Task: Research Airbnb properties in Kireka, Uganda from 3rd December, 2023 to 20th December, 2023 for 4 adults, 2 children.  With . Booking option can be shelf check-in. Look for 4 properties as per requirement.
Action: Mouse moved to (546, 125)
Screenshot: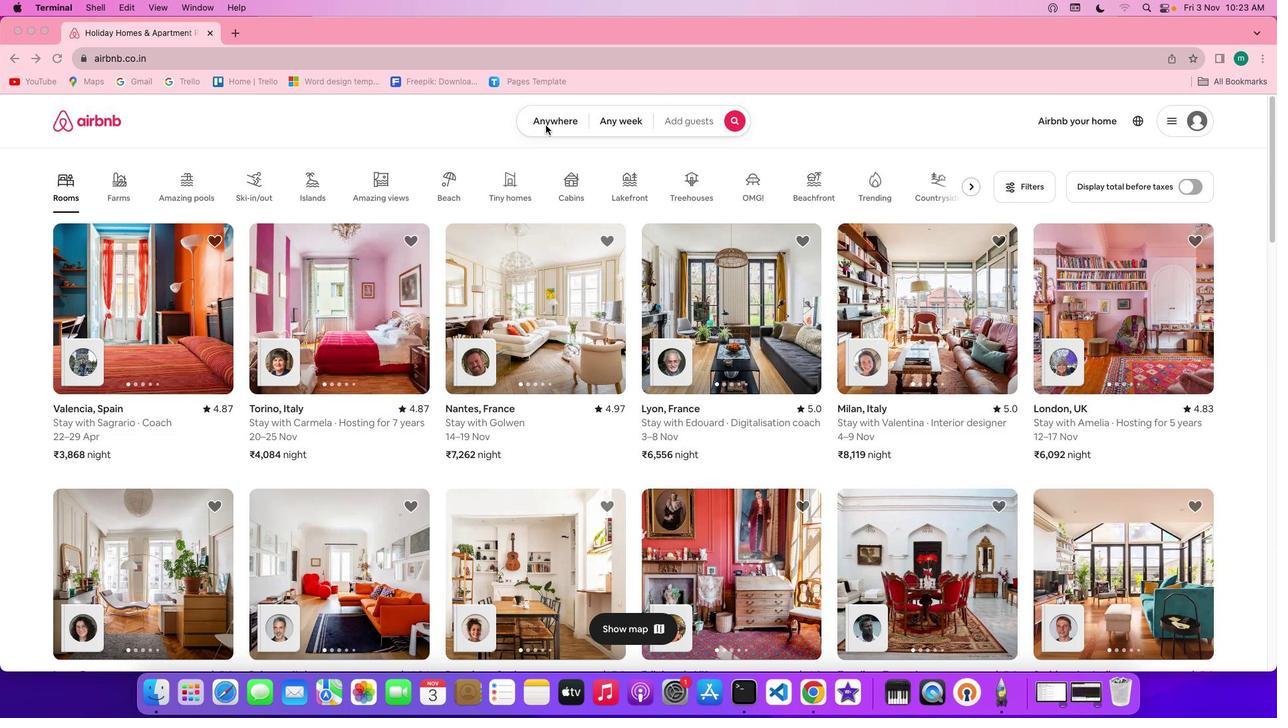 
Action: Mouse pressed left at (546, 125)
Screenshot: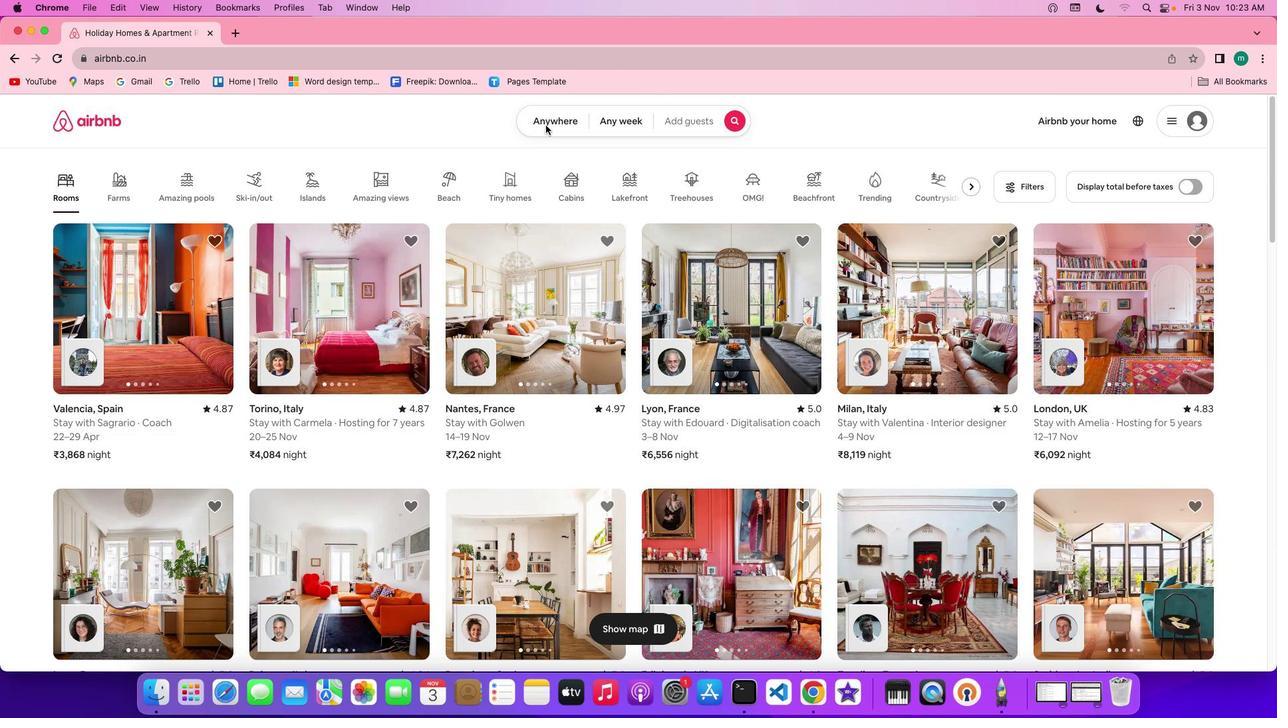 
Action: Mouse pressed left at (546, 125)
Screenshot: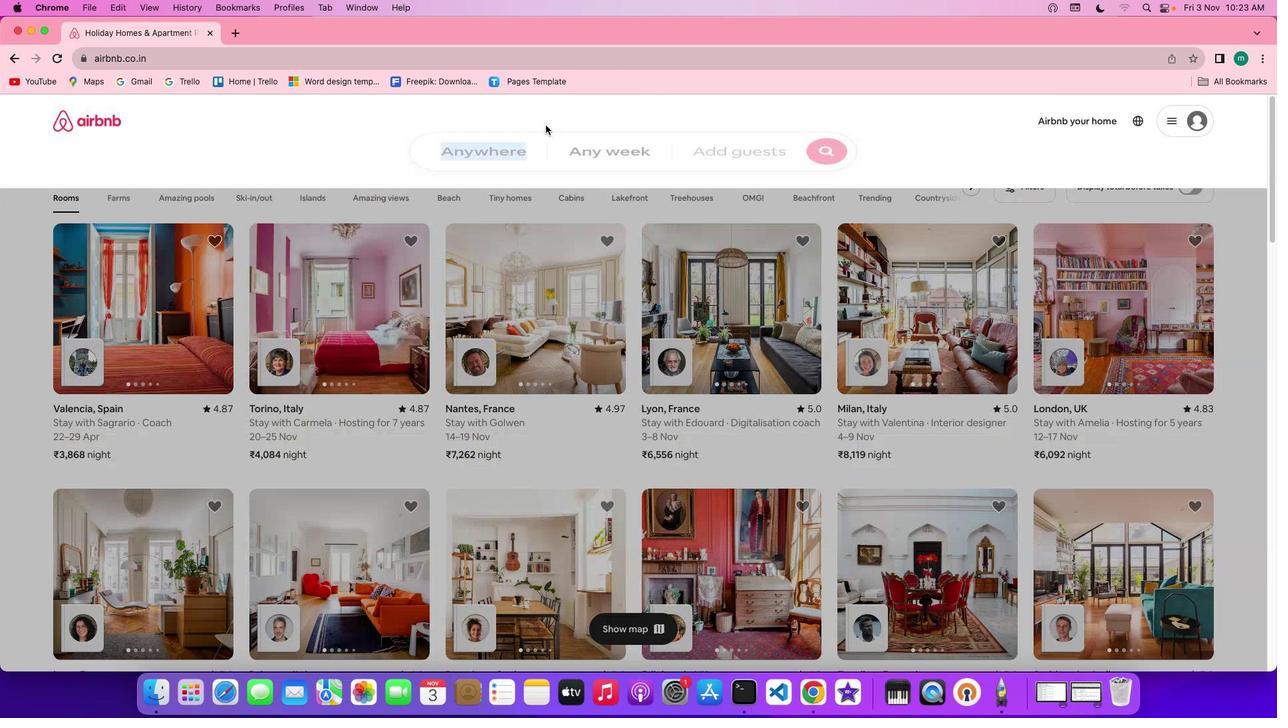 
Action: Mouse moved to (488, 170)
Screenshot: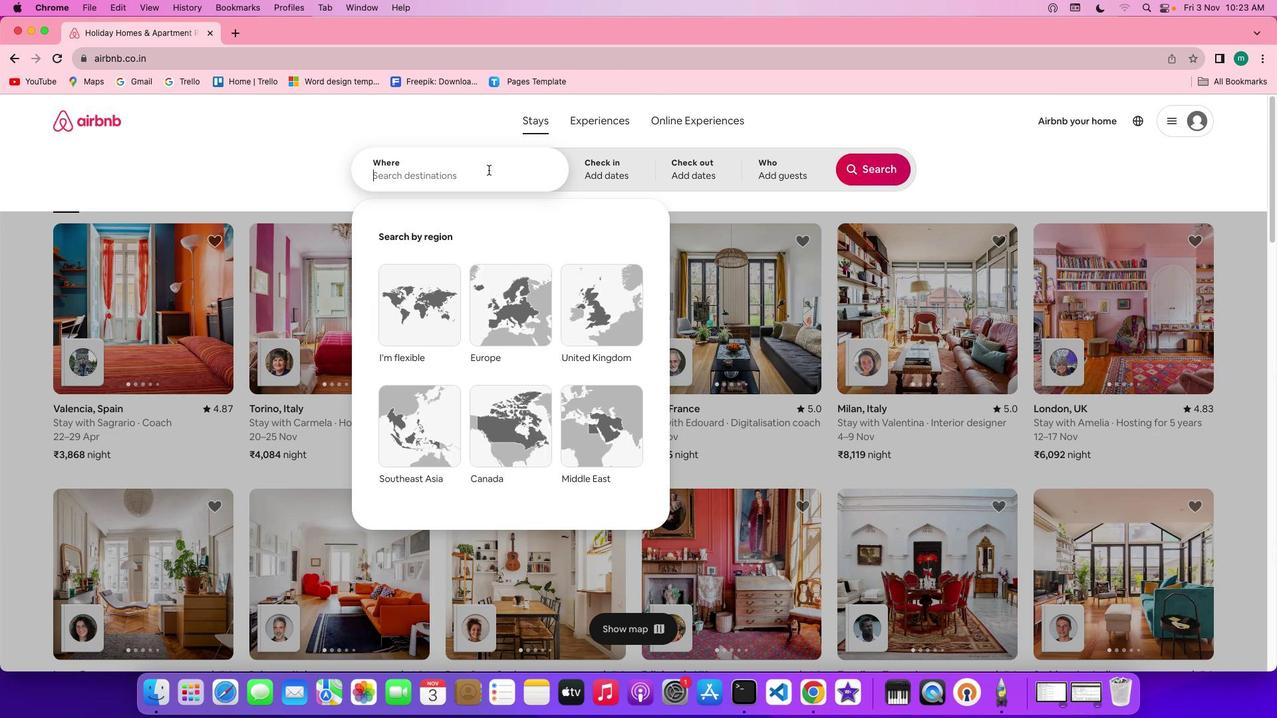 
Action: Key pressed Key.shift'K''i''r''e''k''a'','Key.shift'U''g''a''n''d''a'
Screenshot: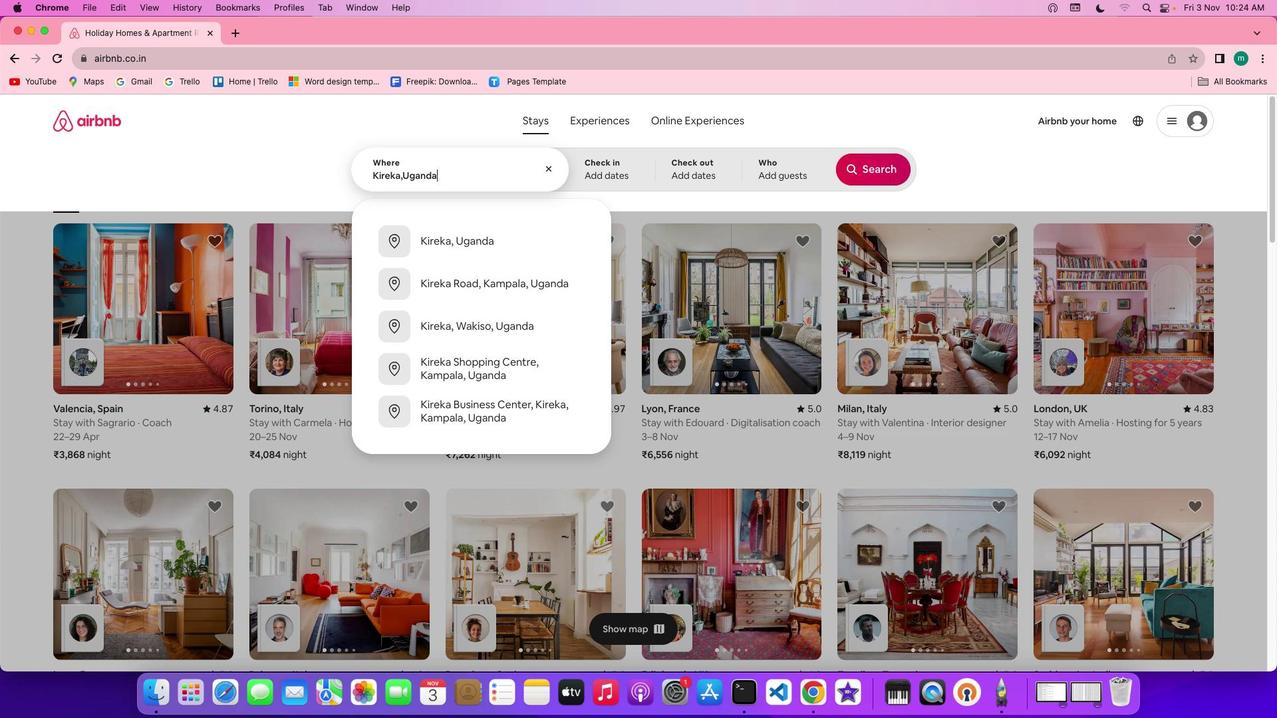 
Action: Mouse moved to (594, 162)
Screenshot: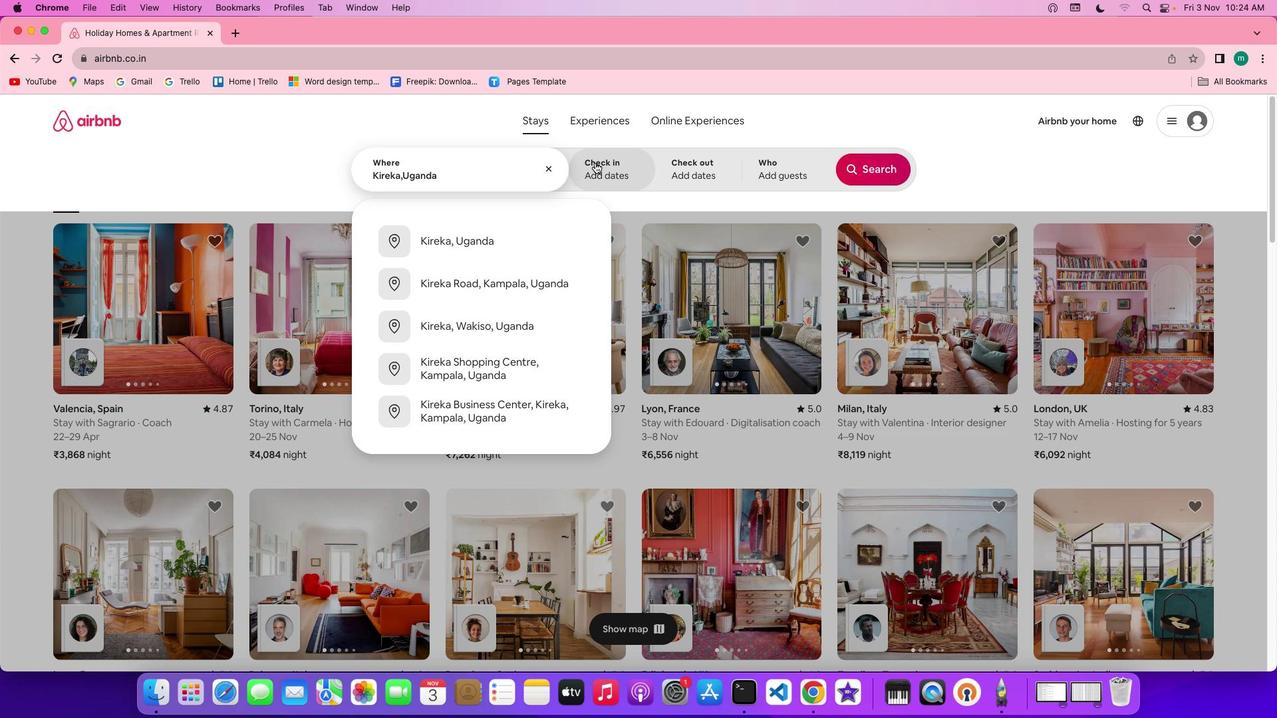 
Action: Mouse pressed left at (594, 162)
Screenshot: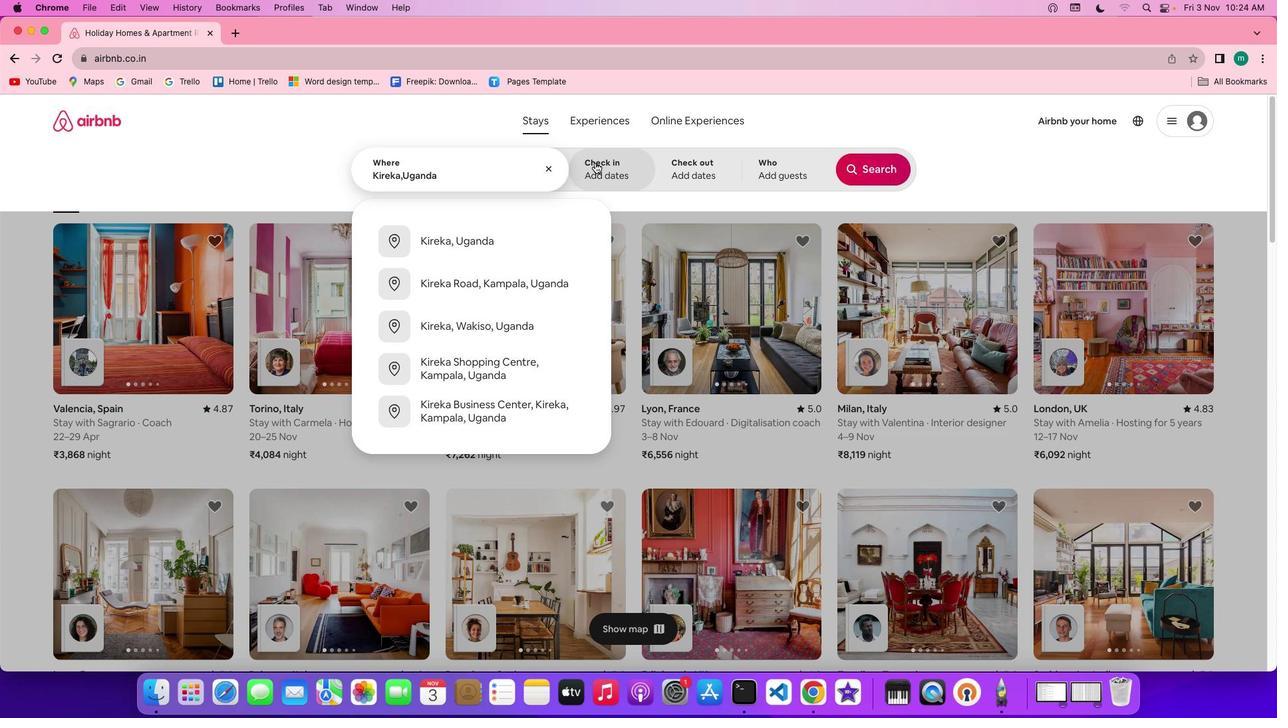 
Action: Mouse moved to (659, 362)
Screenshot: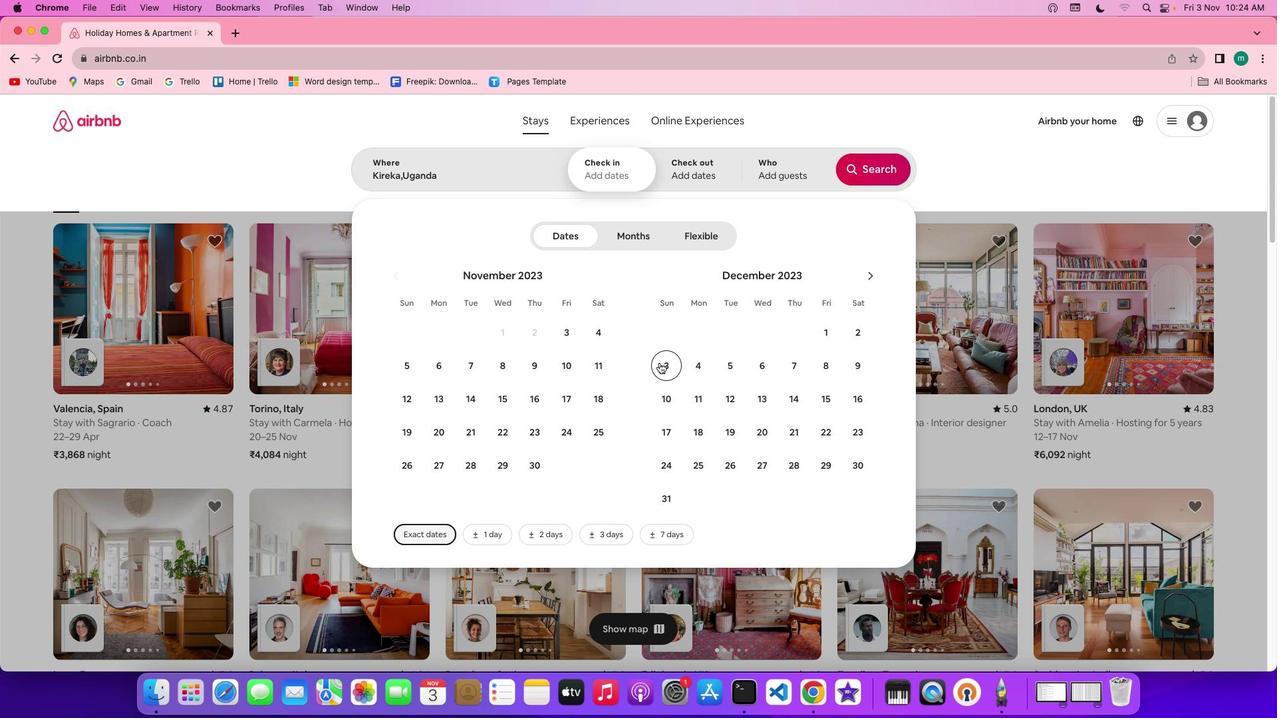 
Action: Mouse pressed left at (659, 362)
Screenshot: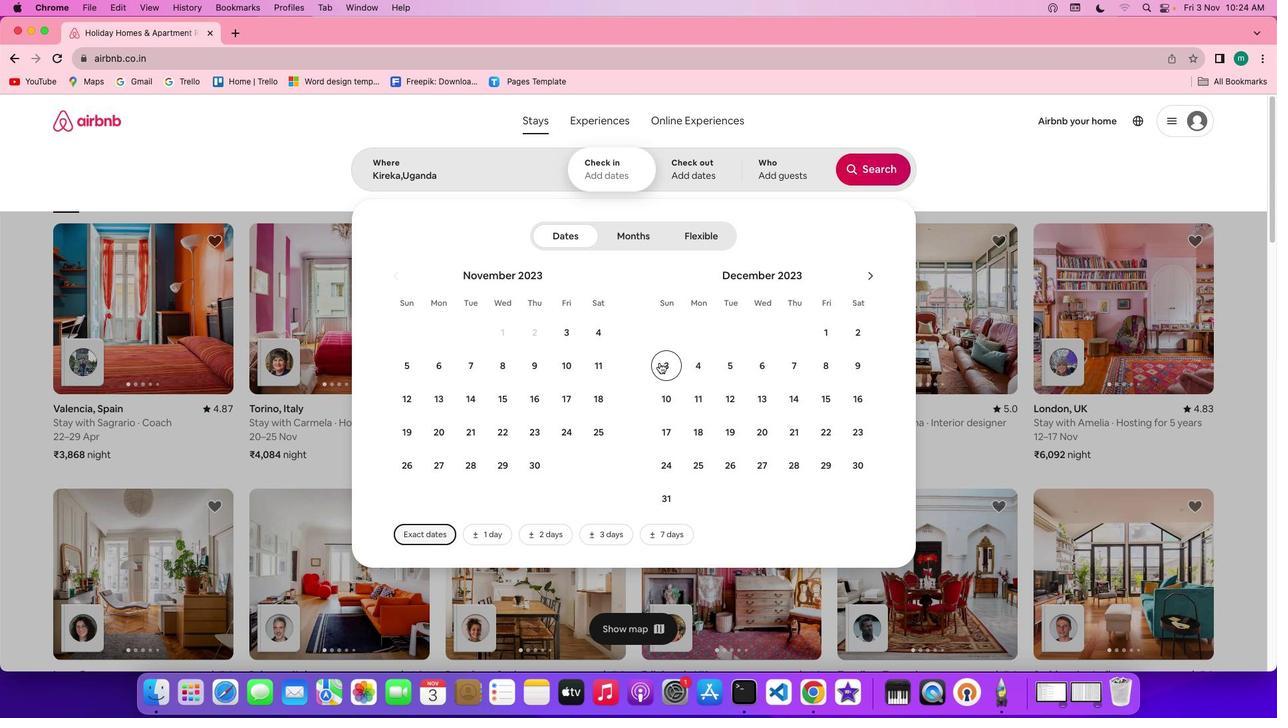 
Action: Mouse moved to (765, 433)
Screenshot: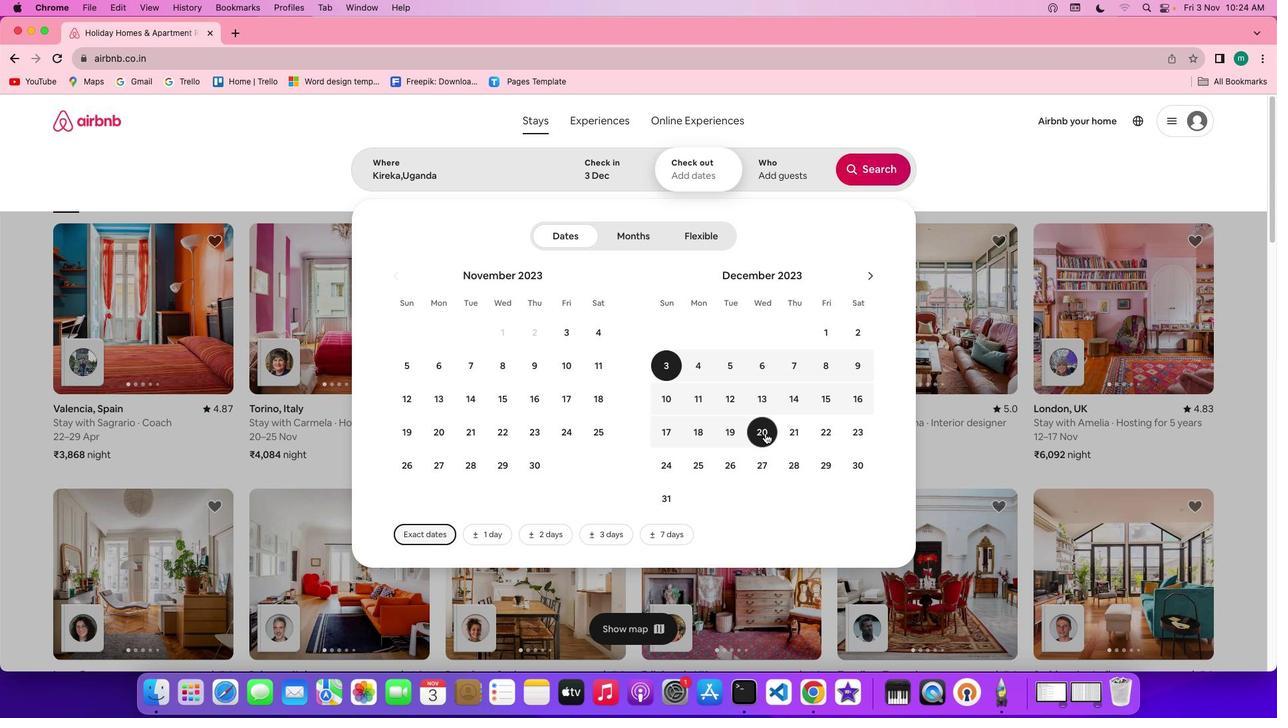 
Action: Mouse pressed left at (765, 433)
Screenshot: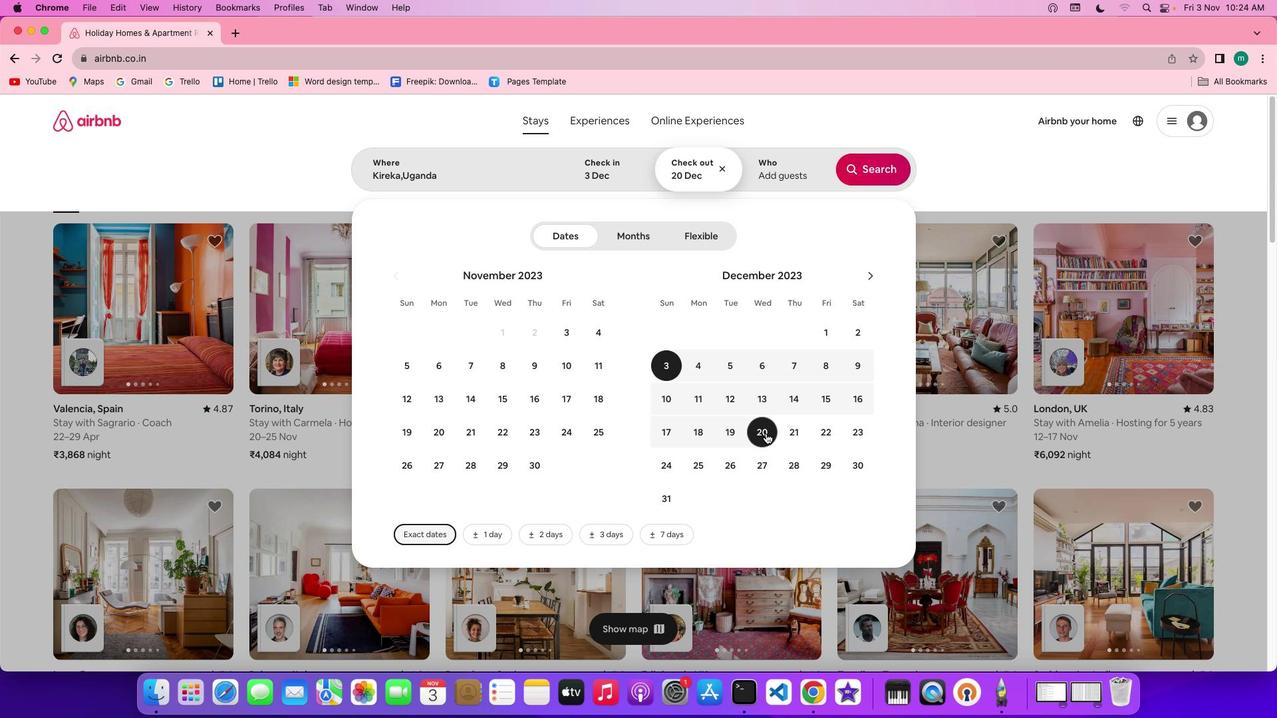 
Action: Mouse moved to (773, 158)
Screenshot: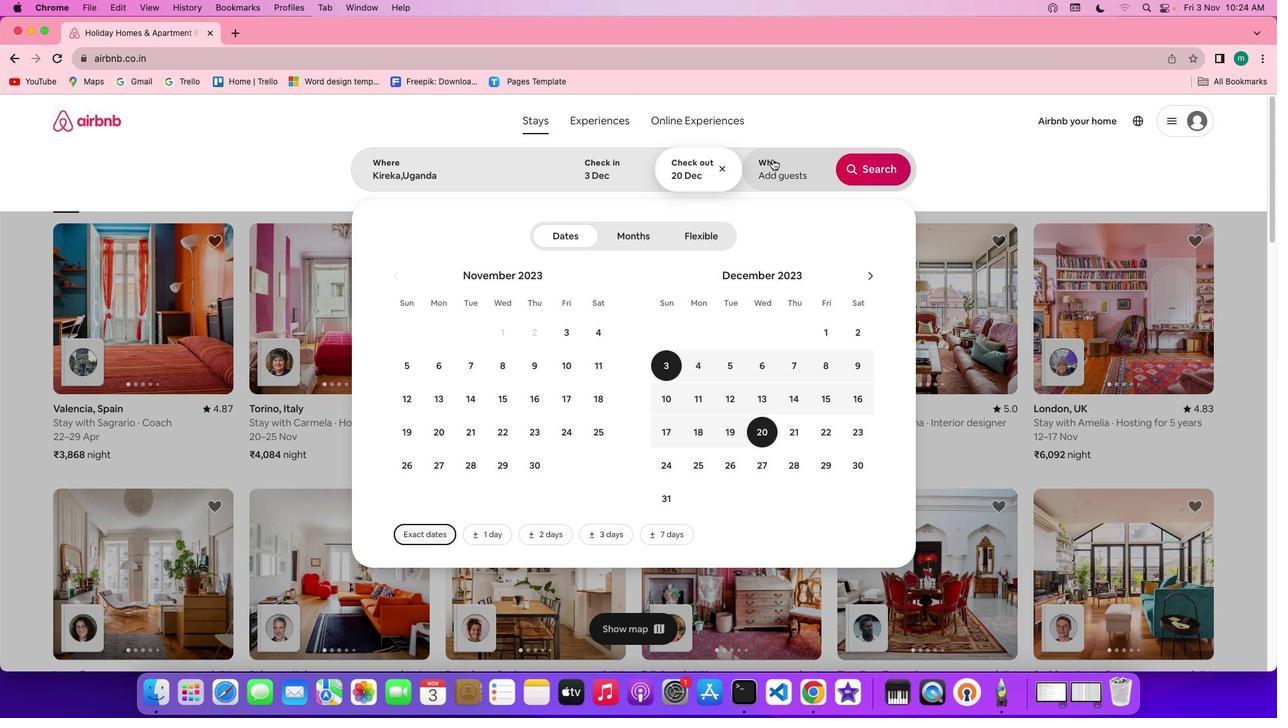 
Action: Mouse pressed left at (773, 158)
Screenshot: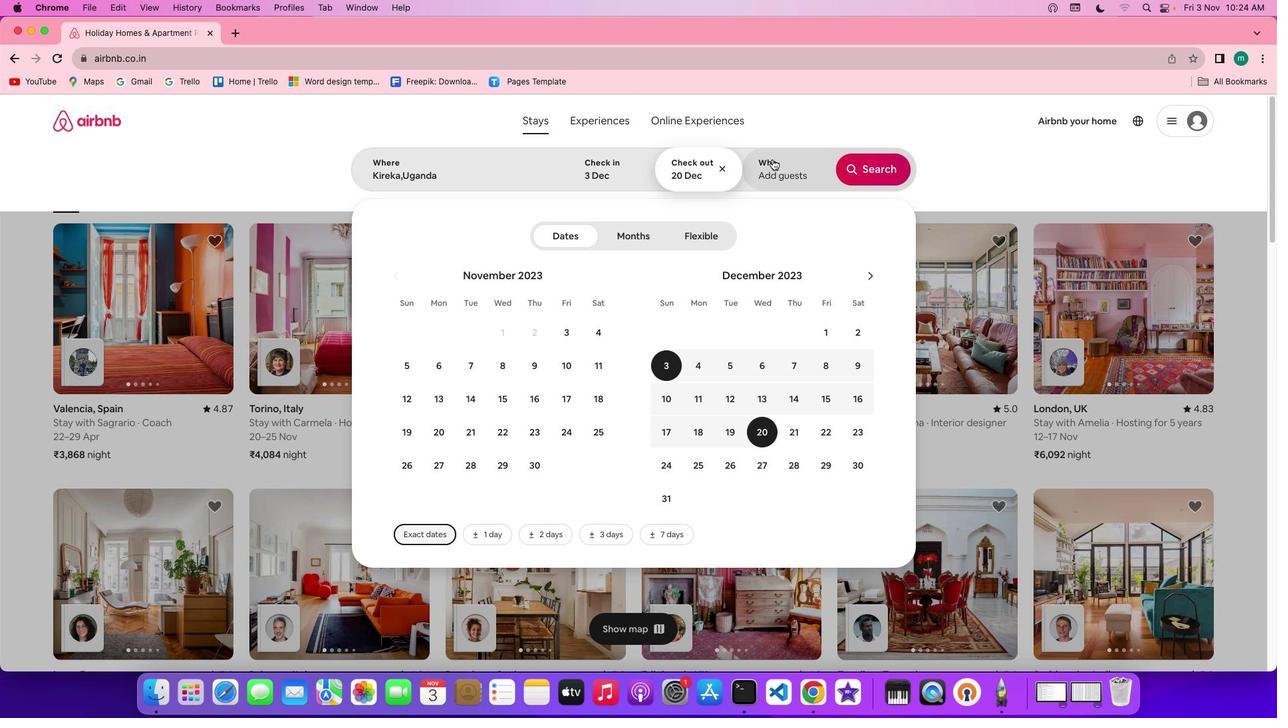 
Action: Mouse moved to (870, 242)
Screenshot: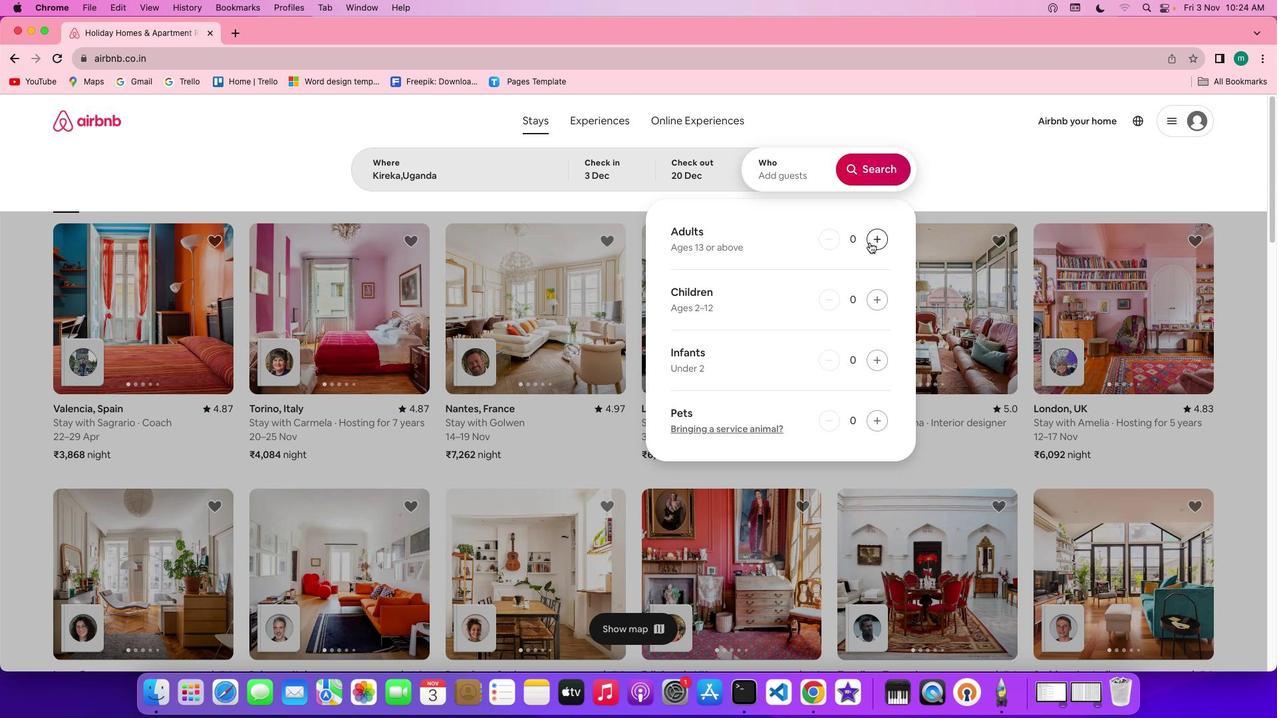 
Action: Mouse pressed left at (870, 242)
Screenshot: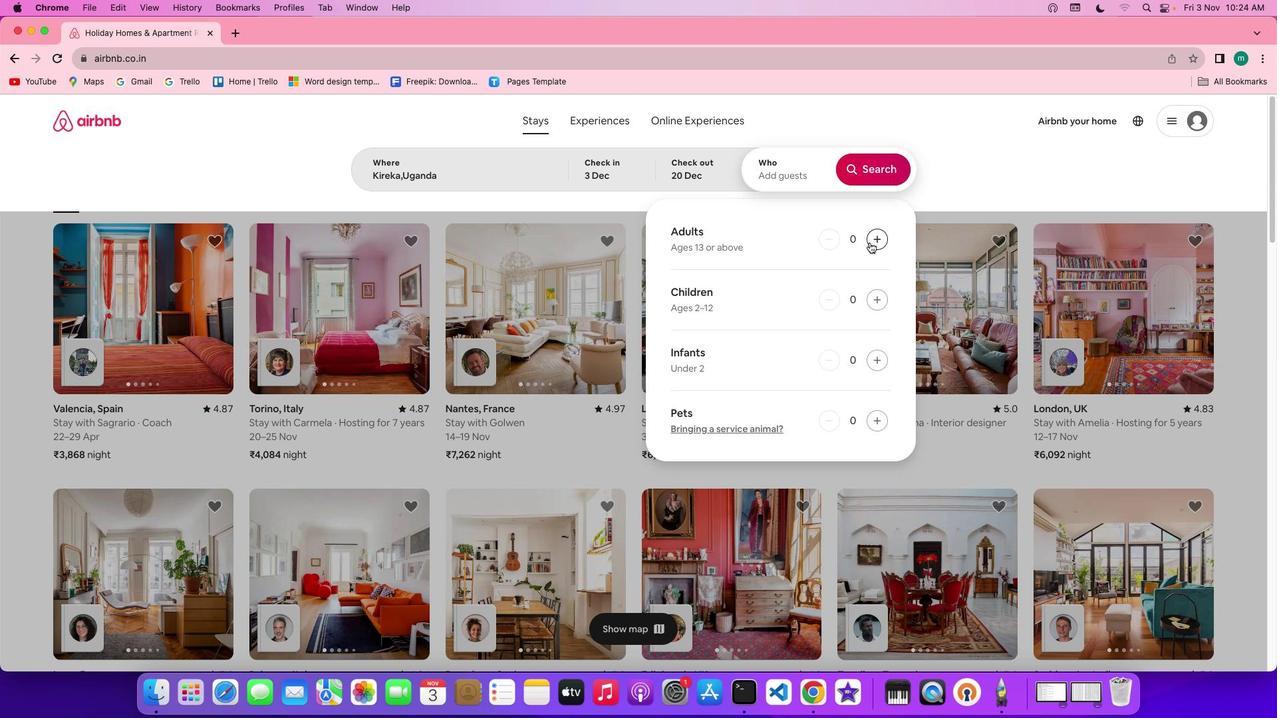 
Action: Mouse pressed left at (870, 242)
Screenshot: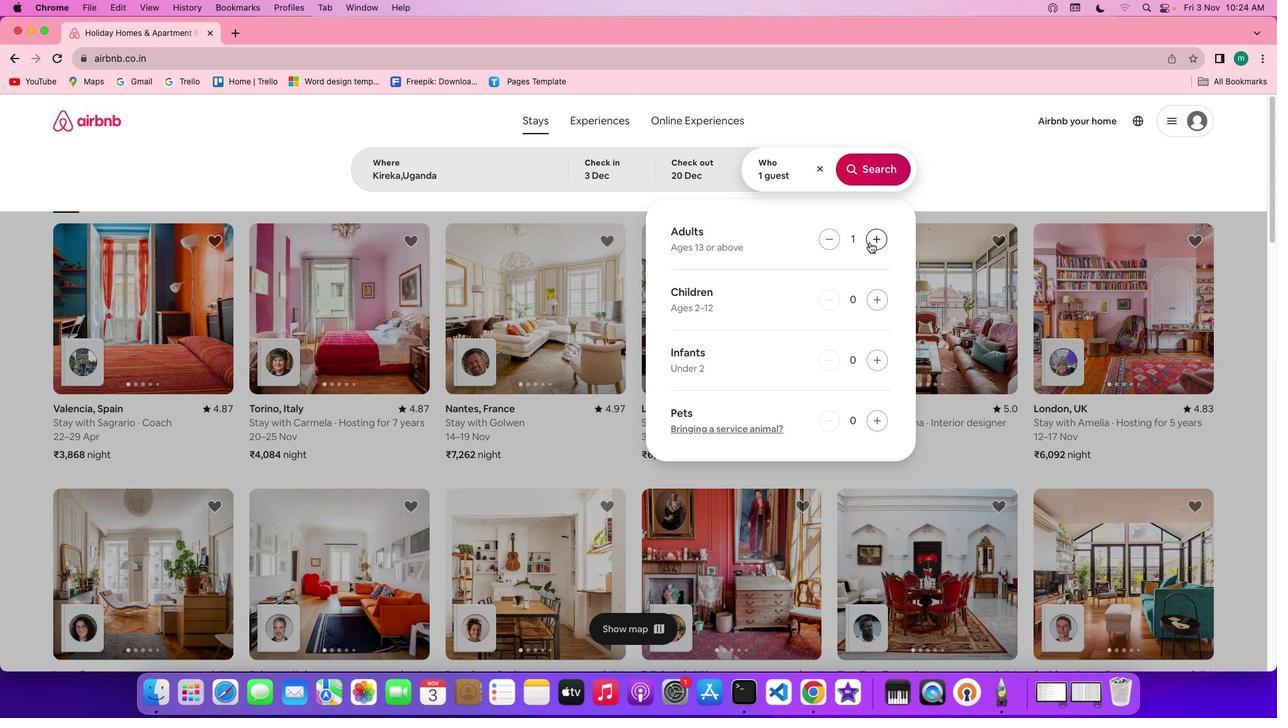 
Action: Mouse pressed left at (870, 242)
Screenshot: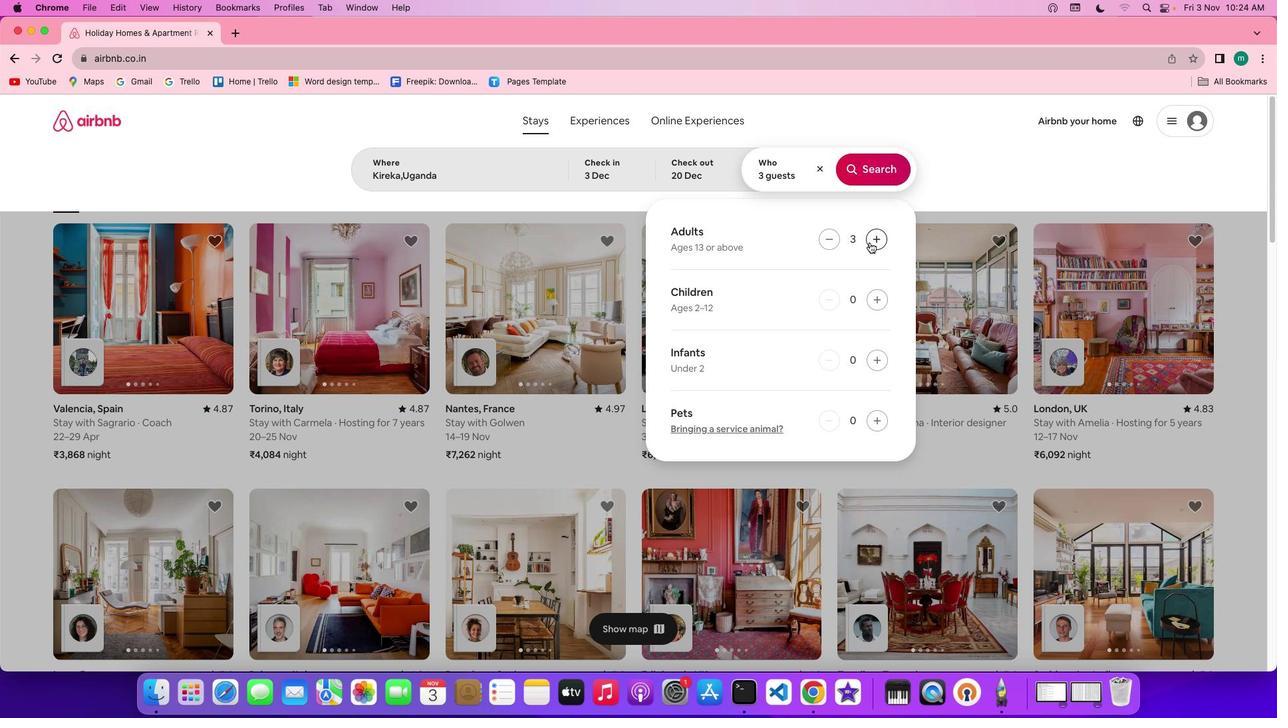 
Action: Mouse pressed left at (870, 242)
Screenshot: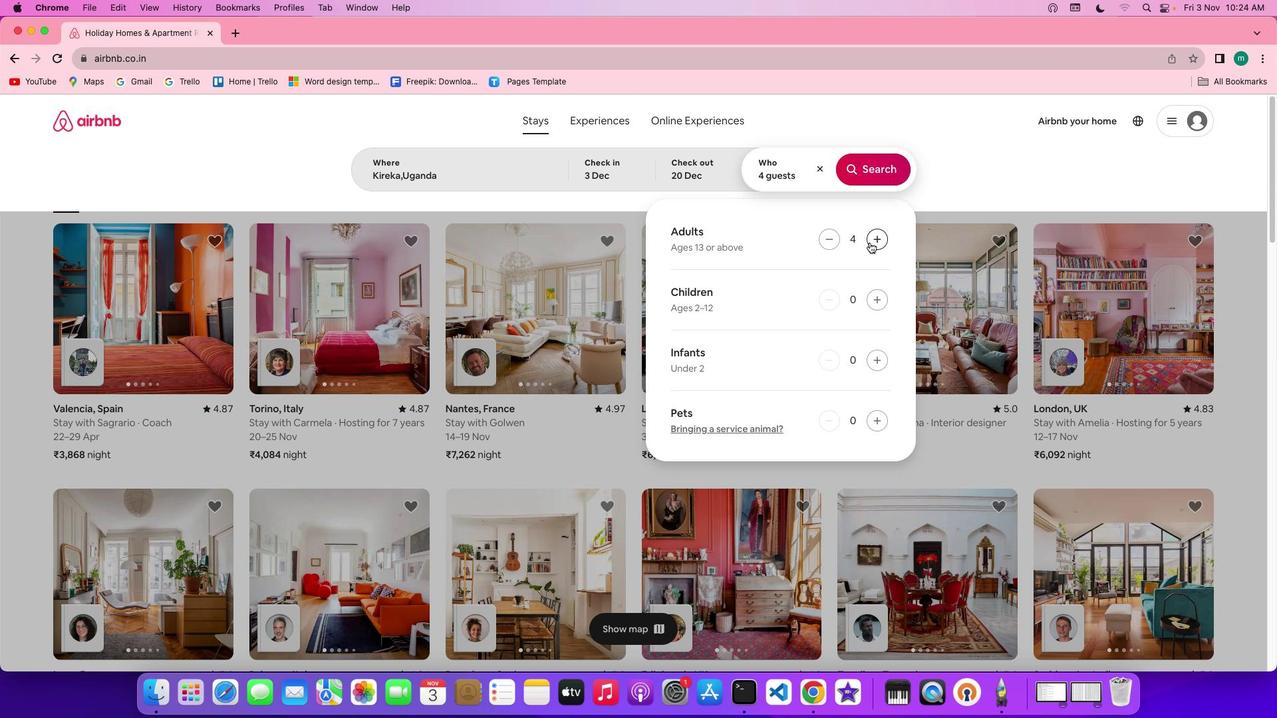 
Action: Mouse moved to (872, 296)
Screenshot: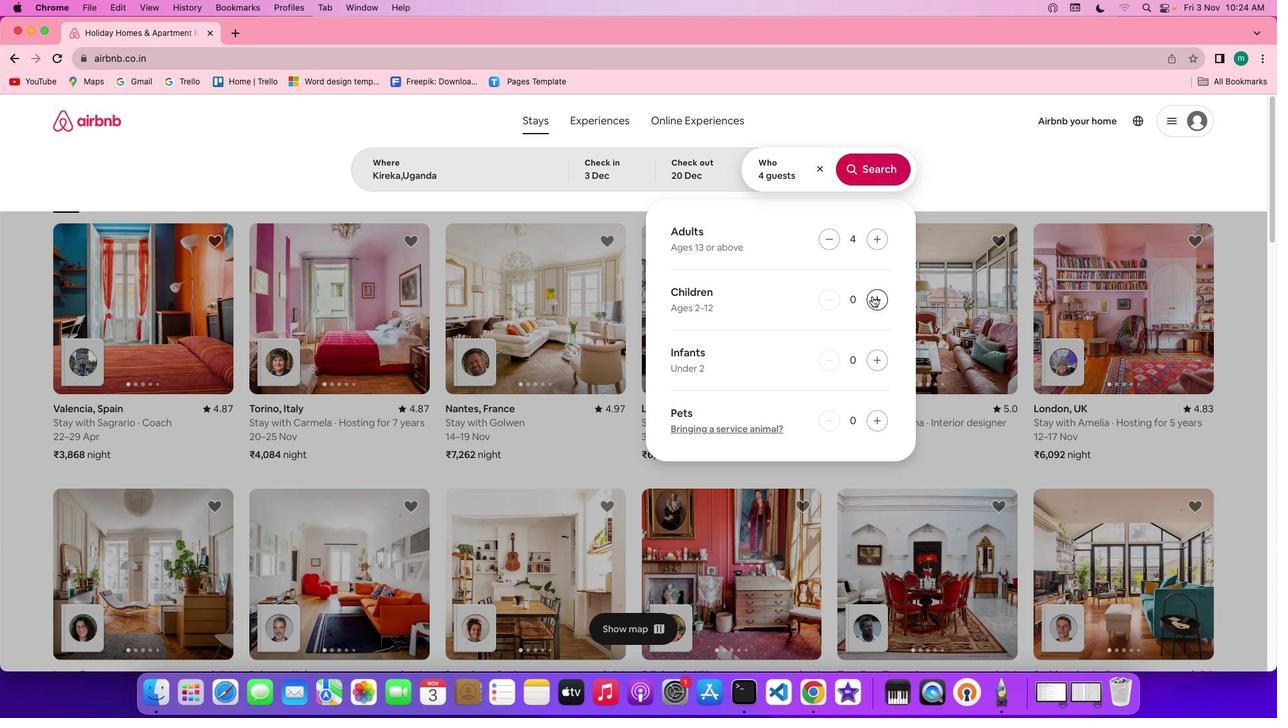 
Action: Mouse pressed left at (872, 296)
Screenshot: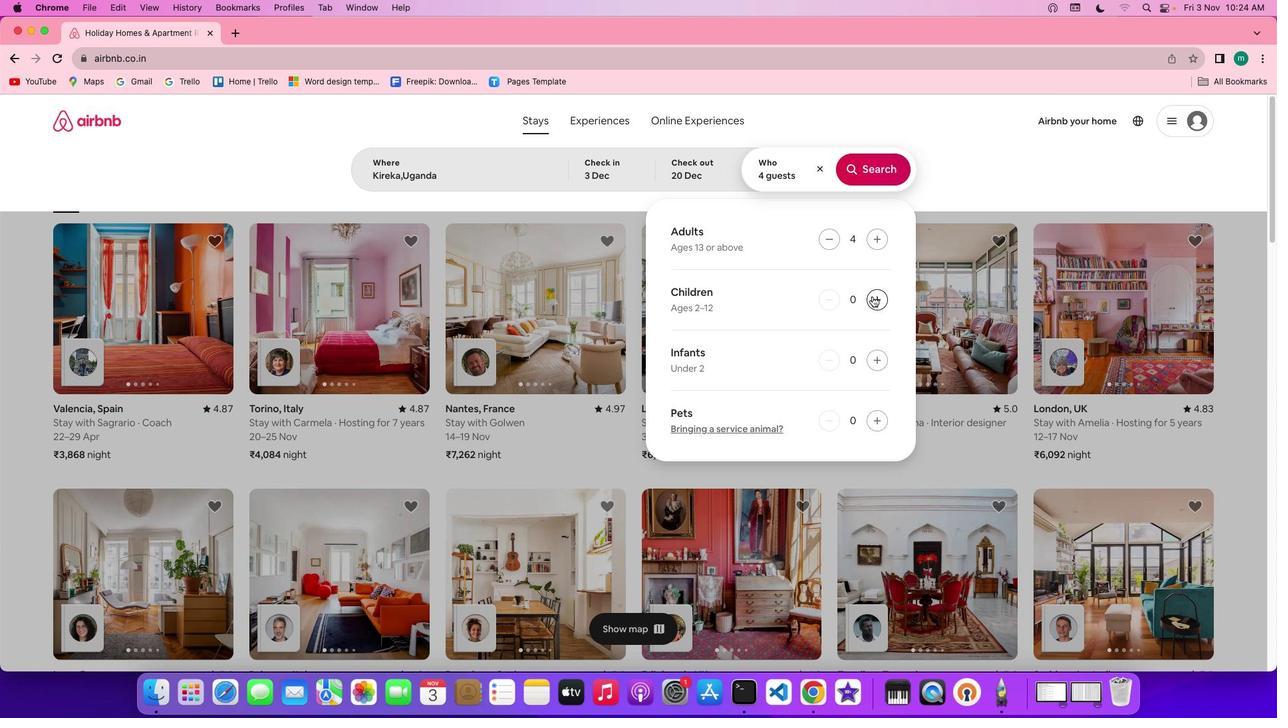 
Action: Mouse pressed left at (872, 296)
Screenshot: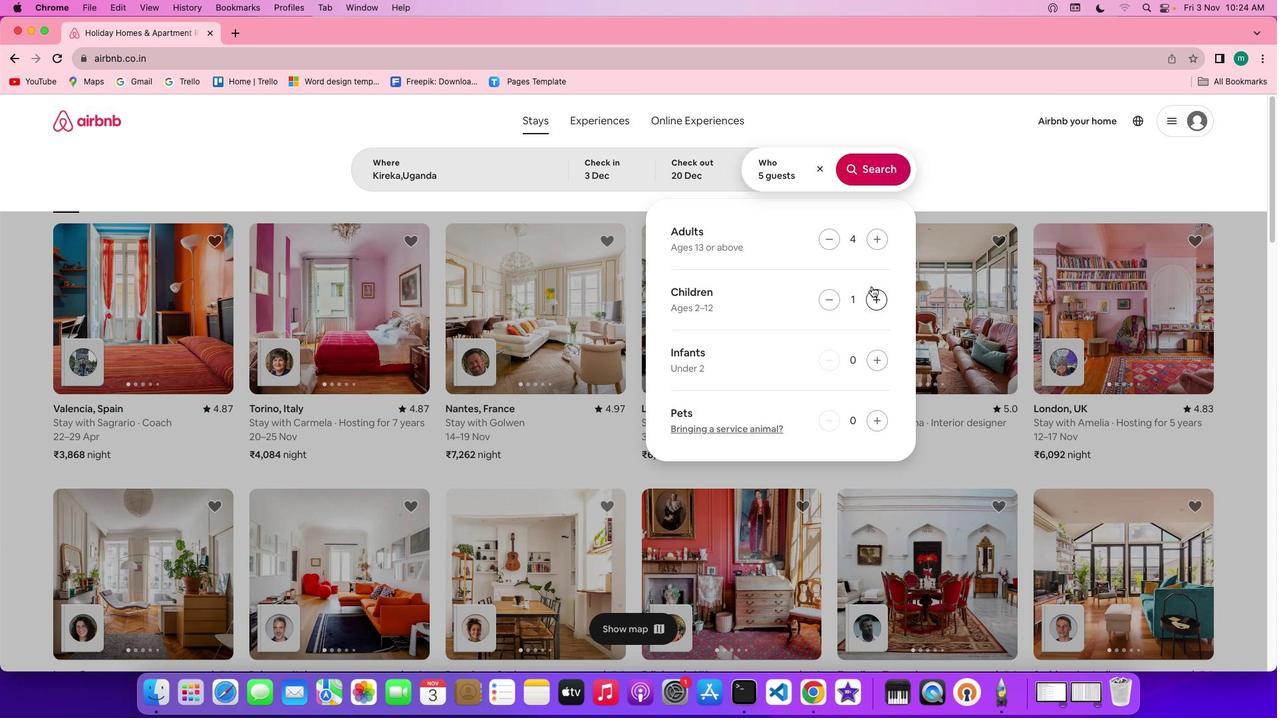
Action: Mouse moved to (867, 168)
Screenshot: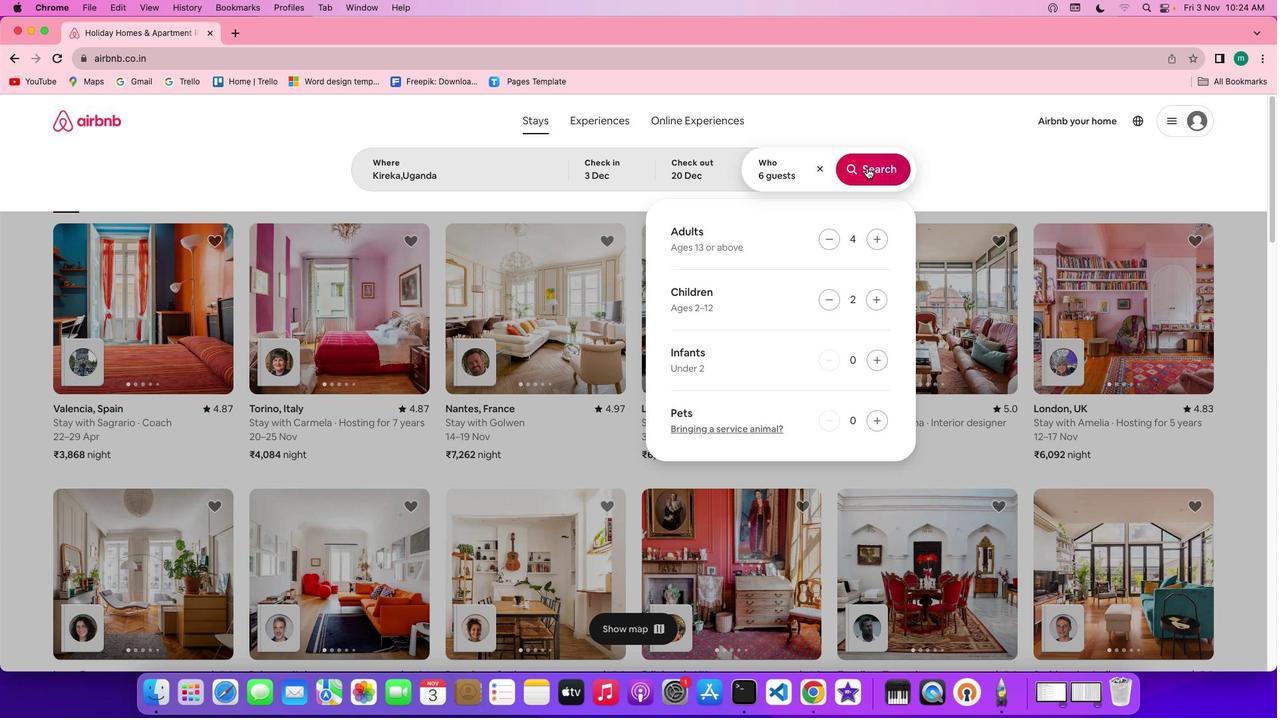 
Action: Mouse pressed left at (867, 168)
Screenshot: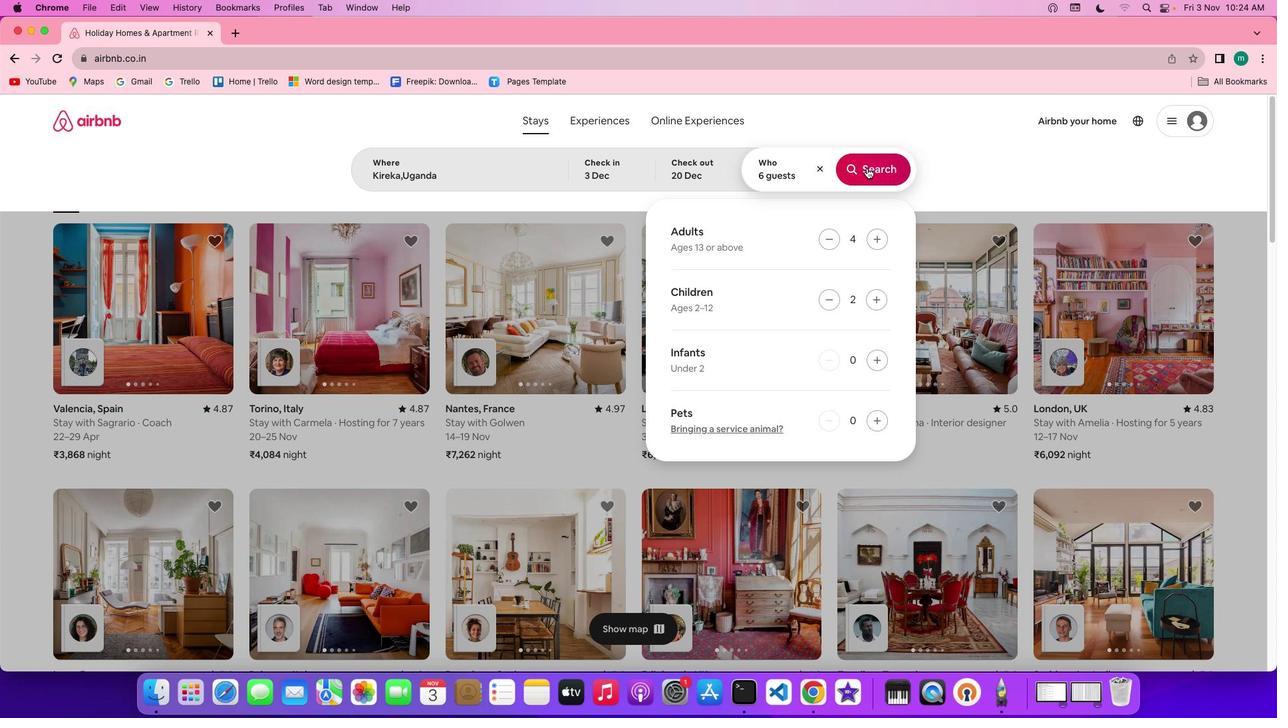 
Action: Mouse moved to (1068, 172)
Screenshot: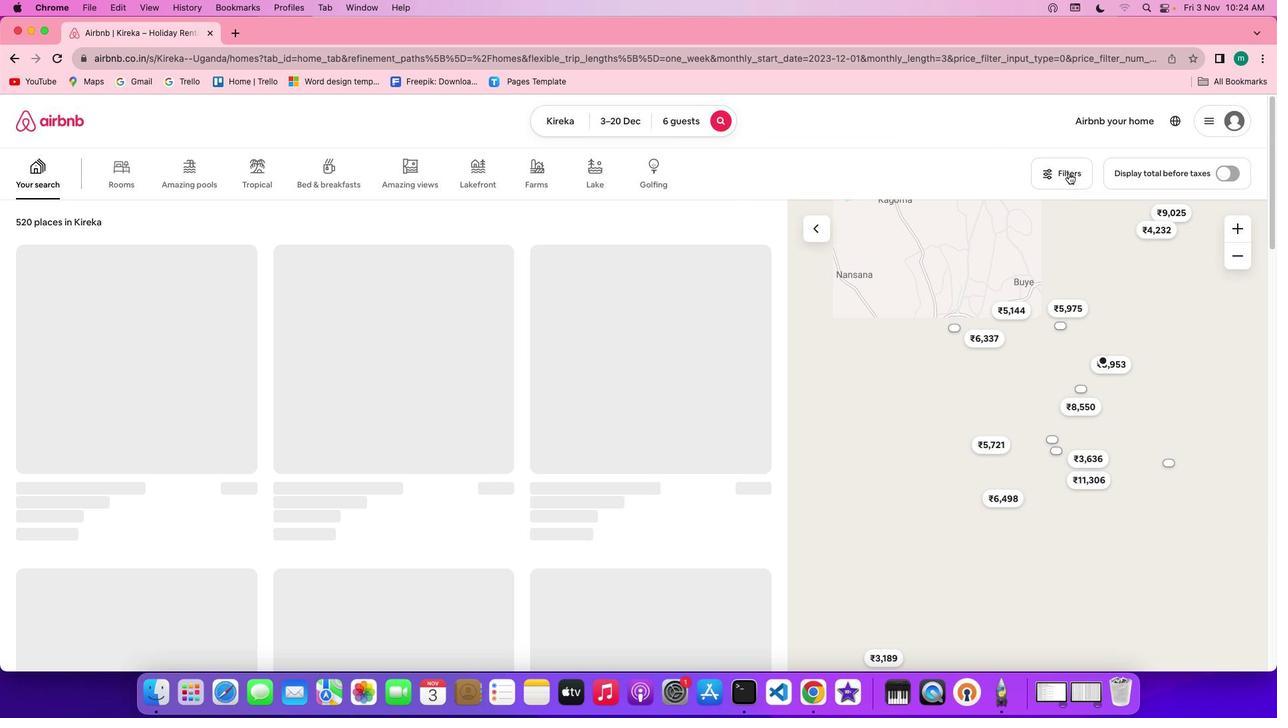 
Action: Mouse pressed left at (1068, 172)
Screenshot: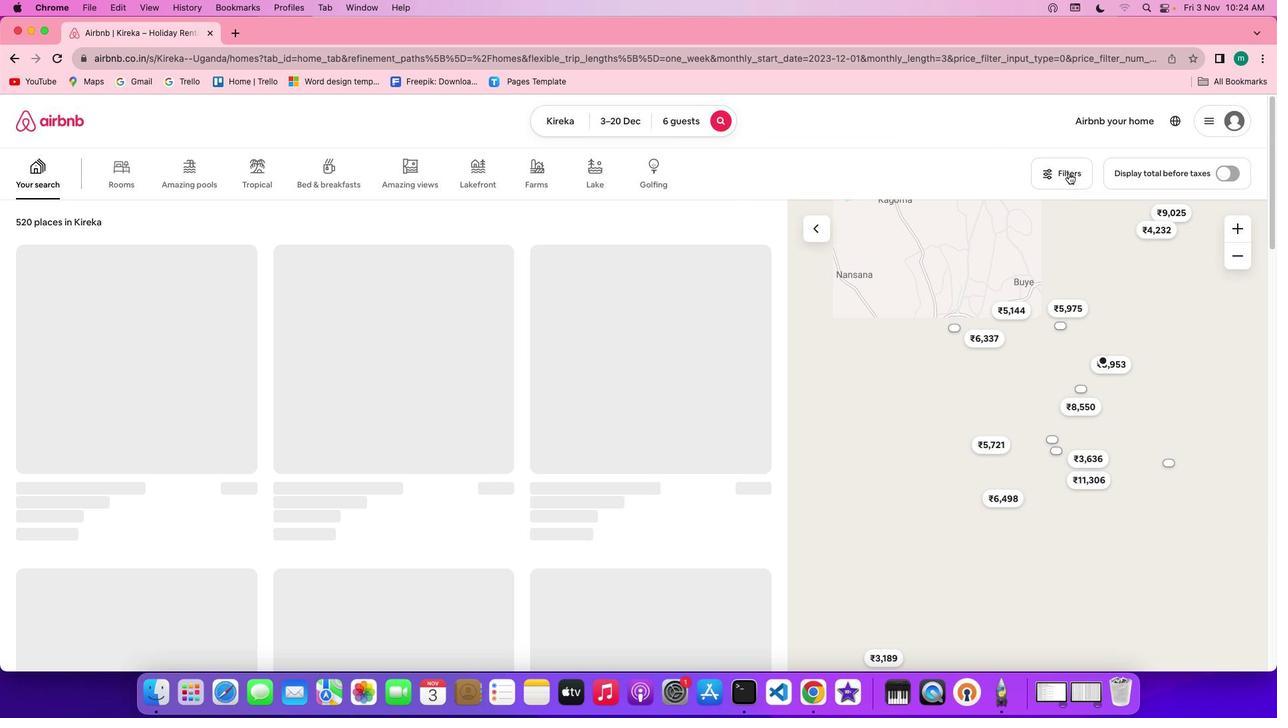 
Action: Mouse moved to (725, 423)
Screenshot: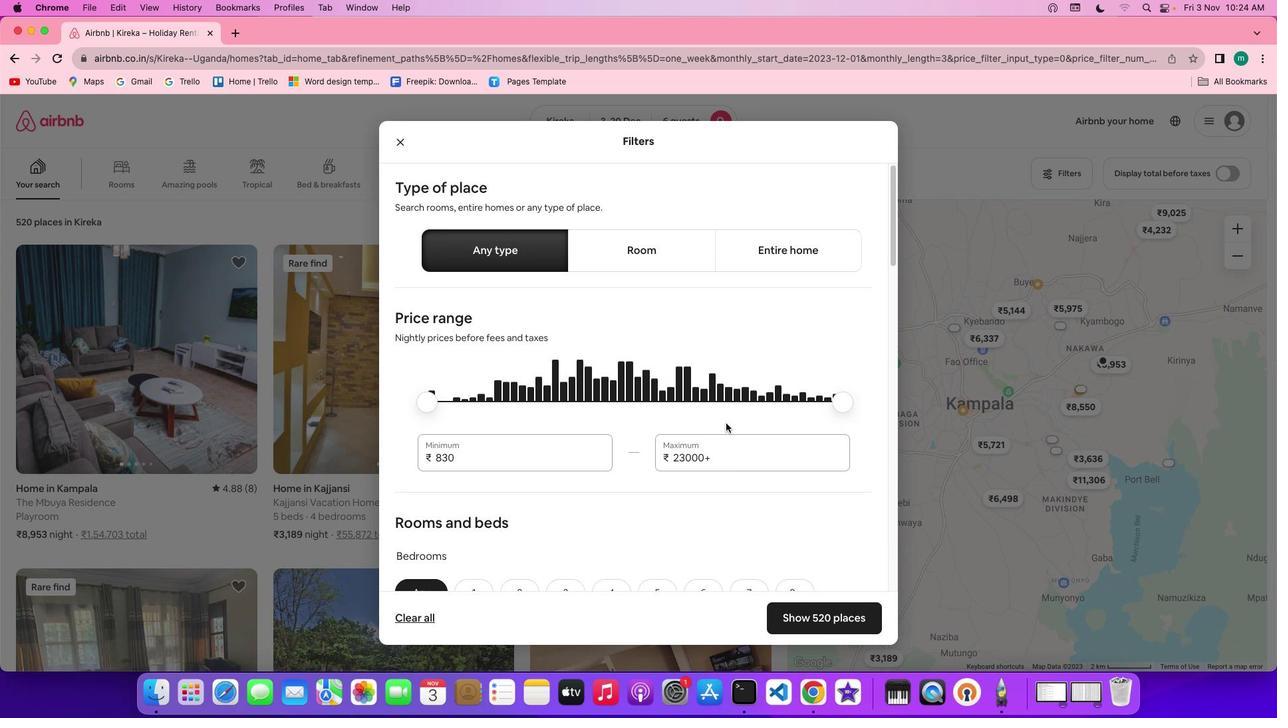 
Action: Mouse scrolled (725, 423) with delta (0, 0)
Screenshot: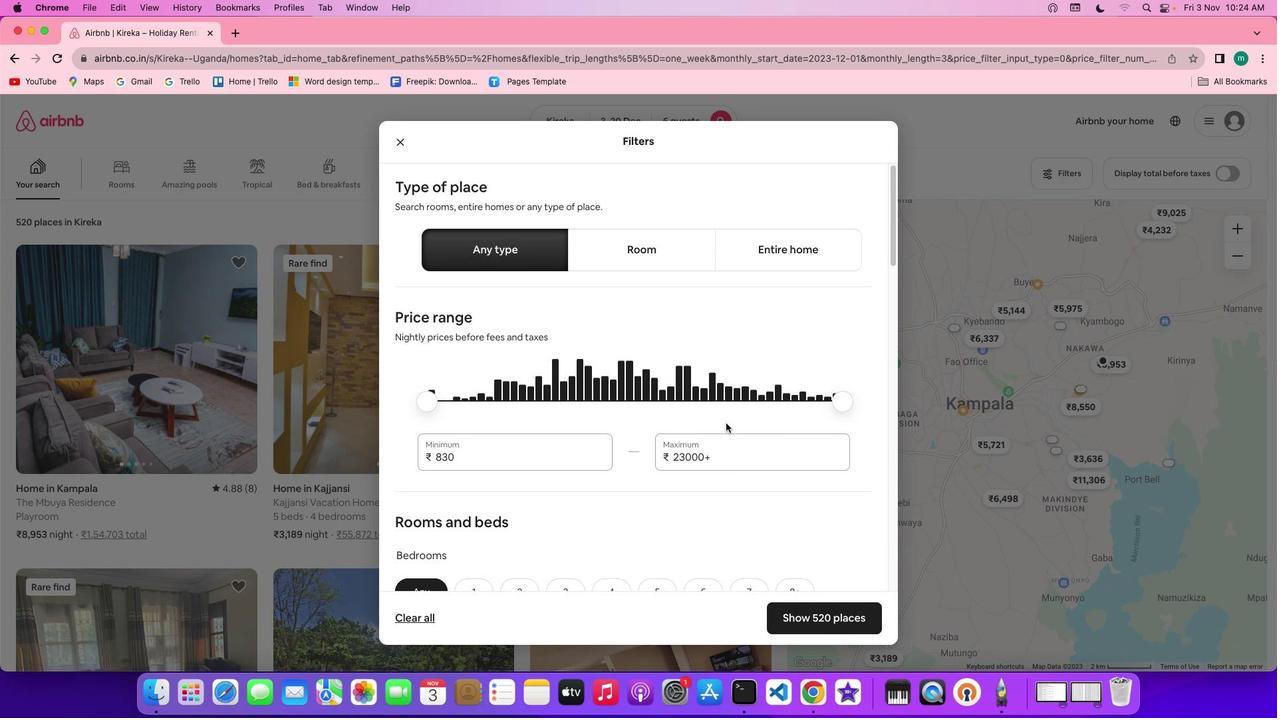 
Action: Mouse scrolled (725, 423) with delta (0, 0)
Screenshot: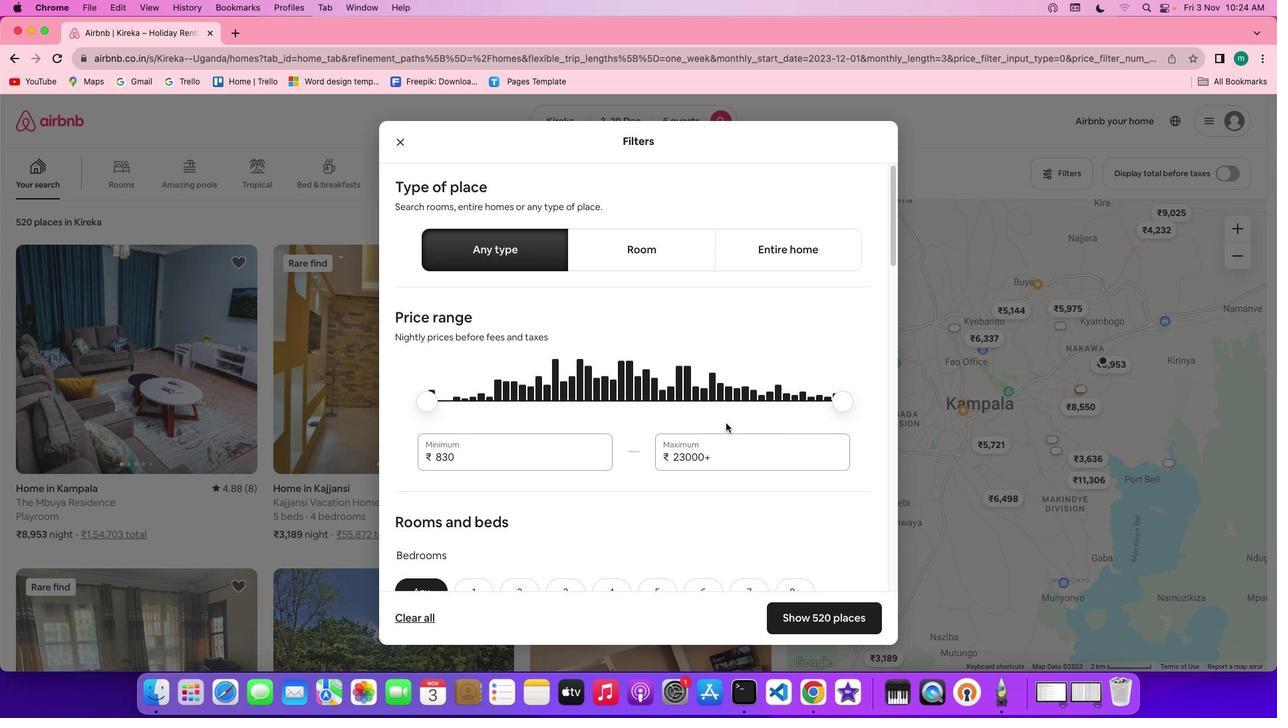 
Action: Mouse scrolled (725, 423) with delta (0, 0)
Screenshot: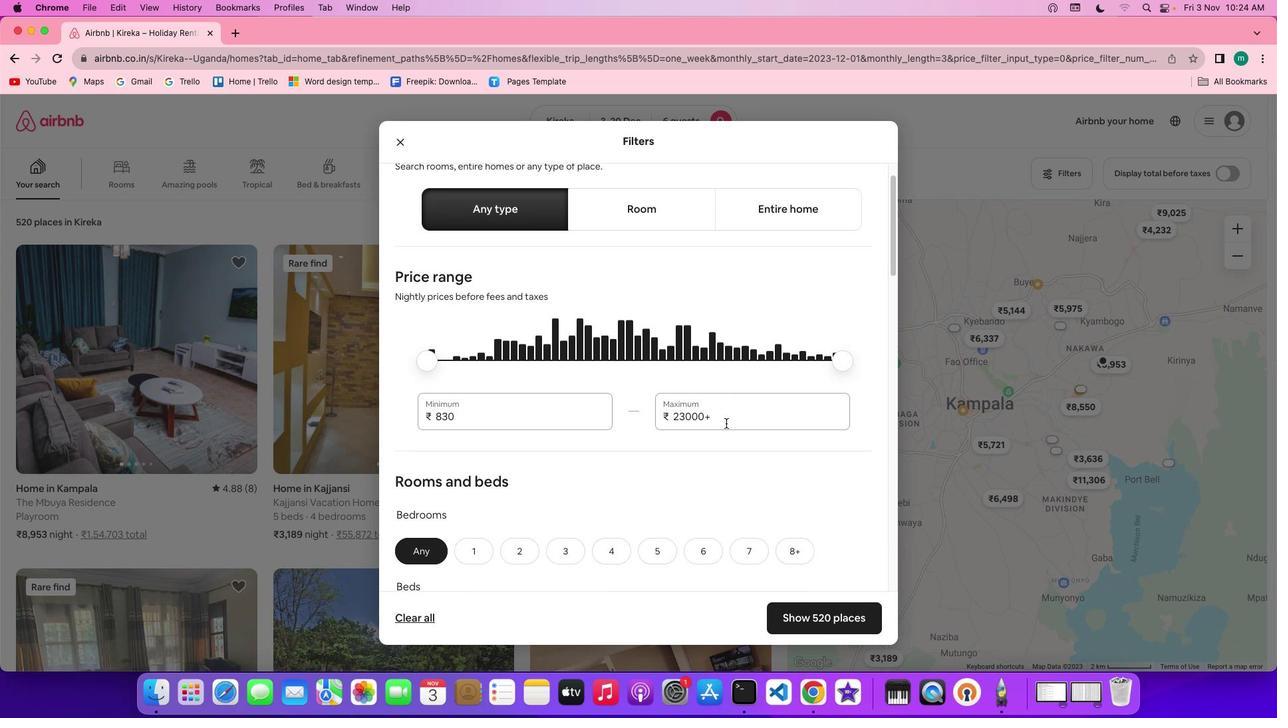 
Action: Mouse scrolled (725, 423) with delta (0, 0)
Screenshot: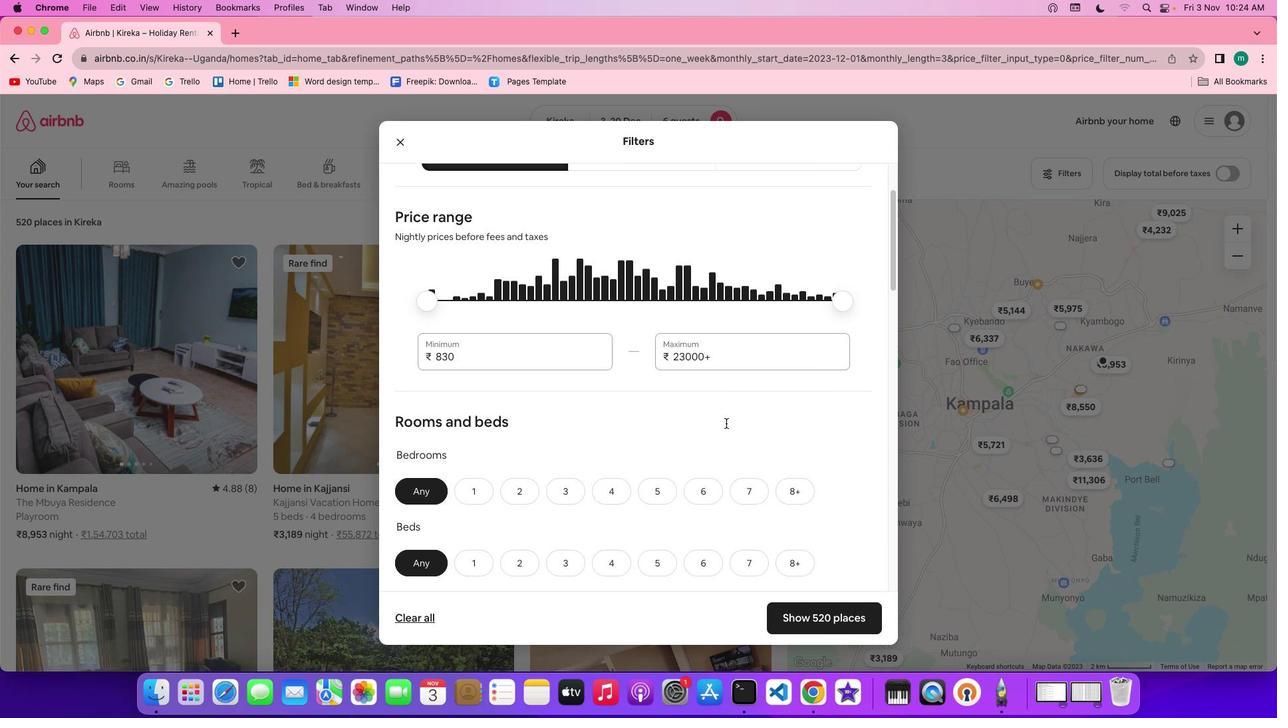 
Action: Mouse scrolled (725, 423) with delta (0, 0)
Screenshot: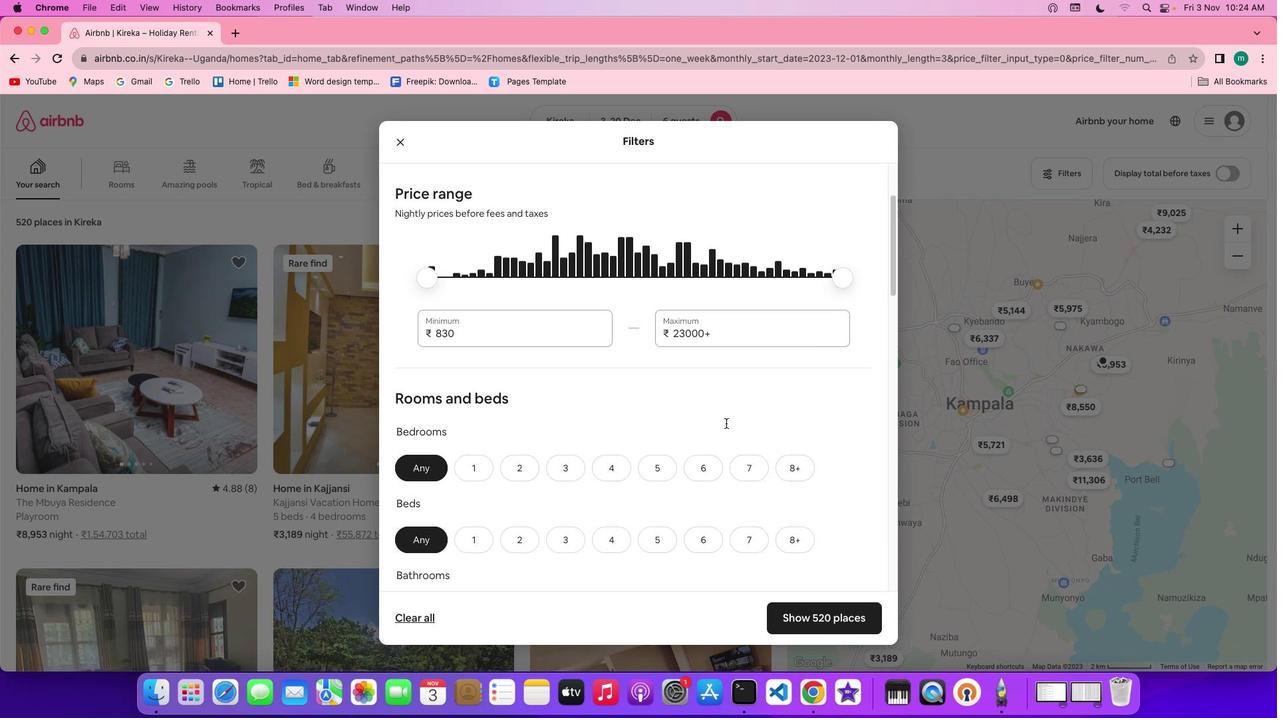 
Action: Mouse scrolled (725, 423) with delta (0, 0)
Screenshot: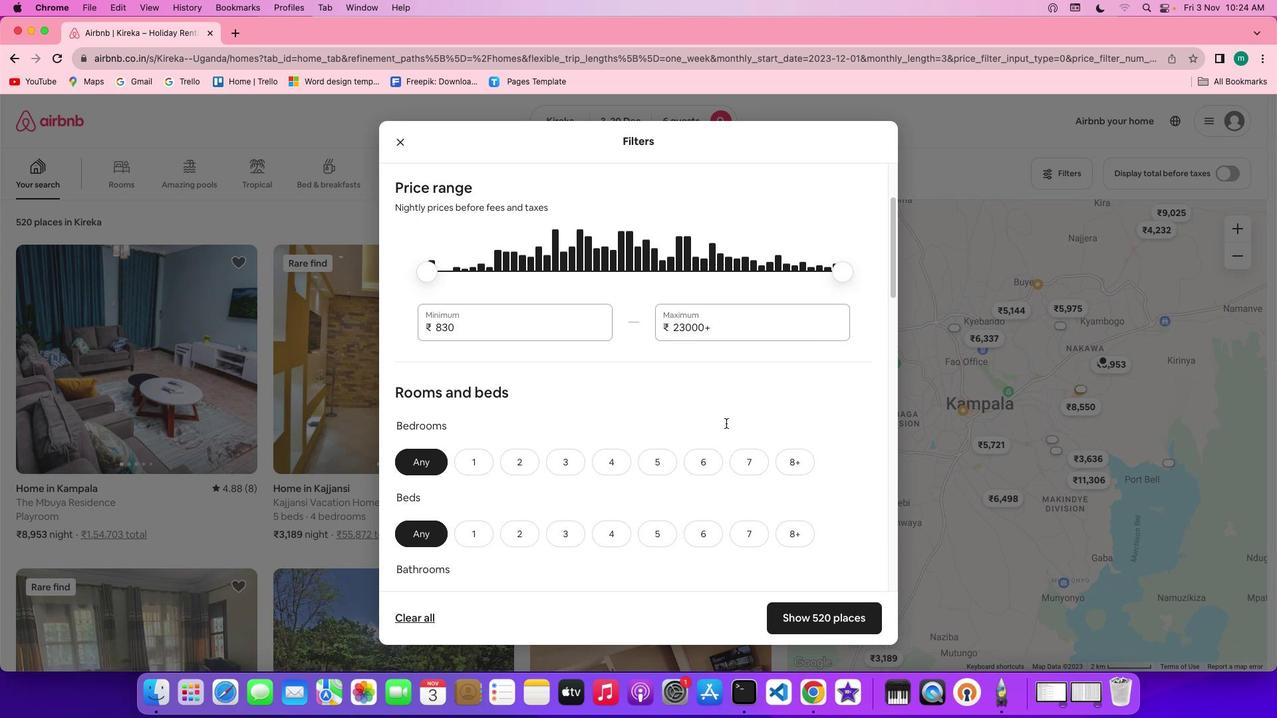 
Action: Mouse scrolled (725, 423) with delta (0, 0)
Screenshot: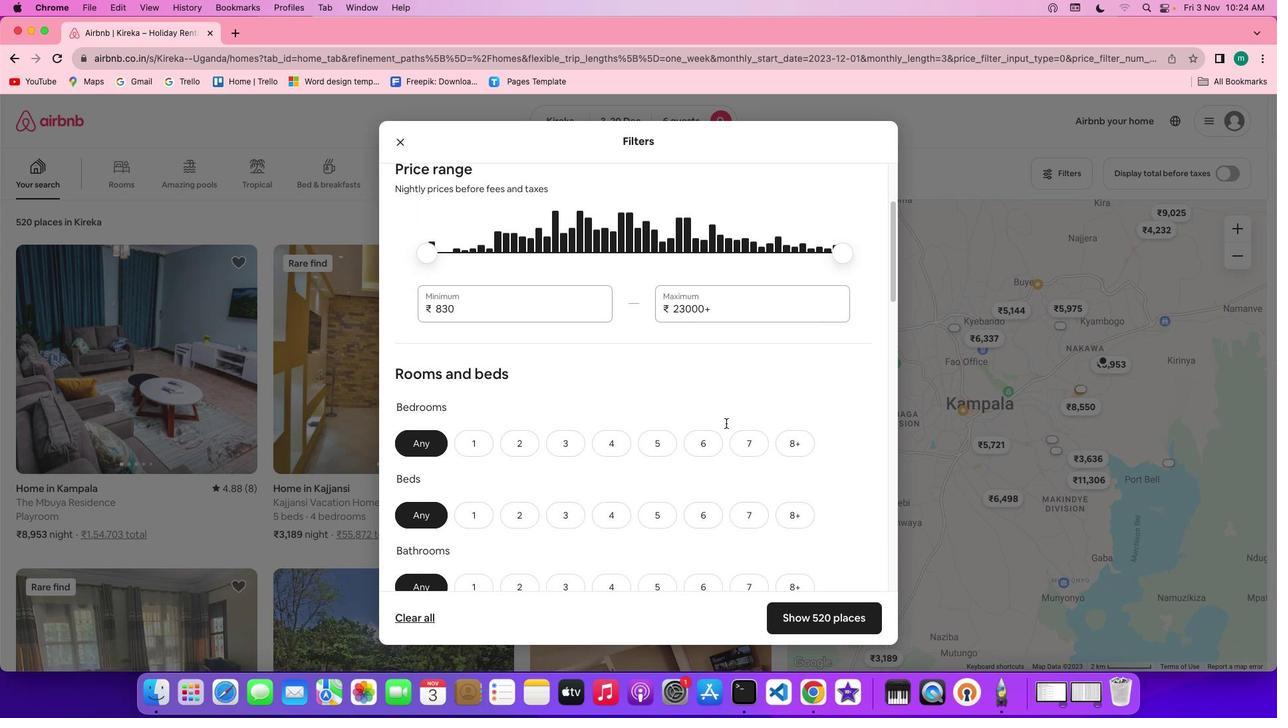 
Action: Mouse scrolled (725, 423) with delta (0, -1)
Screenshot: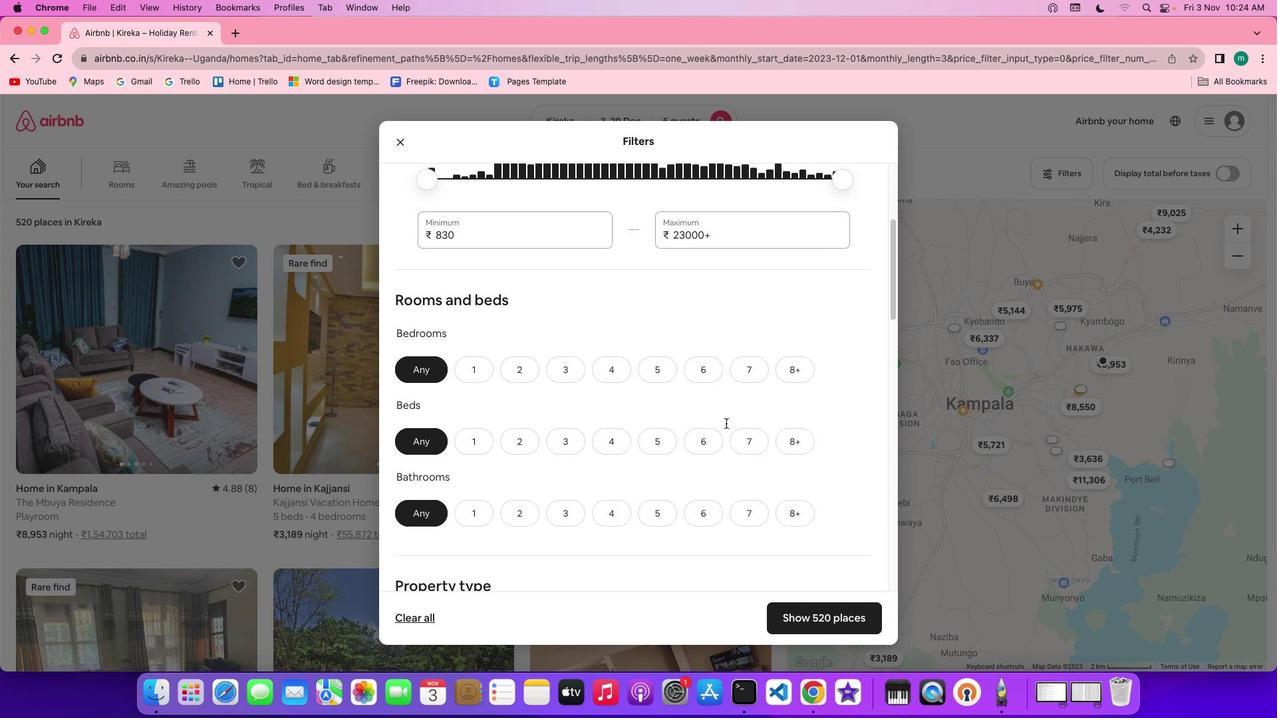 
Action: Mouse scrolled (725, 423) with delta (0, 0)
Screenshot: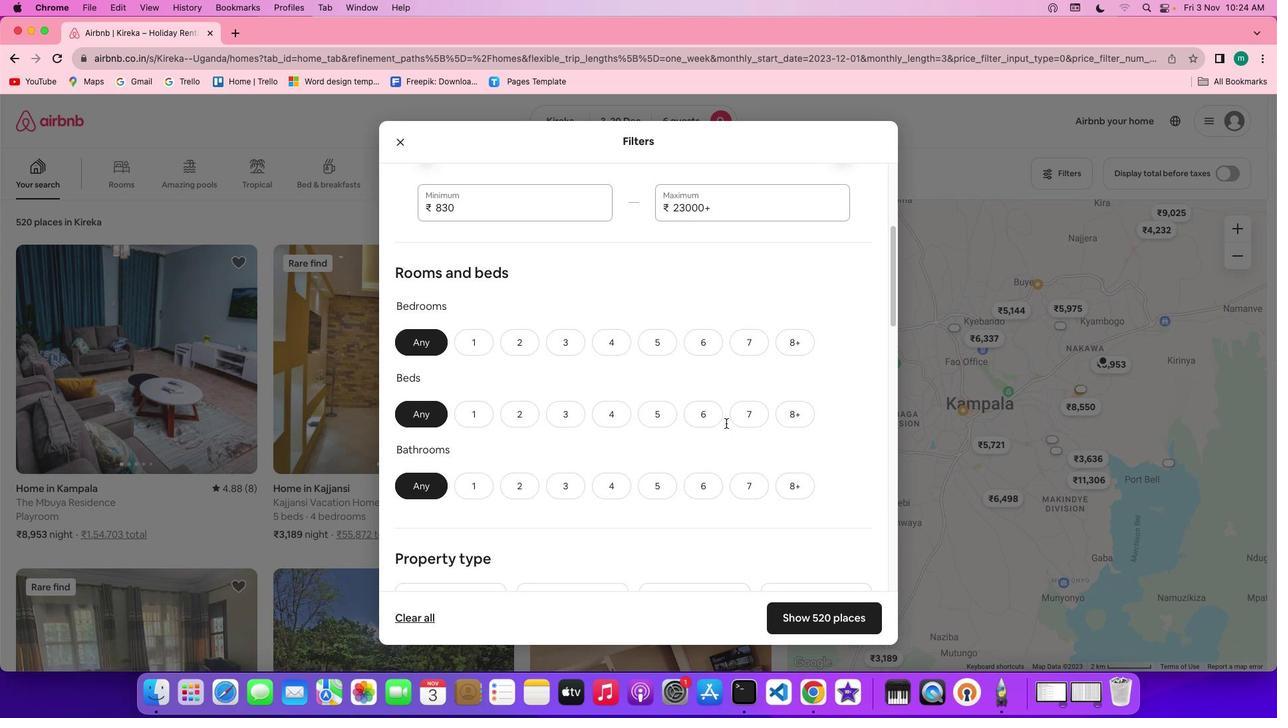 
Action: Mouse scrolled (725, 423) with delta (0, 0)
Screenshot: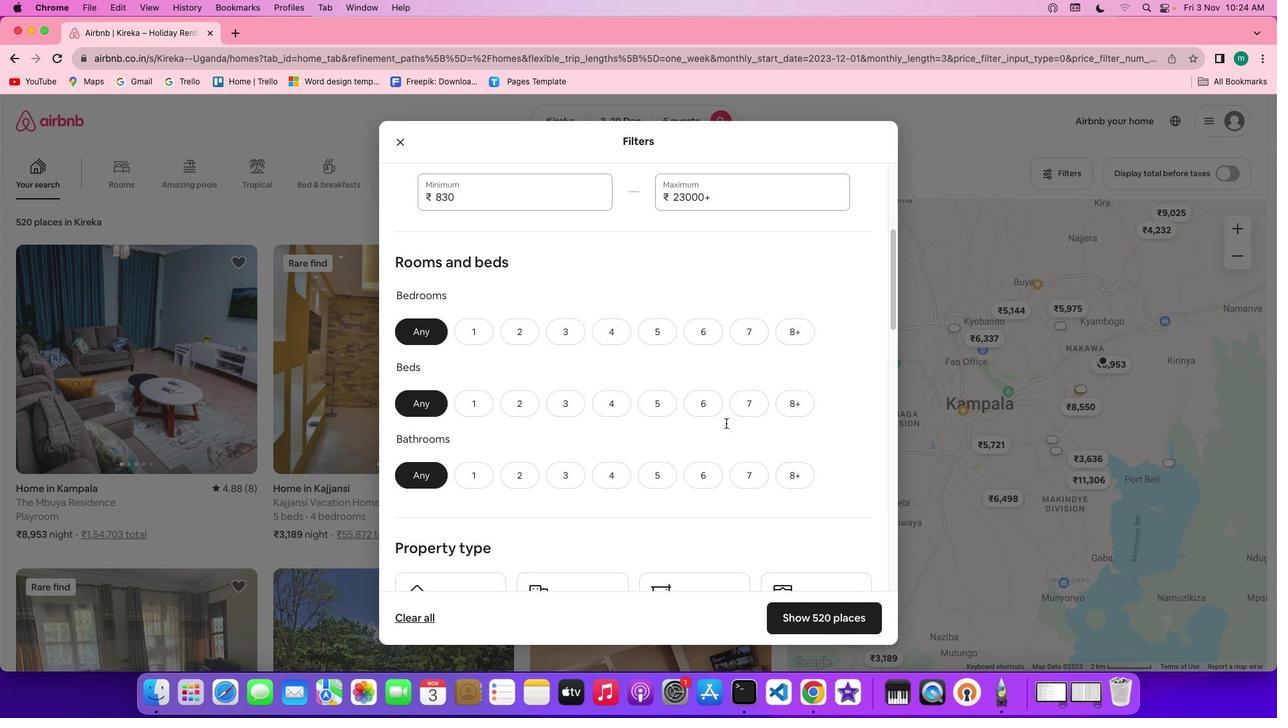
Action: Mouse scrolled (725, 423) with delta (0, 0)
Screenshot: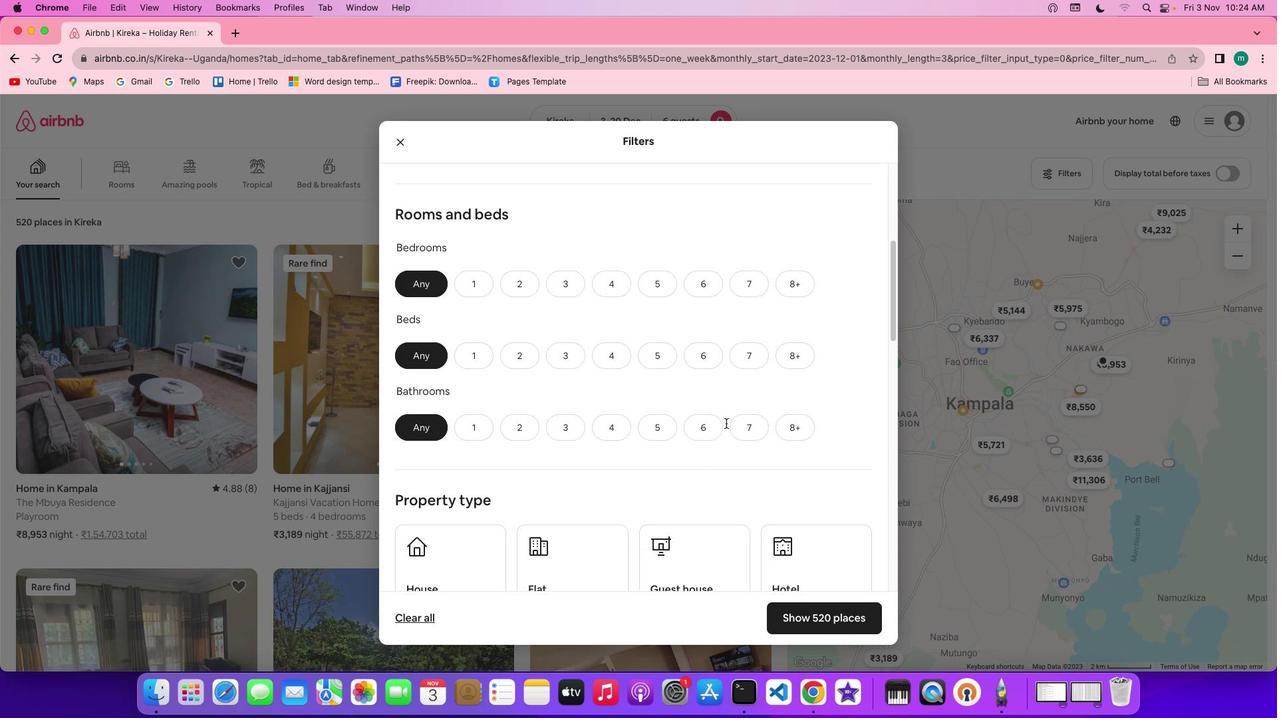
Action: Mouse scrolled (725, 423) with delta (0, -1)
Screenshot: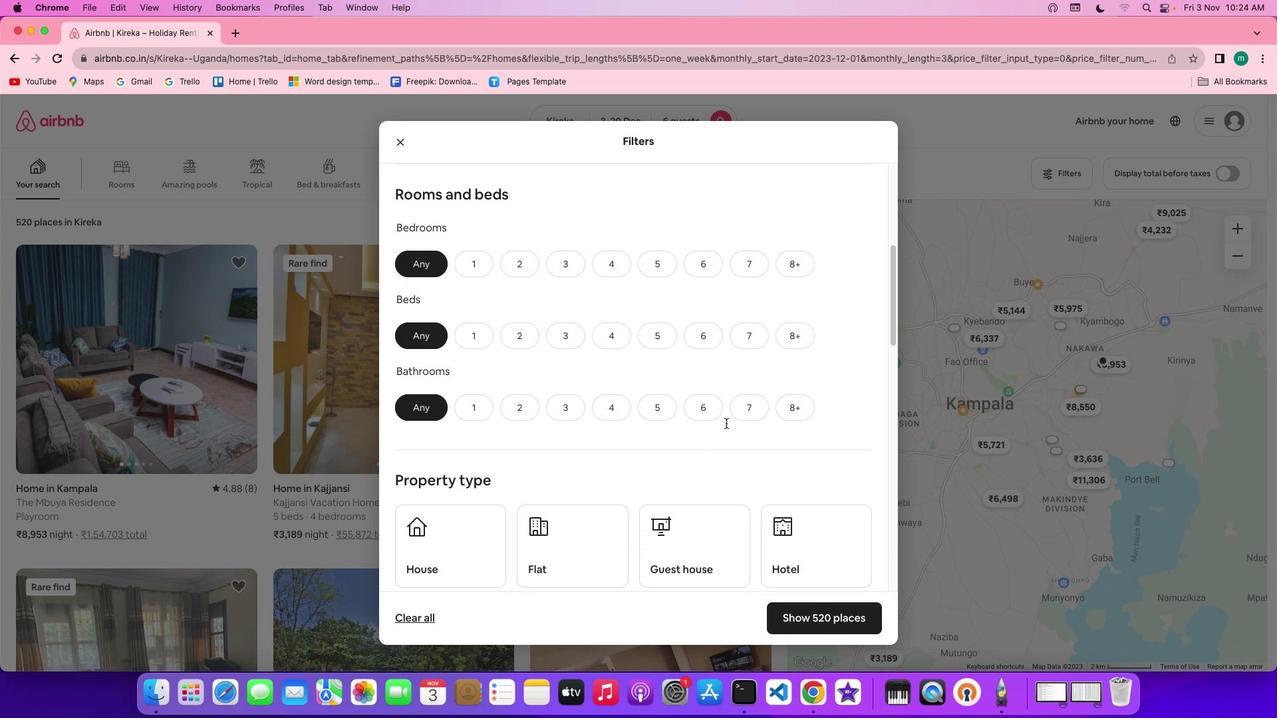 
Action: Mouse scrolled (725, 423) with delta (0, 0)
Screenshot: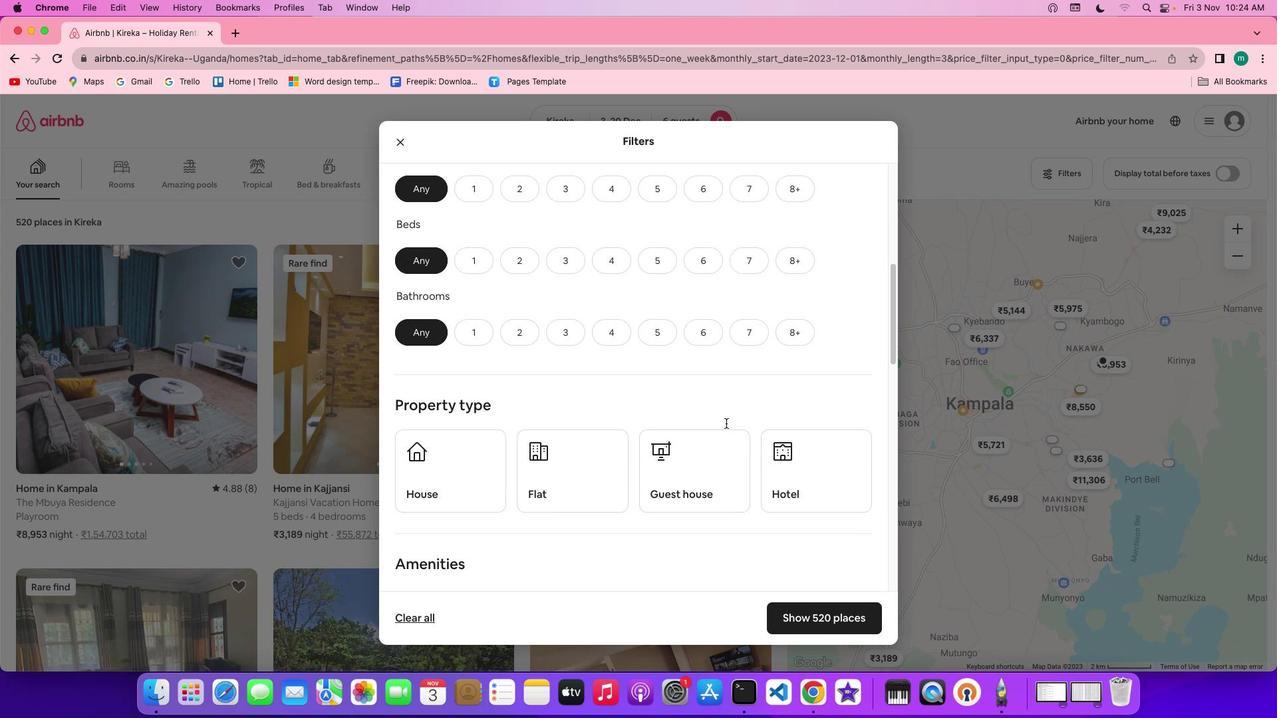
Action: Mouse scrolled (725, 423) with delta (0, 0)
Screenshot: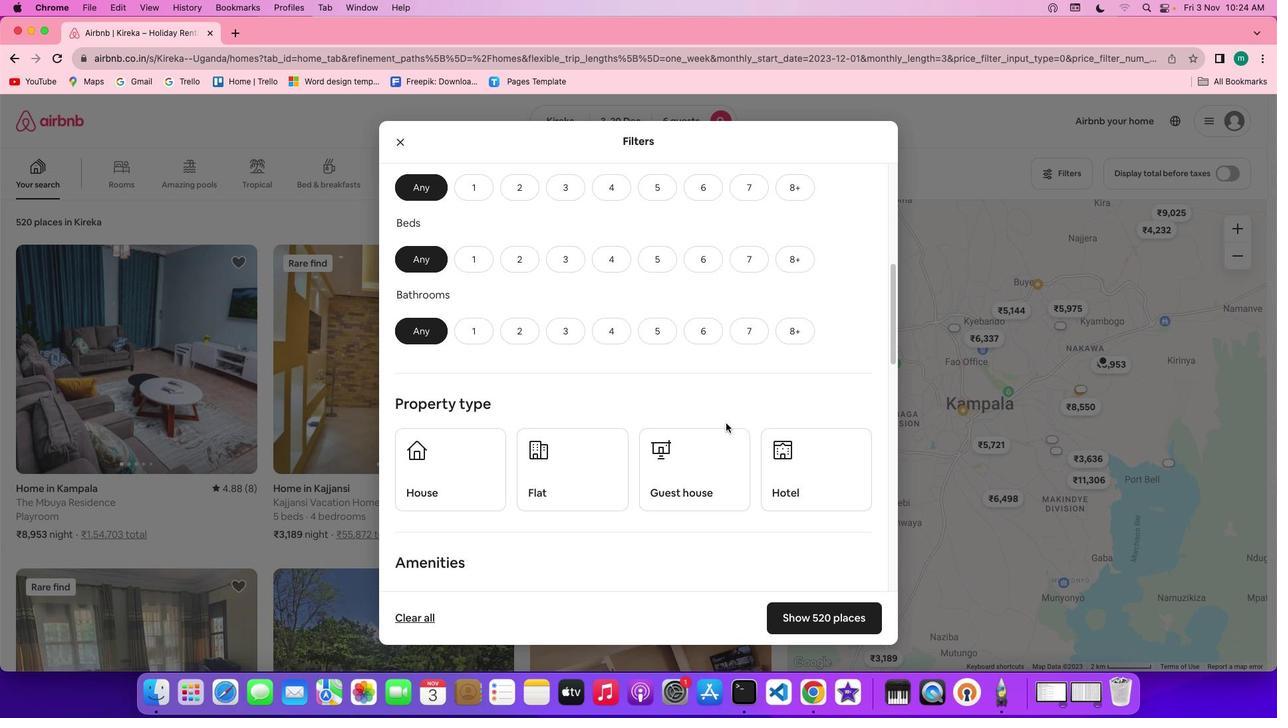 
Action: Mouse scrolled (725, 423) with delta (0, 0)
Screenshot: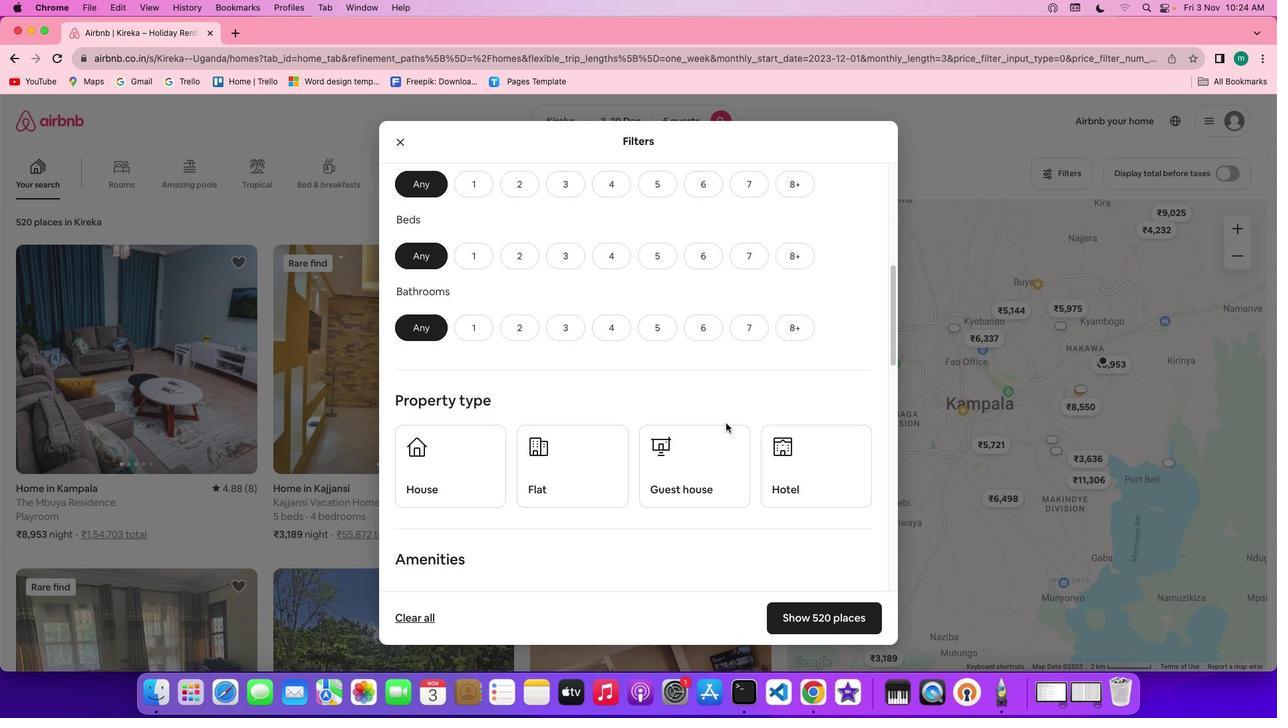 
Action: Mouse scrolled (725, 423) with delta (0, 0)
Screenshot: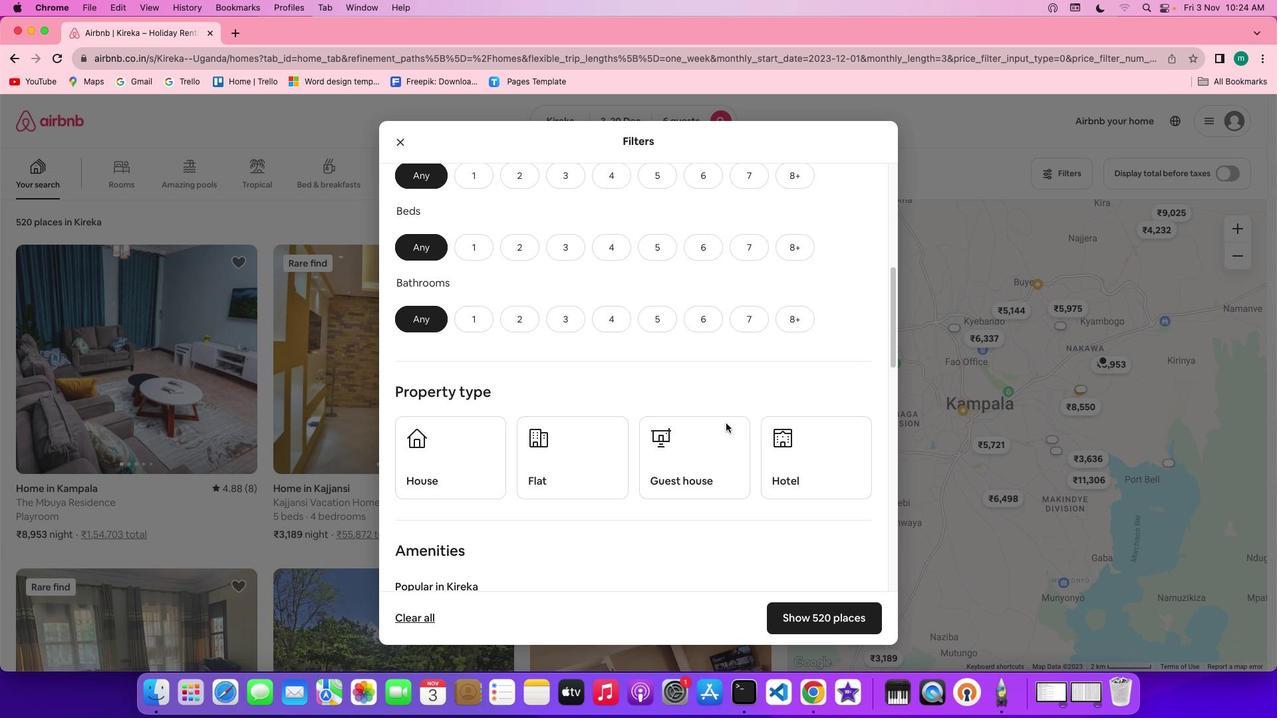 
Action: Mouse scrolled (725, 423) with delta (0, 0)
Screenshot: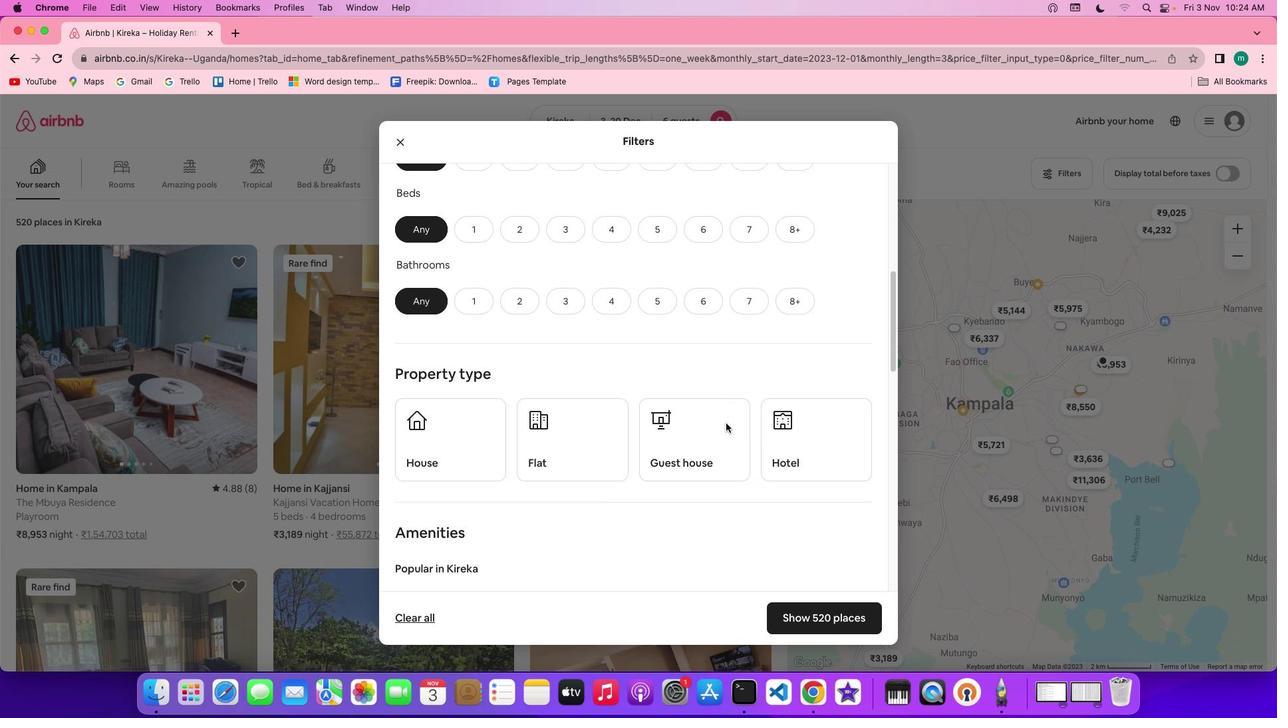 
Action: Mouse scrolled (725, 423) with delta (0, 0)
Screenshot: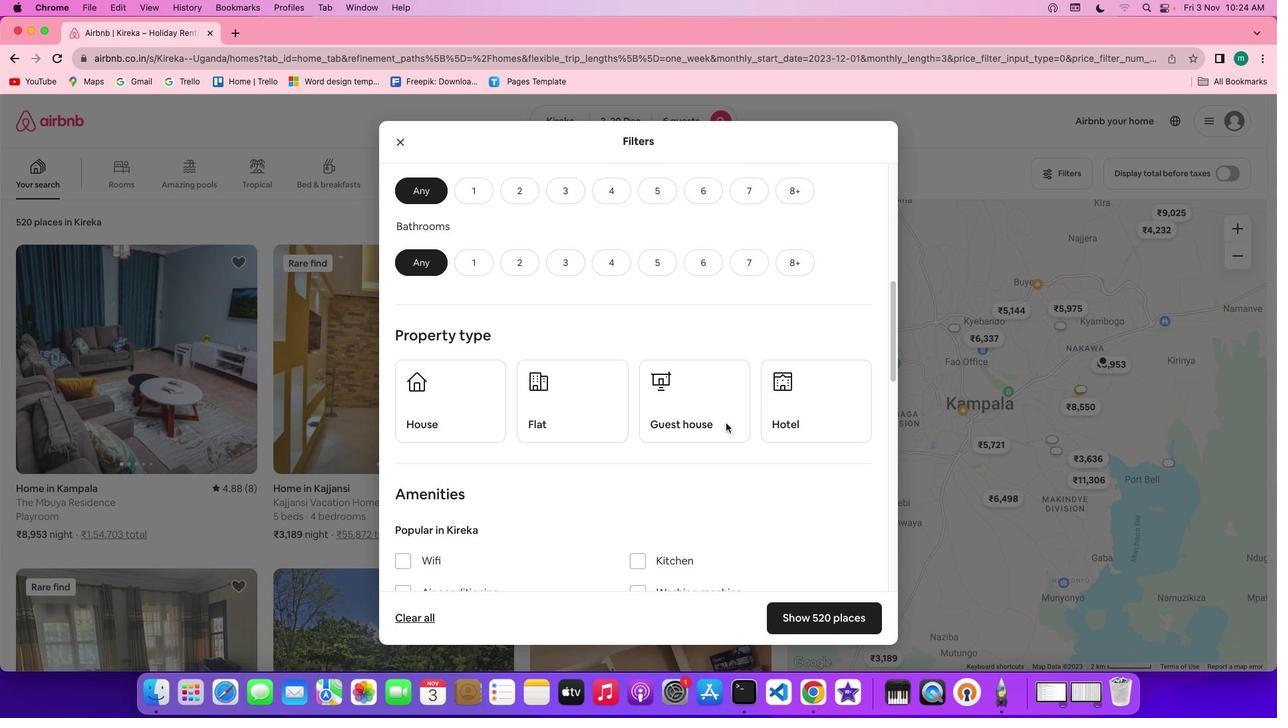 
Action: Mouse scrolled (725, 423) with delta (0, 0)
Screenshot: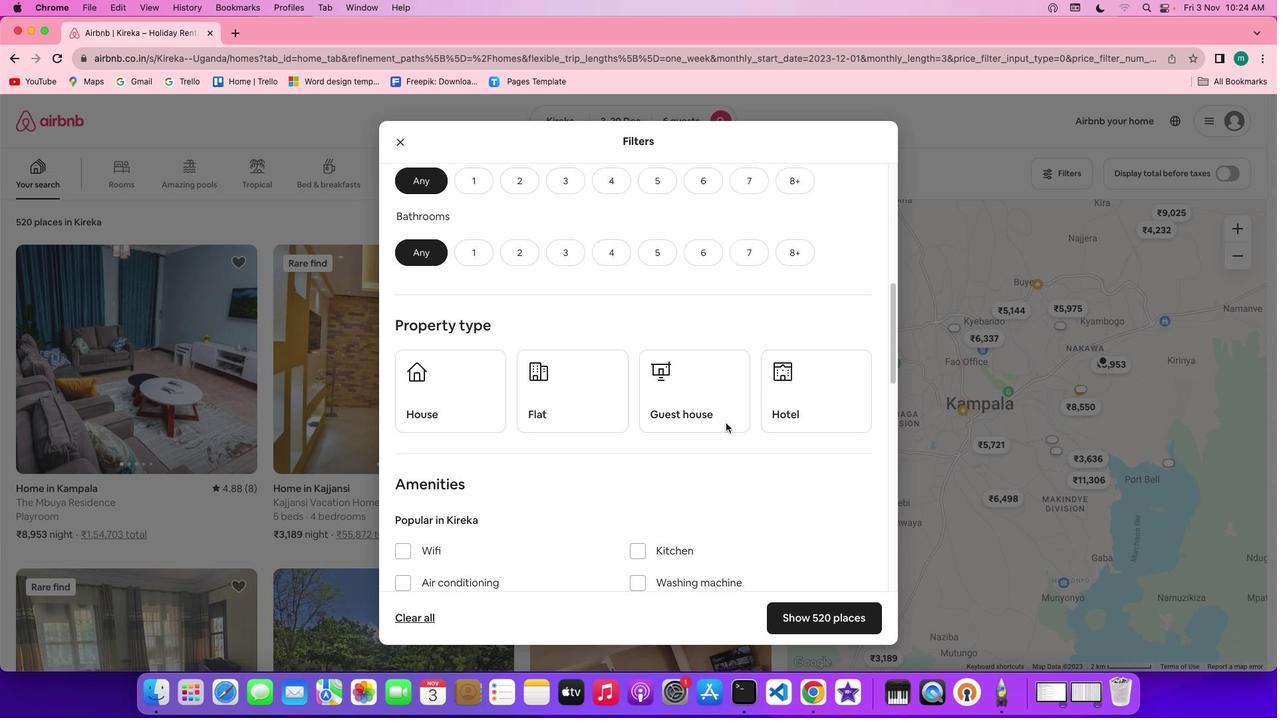 
Action: Mouse scrolled (725, 423) with delta (0, -1)
Screenshot: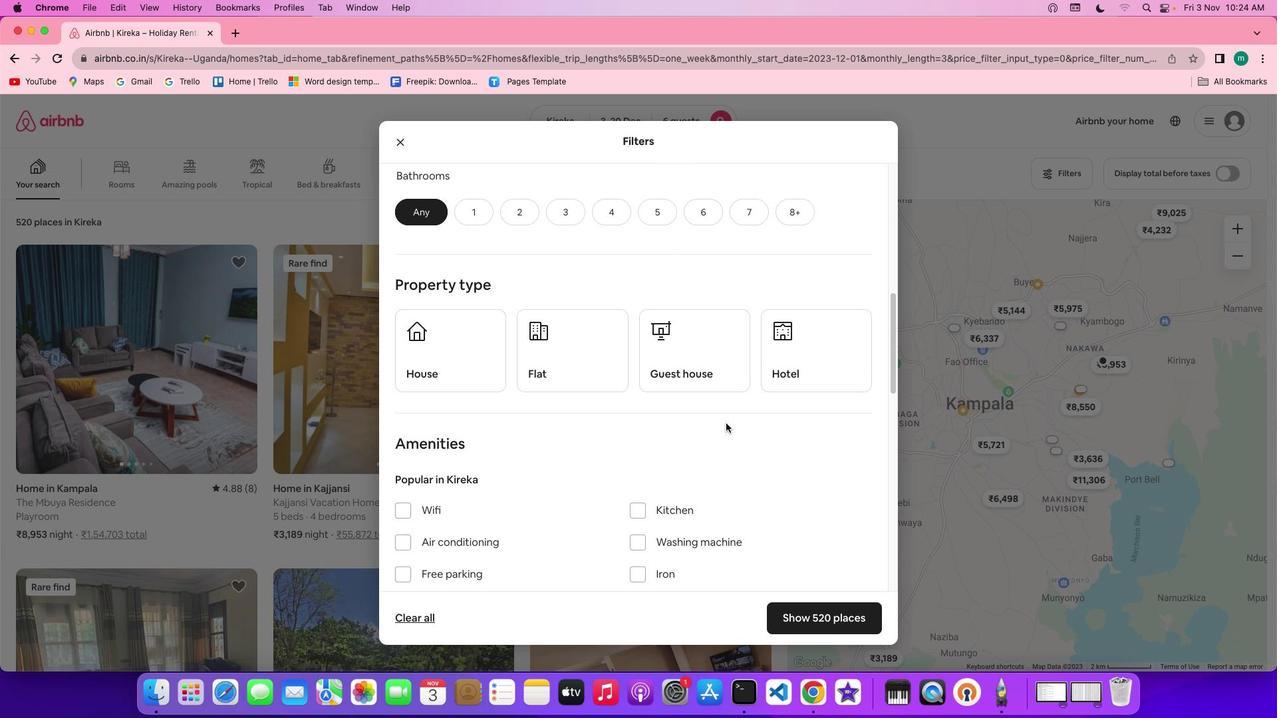 
Action: Mouse scrolled (725, 423) with delta (0, -1)
Screenshot: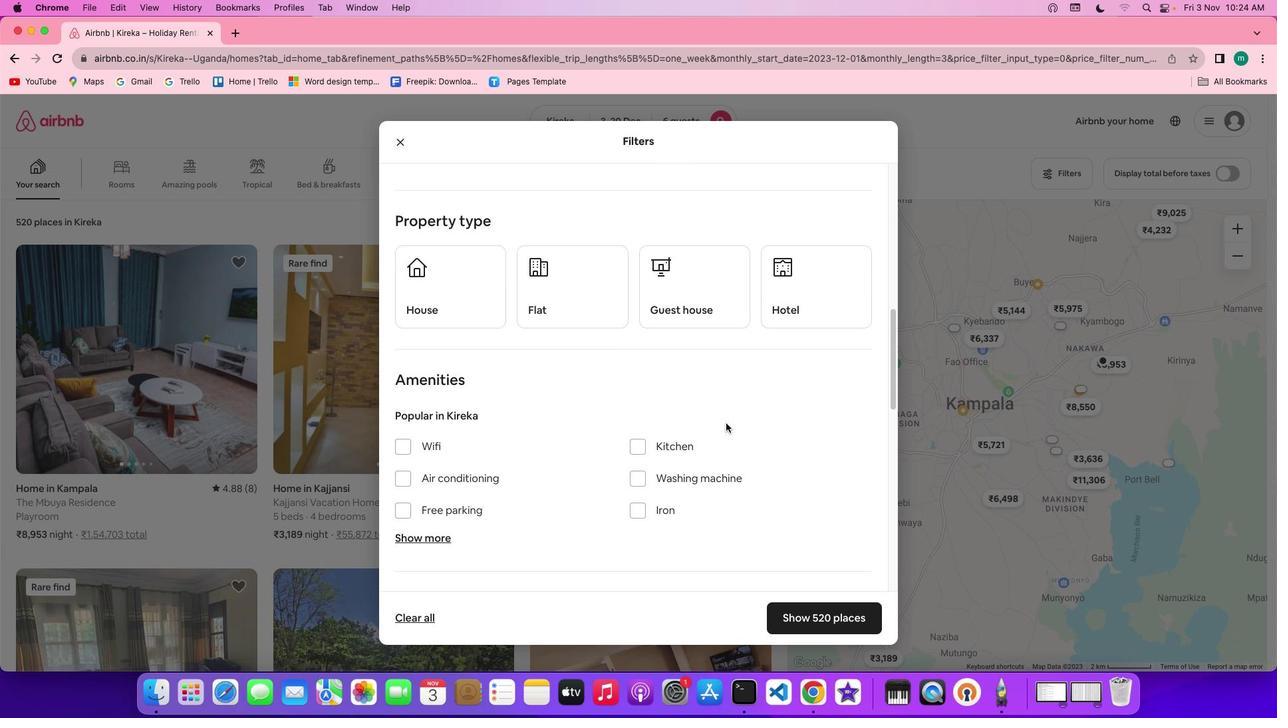 
Action: Mouse scrolled (725, 423) with delta (0, 0)
Screenshot: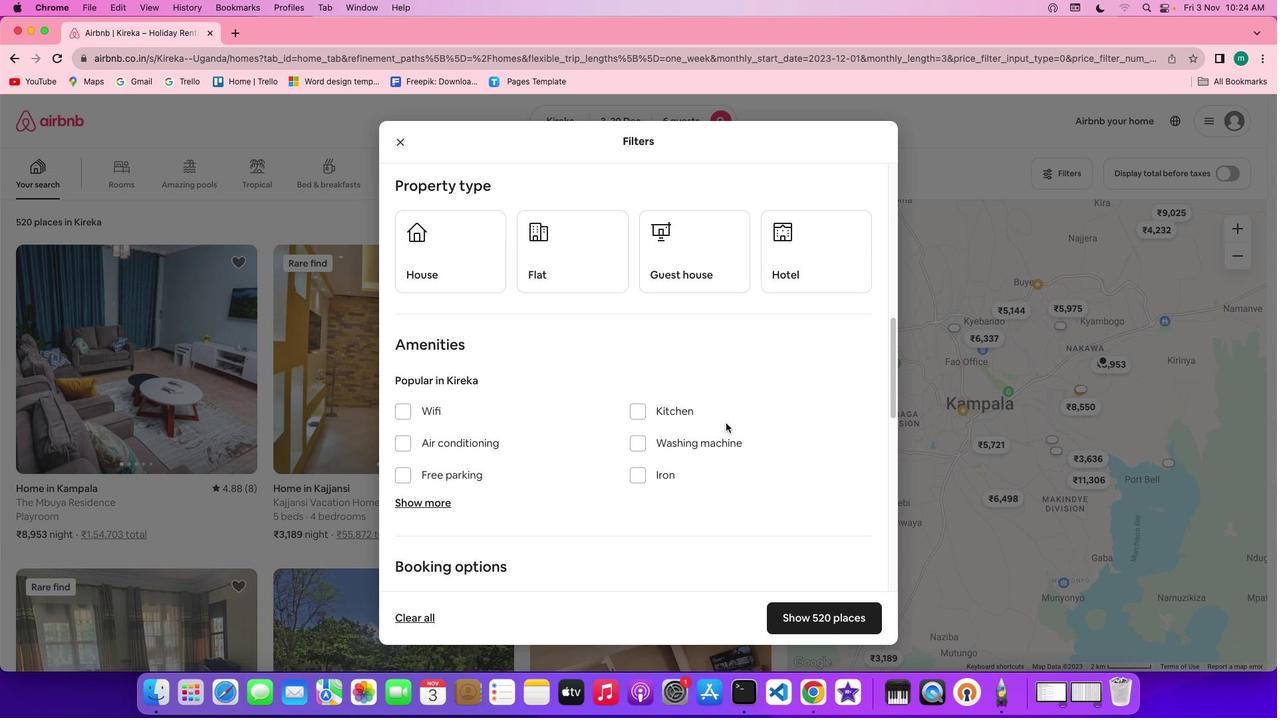 
Action: Mouse scrolled (725, 423) with delta (0, 0)
Screenshot: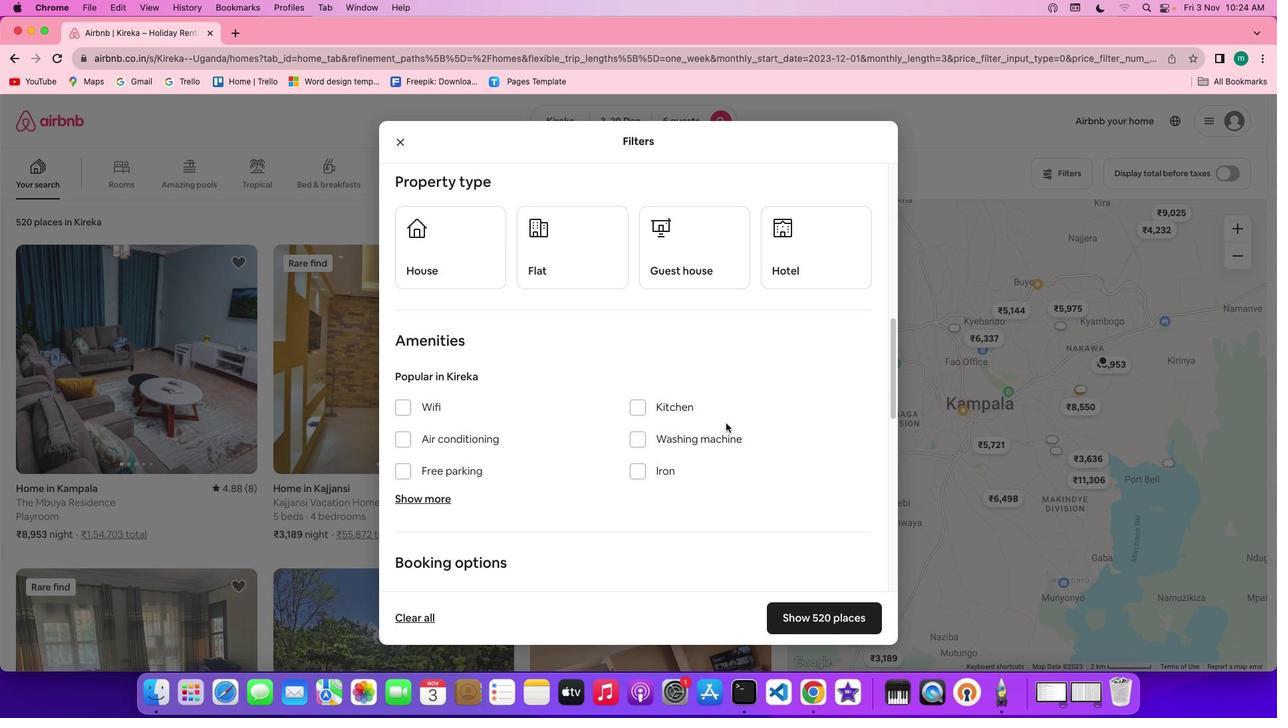
Action: Mouse scrolled (725, 423) with delta (0, 0)
Screenshot: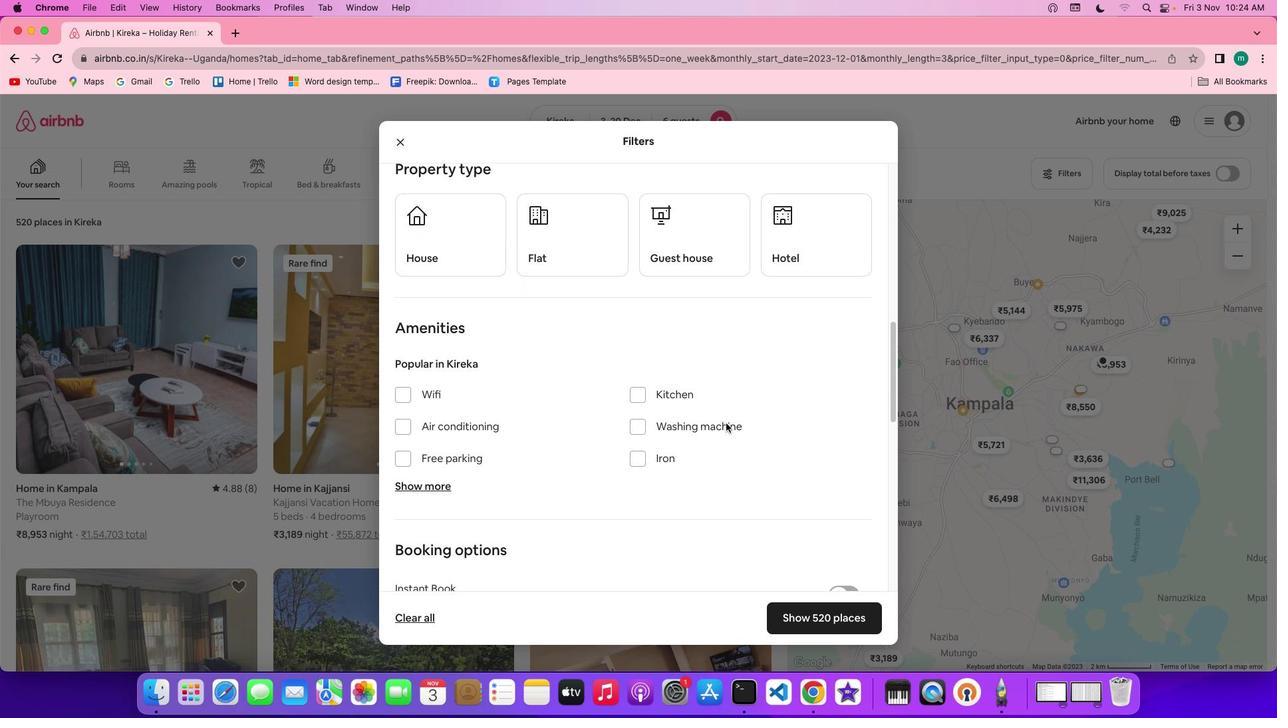 
Action: Mouse moved to (775, 441)
Screenshot: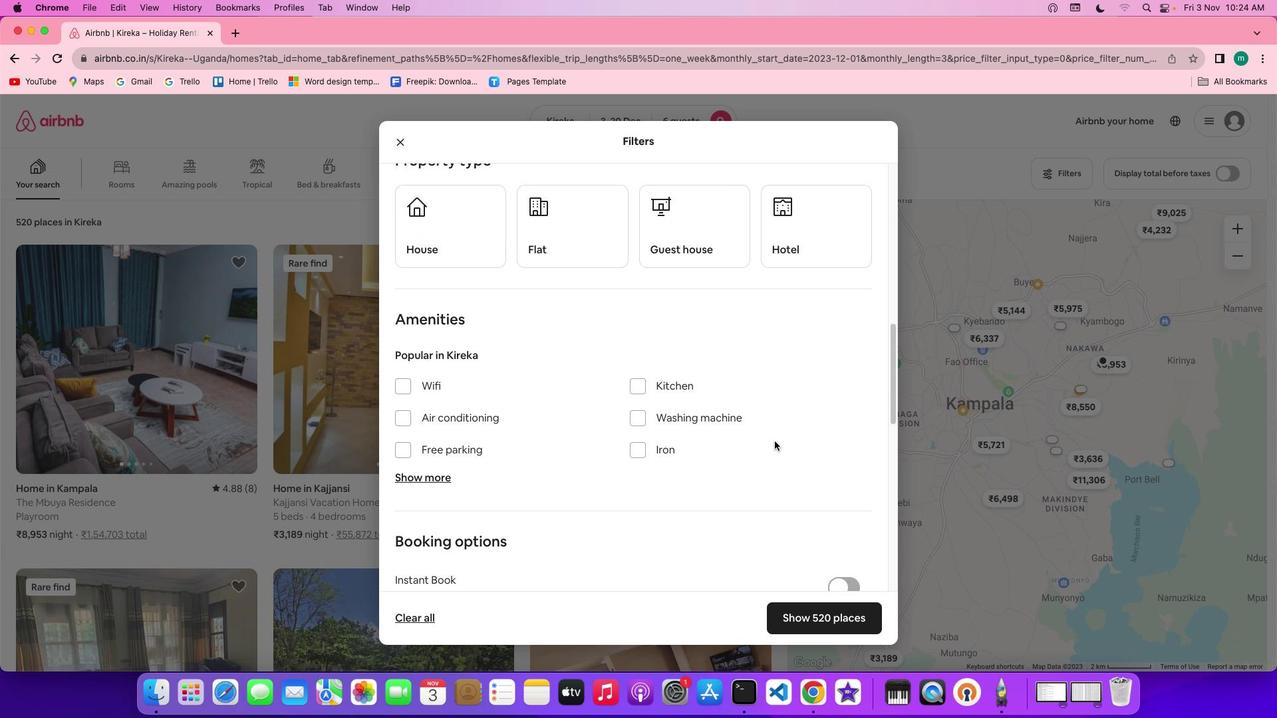
Action: Mouse scrolled (775, 441) with delta (0, 0)
Screenshot: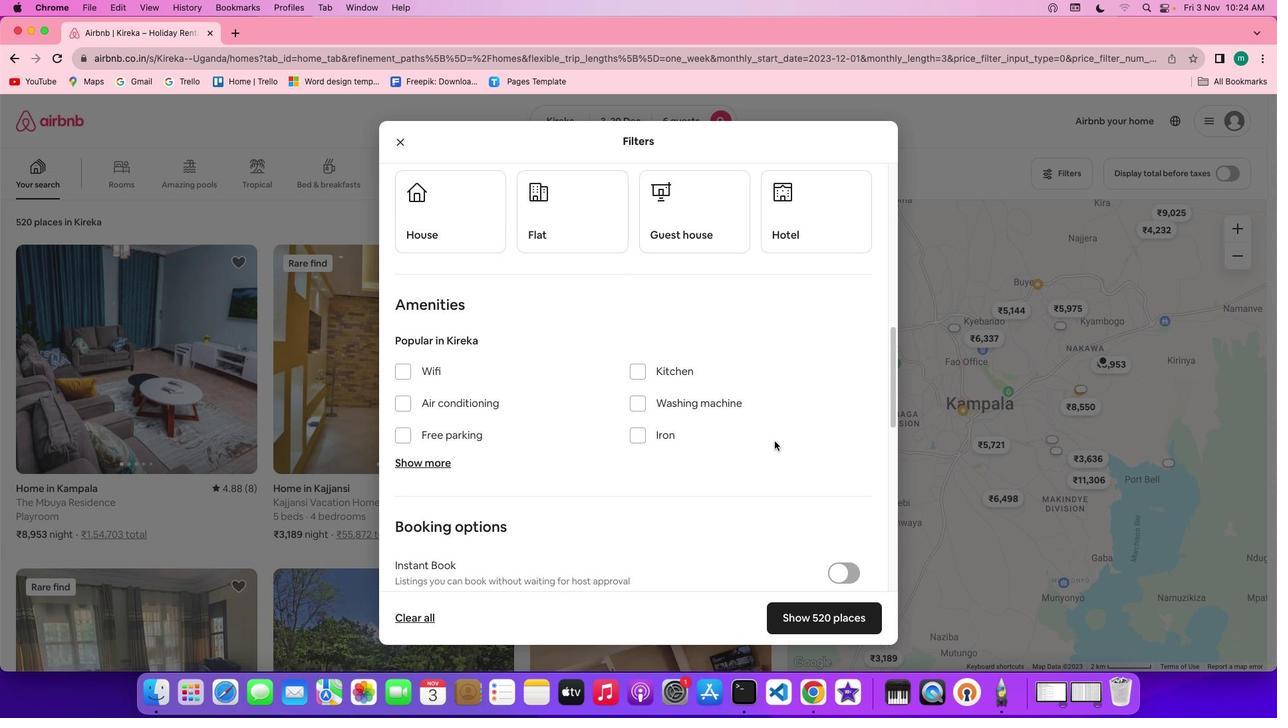 
Action: Mouse scrolled (775, 441) with delta (0, 0)
Screenshot: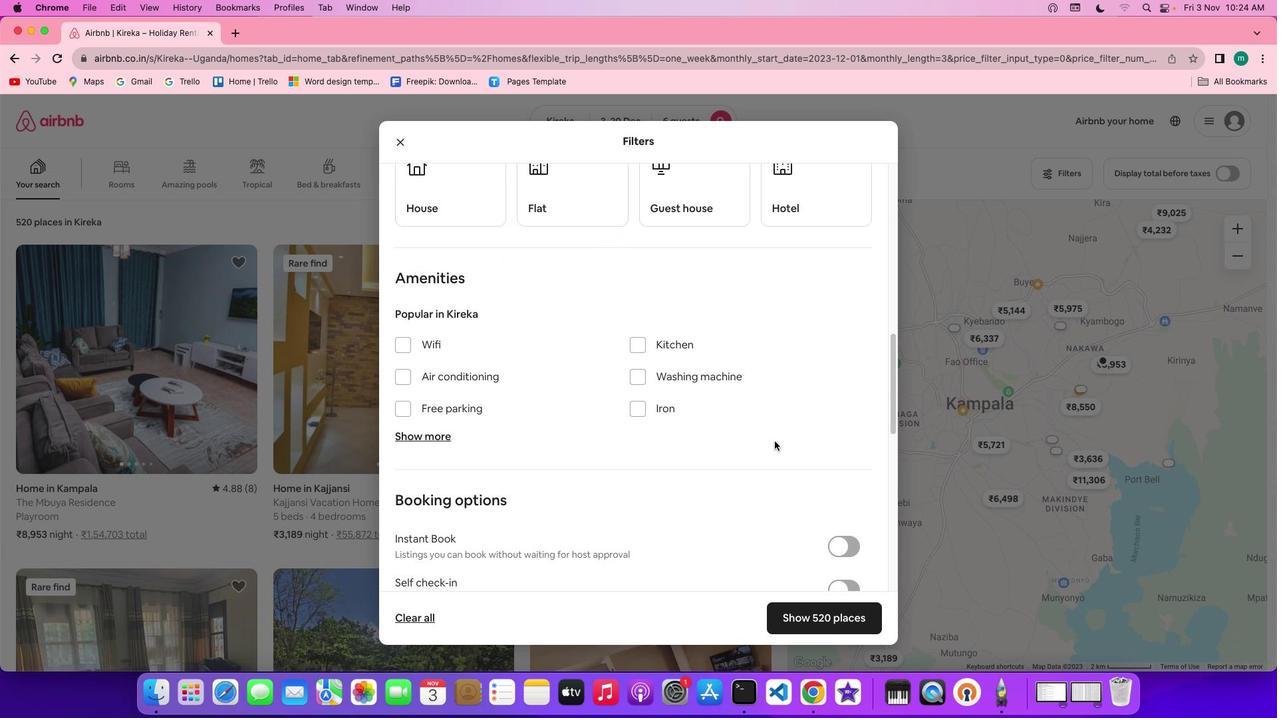 
Action: Mouse scrolled (775, 441) with delta (0, -1)
Screenshot: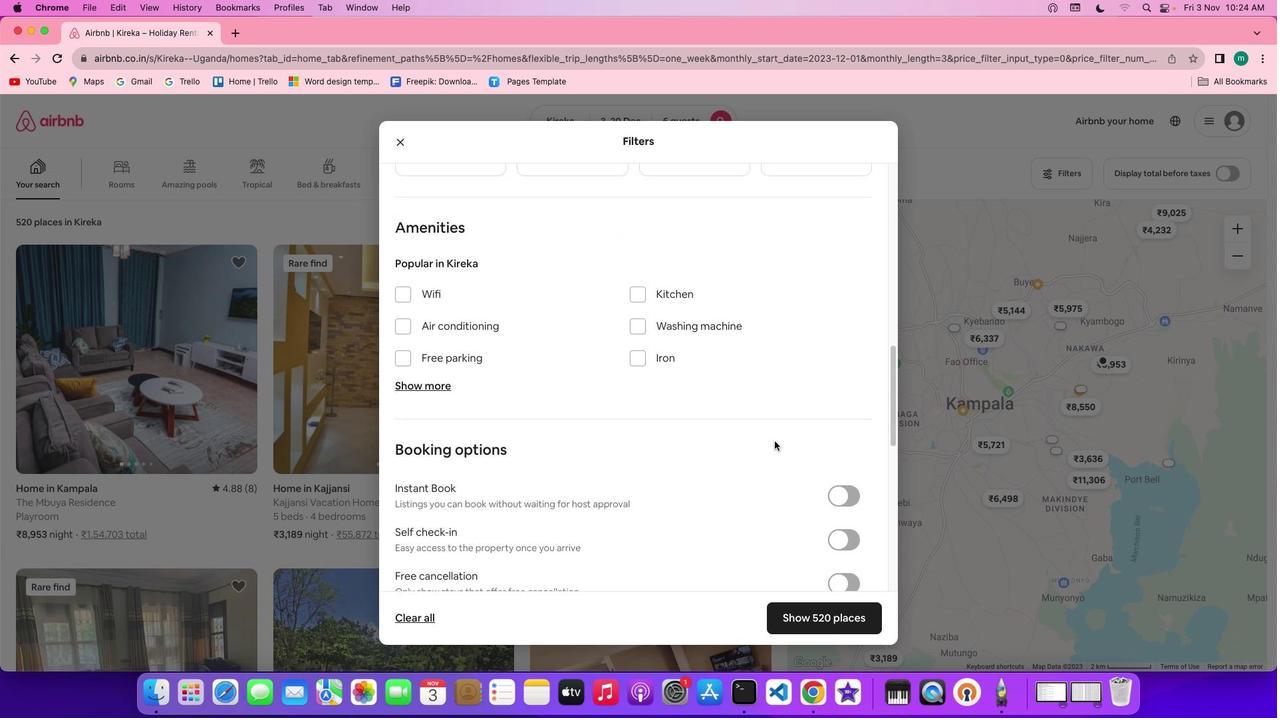 
Action: Mouse scrolled (775, 441) with delta (0, -2)
Screenshot: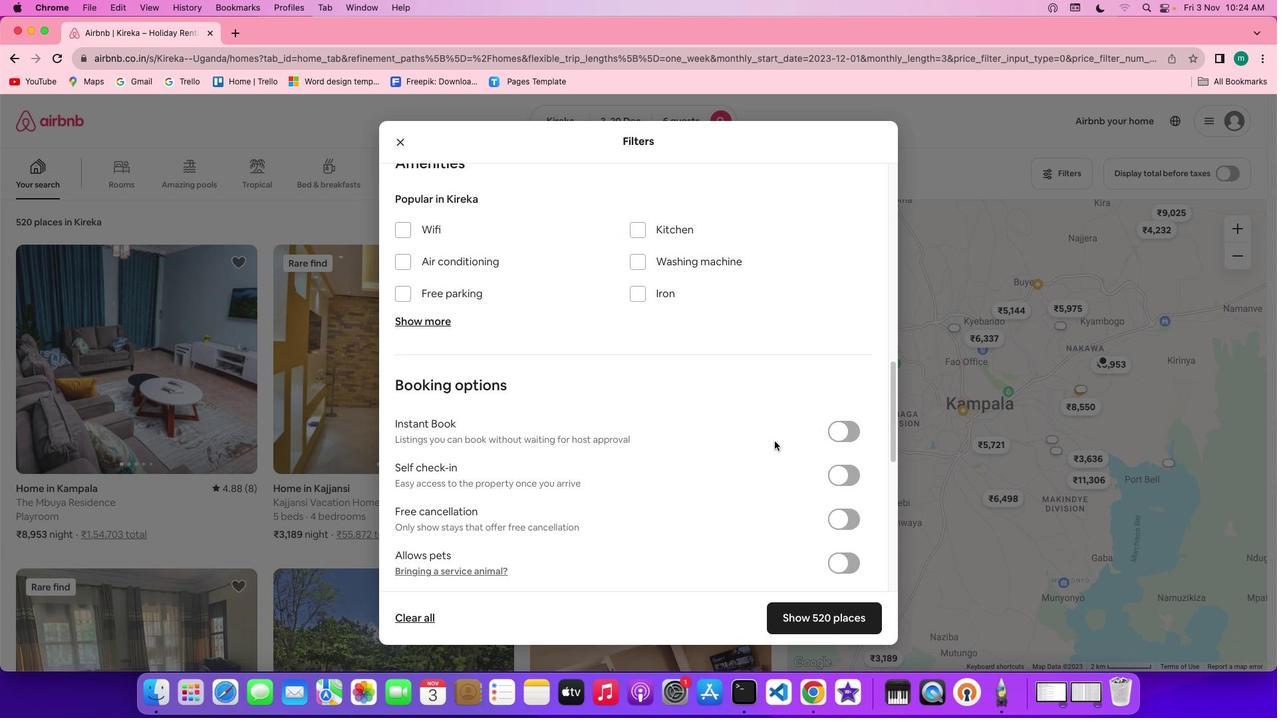 
Action: Mouse moved to (839, 415)
Screenshot: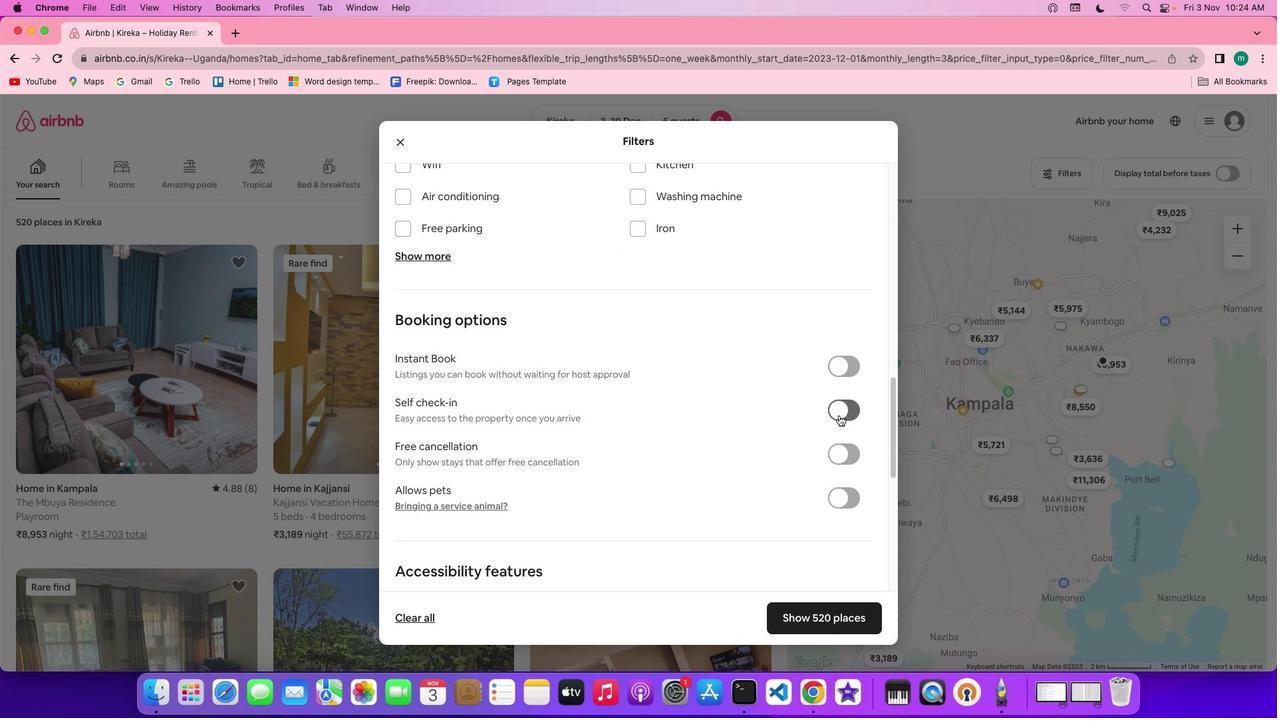 
Action: Mouse pressed left at (839, 415)
Screenshot: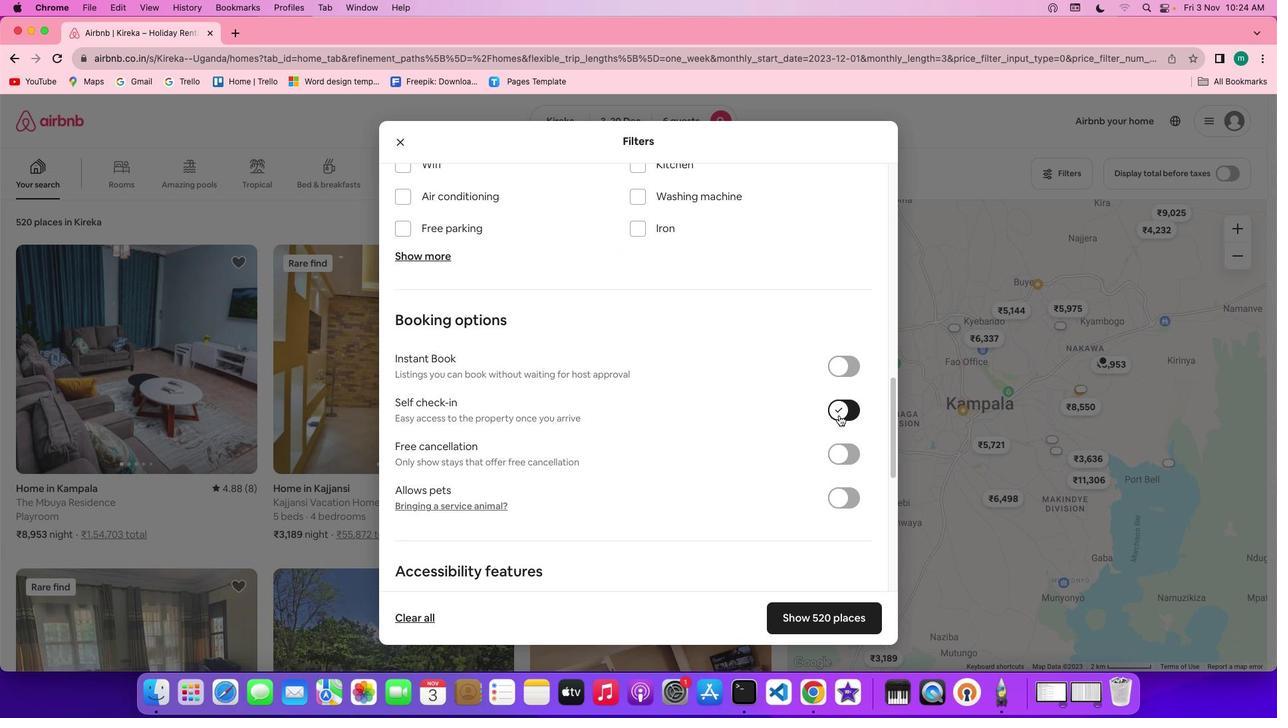 
Action: Mouse moved to (735, 455)
Screenshot: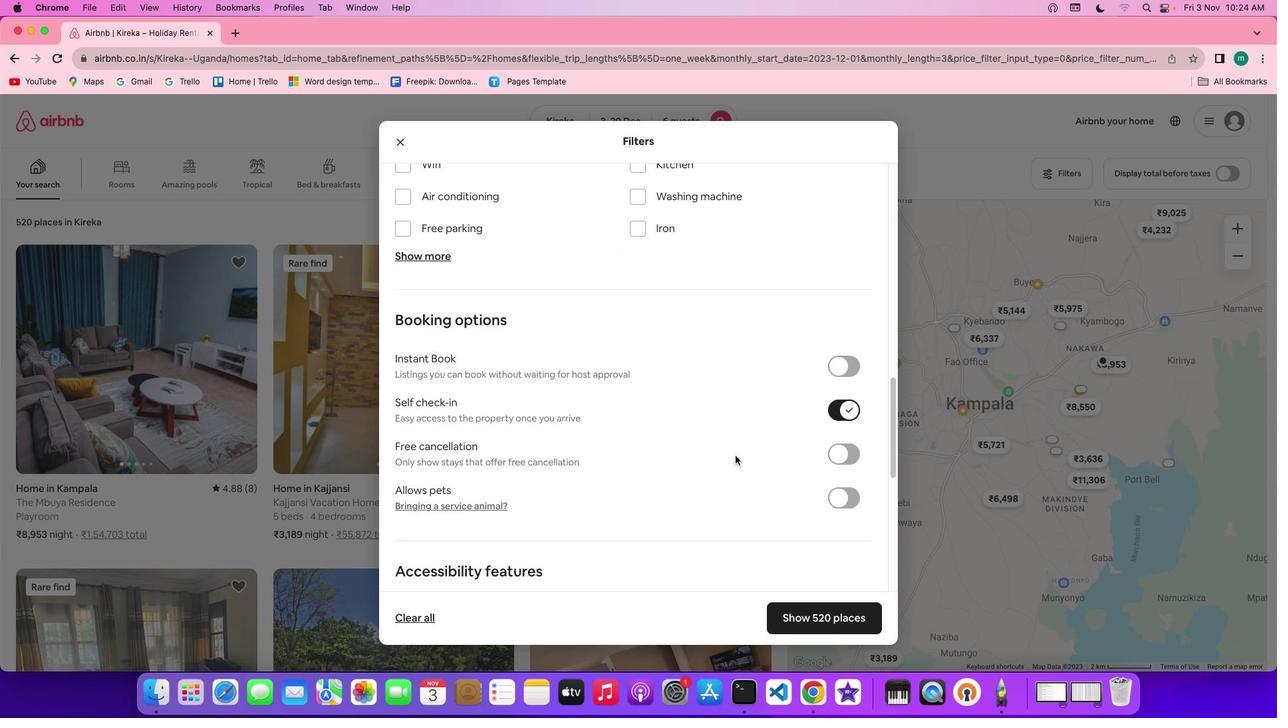 
Action: Mouse scrolled (735, 455) with delta (0, 0)
Screenshot: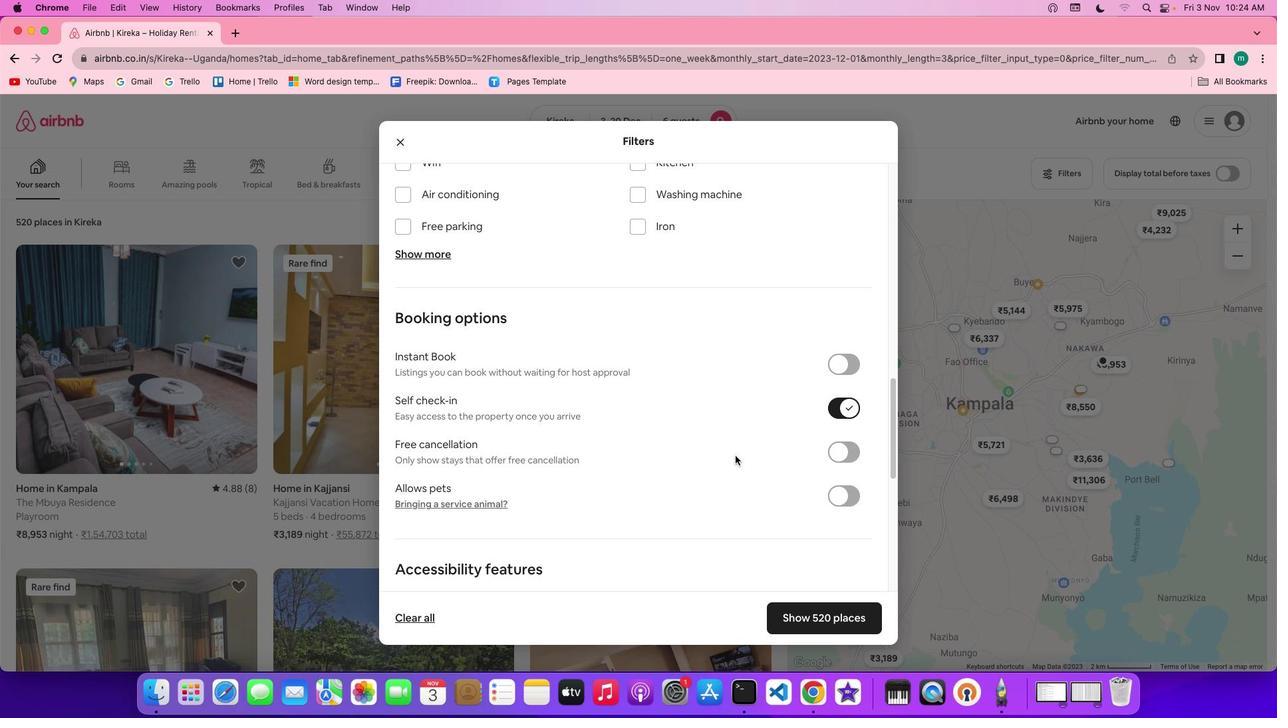 
Action: Mouse scrolled (735, 455) with delta (0, 0)
Screenshot: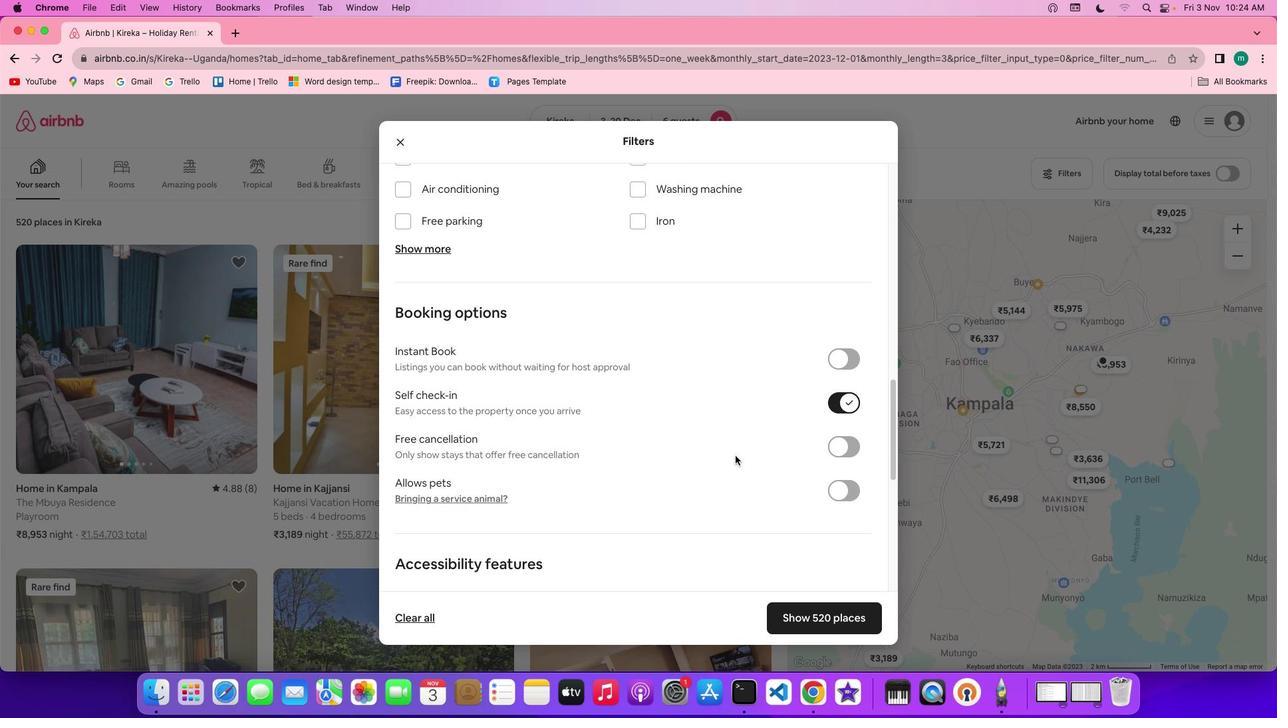 
Action: Mouse scrolled (735, 455) with delta (0, 0)
Screenshot: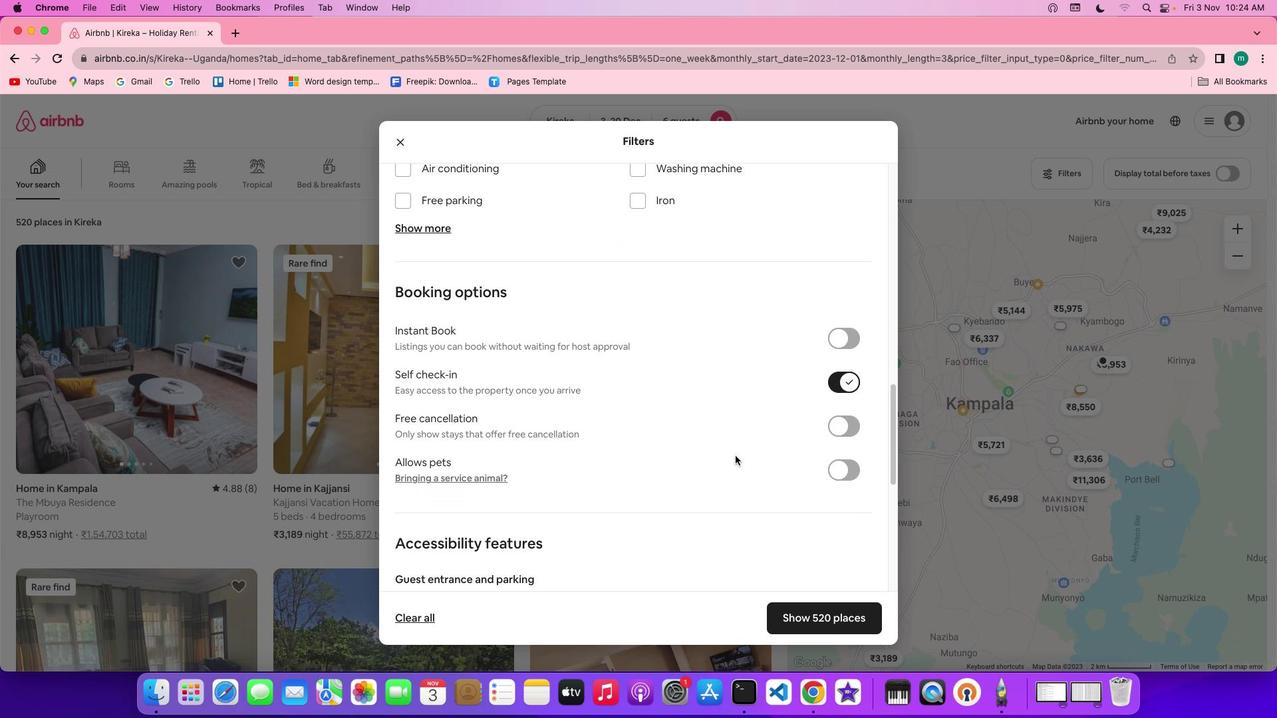 
Action: Mouse scrolled (735, 455) with delta (0, 0)
Screenshot: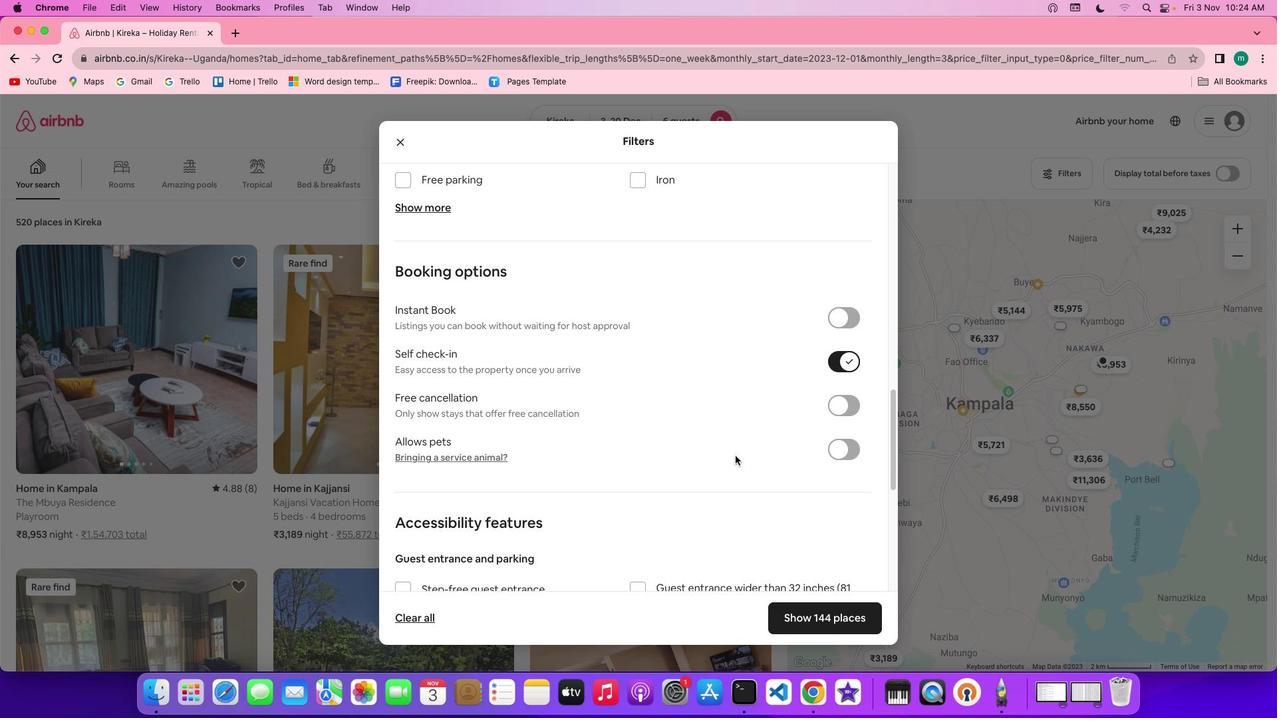 
Action: Mouse scrolled (735, 455) with delta (0, 0)
Screenshot: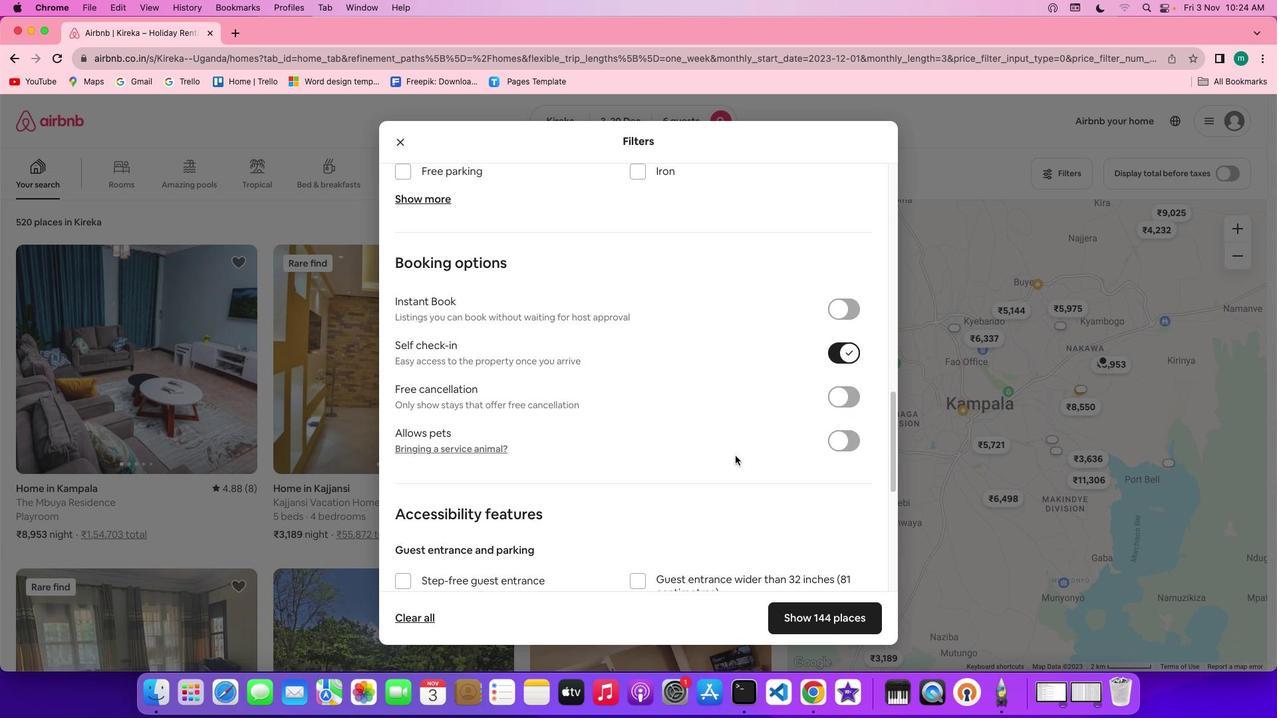 
Action: Mouse scrolled (735, 455) with delta (0, -1)
Screenshot: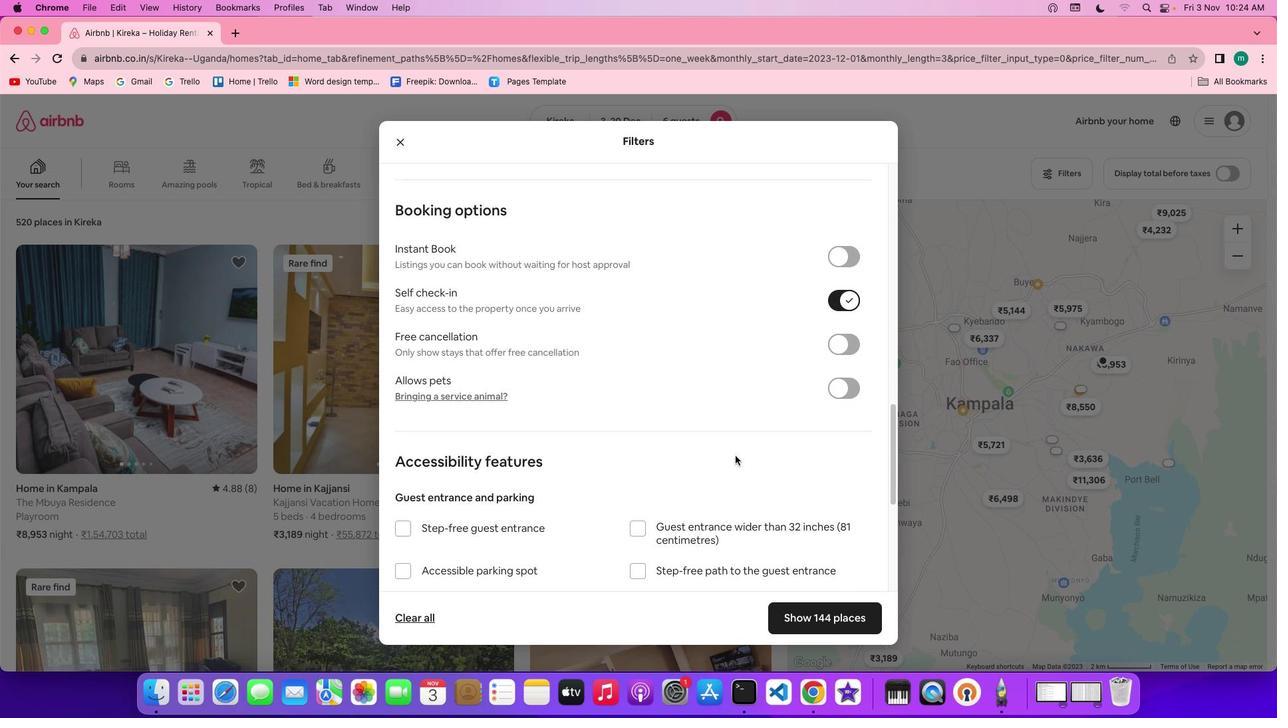 
Action: Mouse scrolled (735, 455) with delta (0, -1)
Screenshot: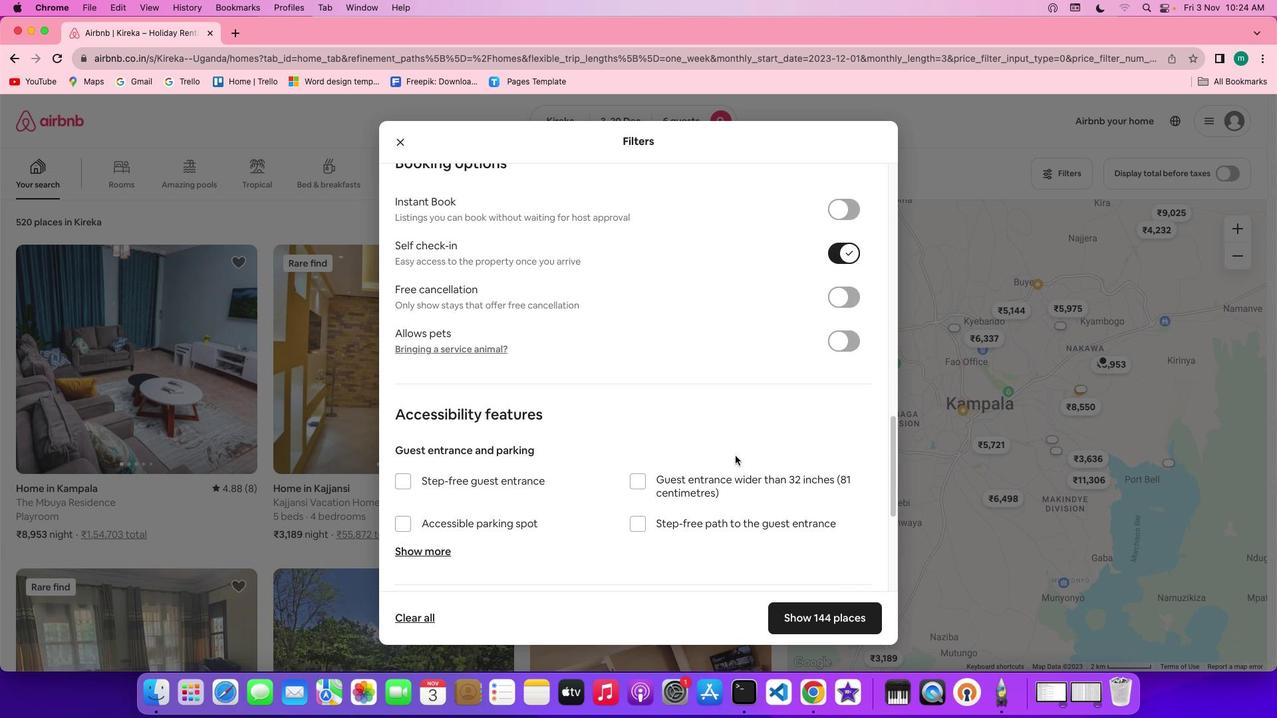 
Action: Mouse scrolled (735, 455) with delta (0, -1)
Screenshot: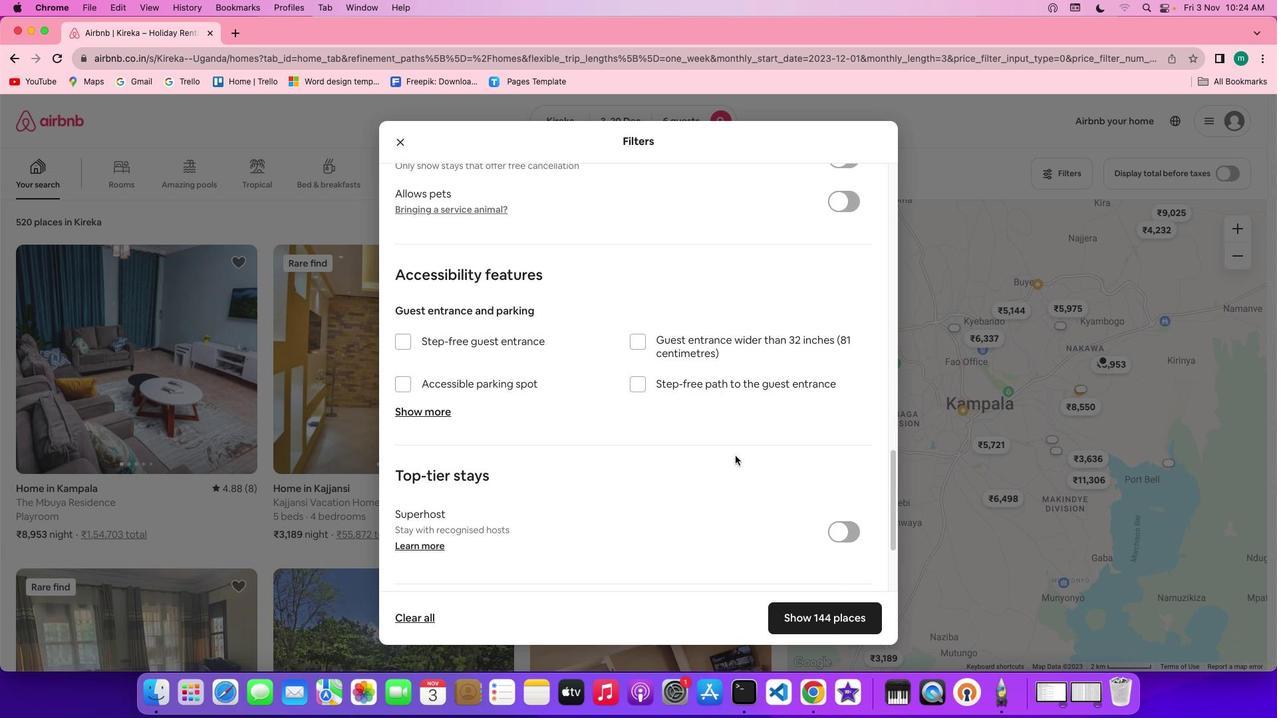 
Action: Mouse scrolled (735, 455) with delta (0, 0)
Screenshot: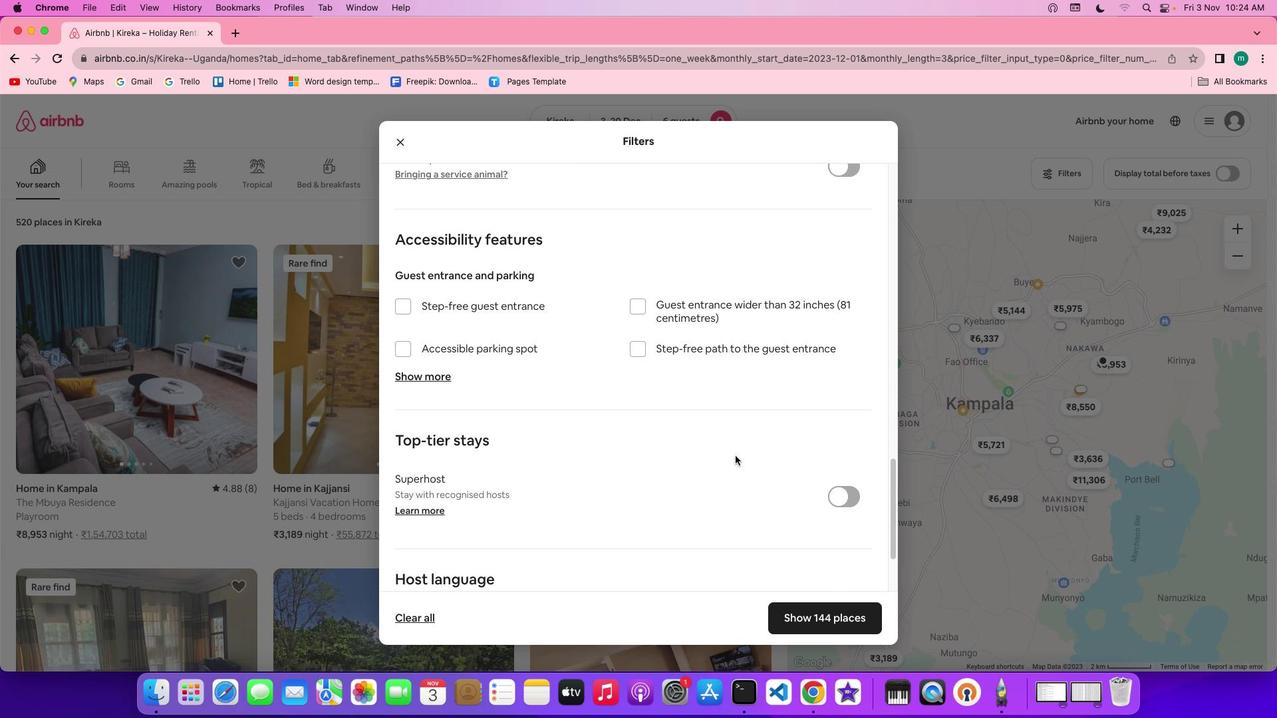 
Action: Mouse scrolled (735, 455) with delta (0, 0)
Screenshot: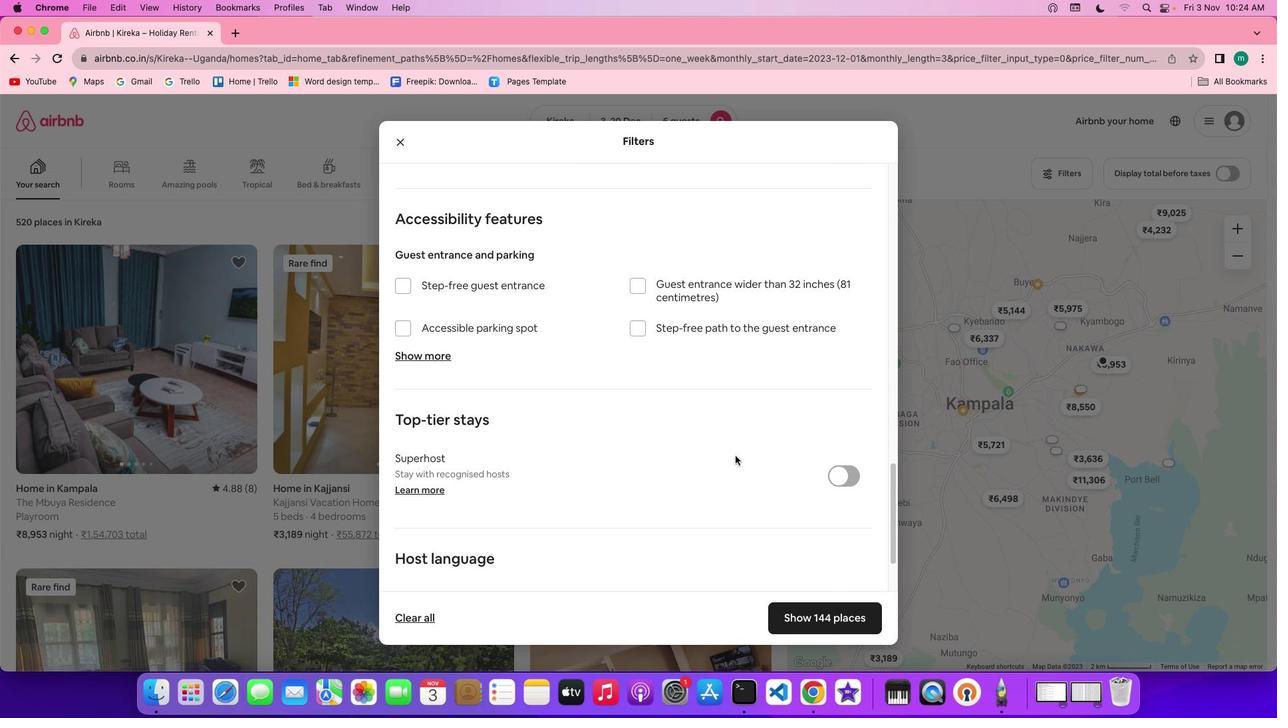 
Action: Mouse scrolled (735, 455) with delta (0, -1)
Screenshot: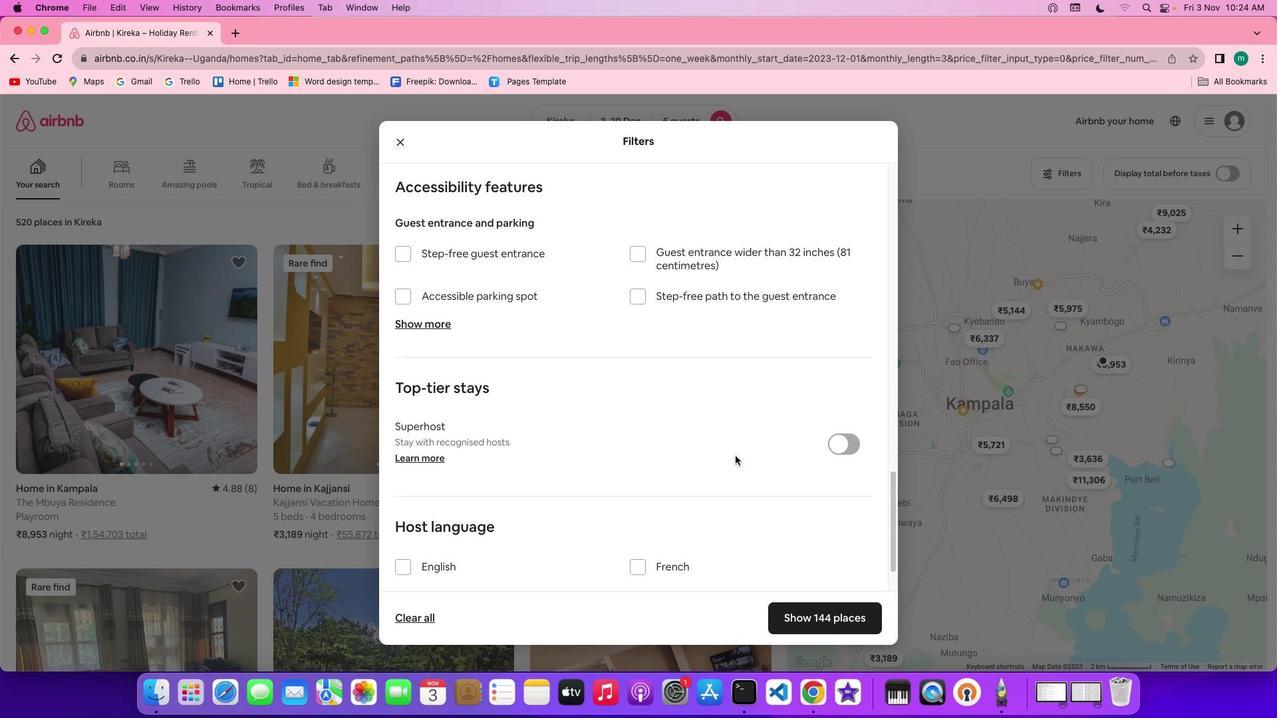 
Action: Mouse scrolled (735, 455) with delta (0, -2)
Screenshot: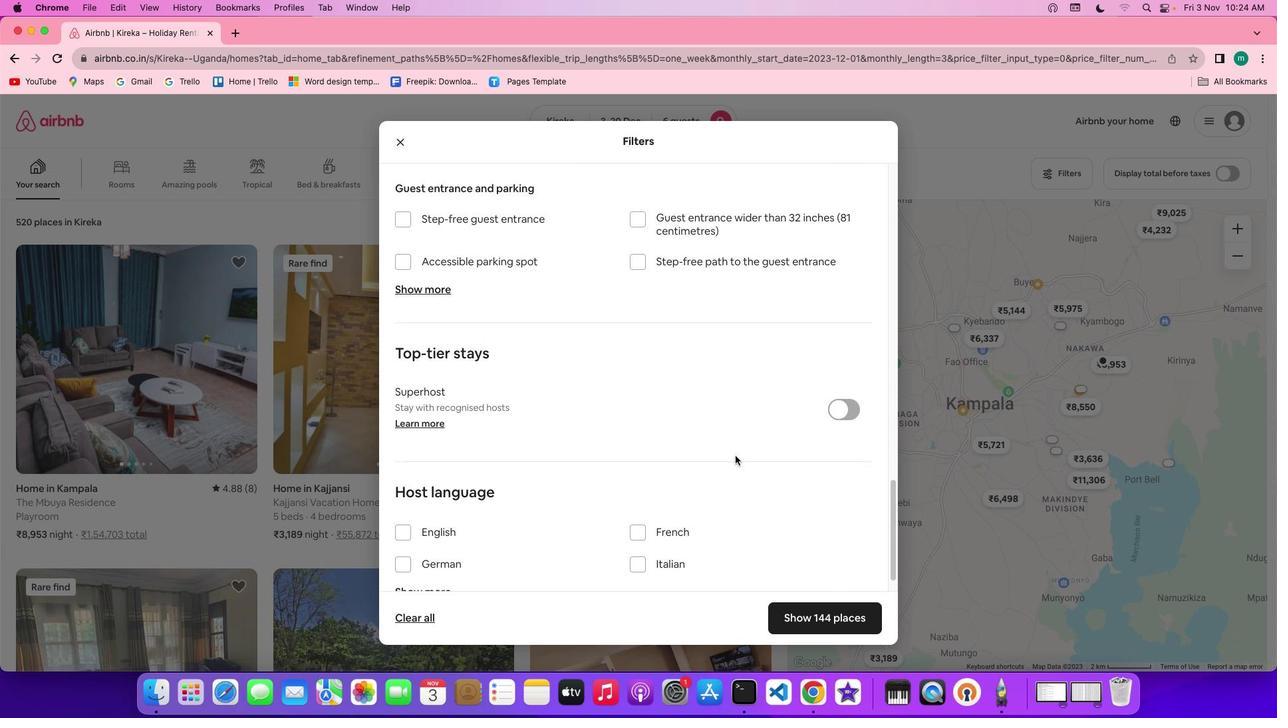 
Action: Mouse scrolled (735, 455) with delta (0, -3)
Screenshot: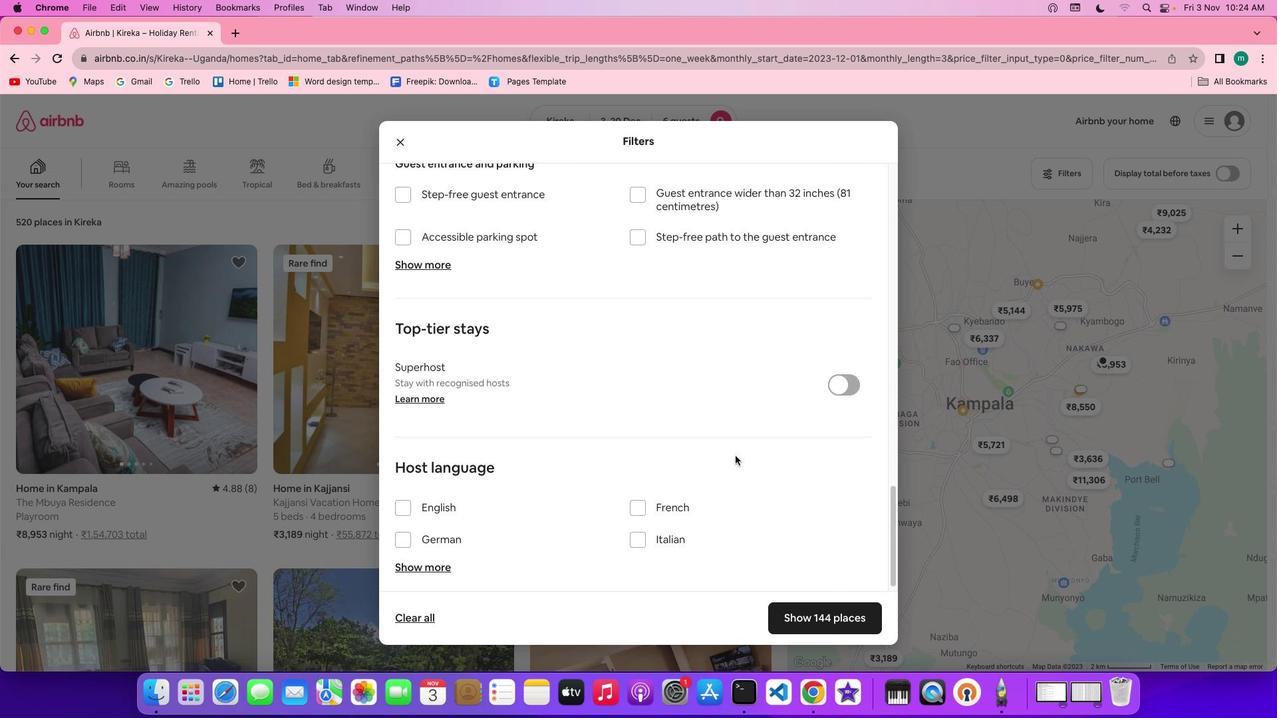 
Action: Mouse scrolled (735, 455) with delta (0, 0)
Screenshot: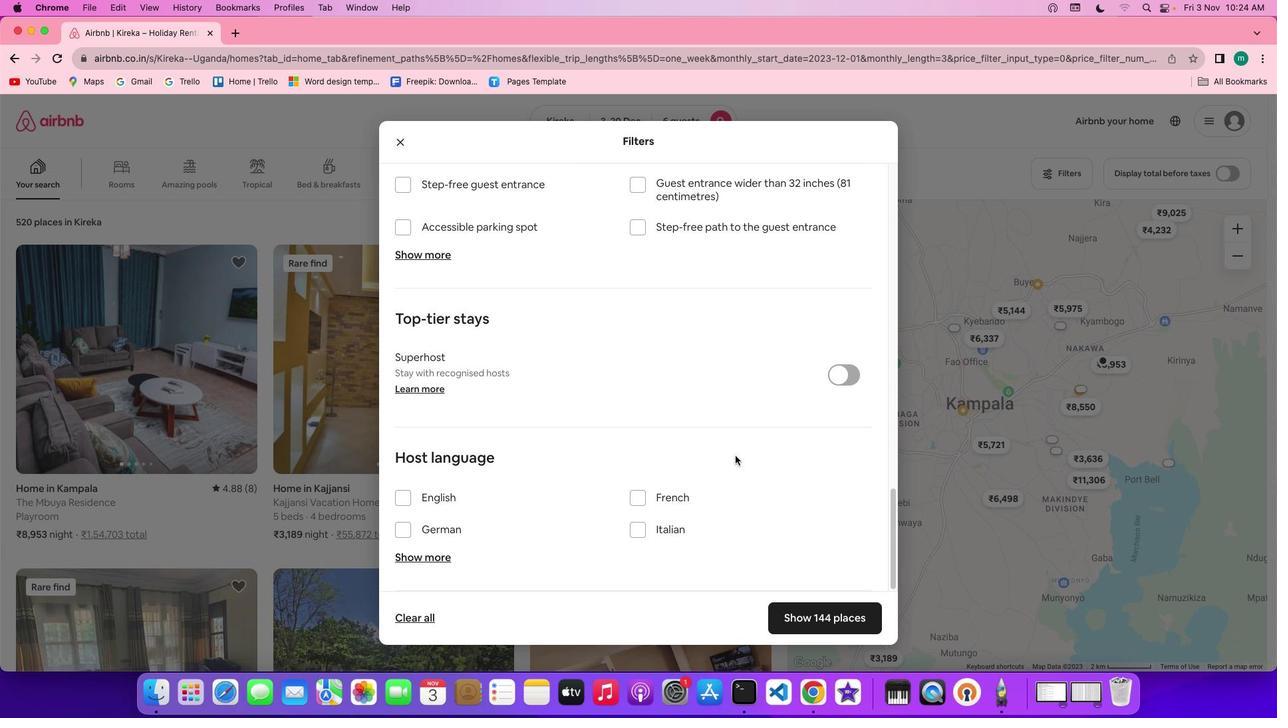 
Action: Mouse scrolled (735, 455) with delta (0, 0)
Screenshot: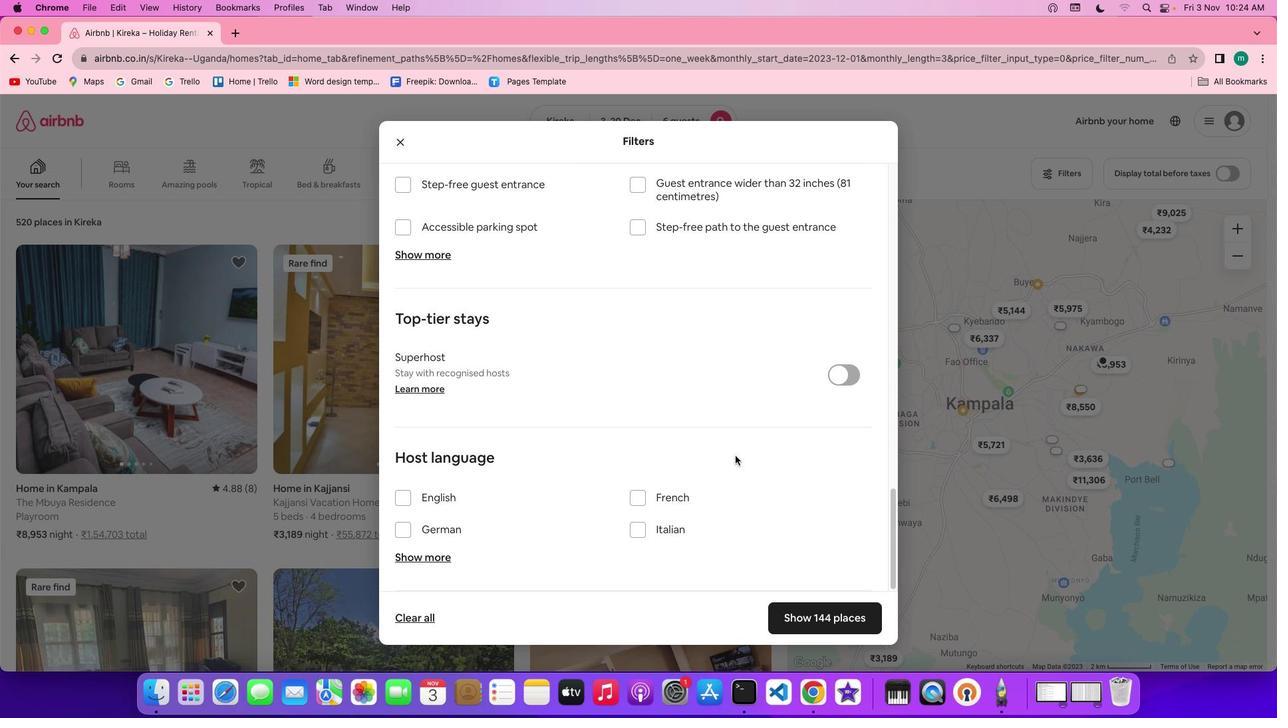 
Action: Mouse scrolled (735, 455) with delta (0, -1)
Screenshot: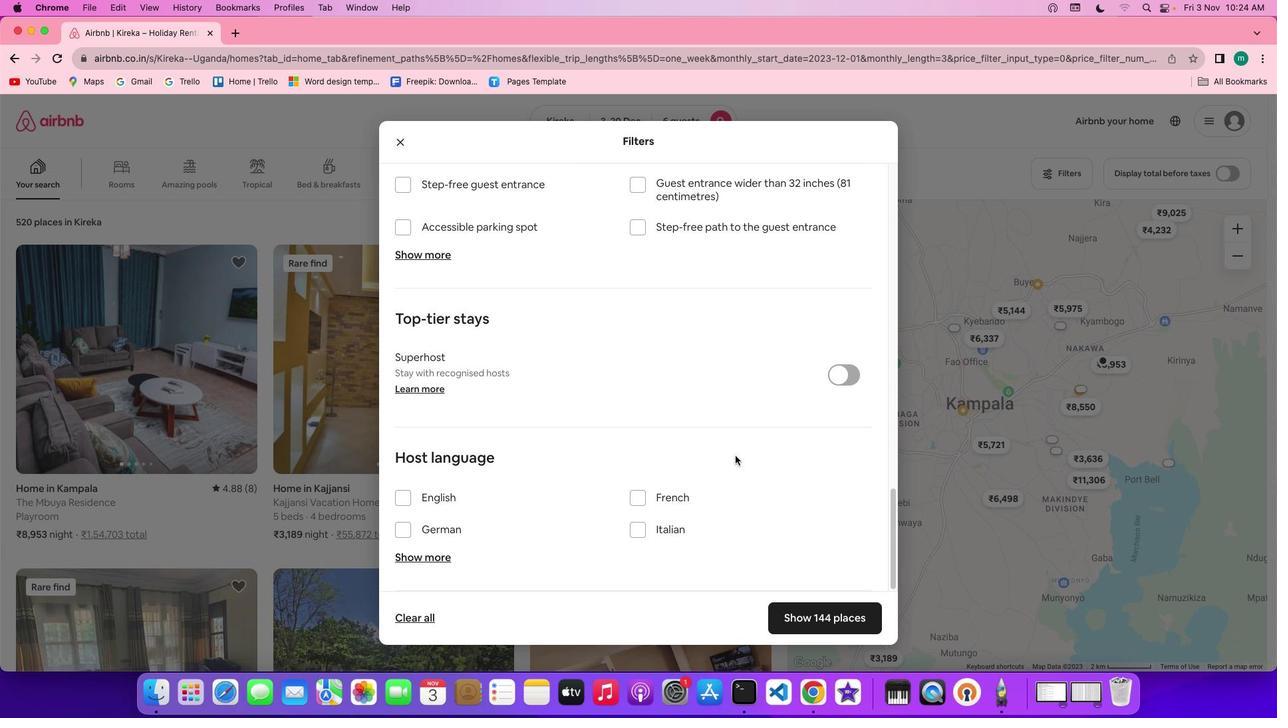 
Action: Mouse scrolled (735, 455) with delta (0, -3)
Screenshot: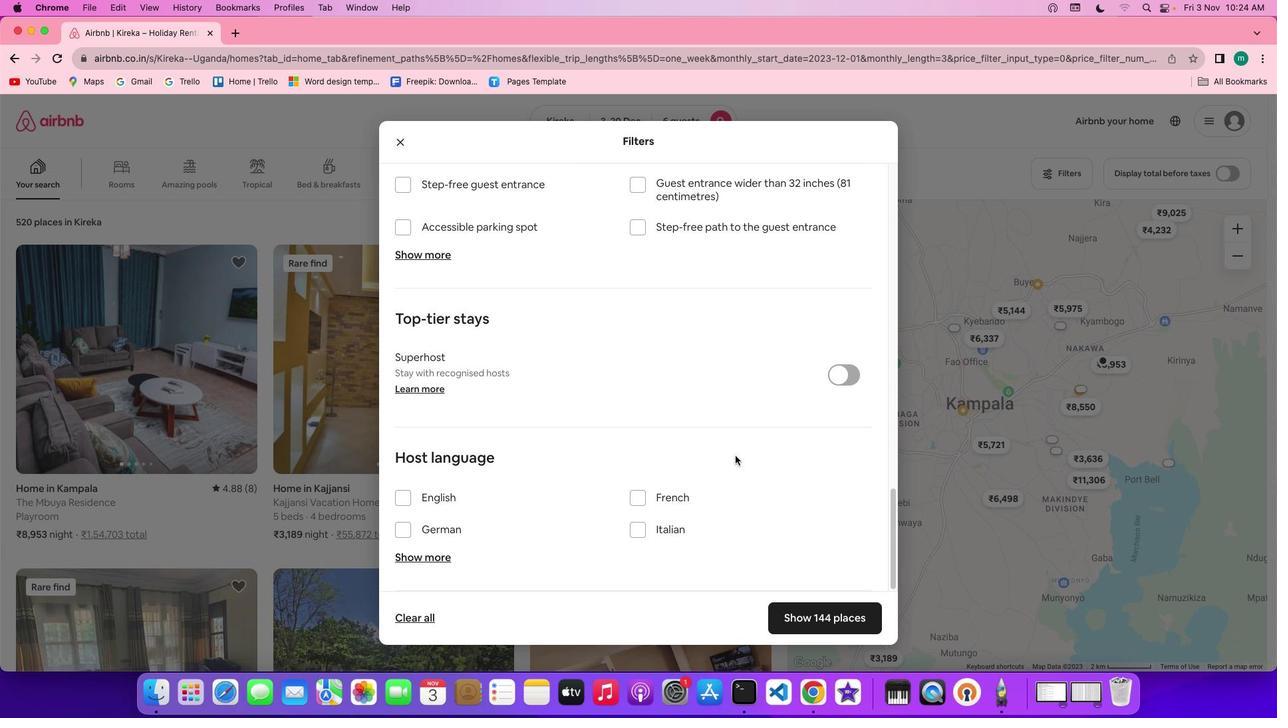 
Action: Mouse scrolled (735, 455) with delta (0, -3)
Screenshot: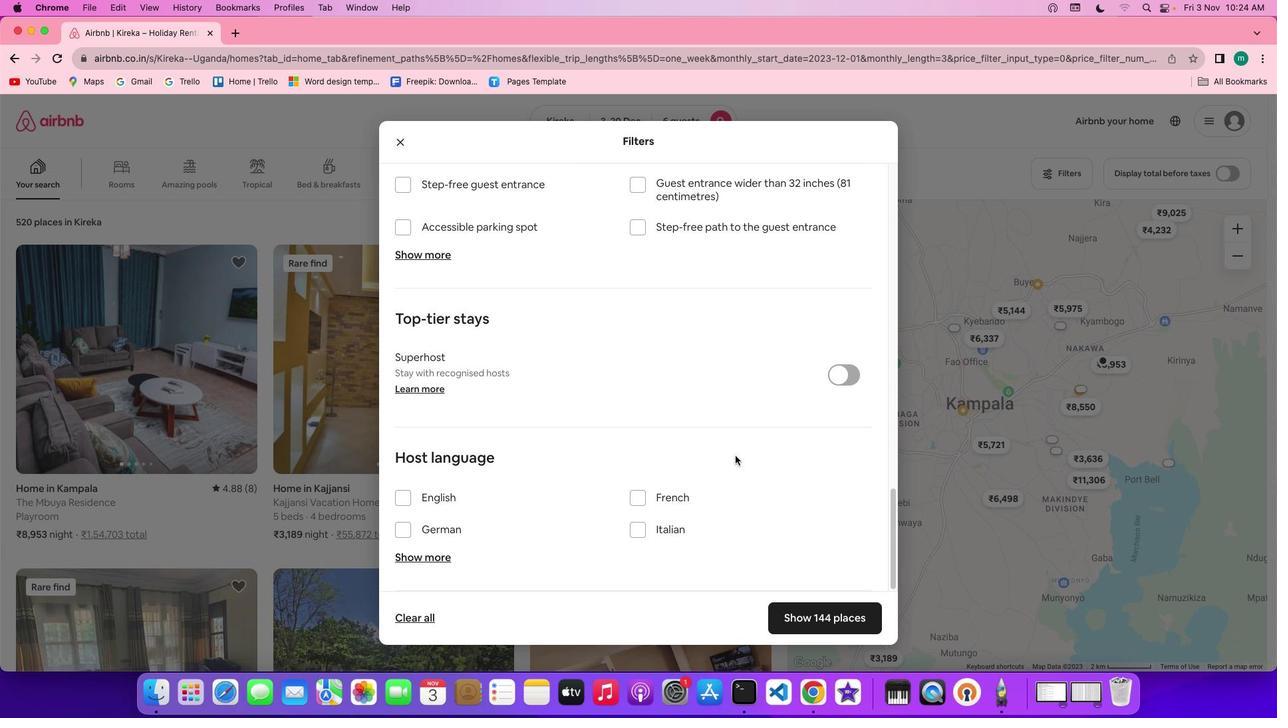 
Action: Mouse scrolled (735, 455) with delta (0, -4)
Screenshot: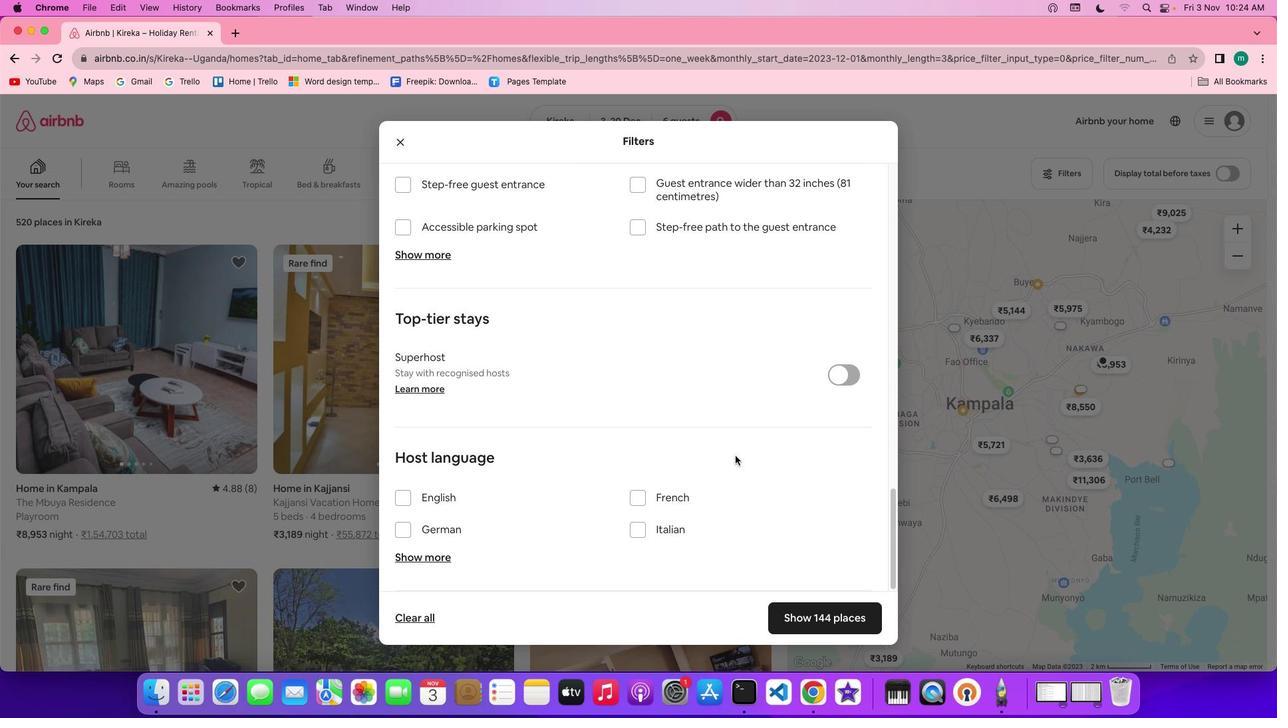 
Action: Mouse moved to (810, 616)
Screenshot: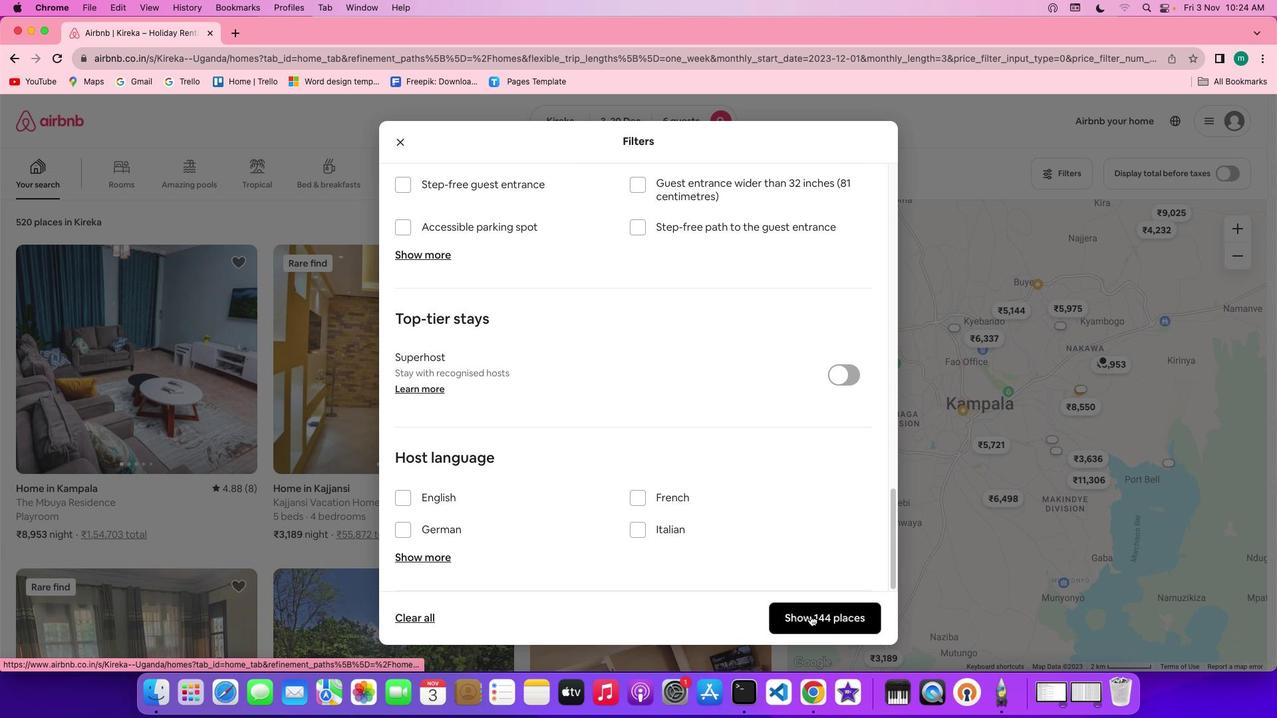 
Action: Mouse pressed left at (810, 616)
Screenshot: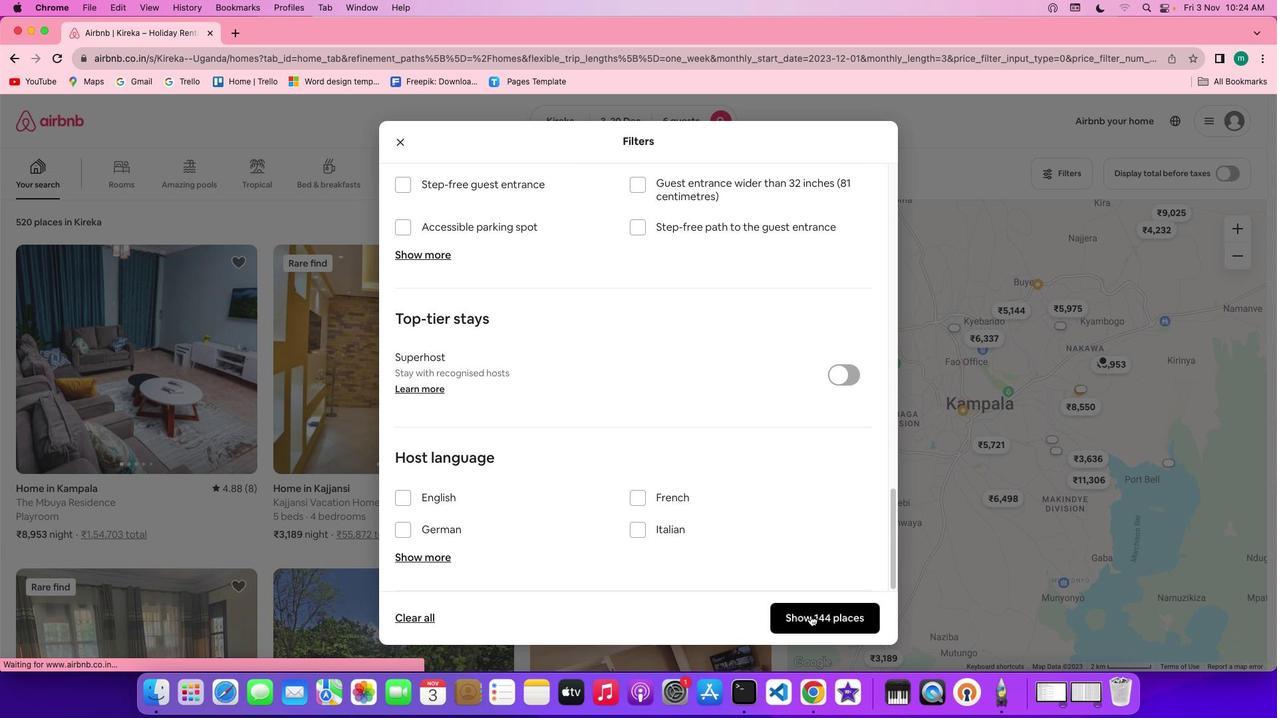 
Action: Mouse moved to (147, 372)
Screenshot: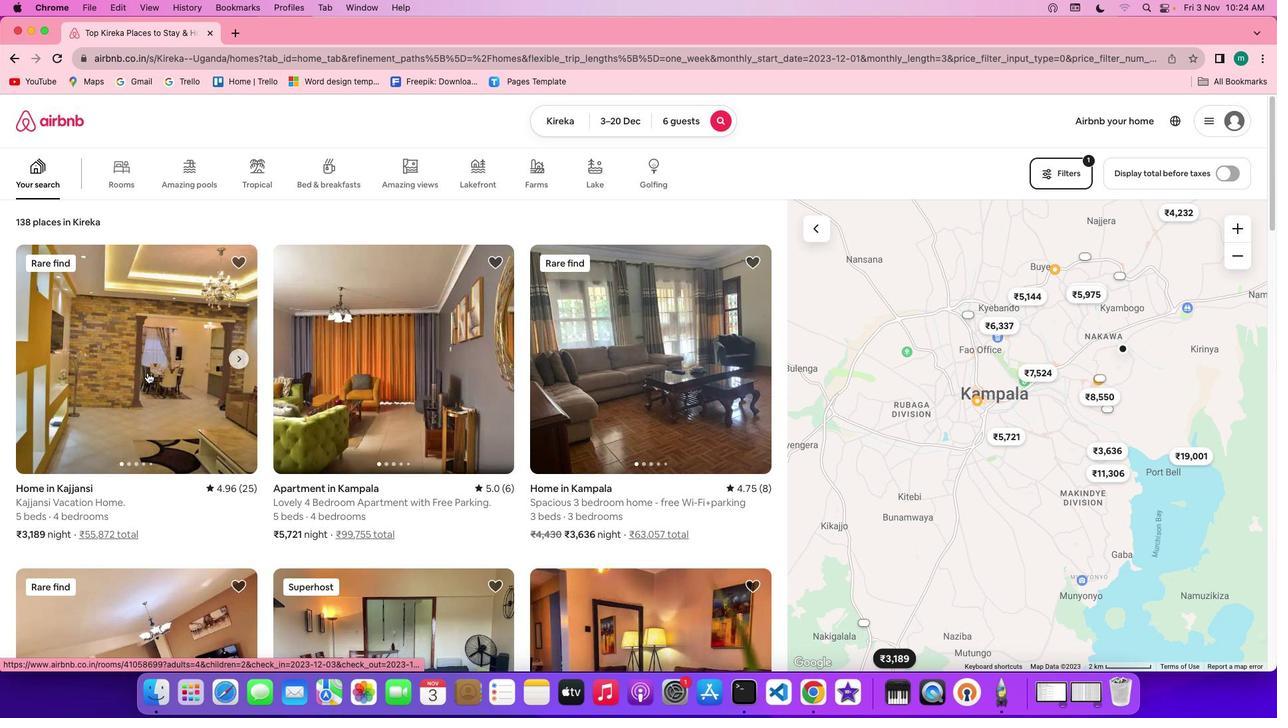 
Action: Mouse pressed left at (147, 372)
Screenshot: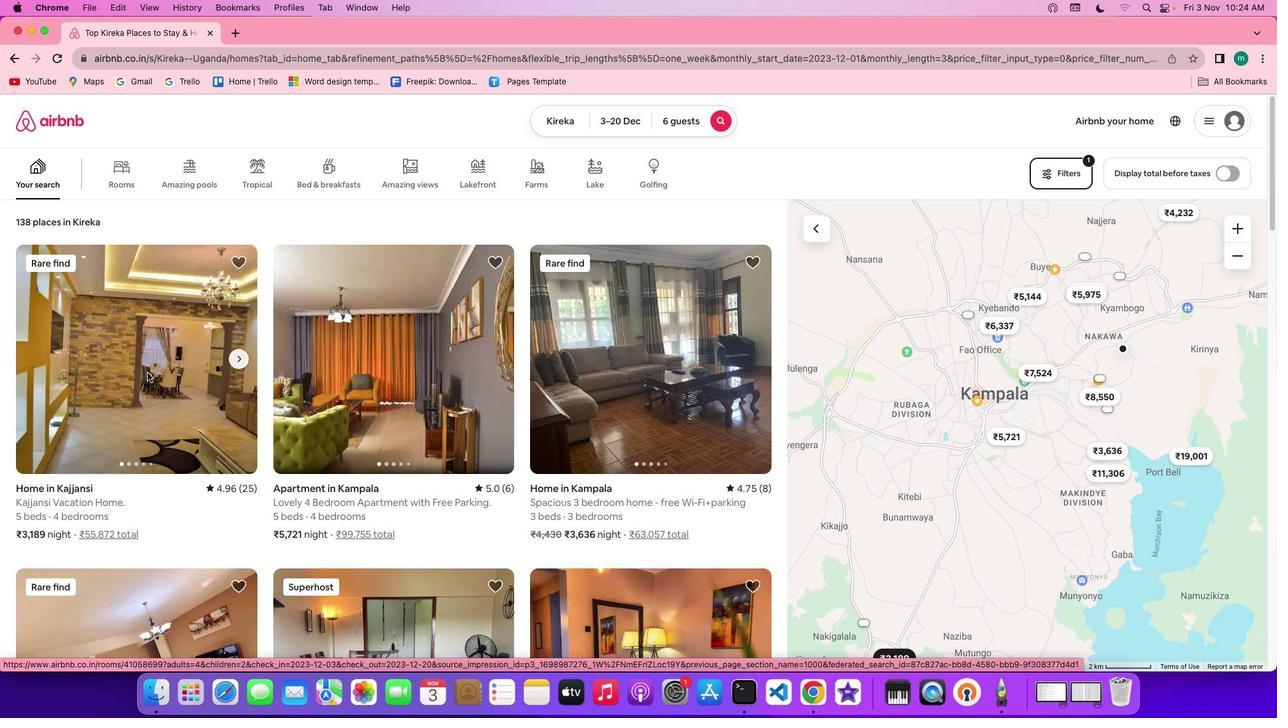 
Action: Mouse moved to (918, 496)
Screenshot: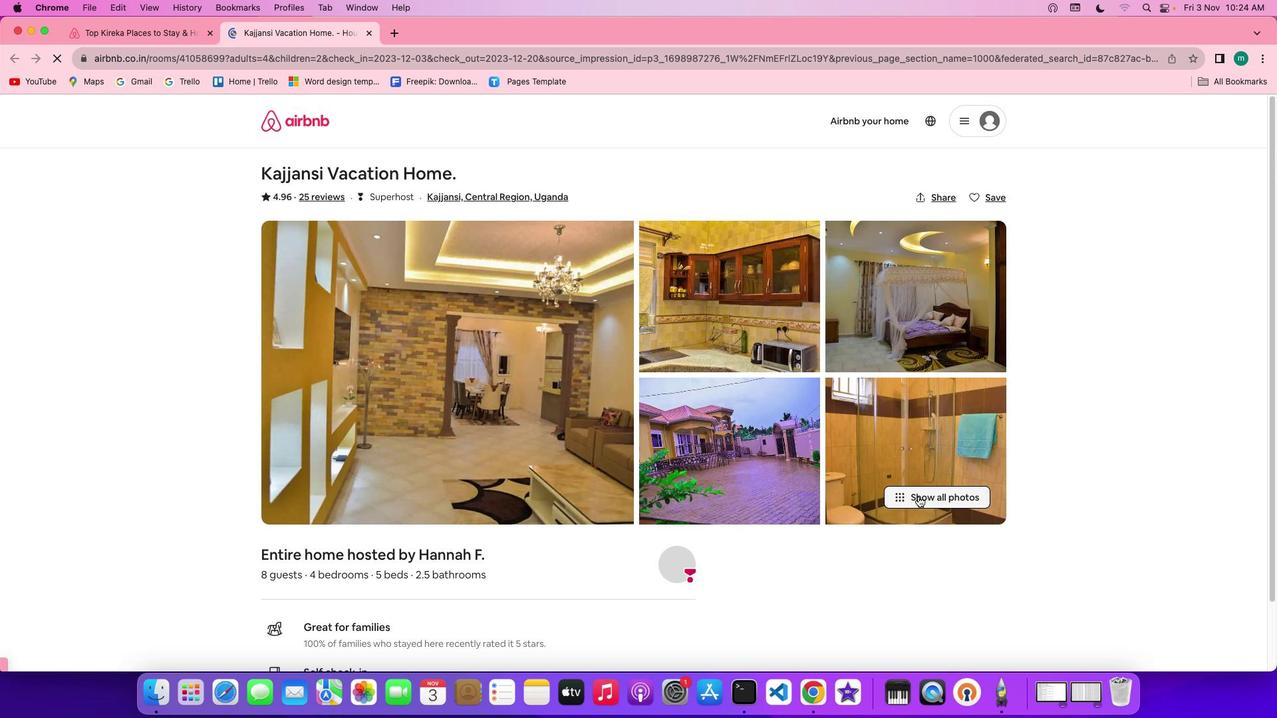 
Action: Mouse pressed left at (918, 496)
Screenshot: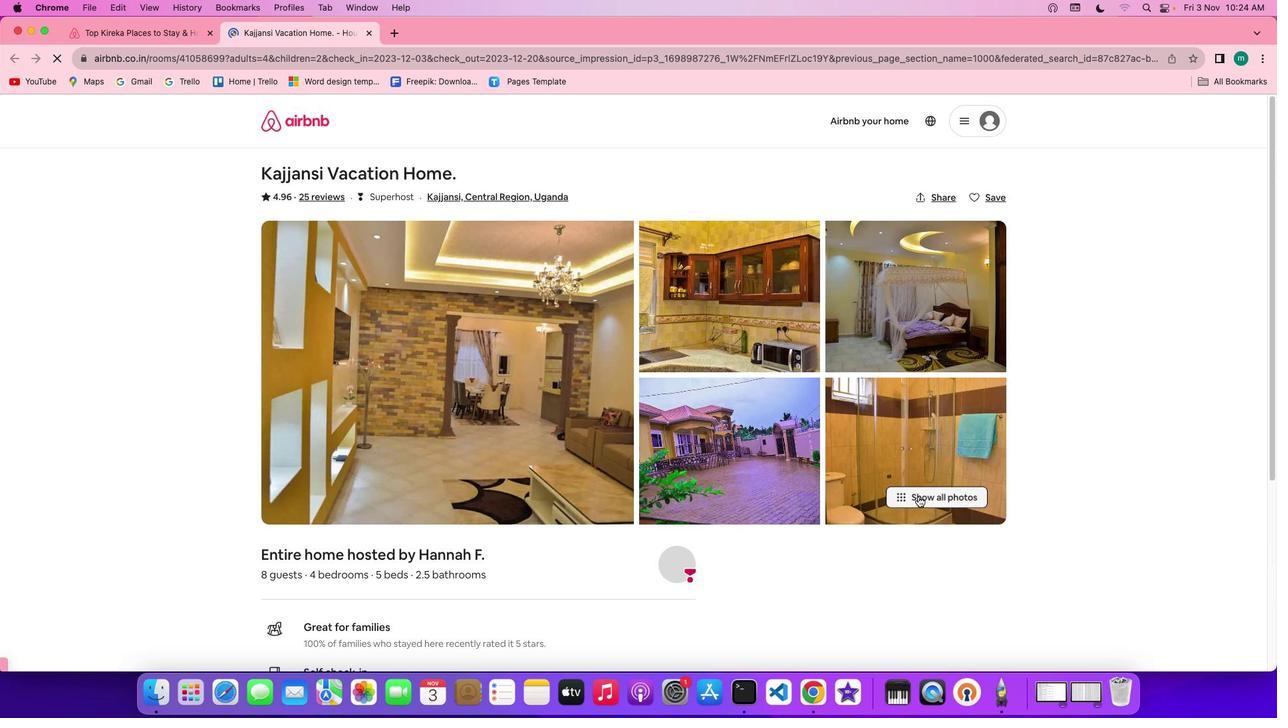 
Action: Mouse moved to (693, 528)
Screenshot: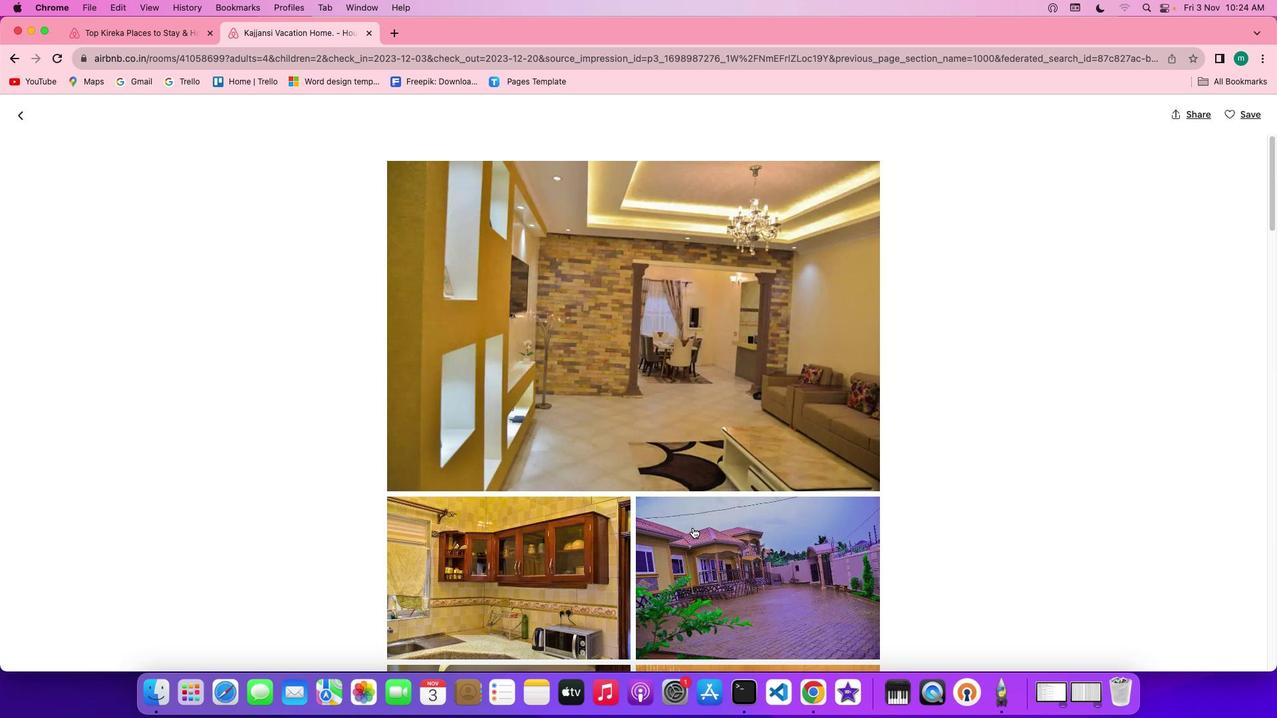 
Action: Mouse scrolled (693, 528) with delta (0, 0)
Screenshot: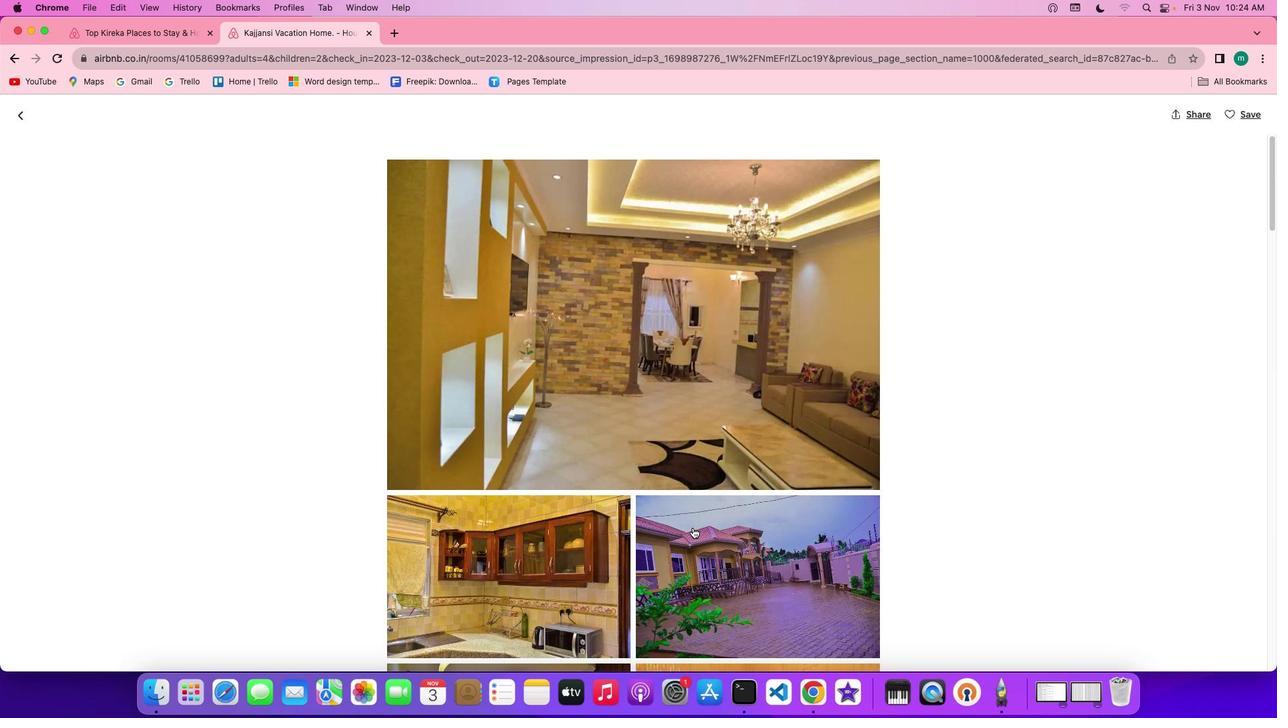 
Action: Mouse scrolled (693, 528) with delta (0, 0)
Screenshot: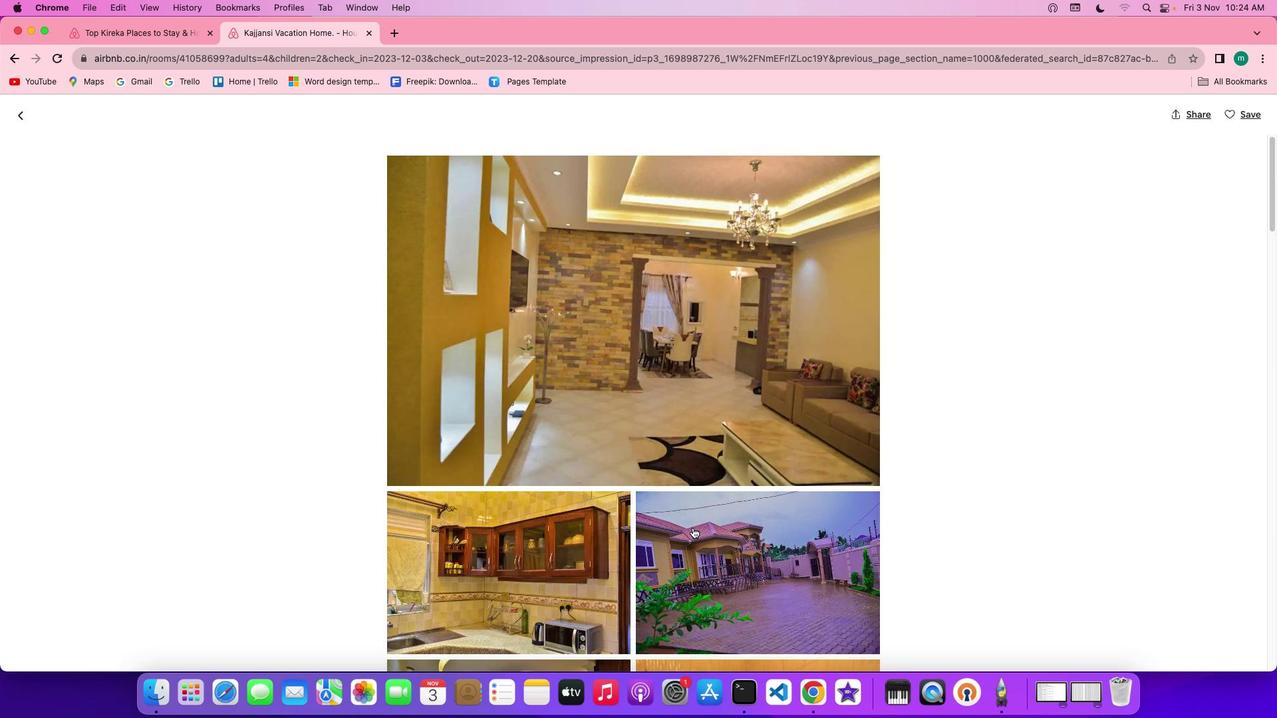 
Action: Mouse scrolled (693, 528) with delta (0, 0)
Screenshot: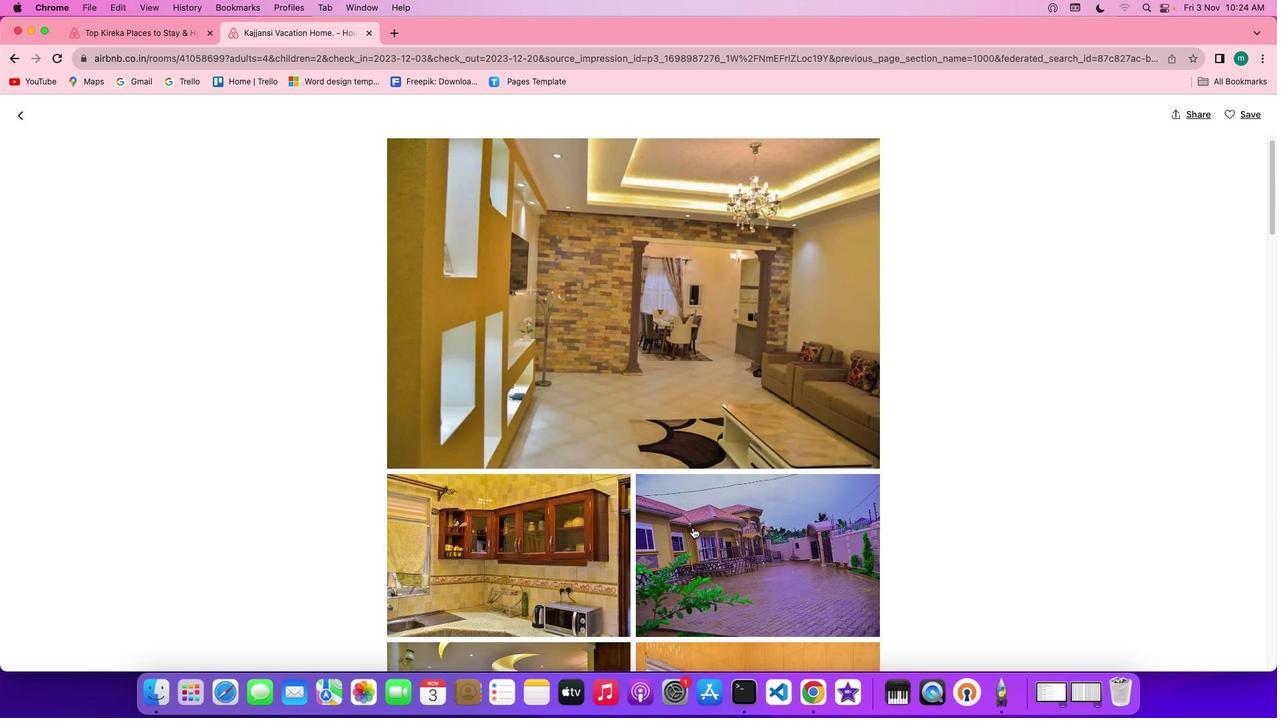 
Action: Mouse scrolled (693, 528) with delta (0, 0)
Screenshot: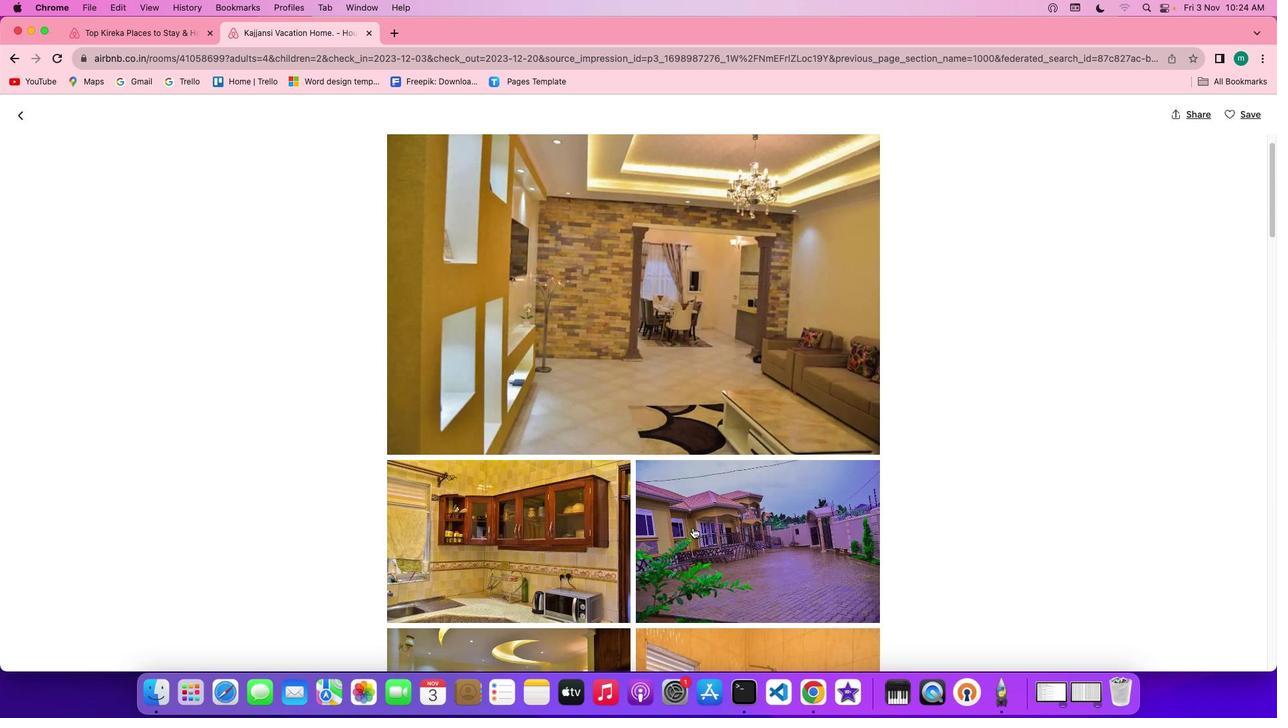 
Action: Mouse scrolled (693, 528) with delta (0, 0)
Screenshot: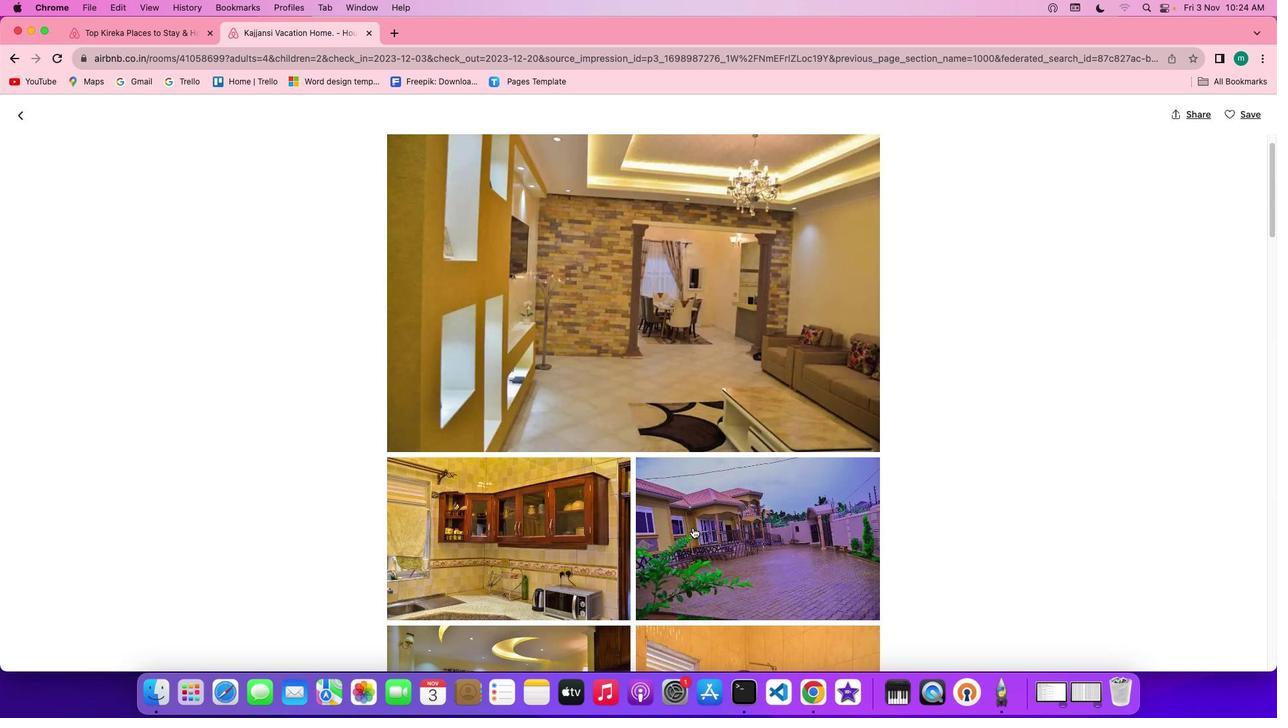 
Action: Mouse scrolled (693, 528) with delta (0, 0)
Screenshot: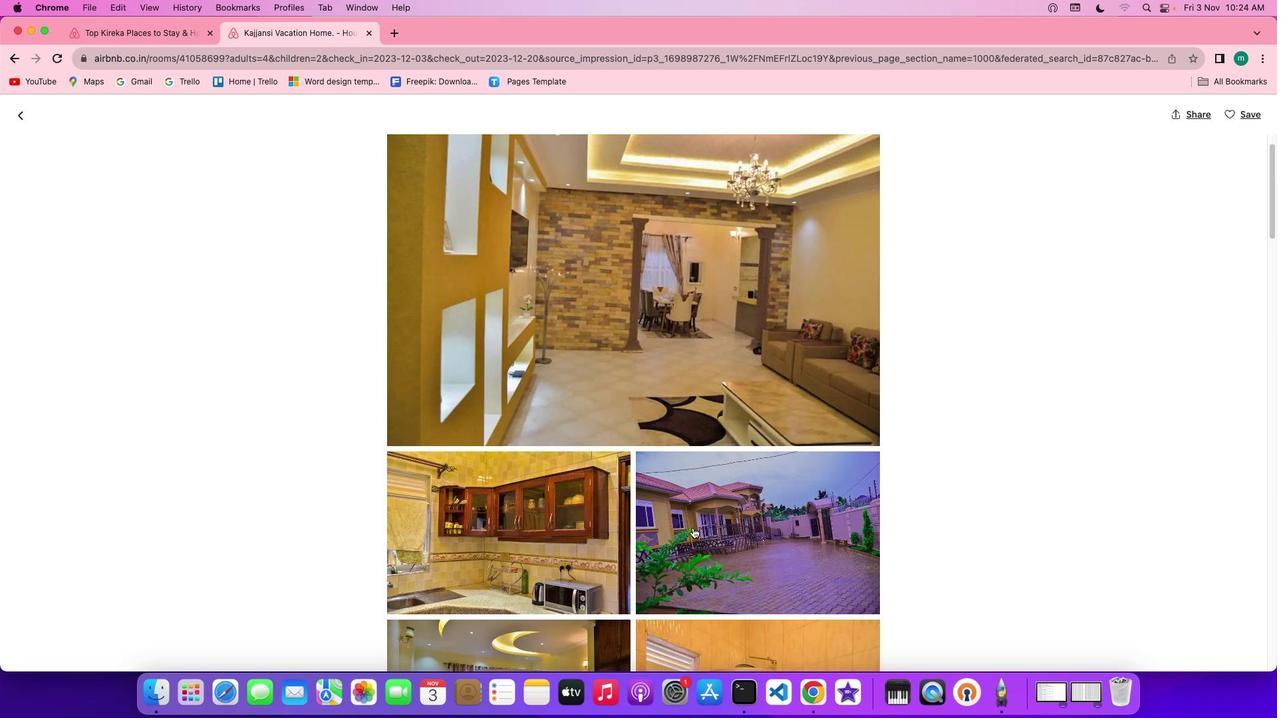 
Action: Mouse scrolled (693, 528) with delta (0, 0)
Screenshot: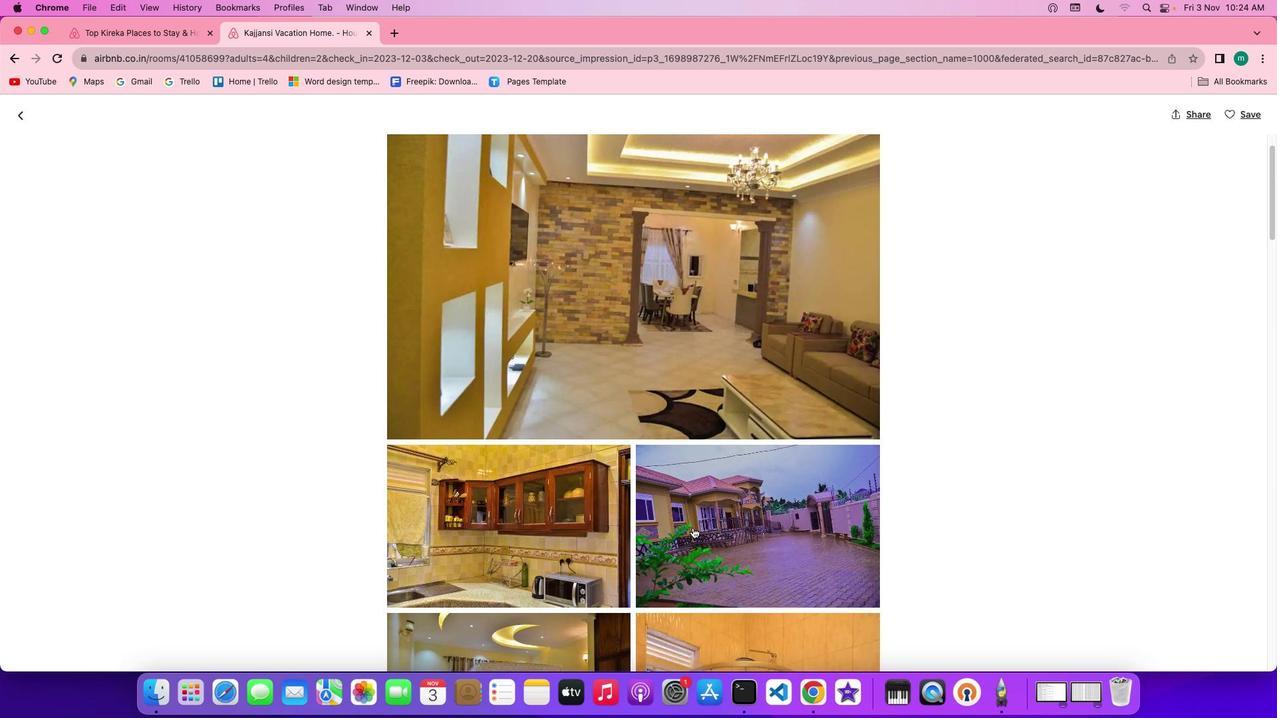 
Action: Mouse scrolled (693, 528) with delta (0, 0)
Screenshot: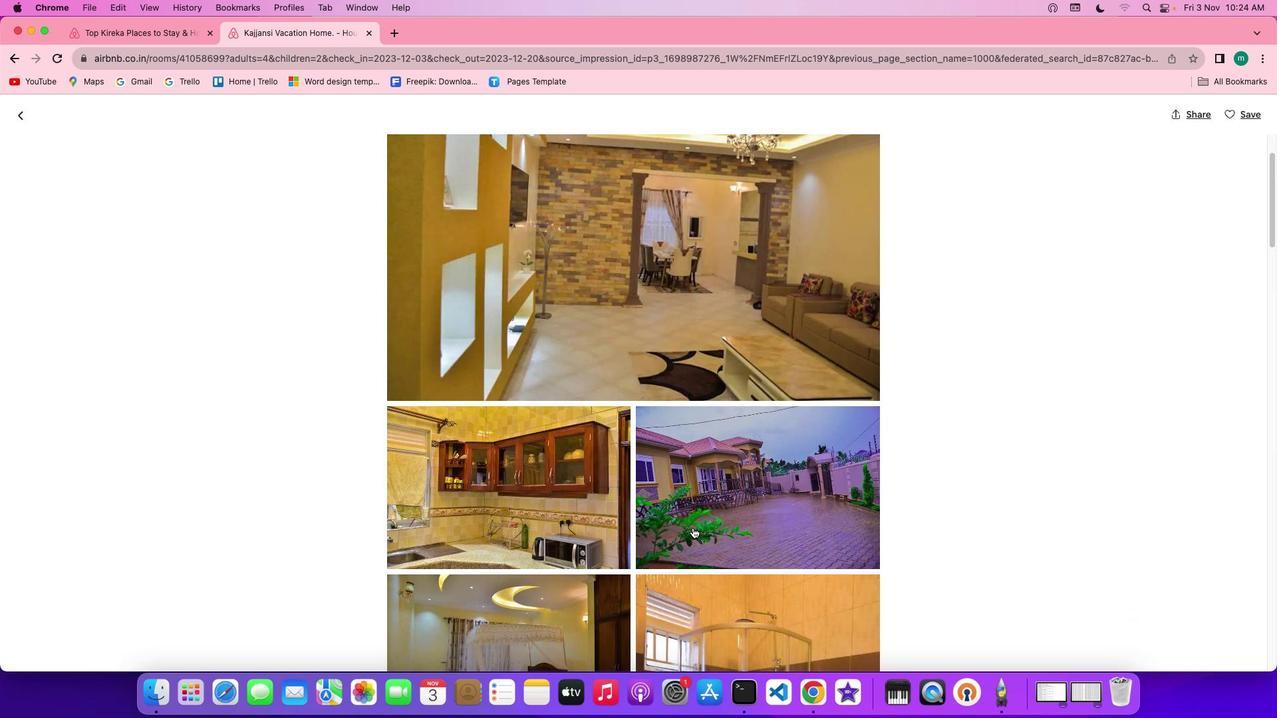 
Action: Mouse scrolled (693, 528) with delta (0, 0)
Screenshot: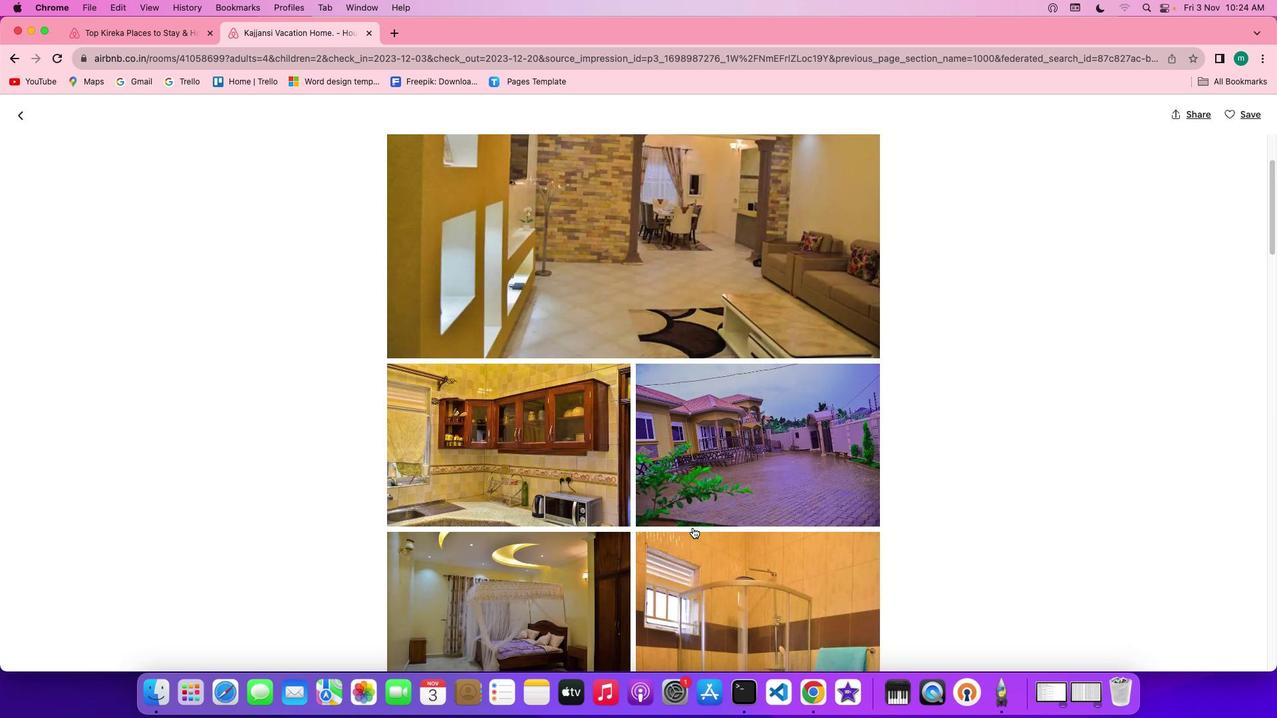 
Action: Mouse scrolled (693, 528) with delta (0, 0)
Screenshot: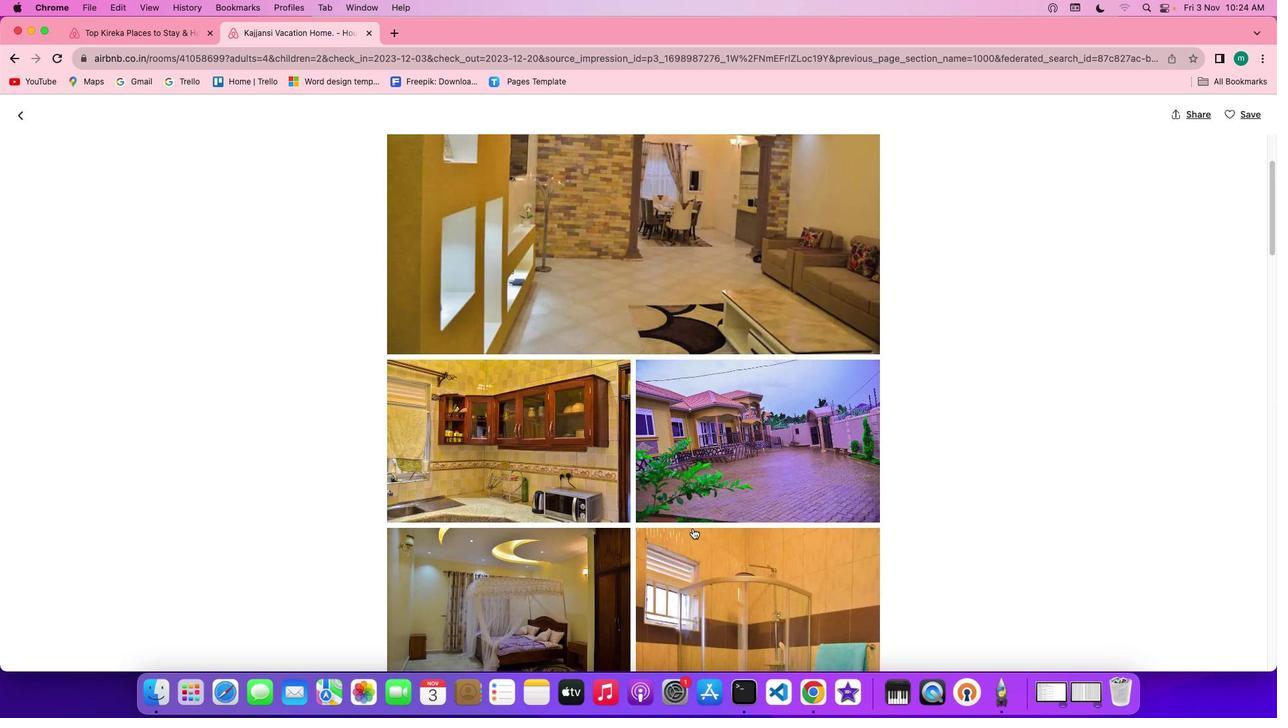 
Action: Mouse scrolled (693, 528) with delta (0, 0)
Screenshot: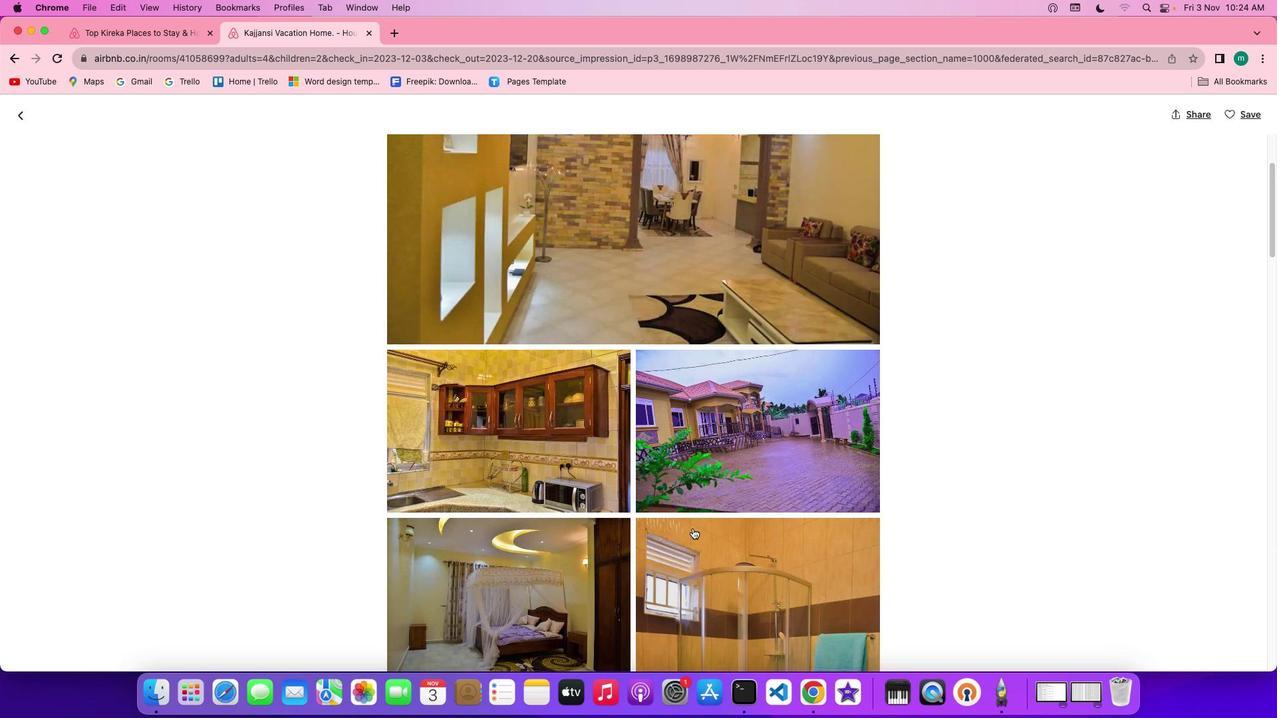 
Action: Mouse moved to (693, 528)
Screenshot: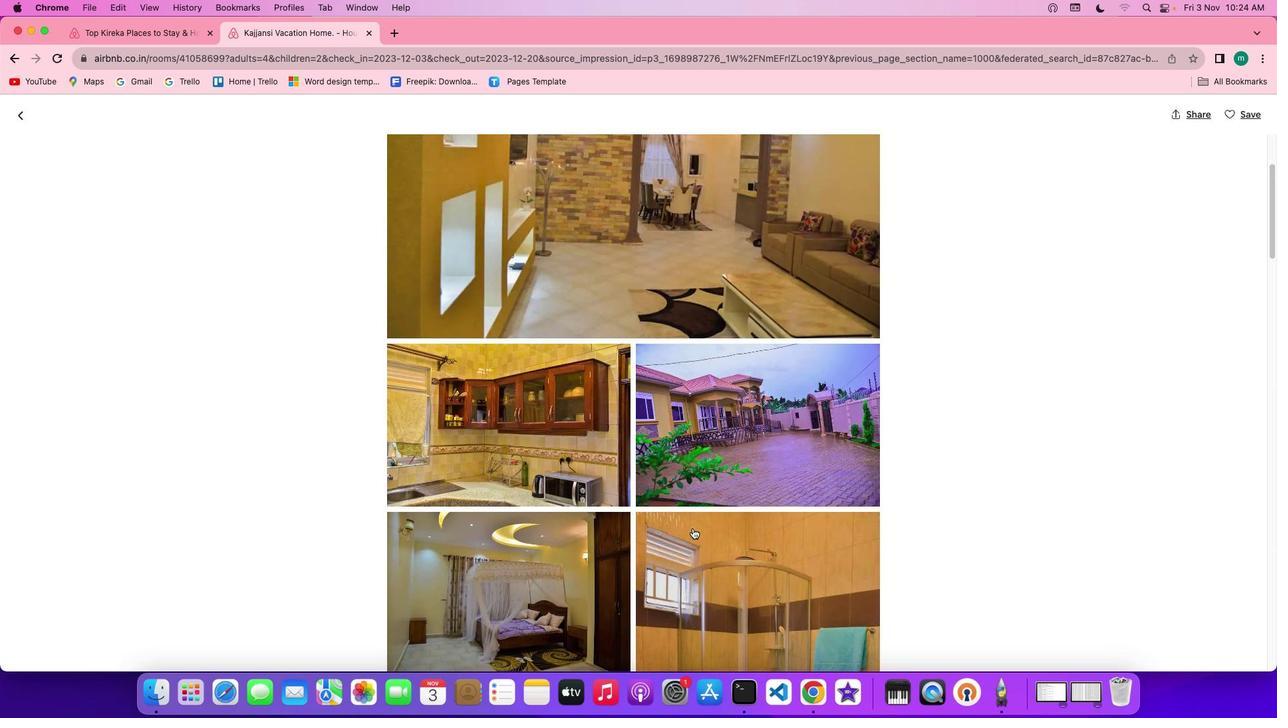 
Action: Mouse scrolled (693, 528) with delta (0, 0)
Screenshot: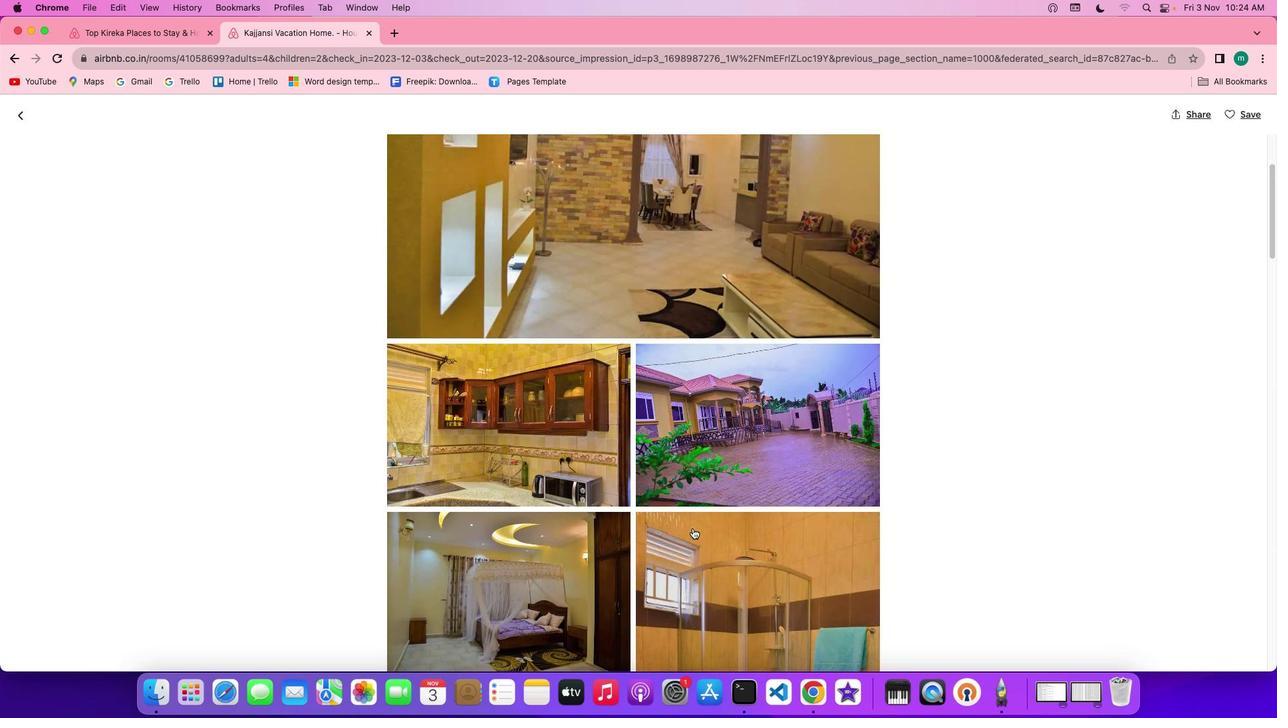 
Action: Mouse scrolled (693, 528) with delta (0, 0)
Screenshot: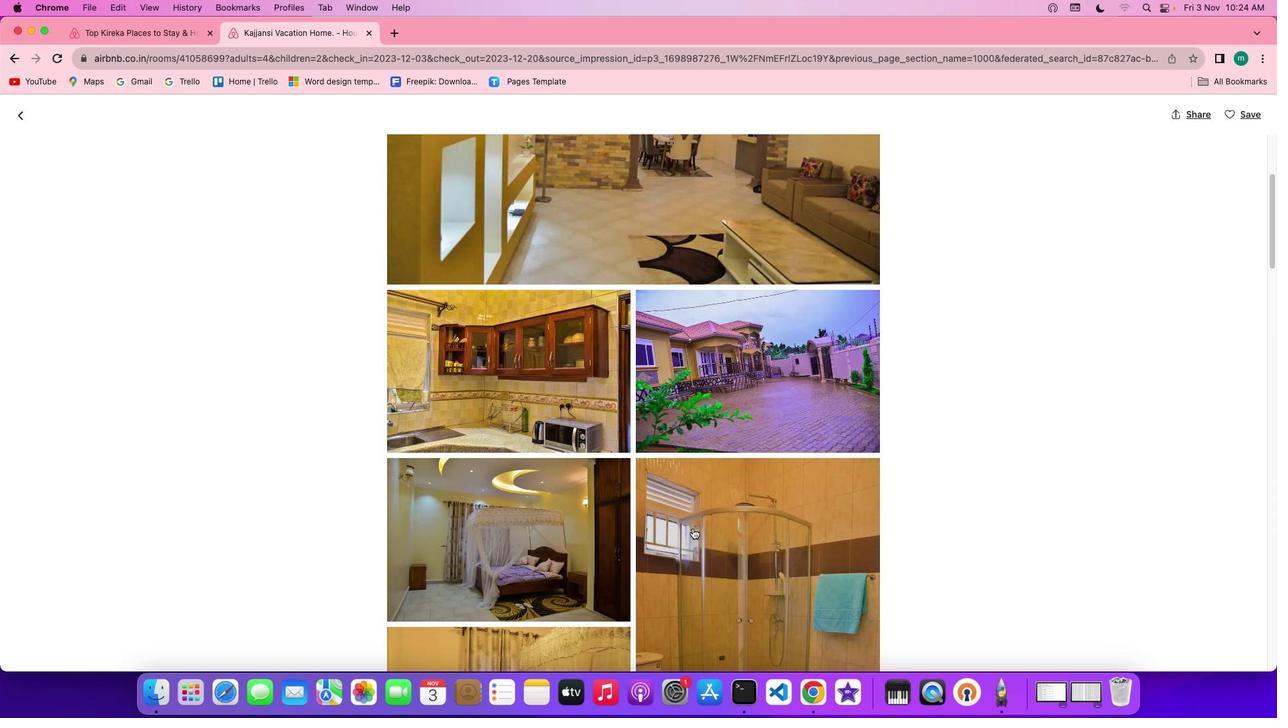 
Action: Mouse scrolled (693, 528) with delta (0, 0)
Screenshot: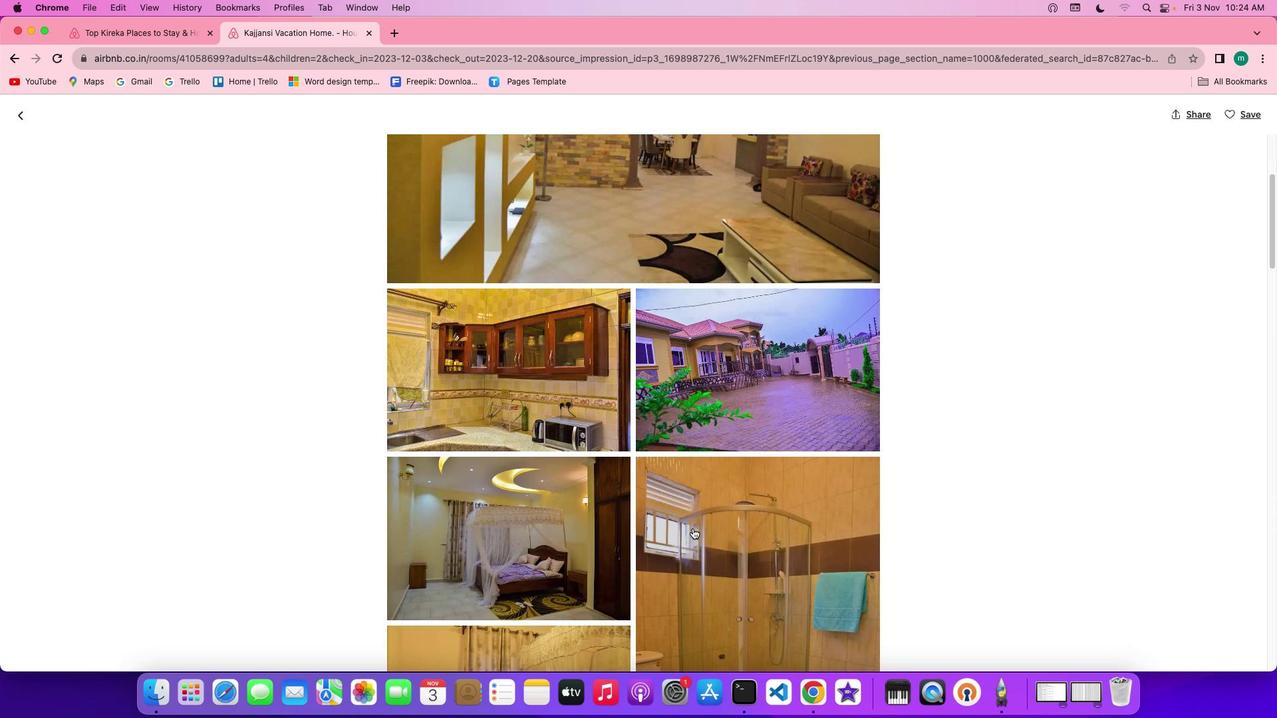 
Action: Mouse scrolled (693, 528) with delta (0, 0)
Screenshot: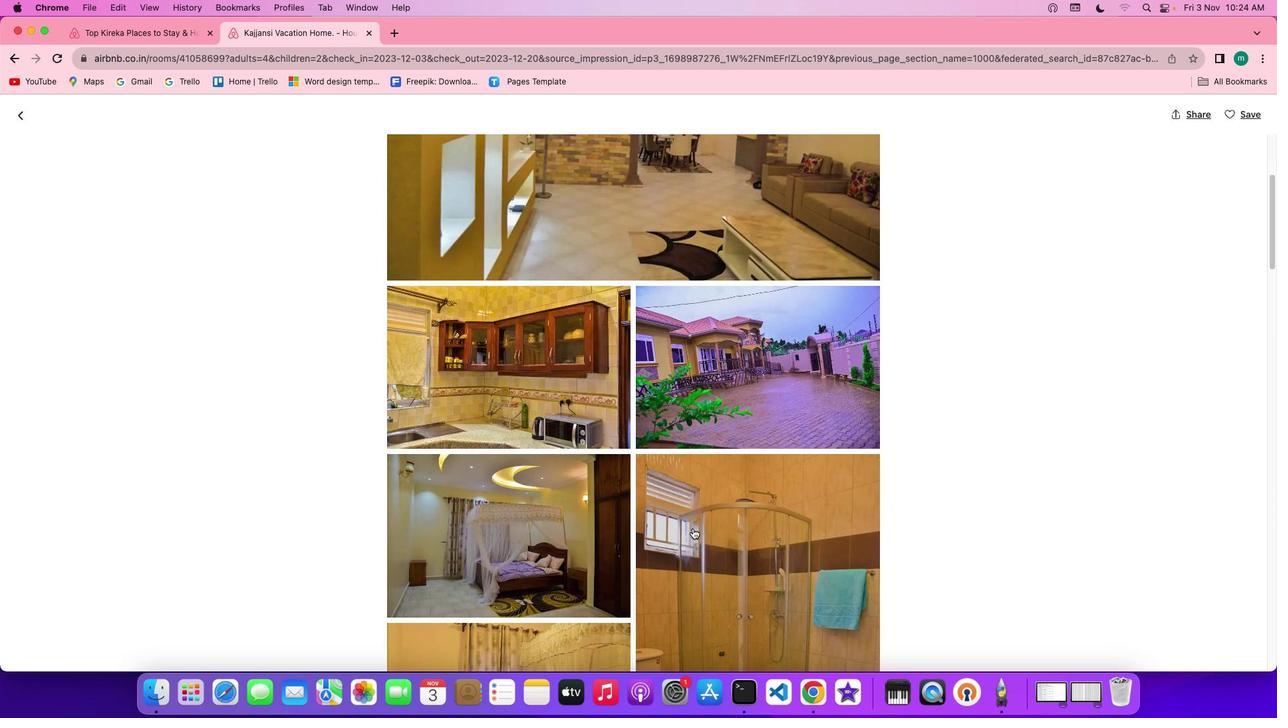 
Action: Mouse scrolled (693, 528) with delta (0, 0)
Screenshot: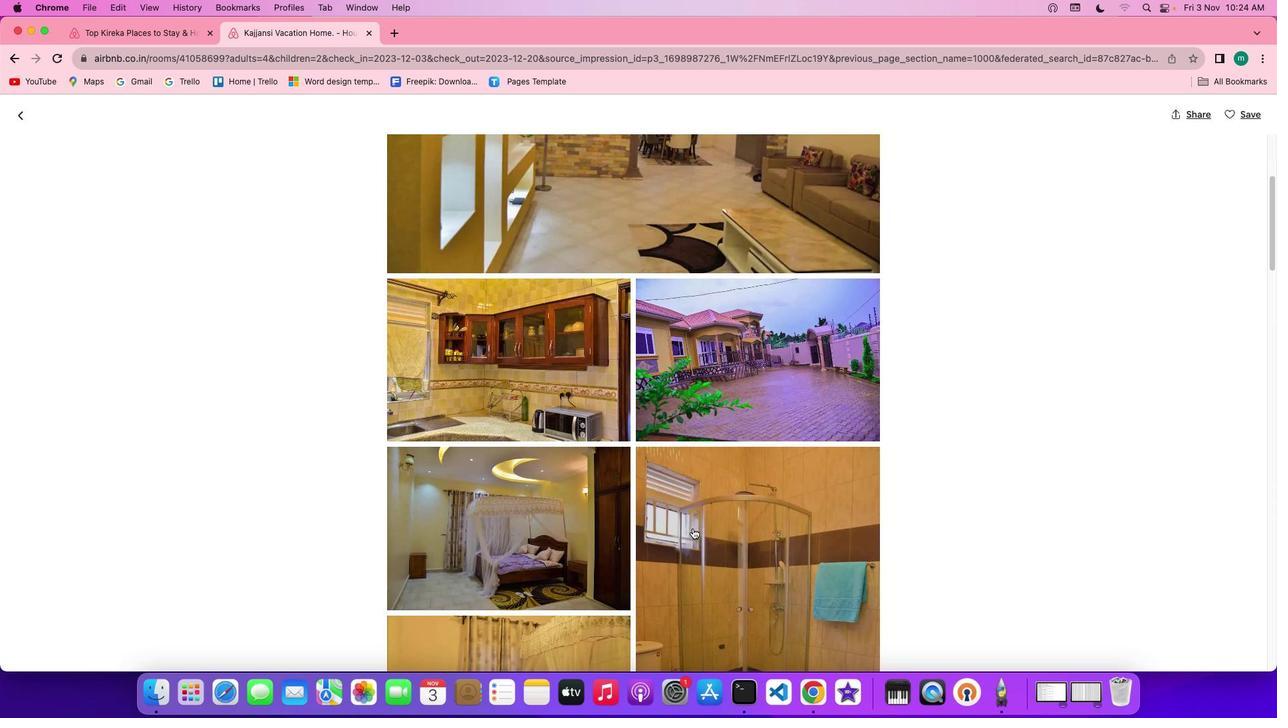 
Action: Mouse scrolled (693, 528) with delta (0, 0)
Screenshot: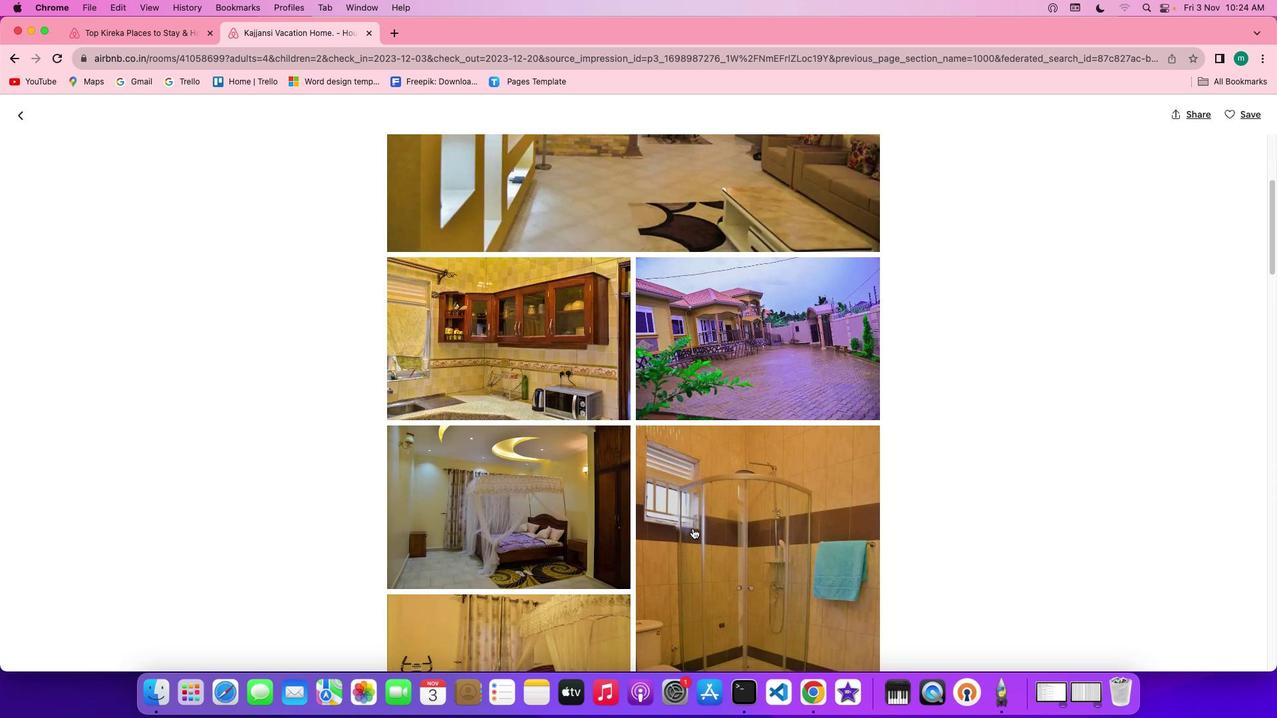 
Action: Mouse scrolled (693, 528) with delta (0, 0)
Screenshot: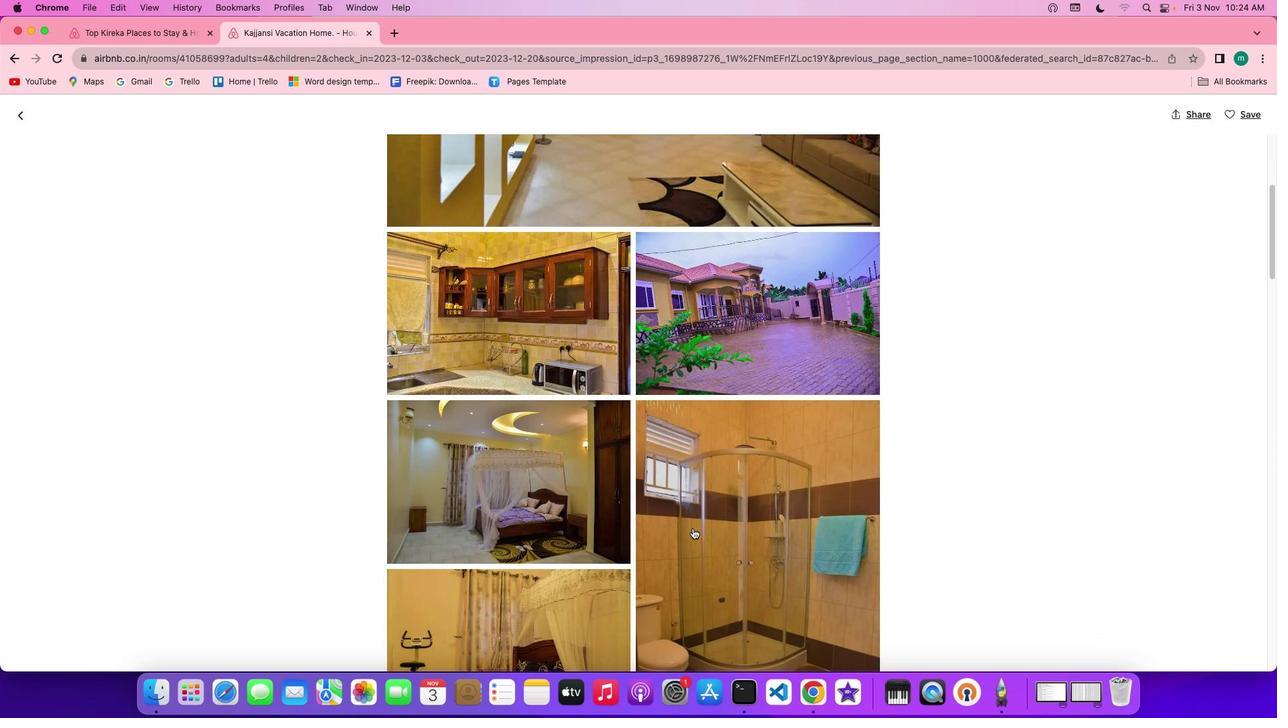 
Action: Mouse scrolled (693, 528) with delta (0, 0)
Screenshot: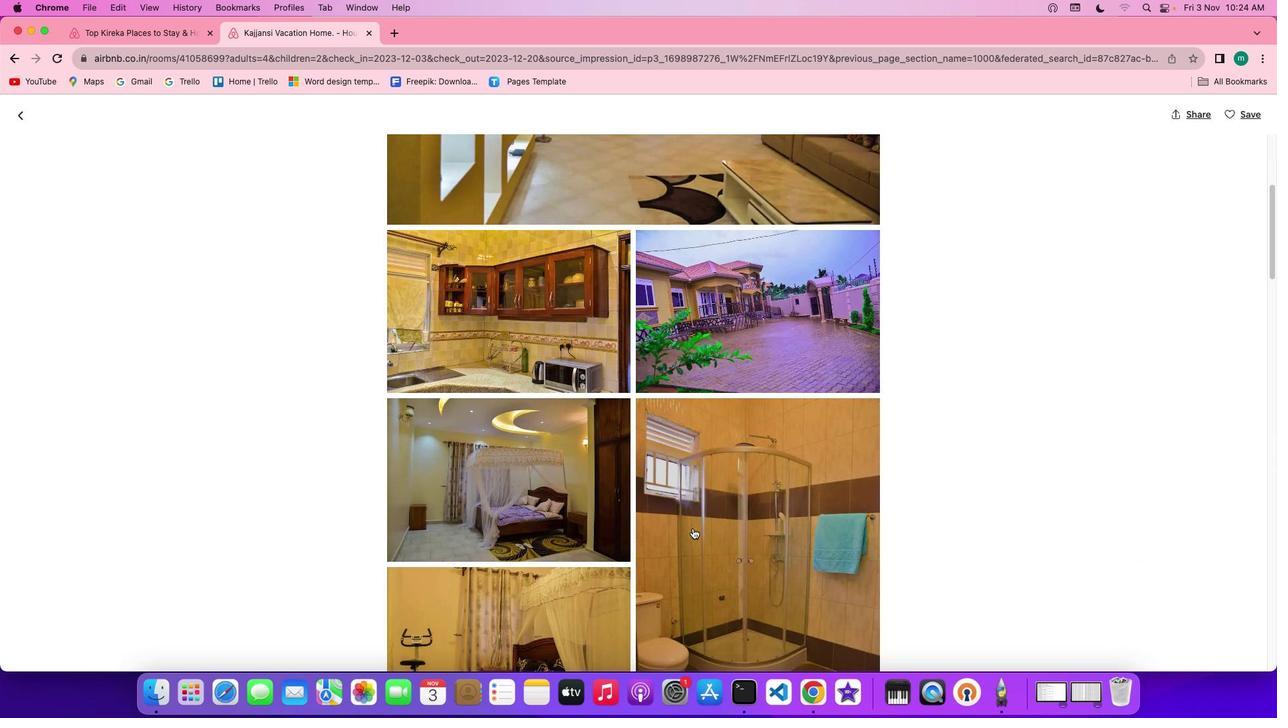 
Action: Mouse scrolled (693, 528) with delta (0, 0)
Screenshot: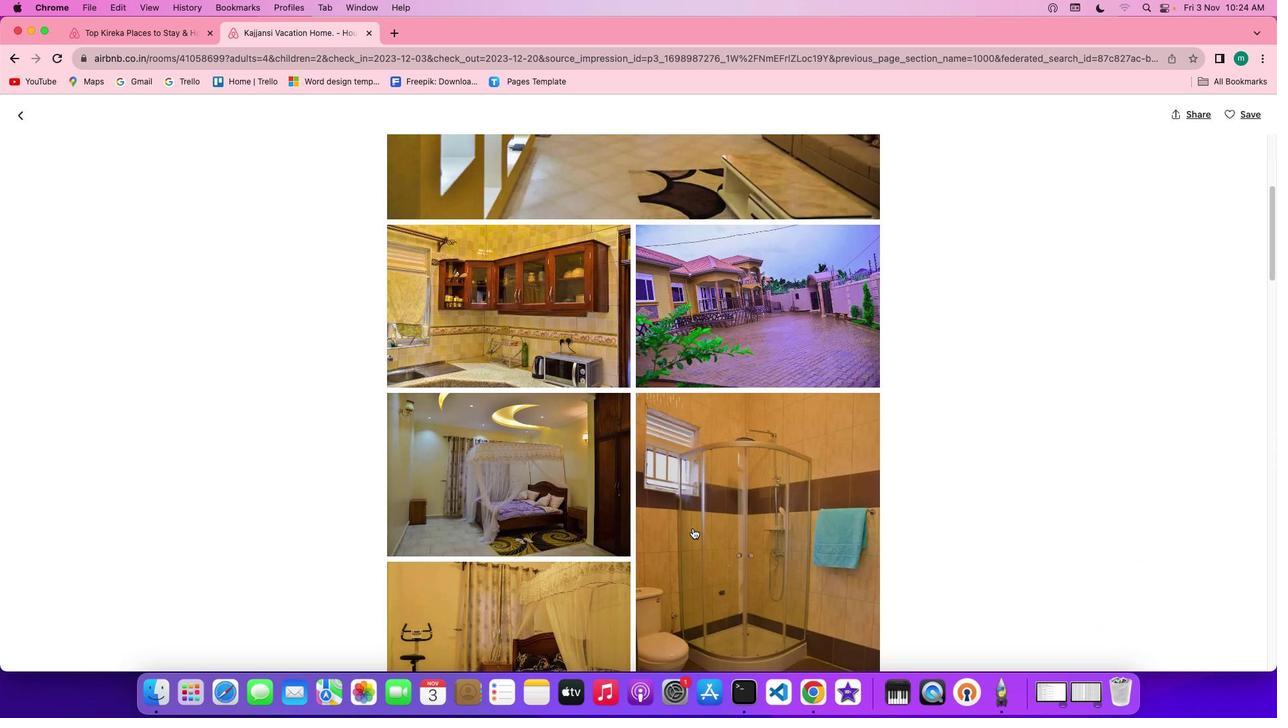 
Action: Mouse scrolled (693, 528) with delta (0, 0)
Screenshot: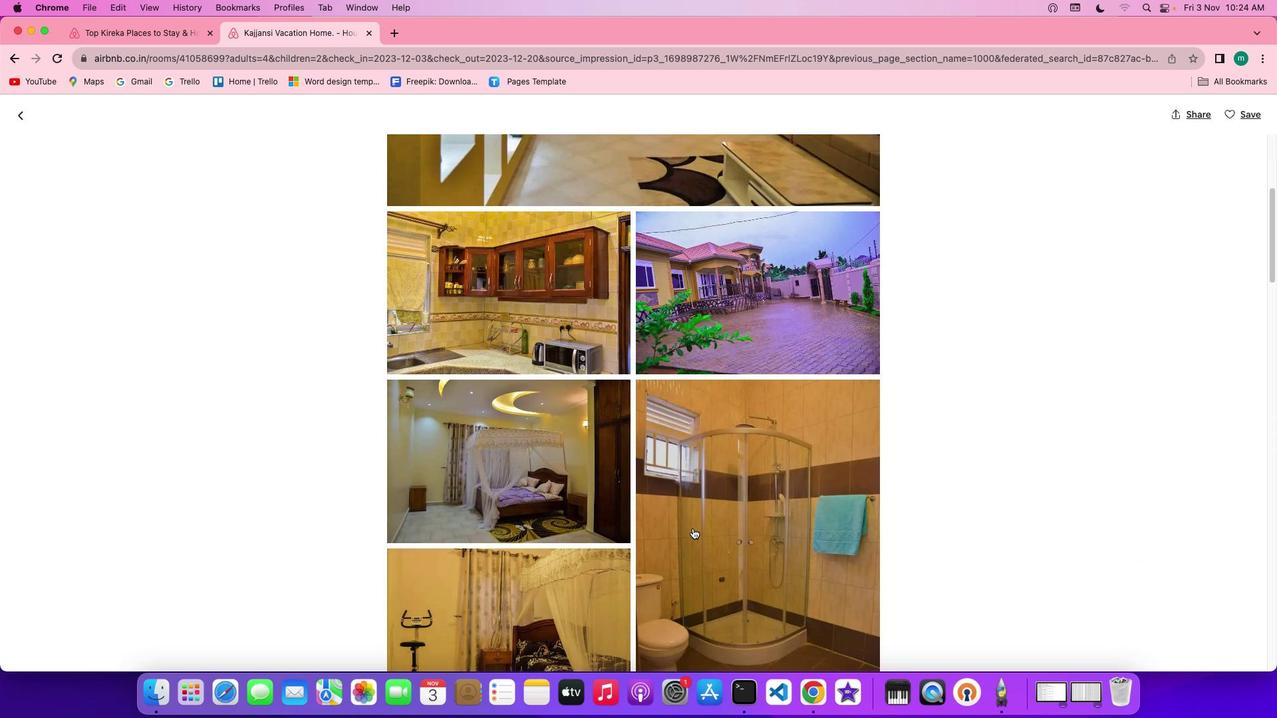 
Action: Mouse scrolled (693, 528) with delta (0, 0)
Screenshot: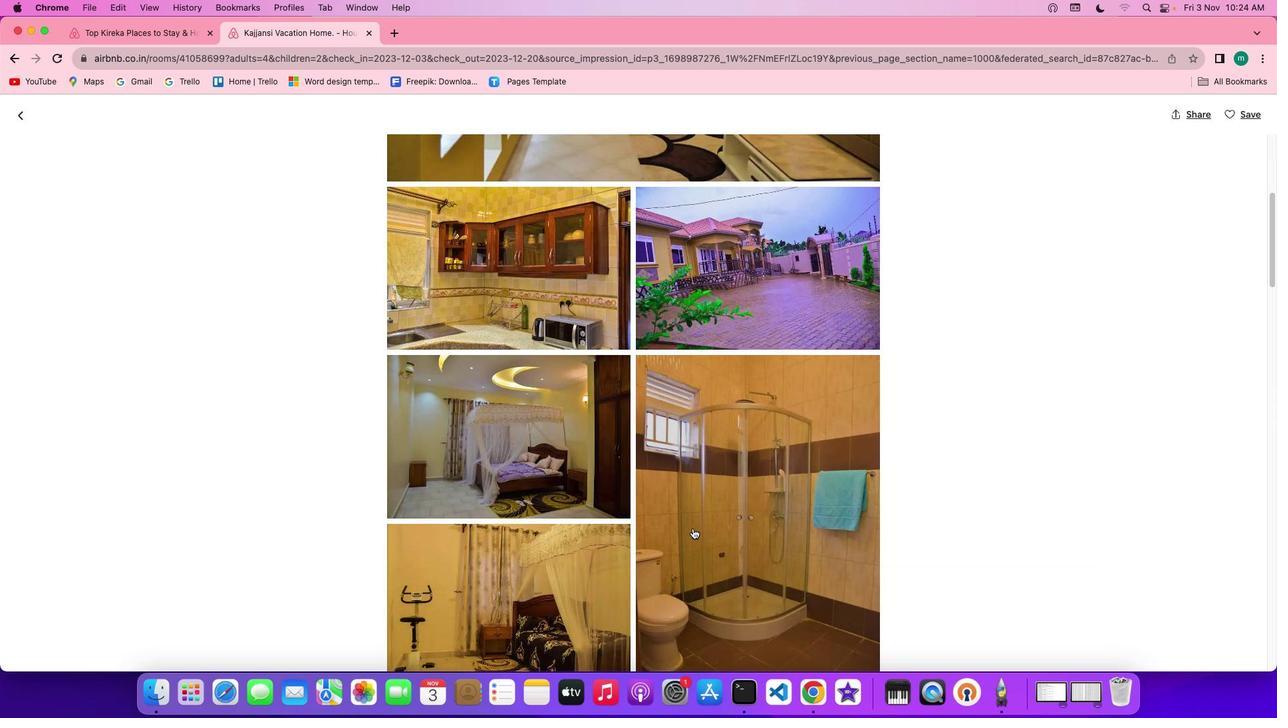 
Action: Mouse moved to (691, 529)
Screenshot: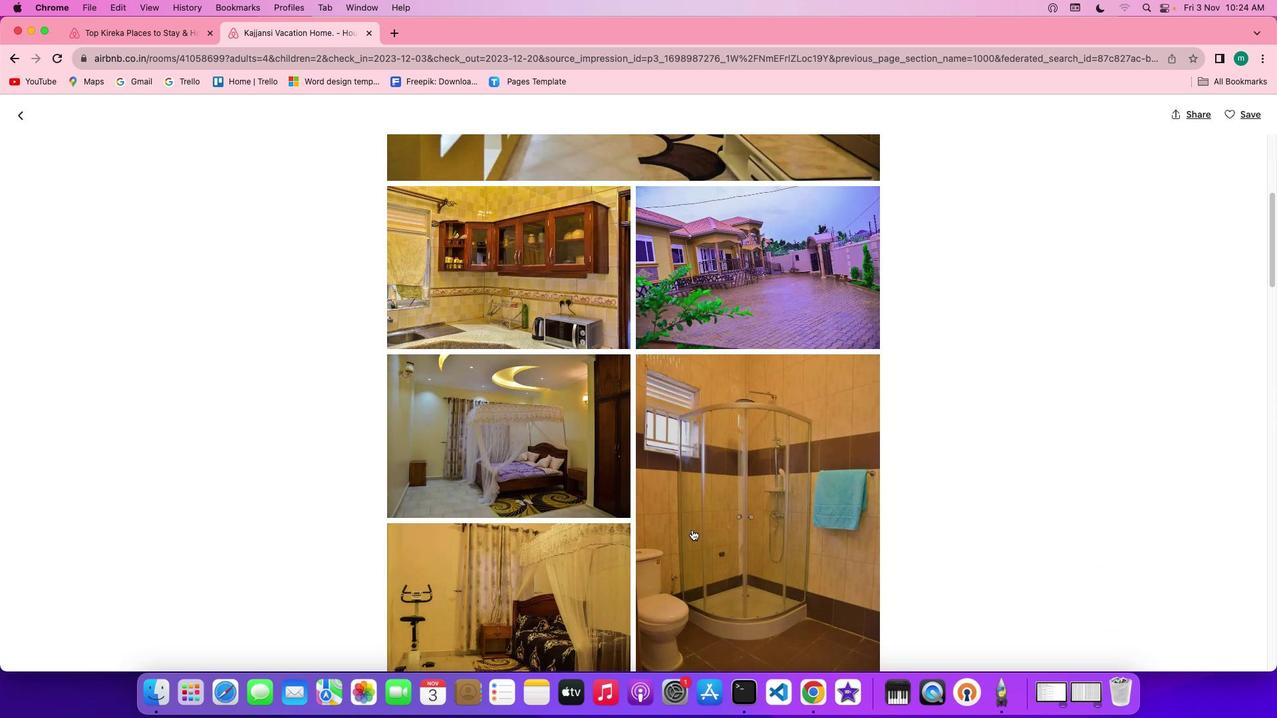 
Action: Mouse scrolled (691, 529) with delta (0, 0)
Screenshot: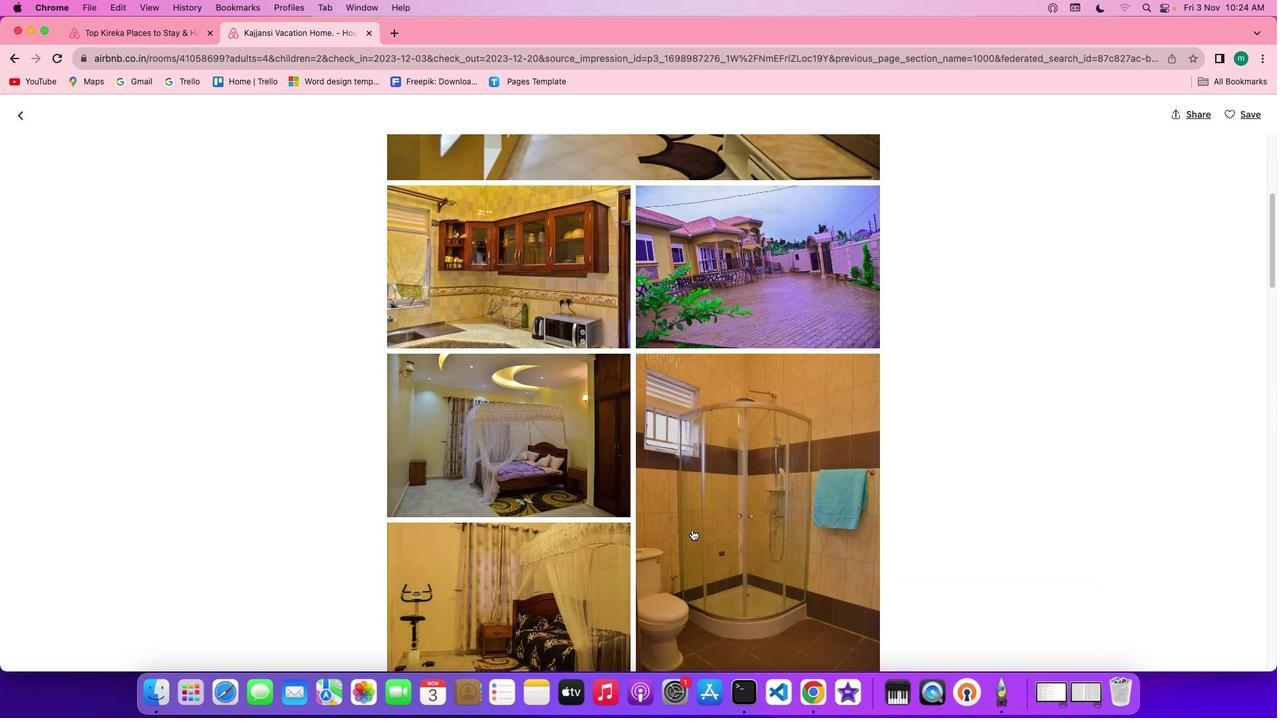 
Action: Mouse scrolled (691, 529) with delta (0, 0)
Screenshot: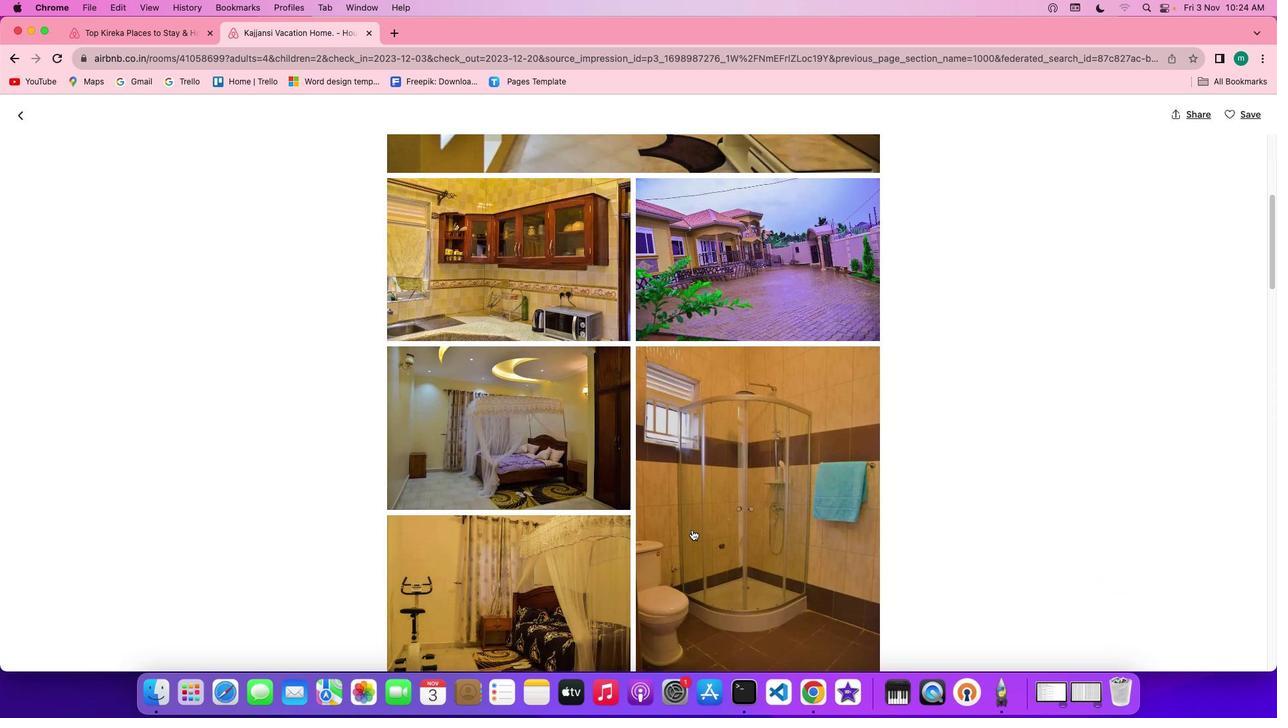 
Action: Mouse scrolled (691, 529) with delta (0, 0)
Screenshot: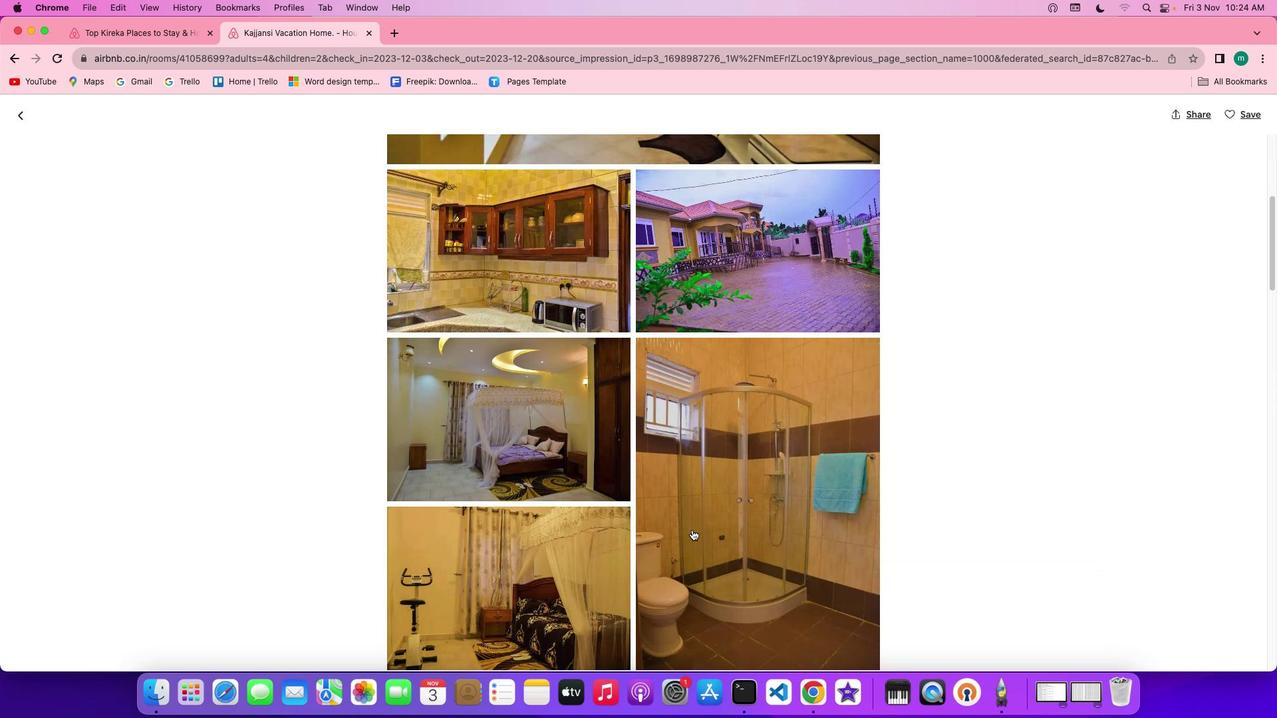 
Action: Mouse scrolled (691, 529) with delta (0, 0)
Screenshot: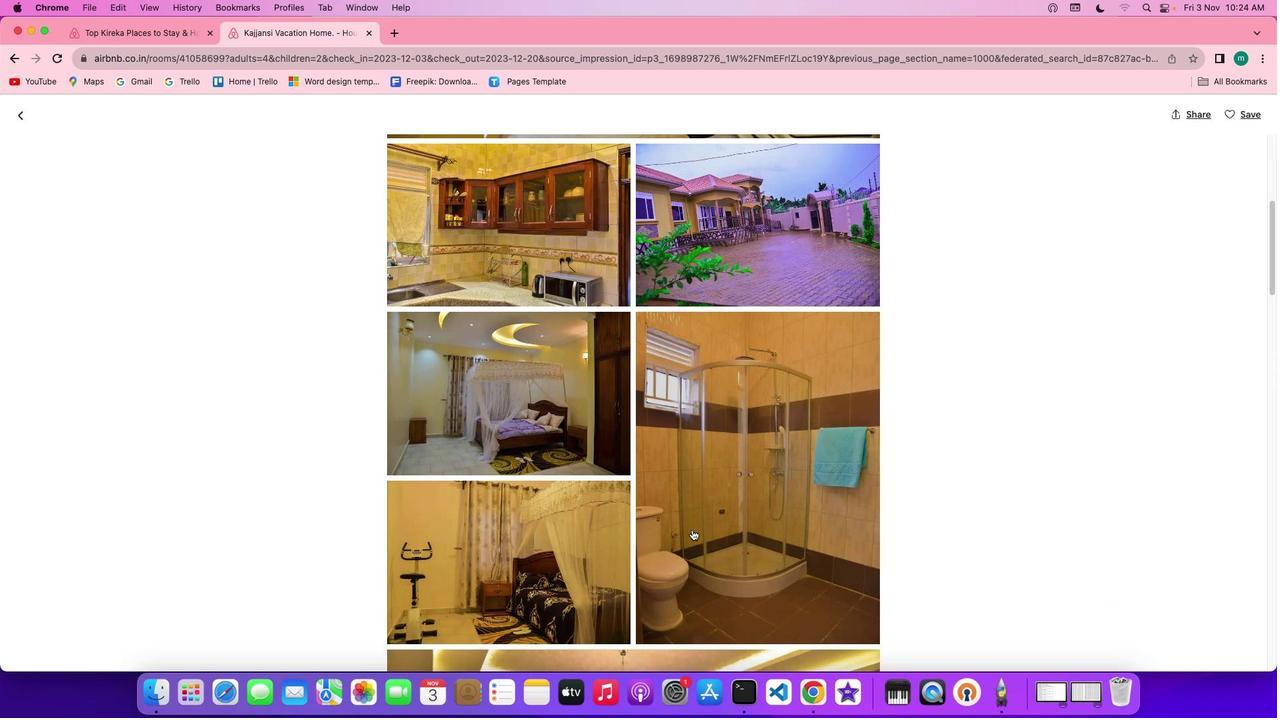 
Action: Mouse scrolled (691, 529) with delta (0, 0)
Screenshot: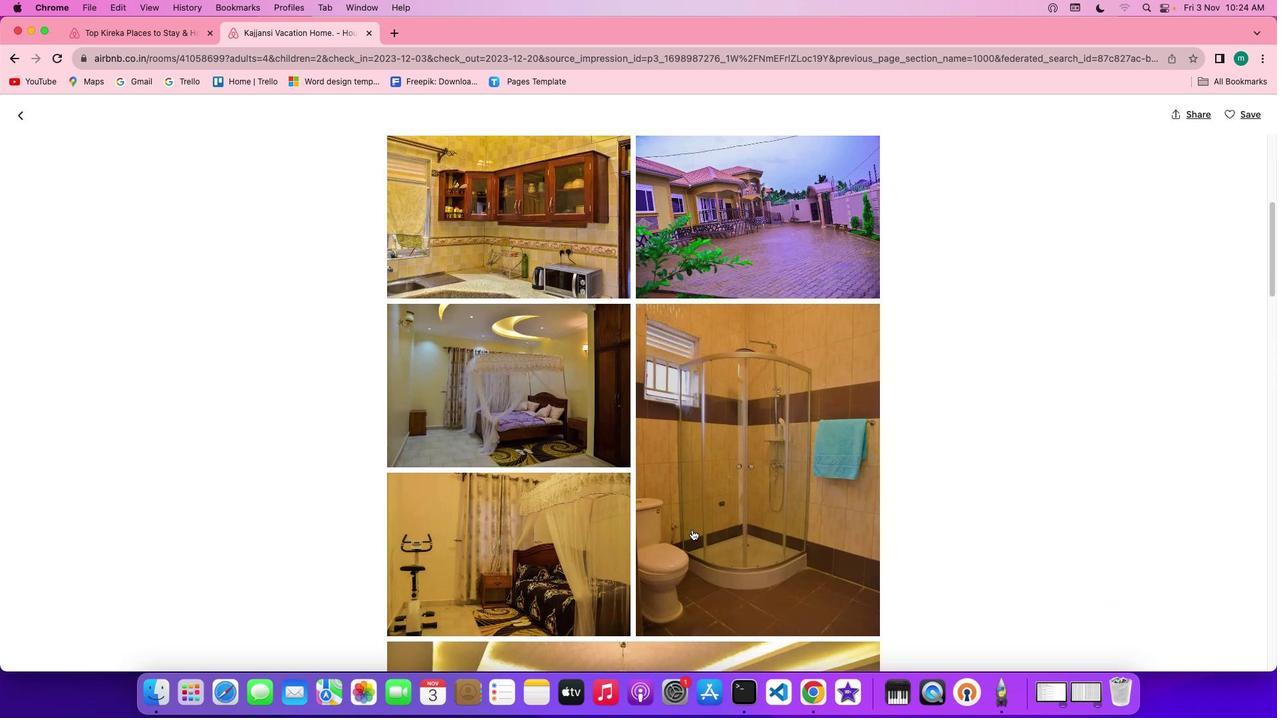 
Action: Mouse scrolled (691, 529) with delta (0, 0)
Screenshot: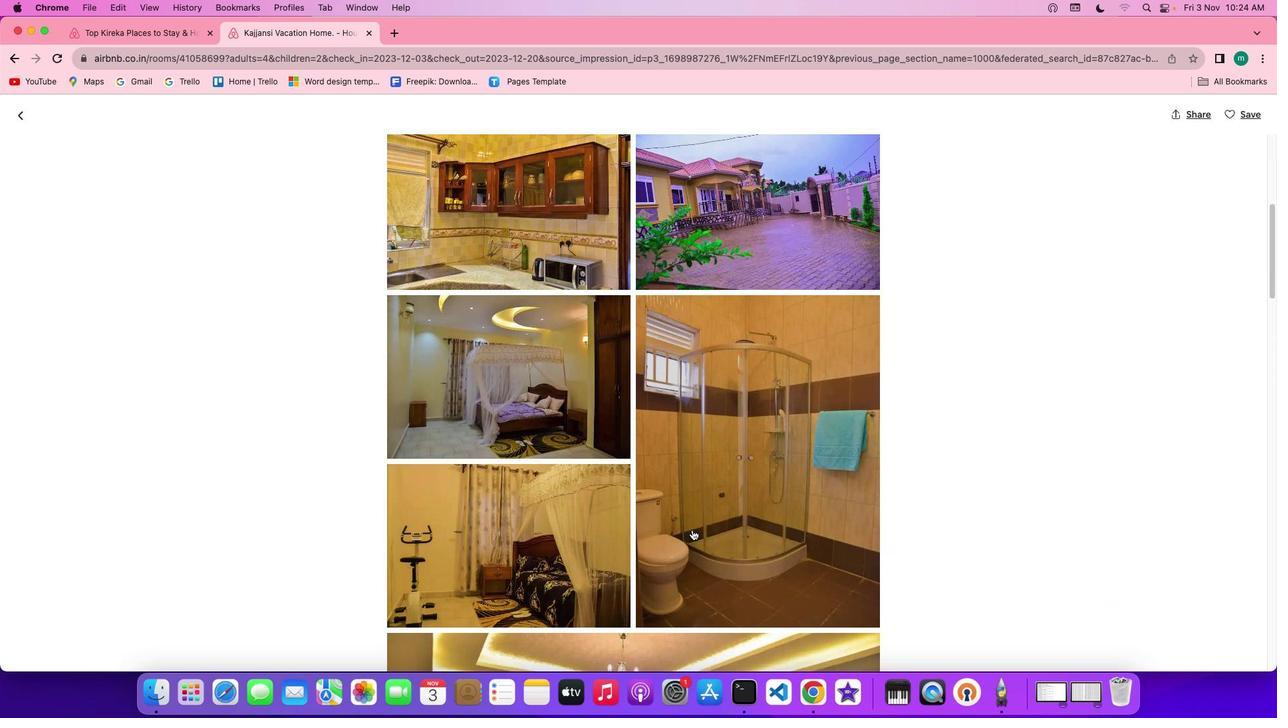 
Action: Mouse scrolled (691, 529) with delta (0, 0)
Screenshot: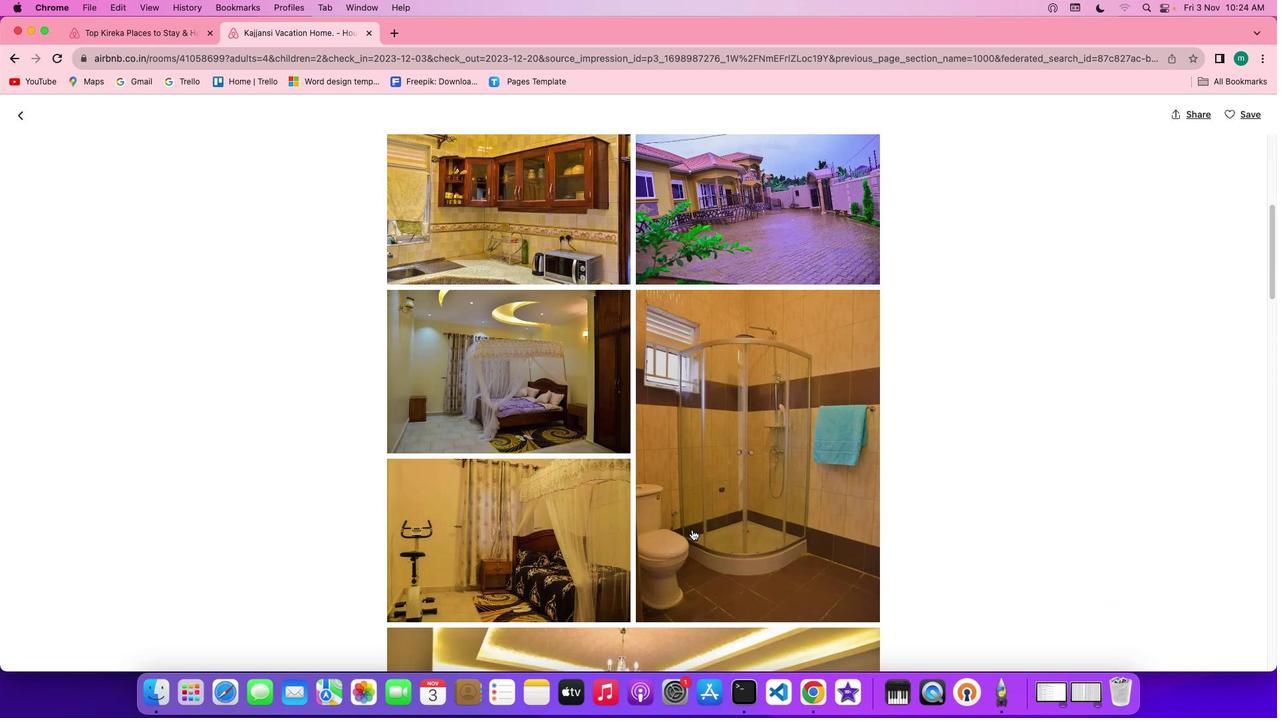 
Action: Mouse scrolled (691, 529) with delta (0, 0)
Screenshot: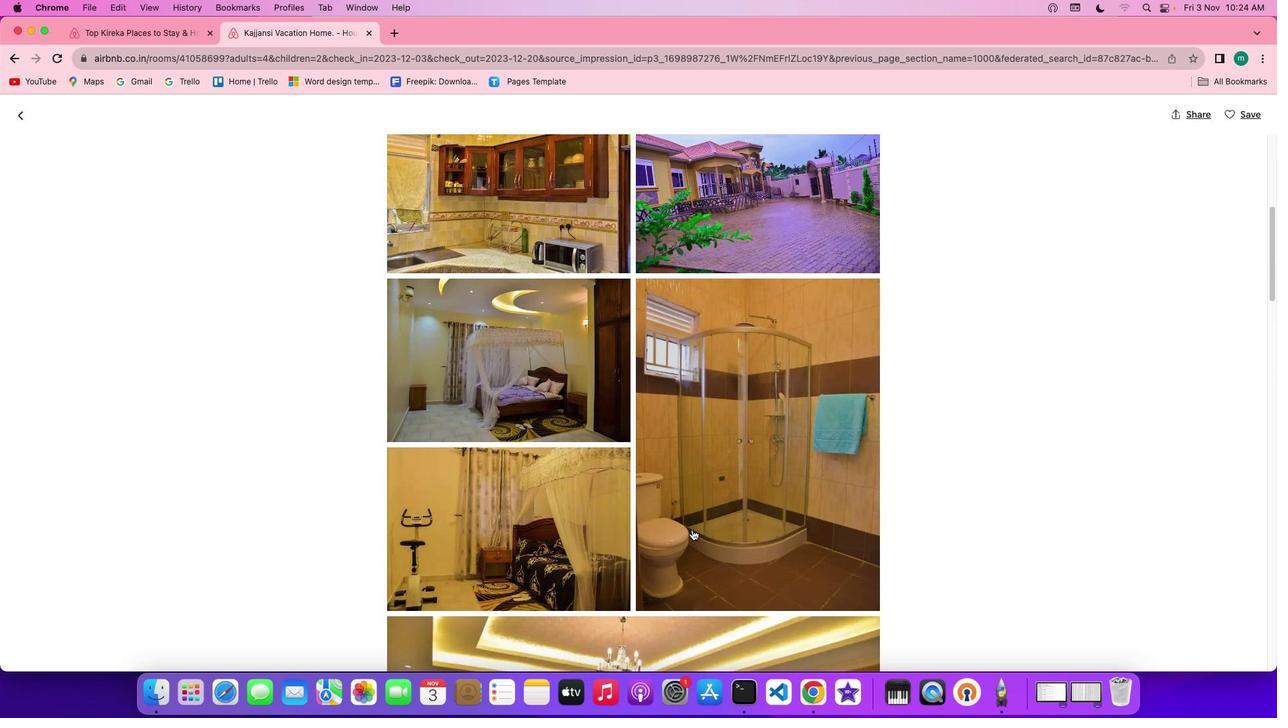 
Action: Mouse scrolled (691, 529) with delta (0, 0)
Screenshot: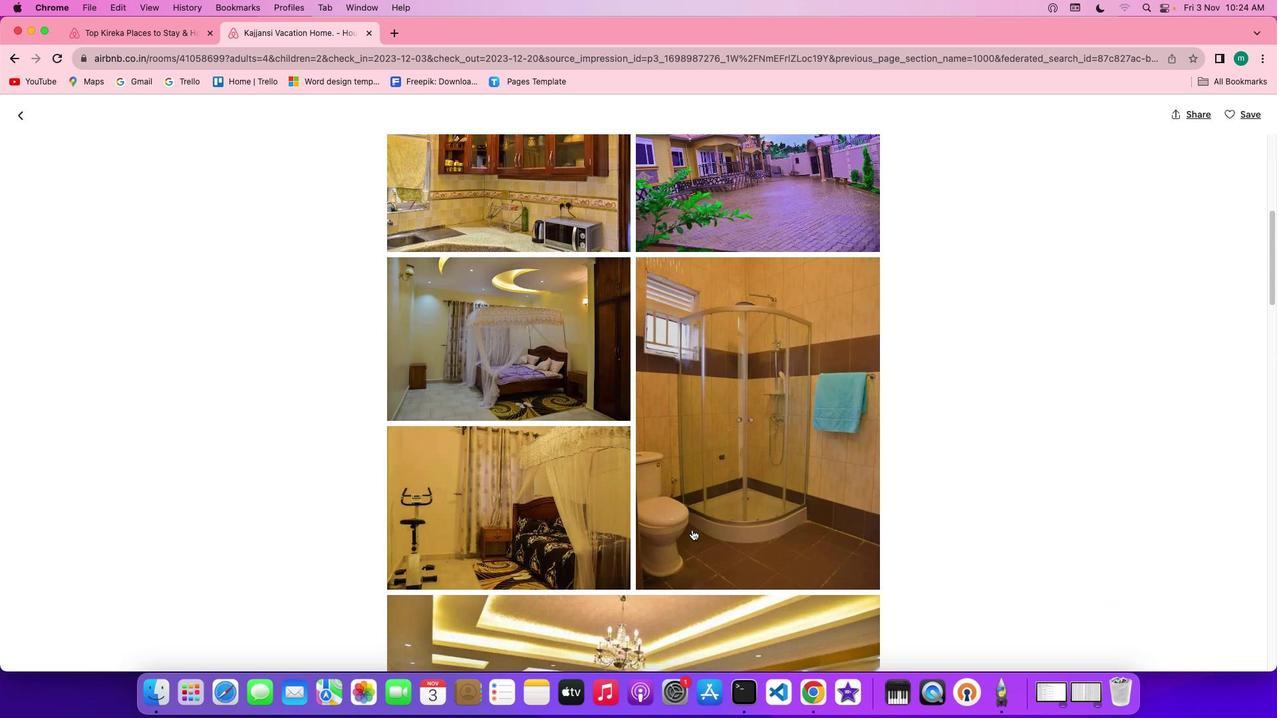 
Action: Mouse scrolled (691, 529) with delta (0, 0)
Screenshot: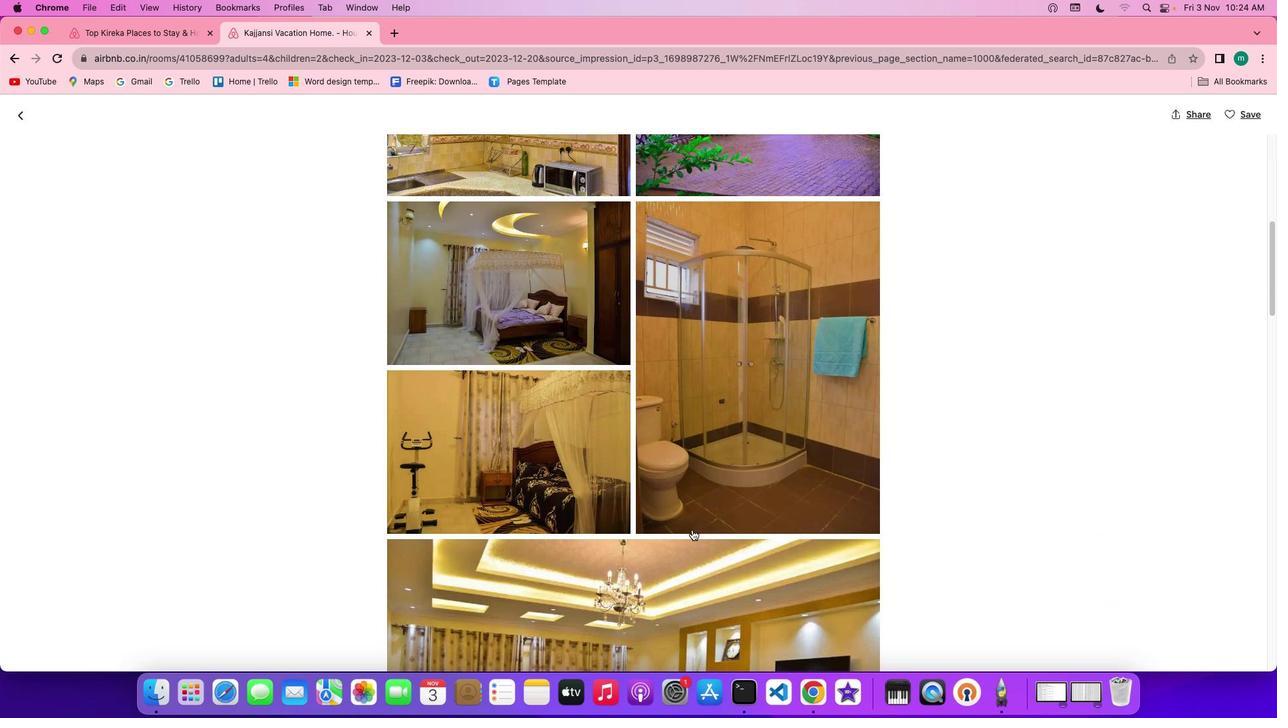 
Action: Mouse scrolled (691, 529) with delta (0, 0)
Screenshot: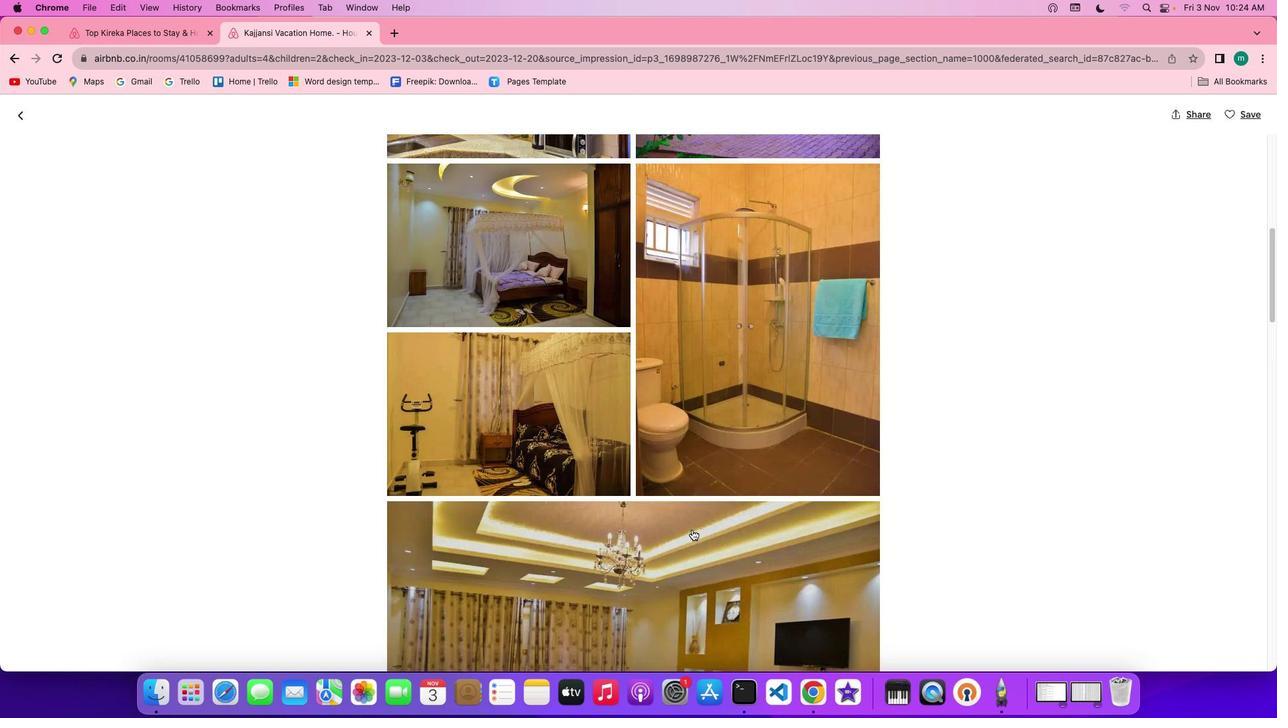 
Action: Mouse scrolled (691, 529) with delta (0, 0)
Screenshot: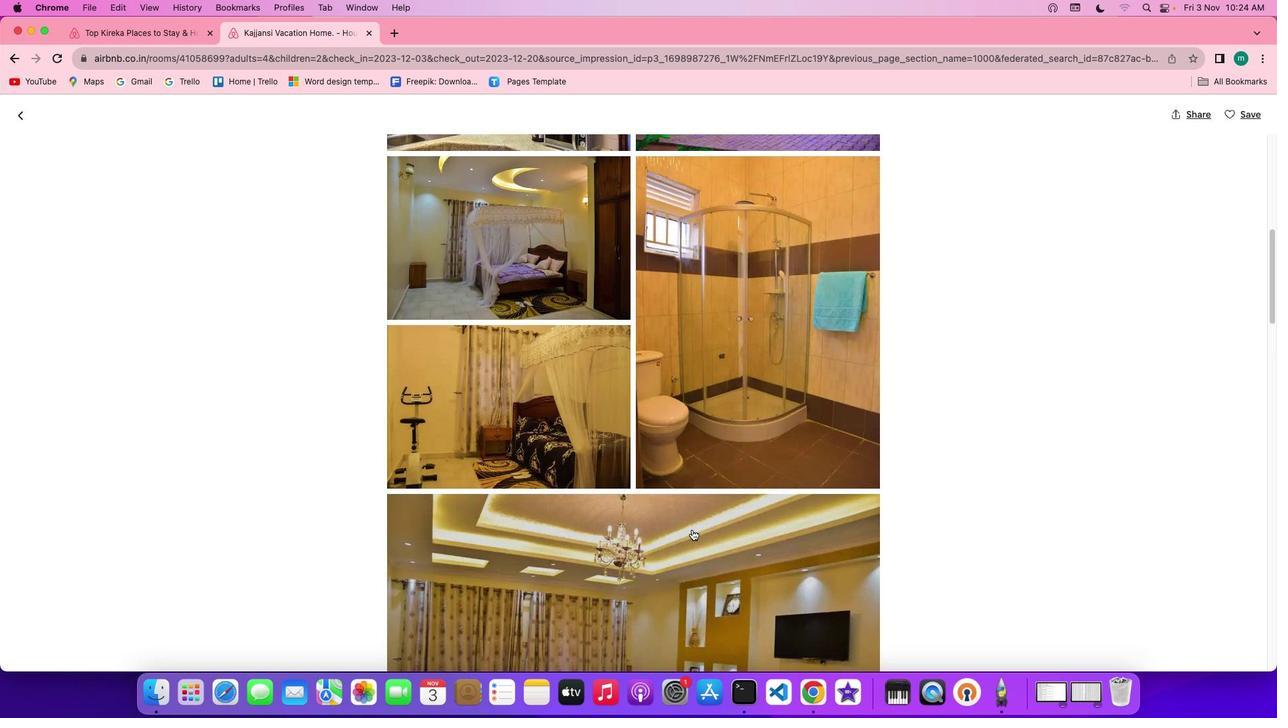 
Action: Mouse scrolled (691, 529) with delta (0, 0)
Screenshot: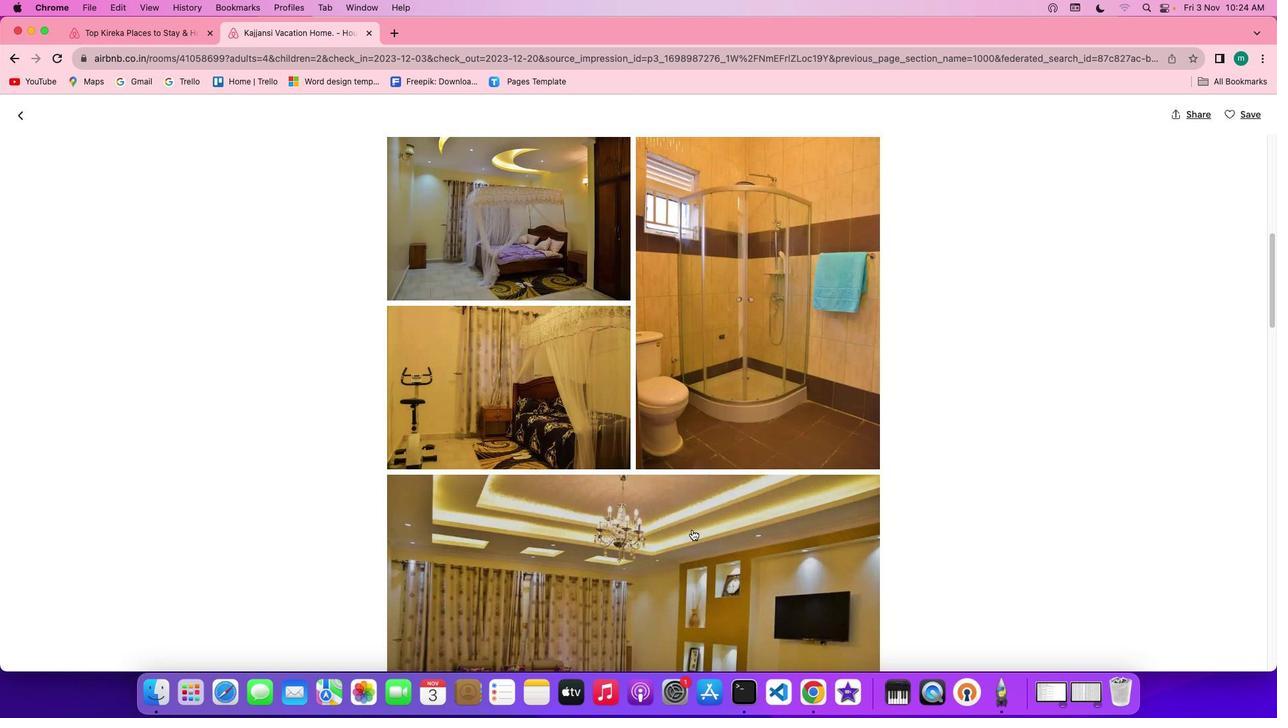 
Action: Mouse scrolled (691, 529) with delta (0, 0)
Screenshot: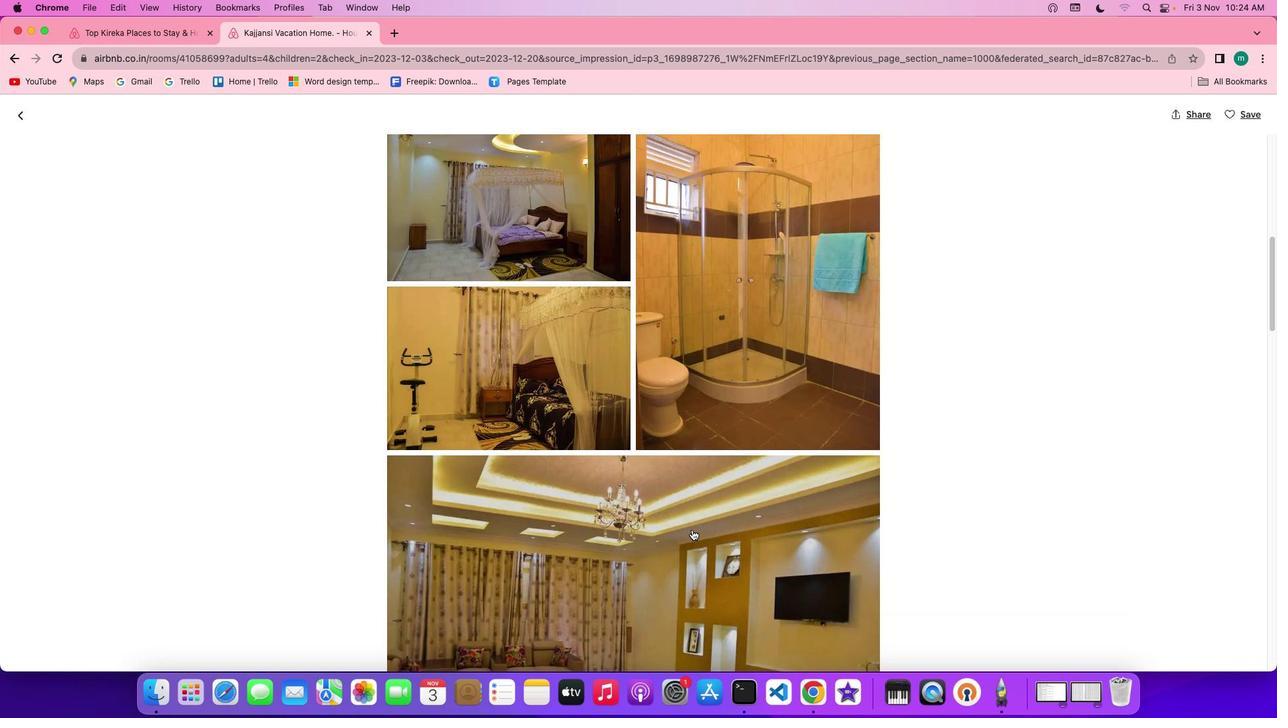 
Action: Mouse scrolled (691, 529) with delta (0, 0)
Screenshot: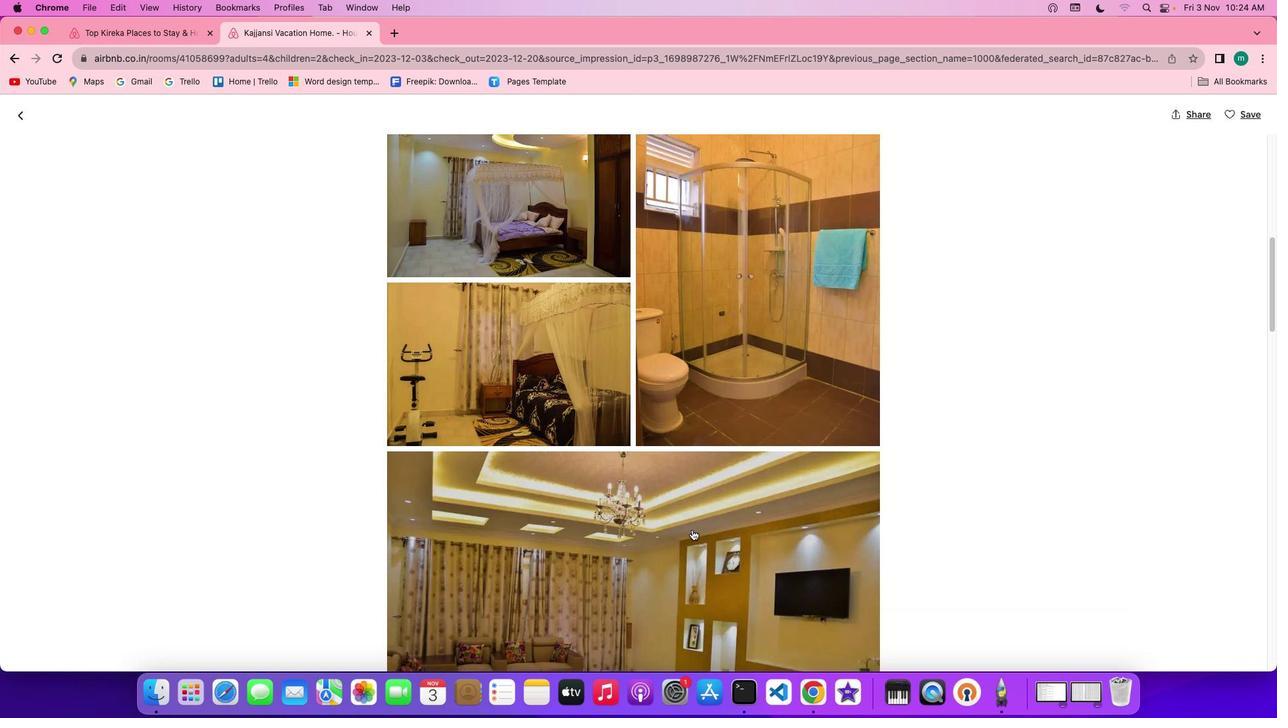 
Action: Mouse scrolled (691, 529) with delta (0, 0)
Screenshot: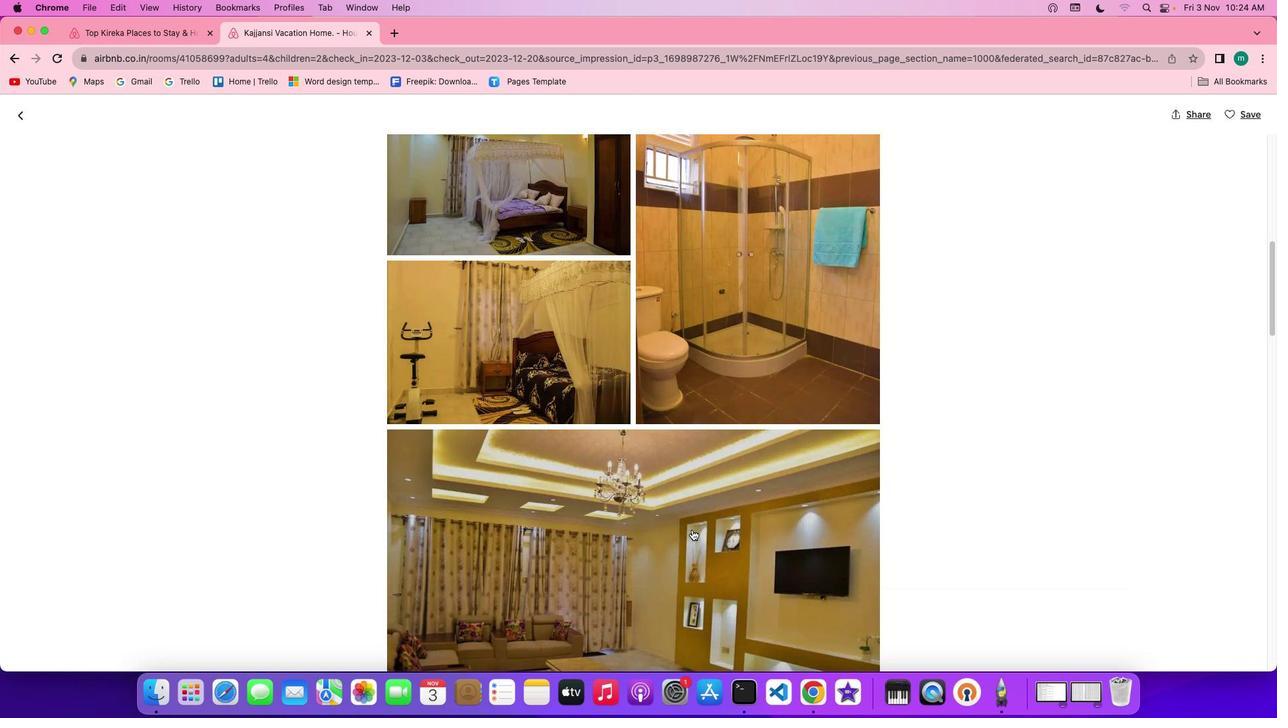 
Action: Mouse scrolled (691, 529) with delta (0, 0)
Screenshot: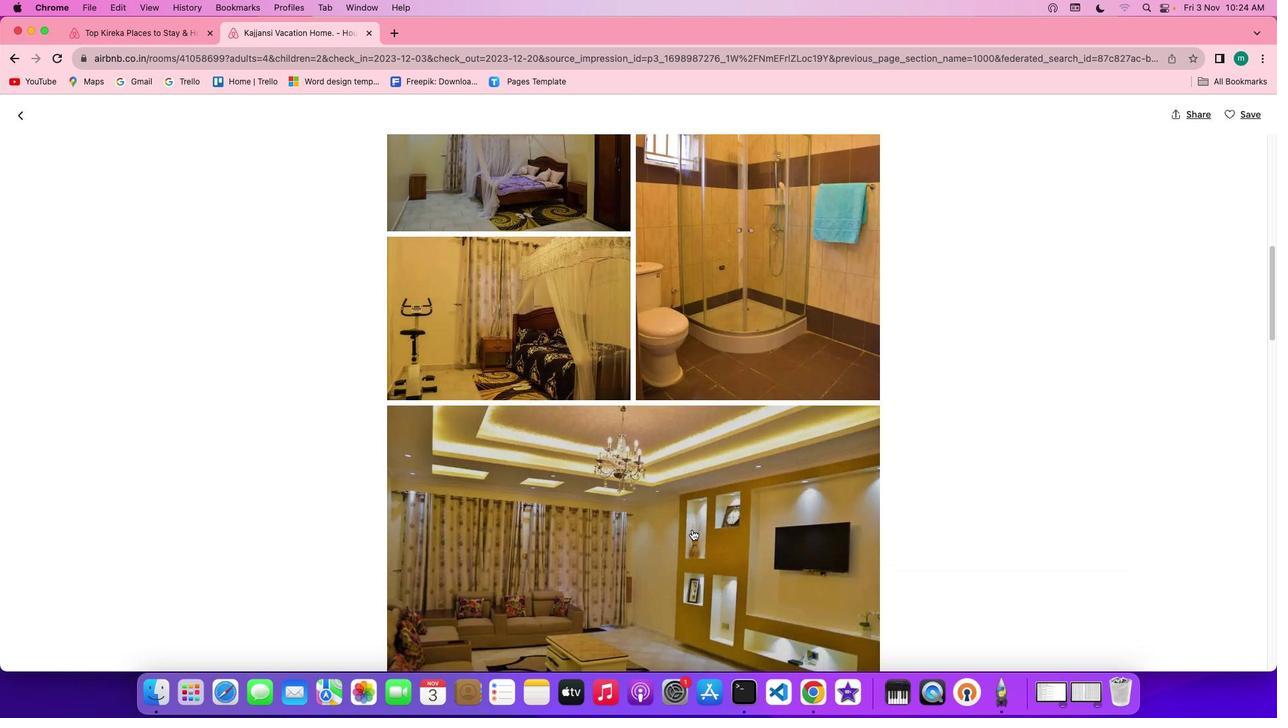 
Action: Mouse scrolled (691, 529) with delta (0, 0)
Screenshot: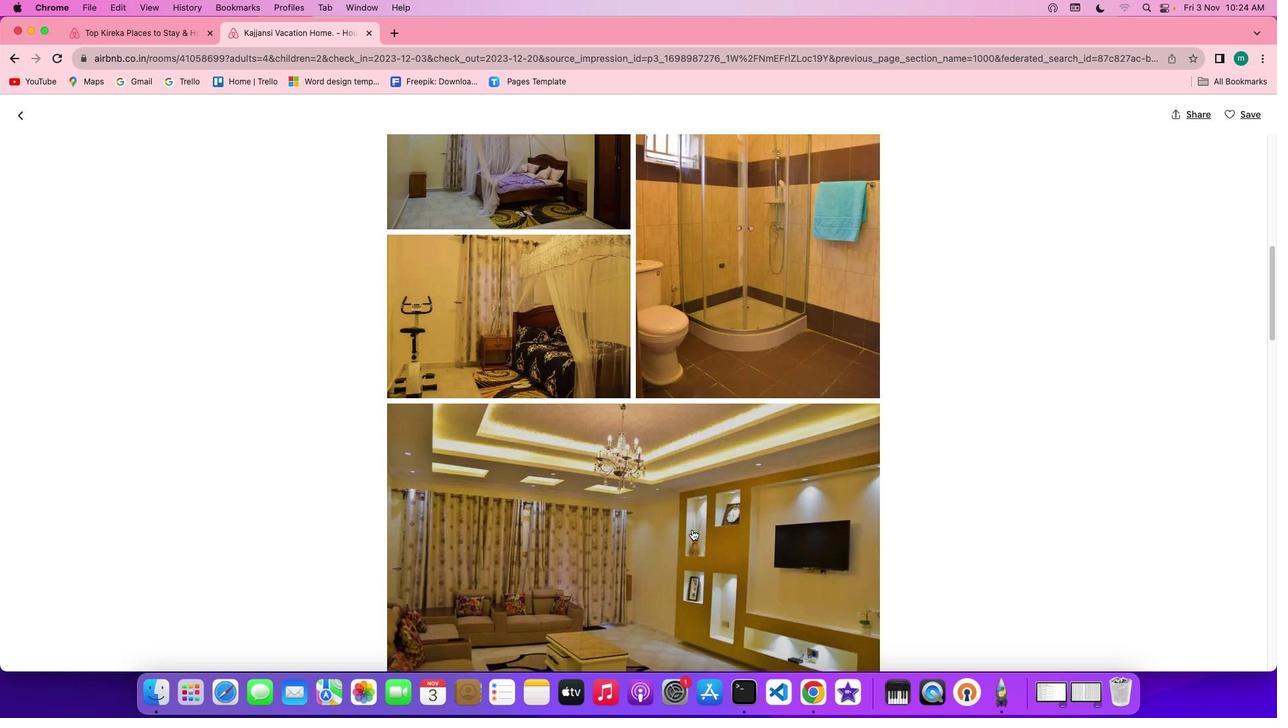 
Action: Mouse scrolled (691, 529) with delta (0, 0)
Screenshot: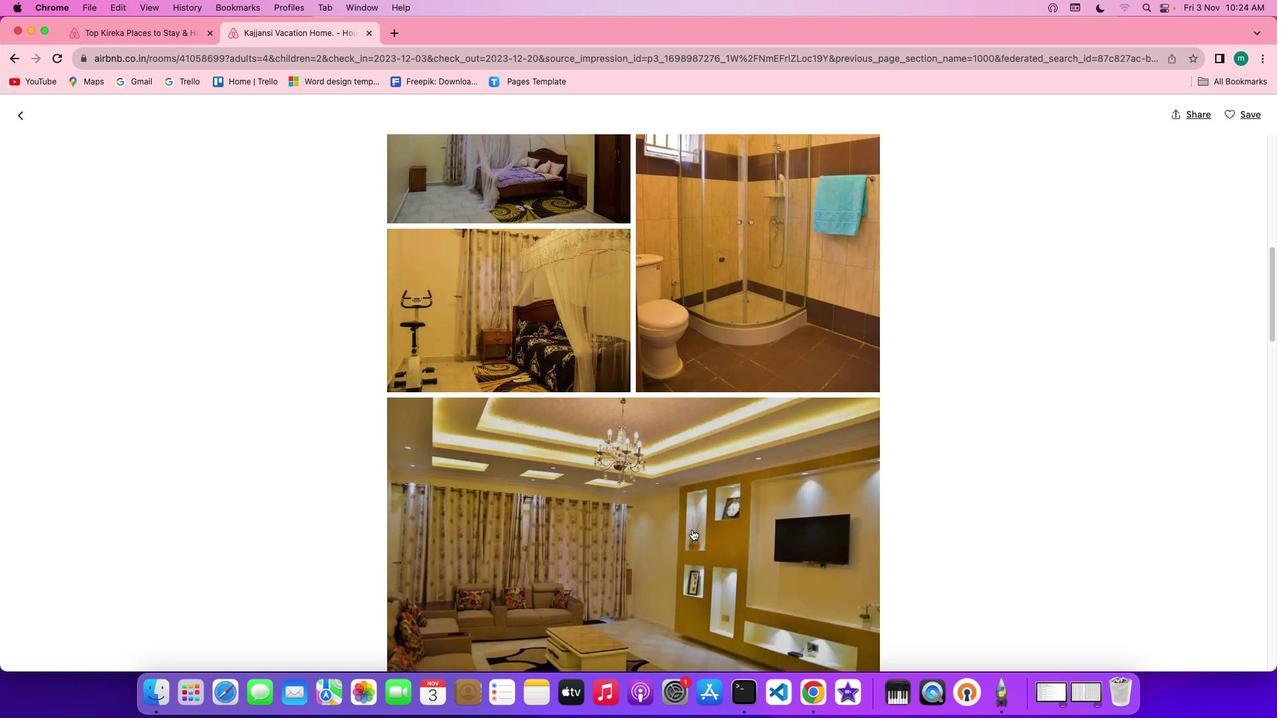 
Action: Mouse scrolled (691, 529) with delta (0, 0)
Screenshot: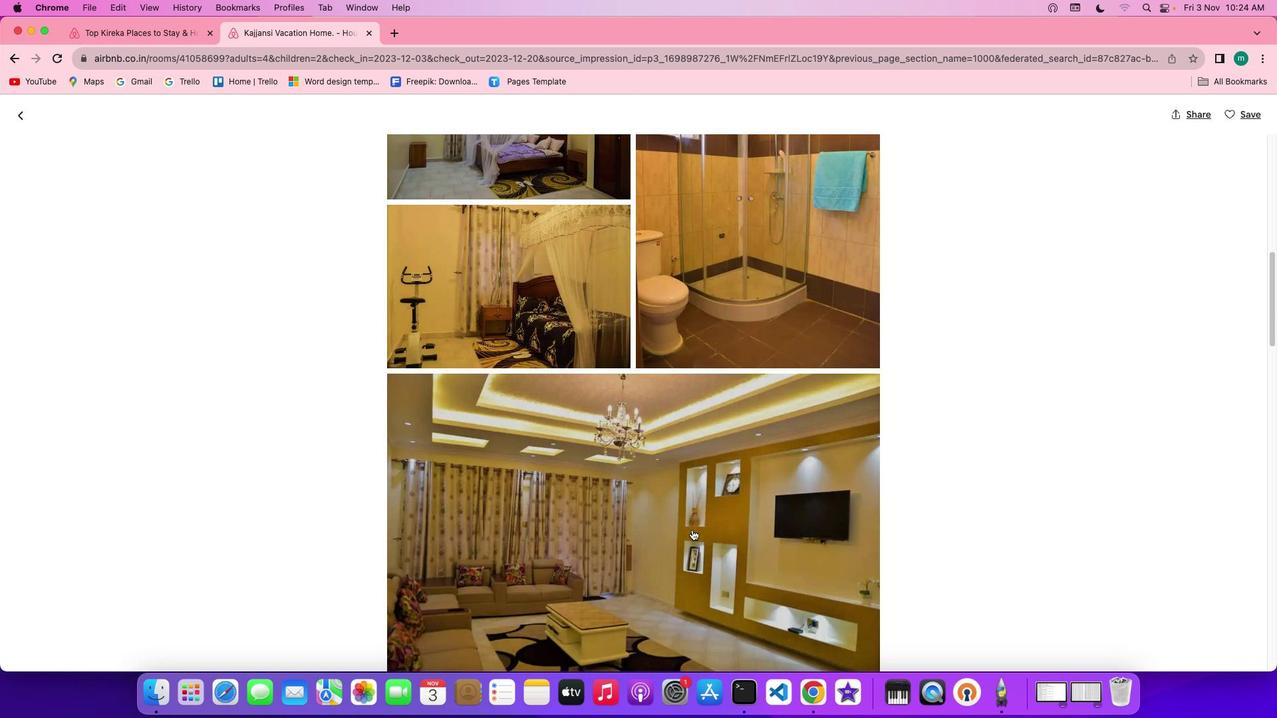 
Action: Mouse scrolled (691, 529) with delta (0, 0)
Screenshot: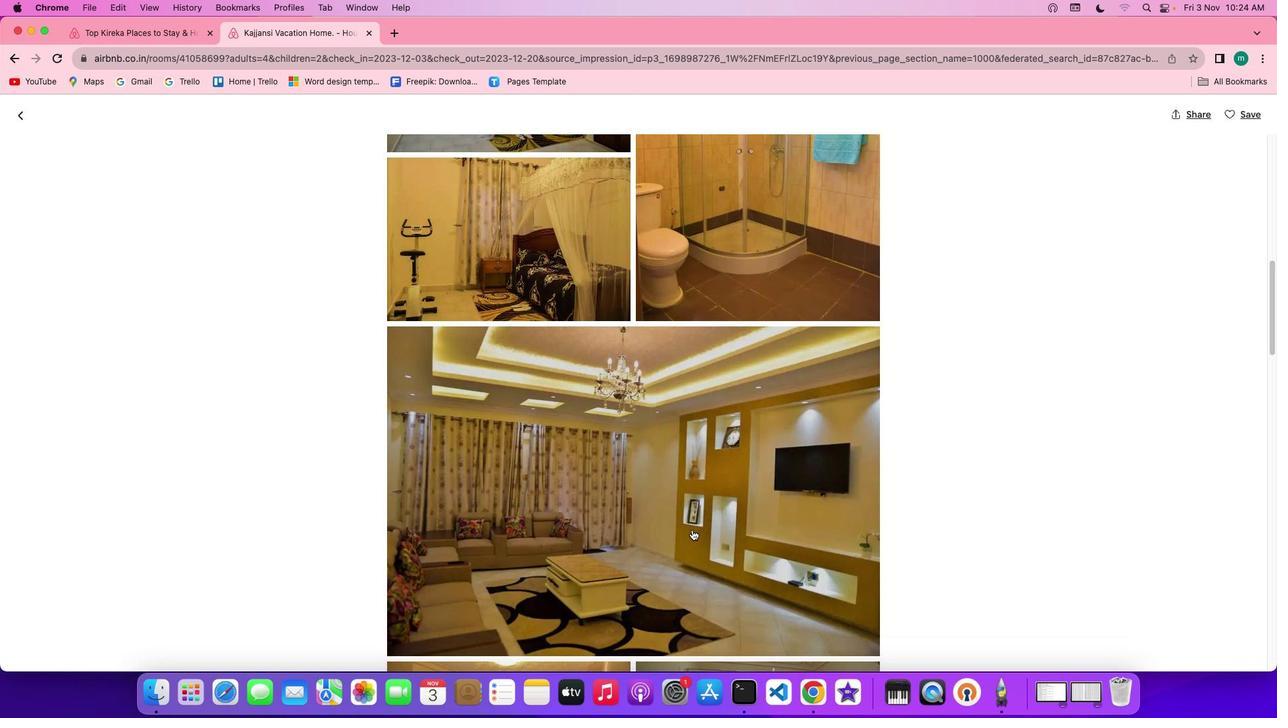 
Action: Mouse scrolled (691, 529) with delta (0, 0)
Screenshot: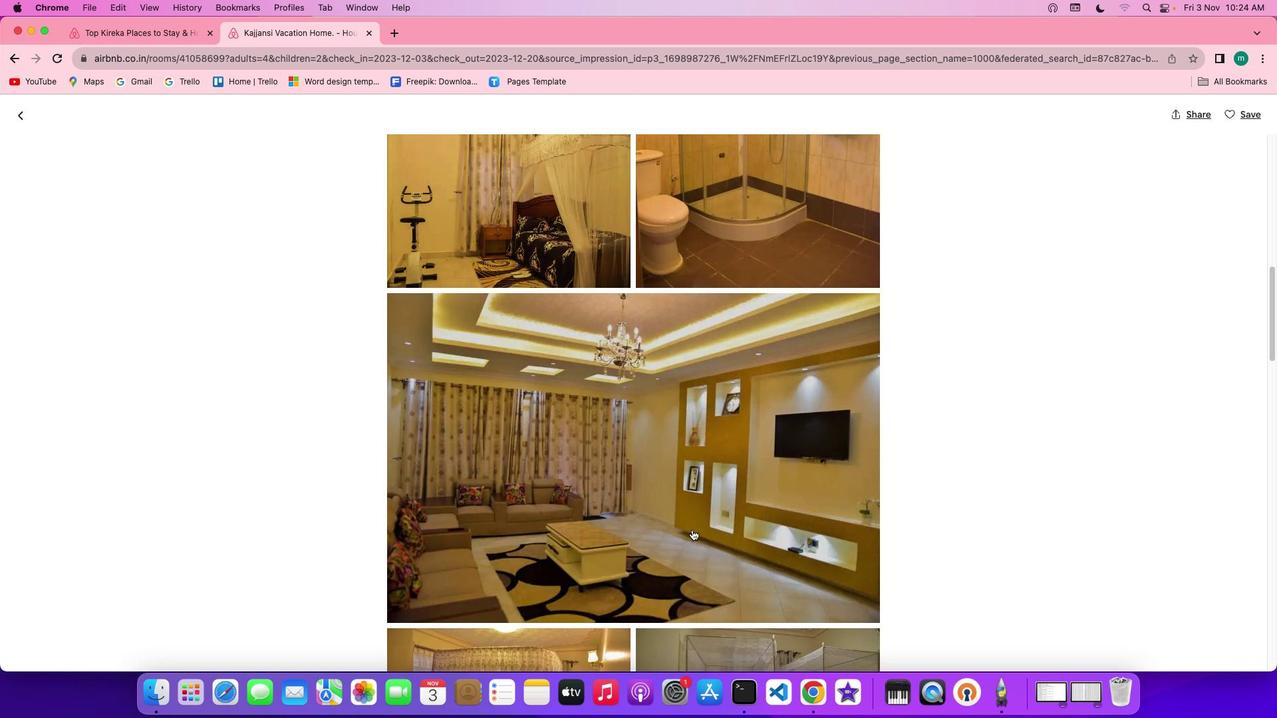 
Action: Mouse scrolled (691, 529) with delta (0, 0)
Screenshot: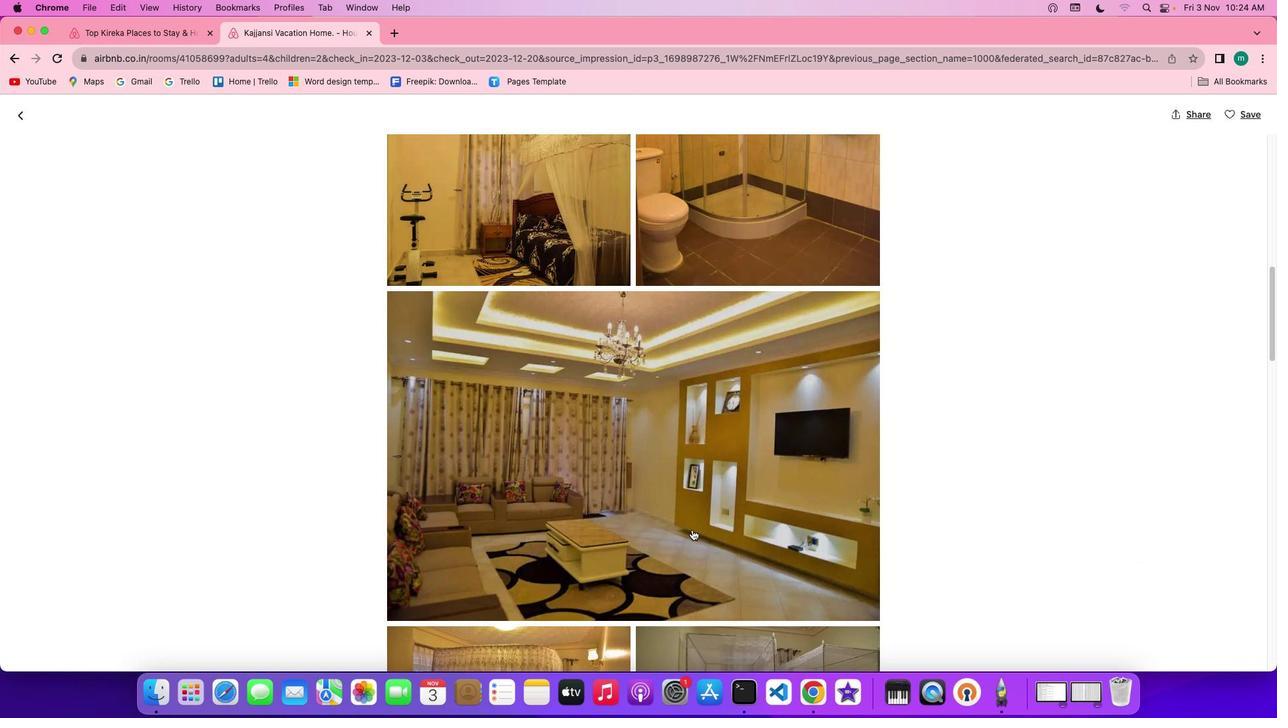 
Action: Mouse scrolled (691, 529) with delta (0, 0)
Screenshot: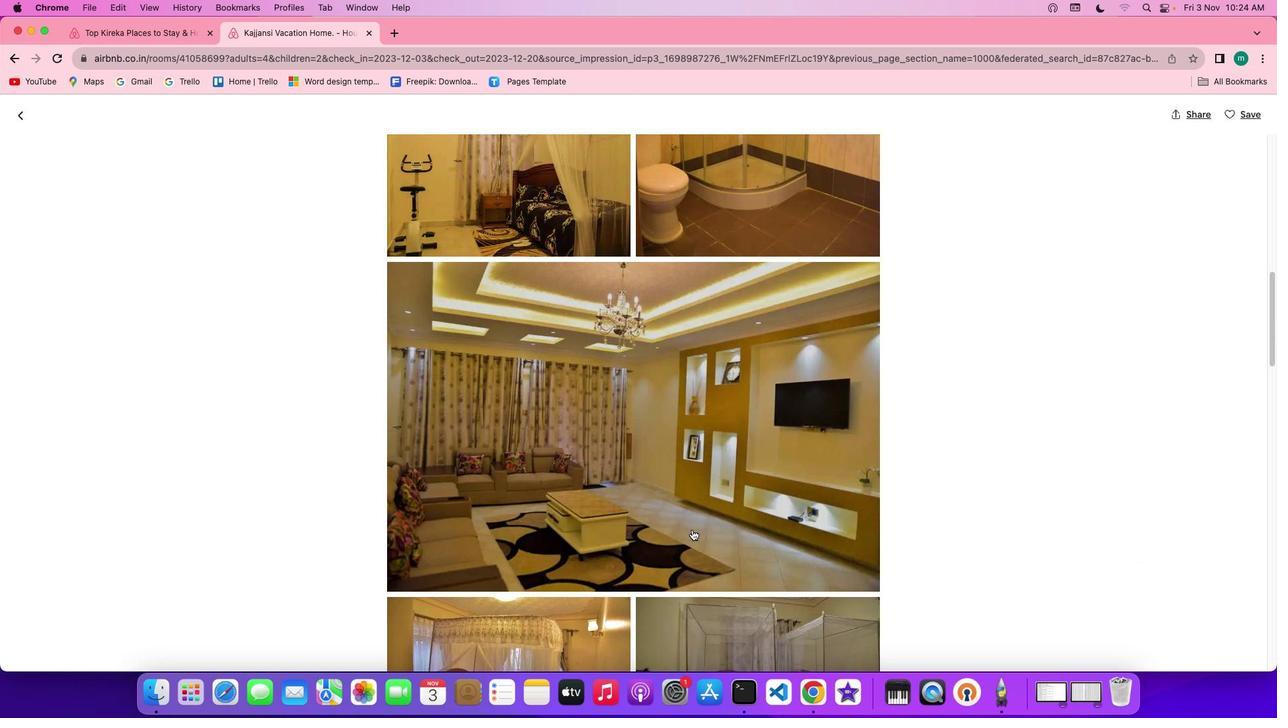 
Action: Mouse scrolled (691, 529) with delta (0, 0)
Screenshot: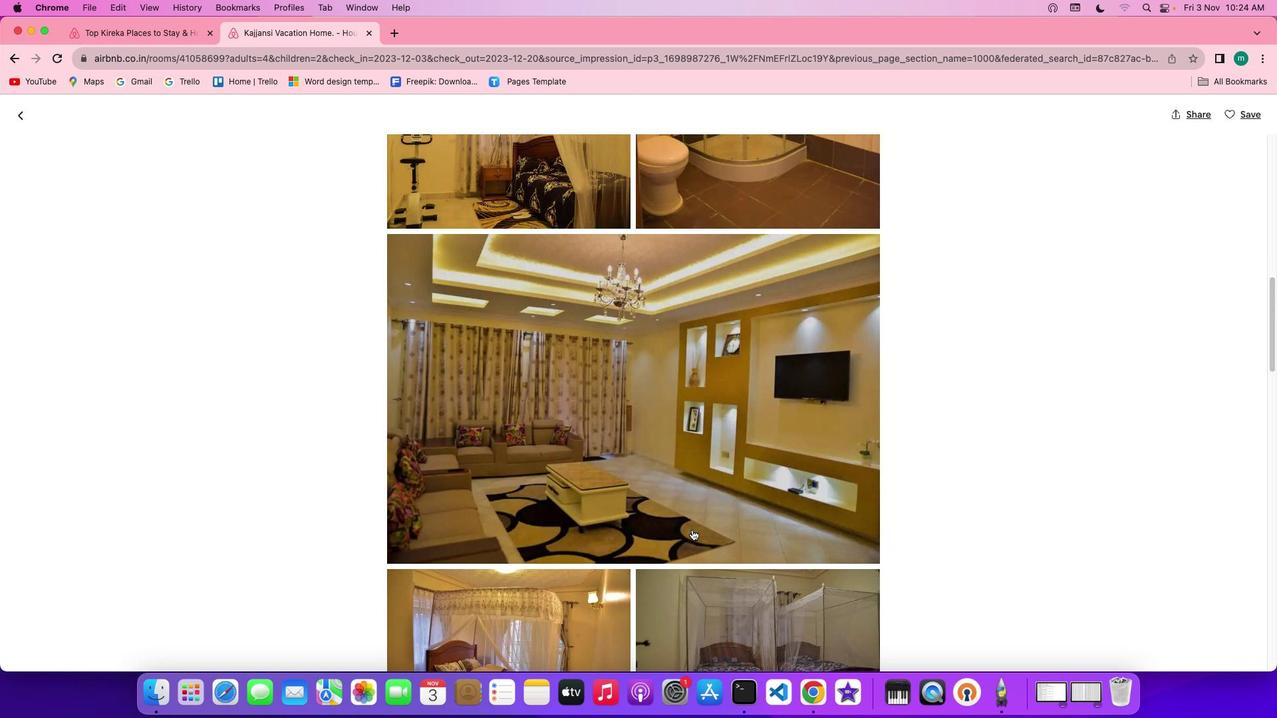 
Action: Mouse scrolled (691, 529) with delta (0, 0)
Screenshot: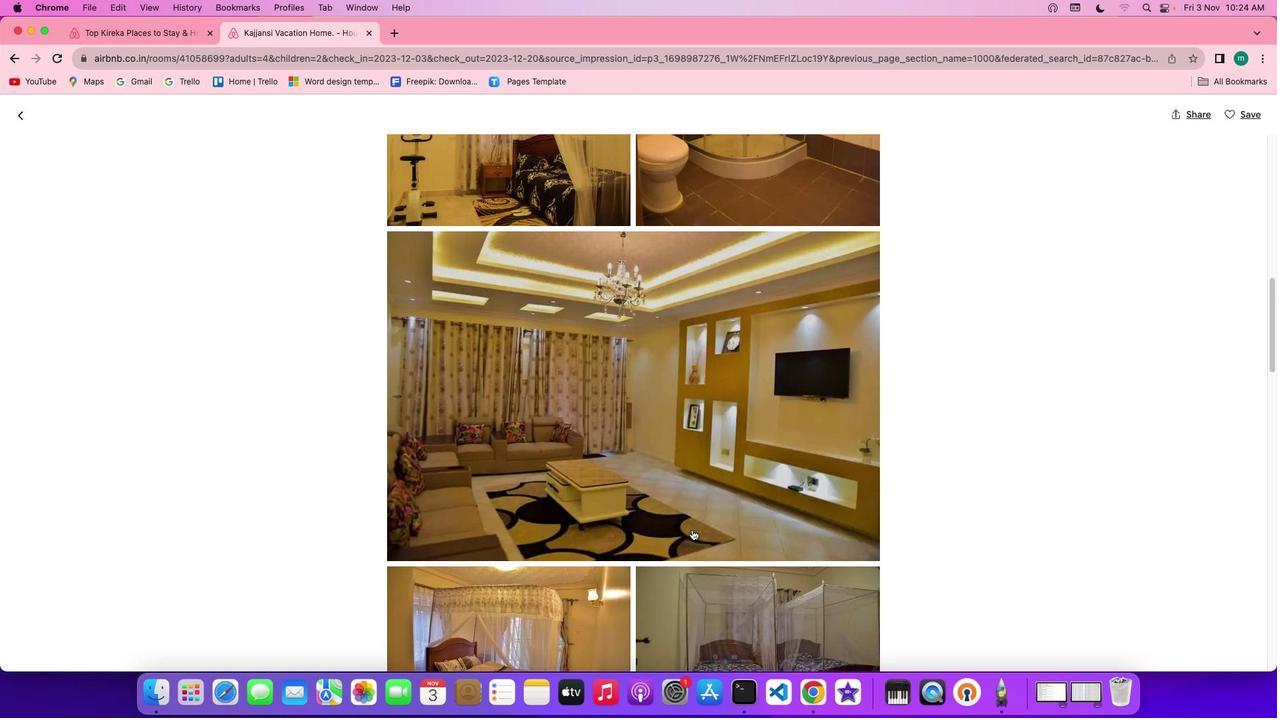 
Action: Mouse scrolled (691, 529) with delta (0, 0)
Screenshot: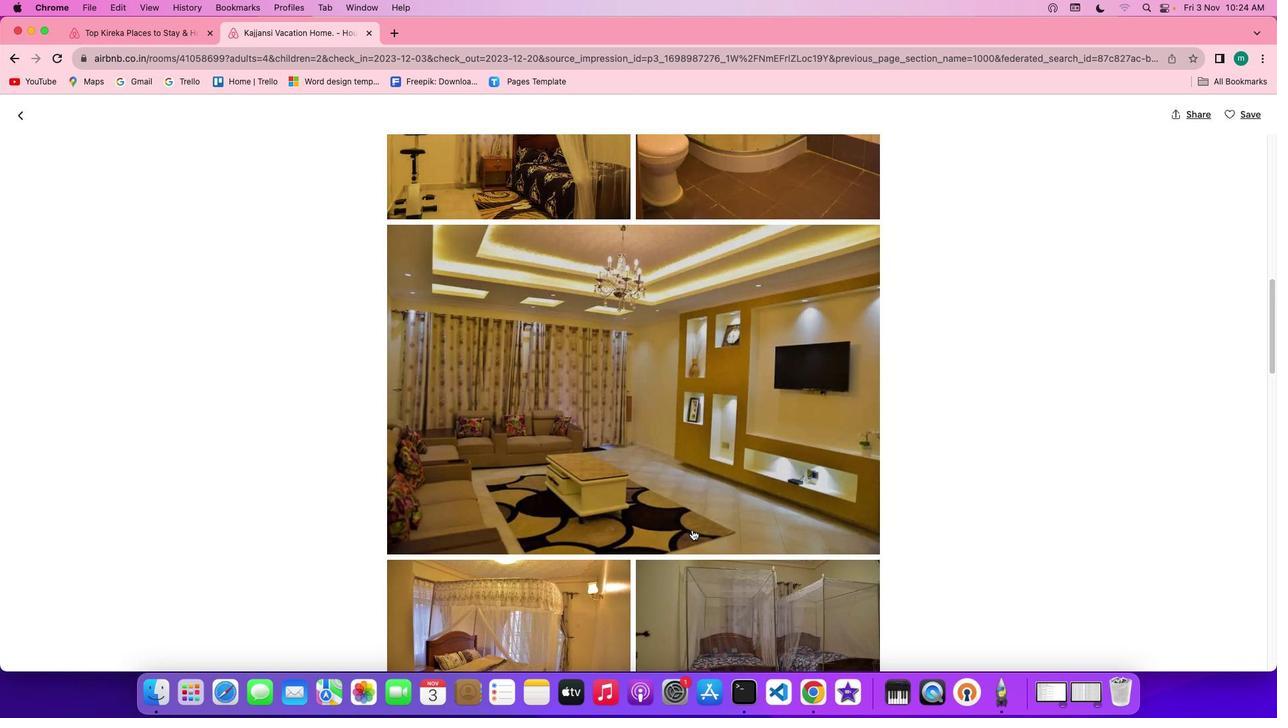 
Action: Mouse scrolled (691, 529) with delta (0, 0)
Screenshot: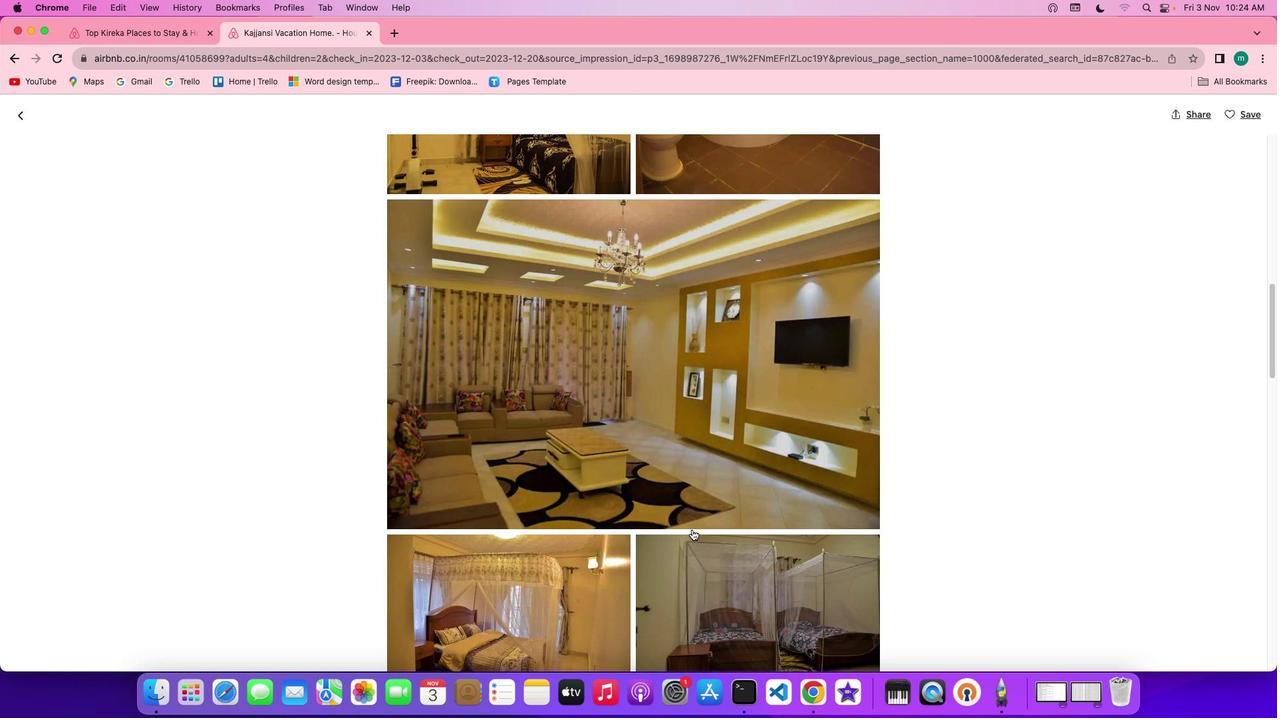 
Action: Mouse scrolled (691, 529) with delta (0, 0)
Screenshot: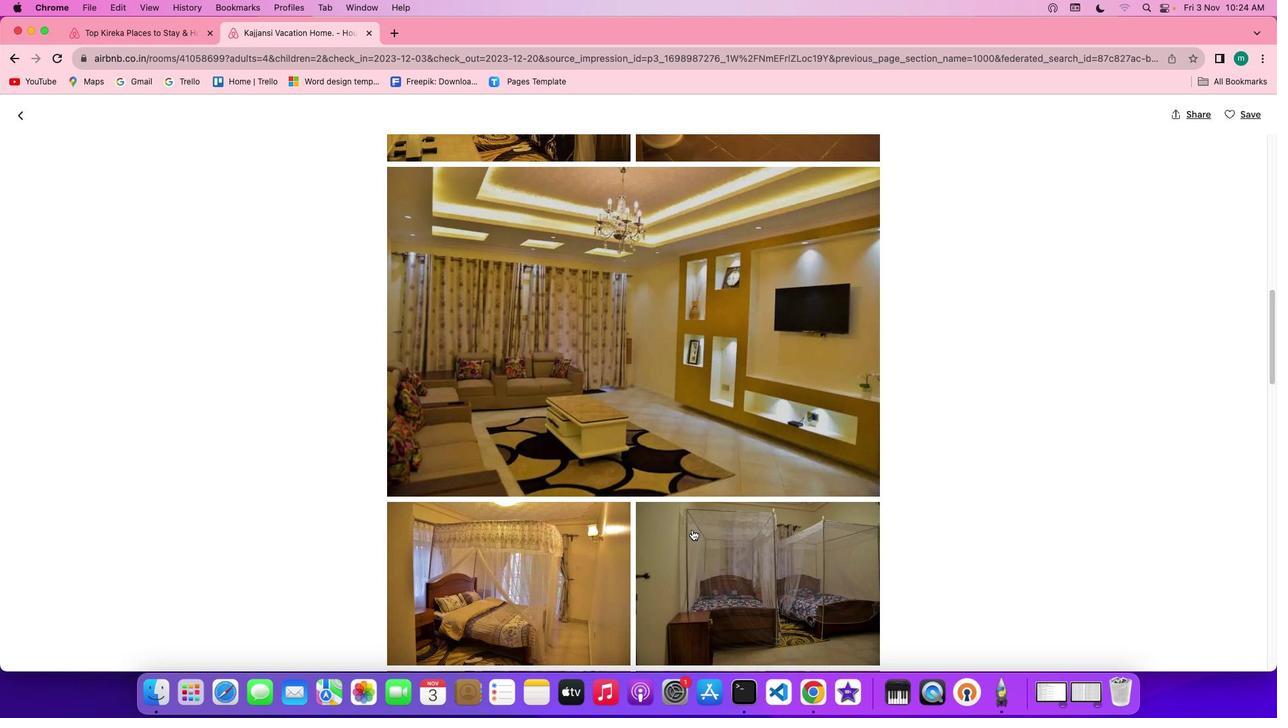 
Action: Mouse scrolled (691, 529) with delta (0, 0)
Screenshot: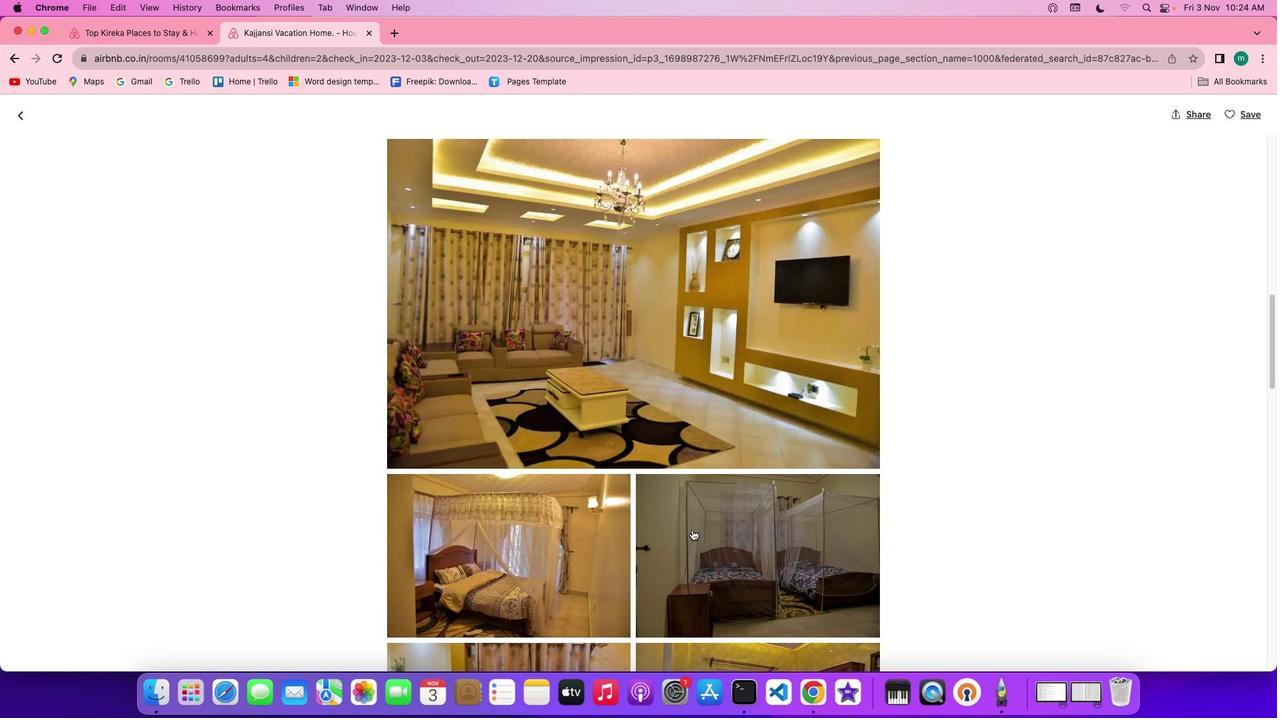 
Action: Mouse scrolled (691, 529) with delta (0, 0)
Screenshot: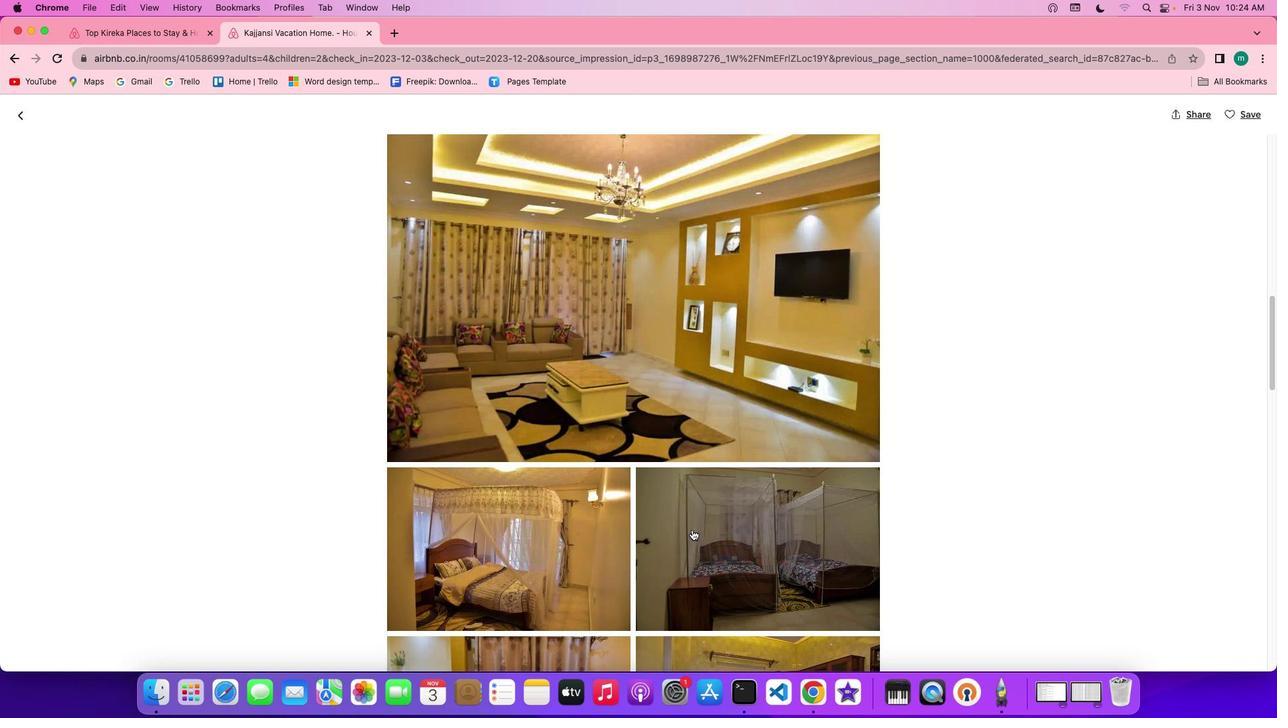 
Action: Mouse scrolled (691, 529) with delta (0, 0)
Screenshot: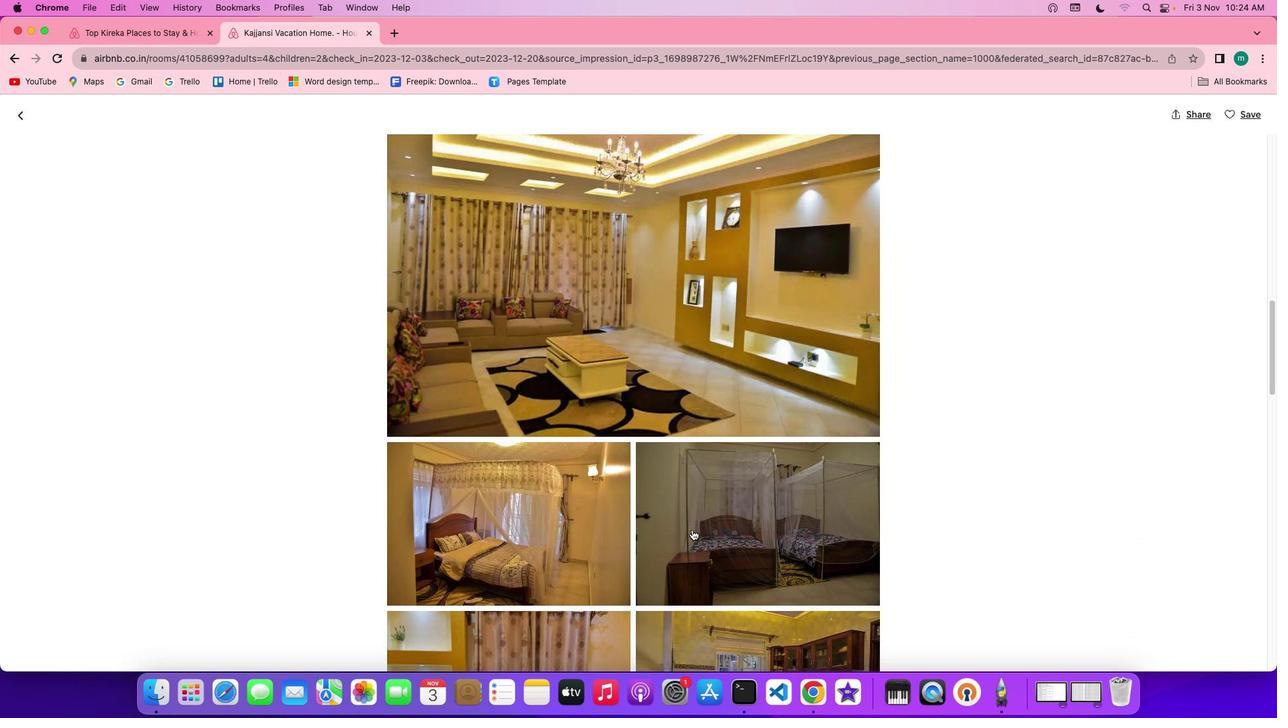 
Action: Mouse scrolled (691, 529) with delta (0, 0)
Screenshot: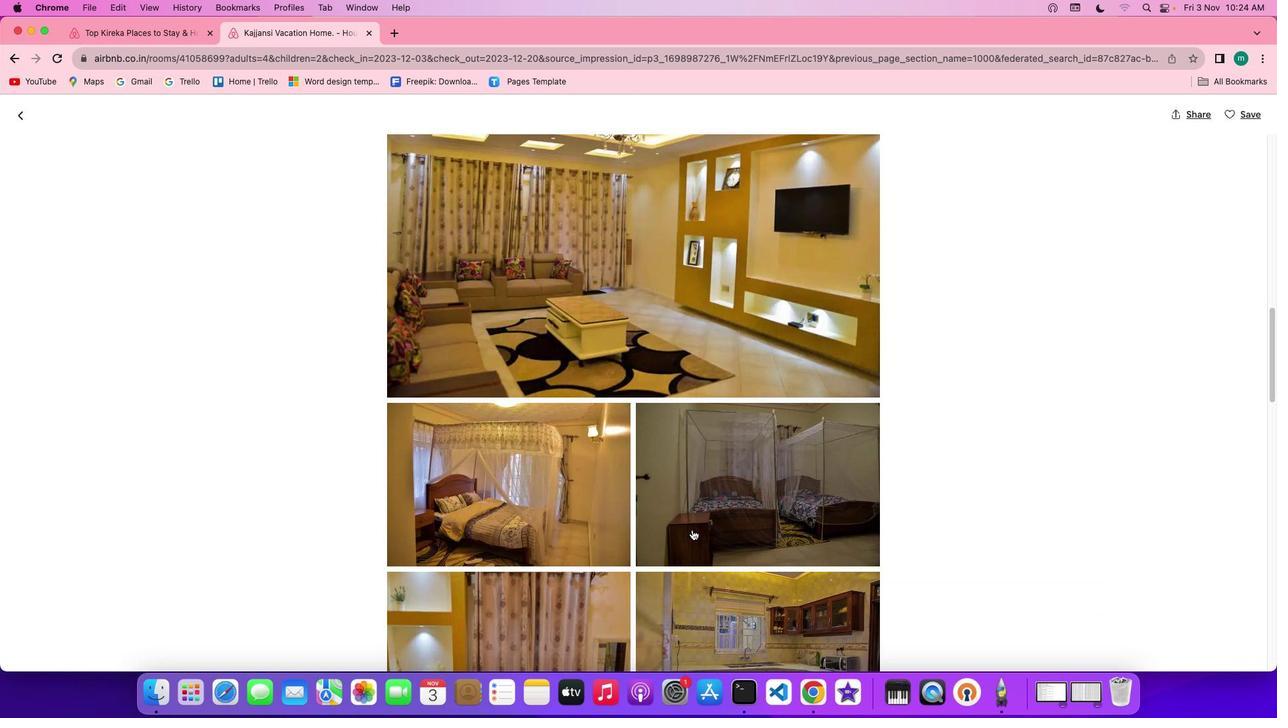 
Action: Mouse scrolled (691, 529) with delta (0, 0)
Screenshot: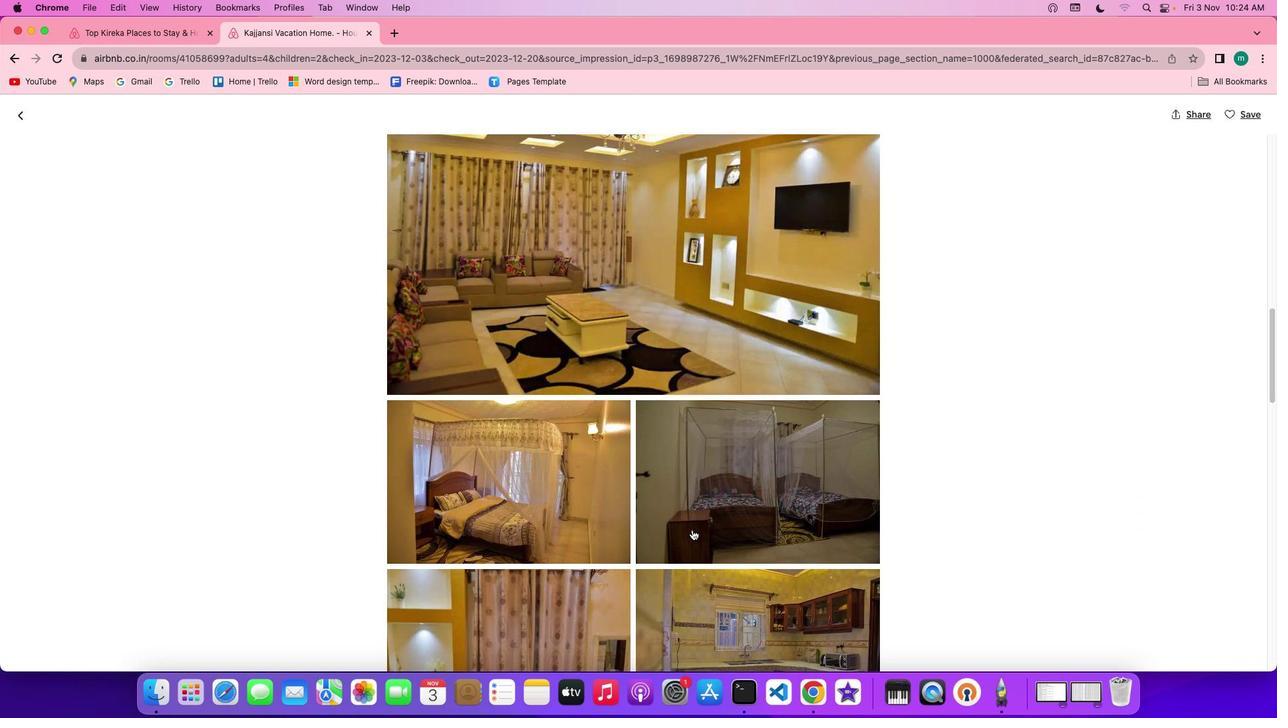 
Action: Mouse scrolled (691, 529) with delta (0, -1)
Screenshot: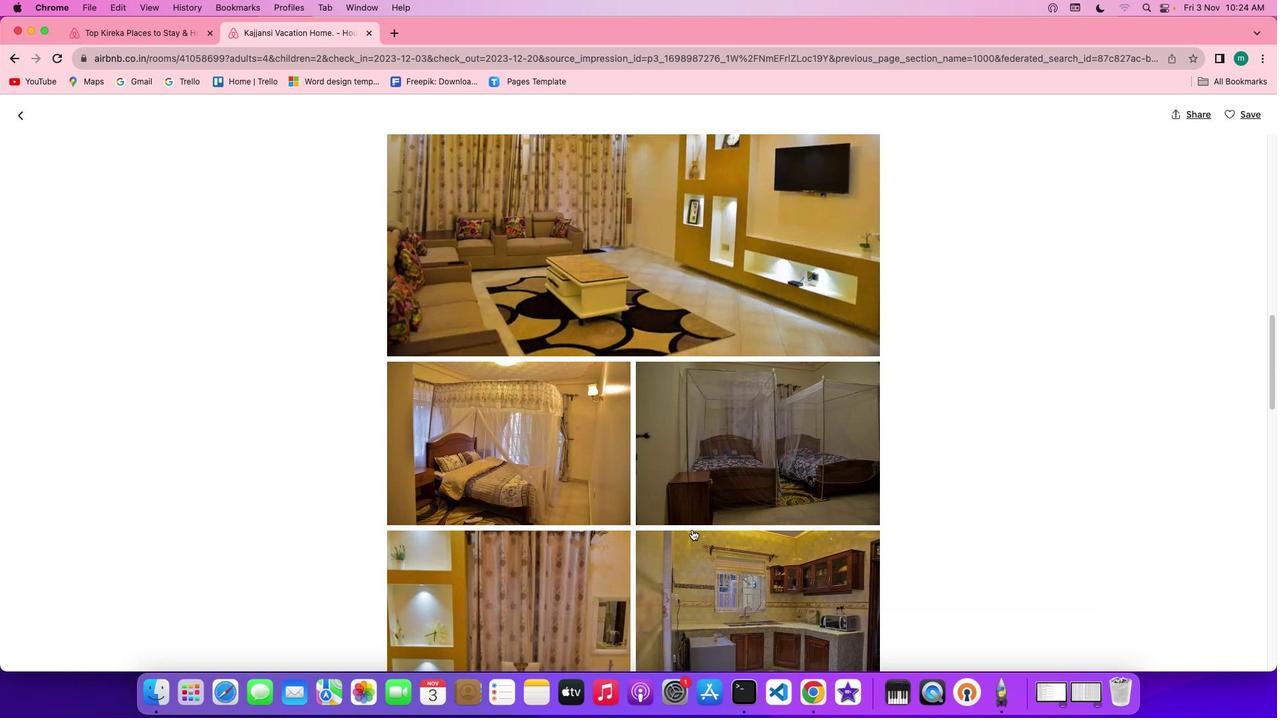 
Action: Mouse scrolled (691, 529) with delta (0, 0)
Screenshot: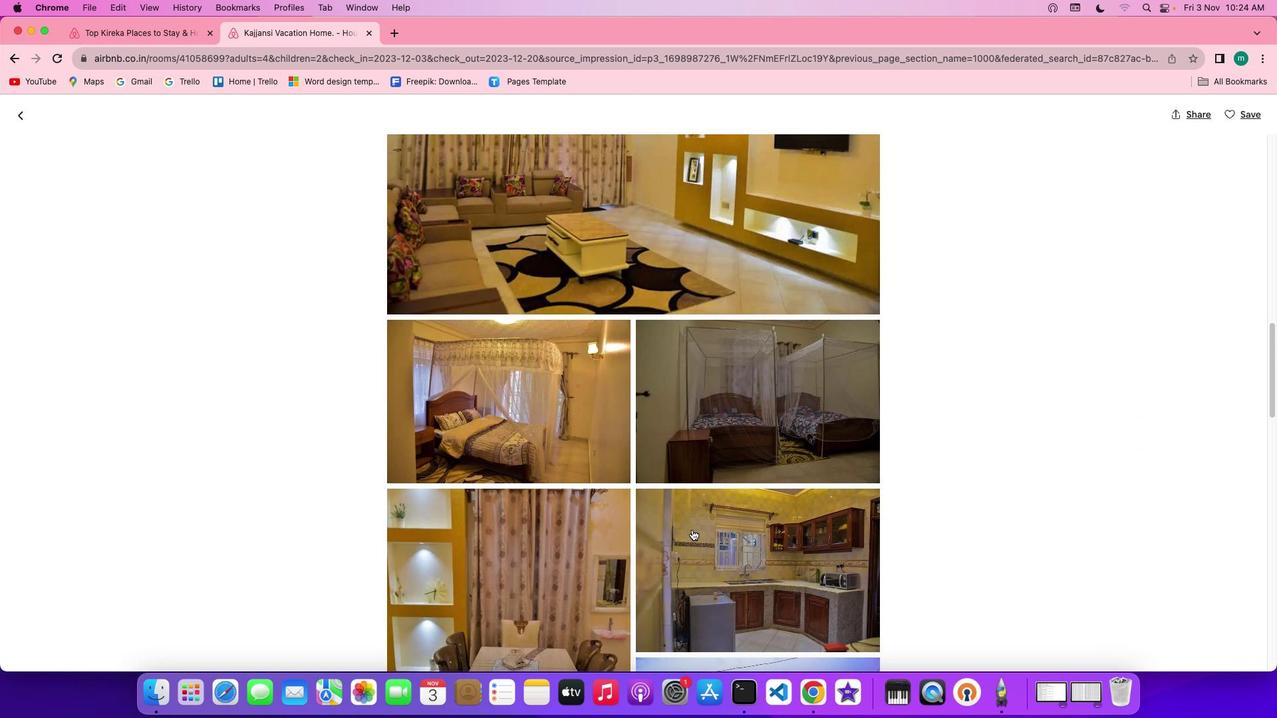 
Action: Mouse scrolled (691, 529) with delta (0, 0)
Screenshot: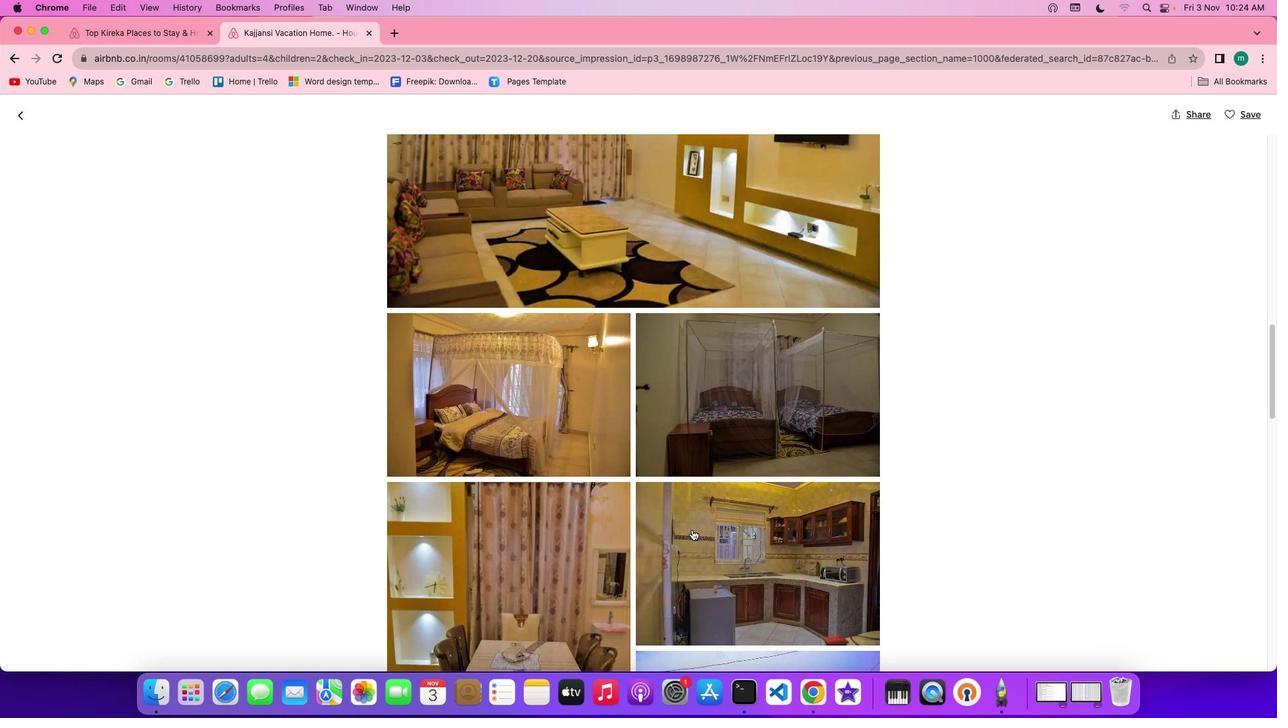 
Action: Mouse scrolled (691, 529) with delta (0, 0)
Screenshot: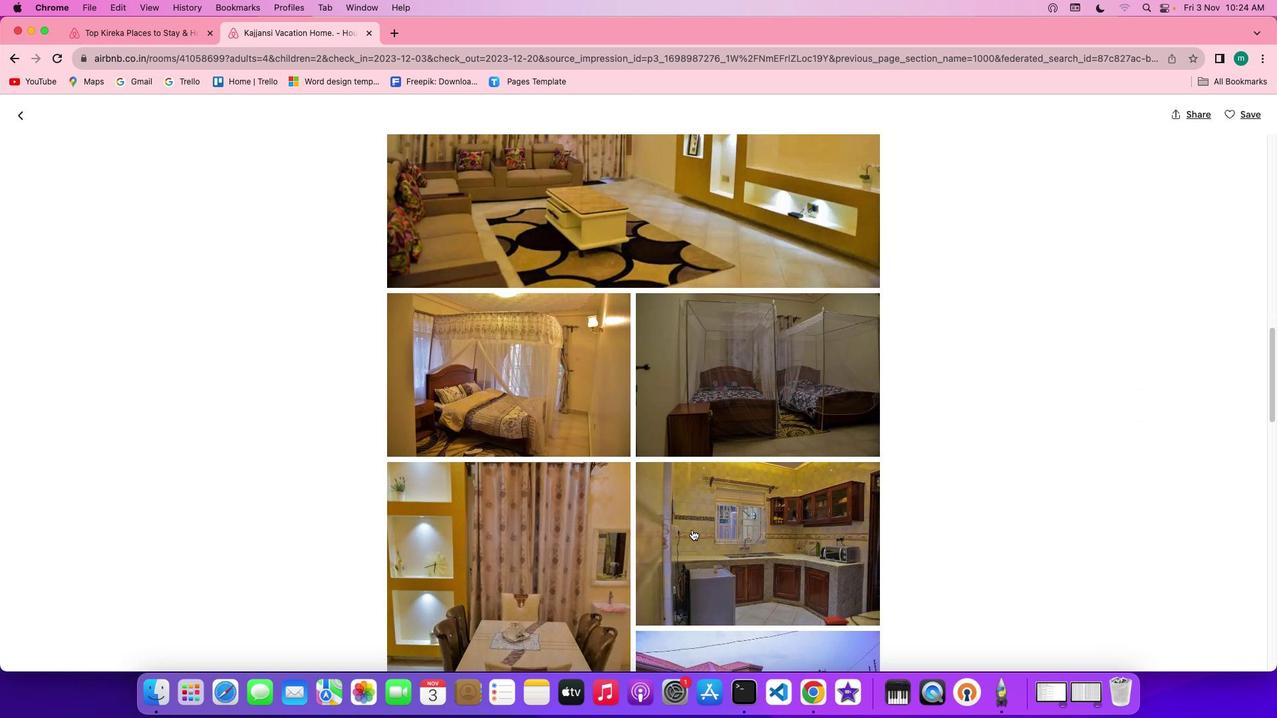 
Action: Mouse scrolled (691, 529) with delta (0, 0)
Screenshot: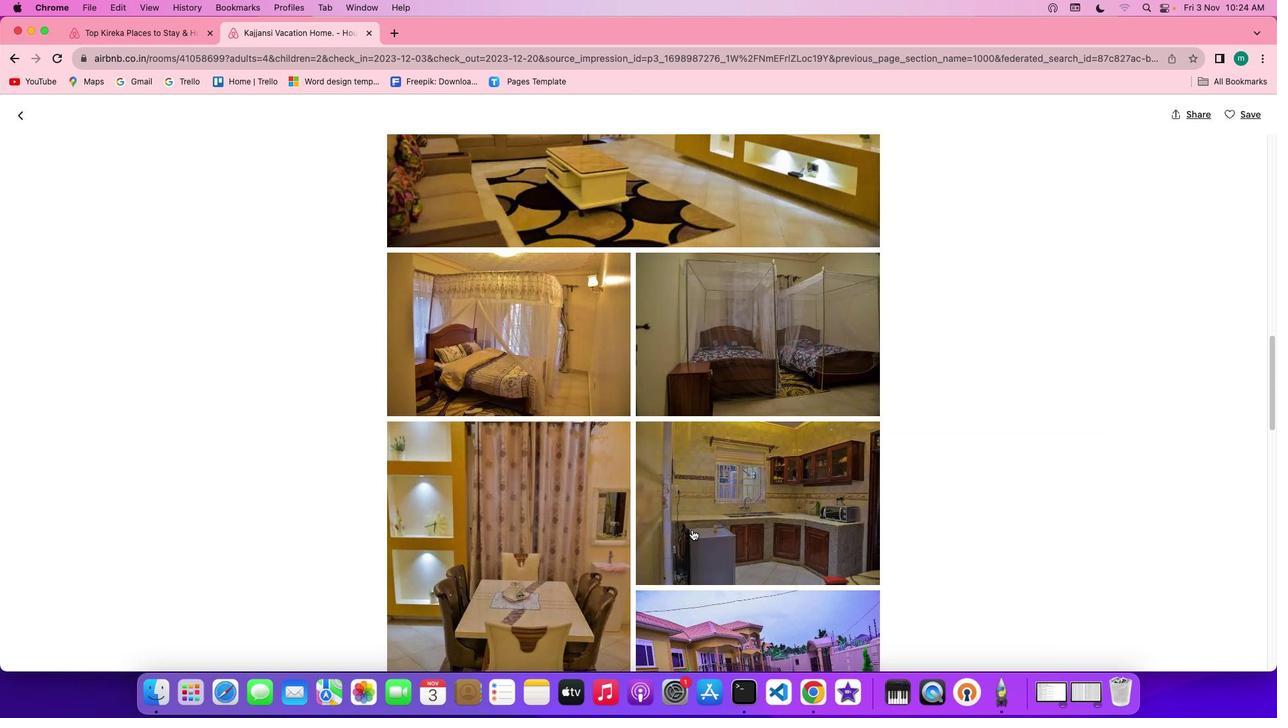 
Action: Mouse scrolled (691, 529) with delta (0, 0)
Screenshot: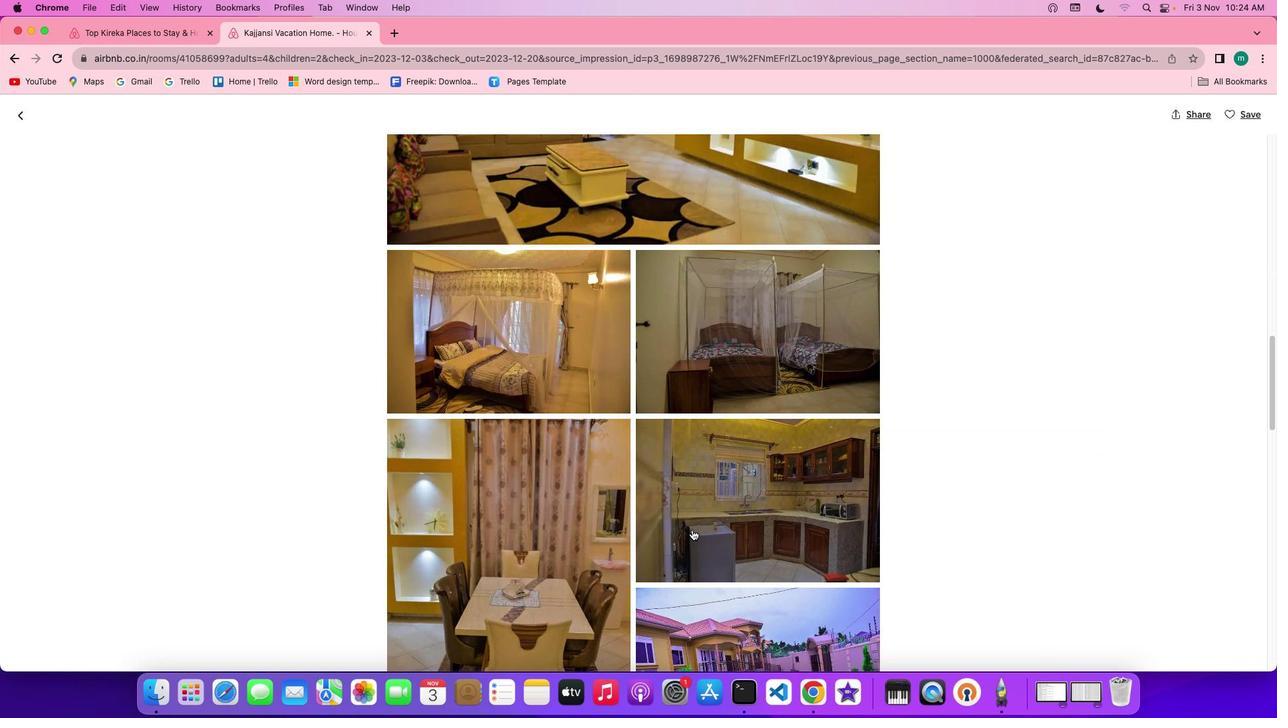 
Action: Mouse scrolled (691, 529) with delta (0, 0)
Screenshot: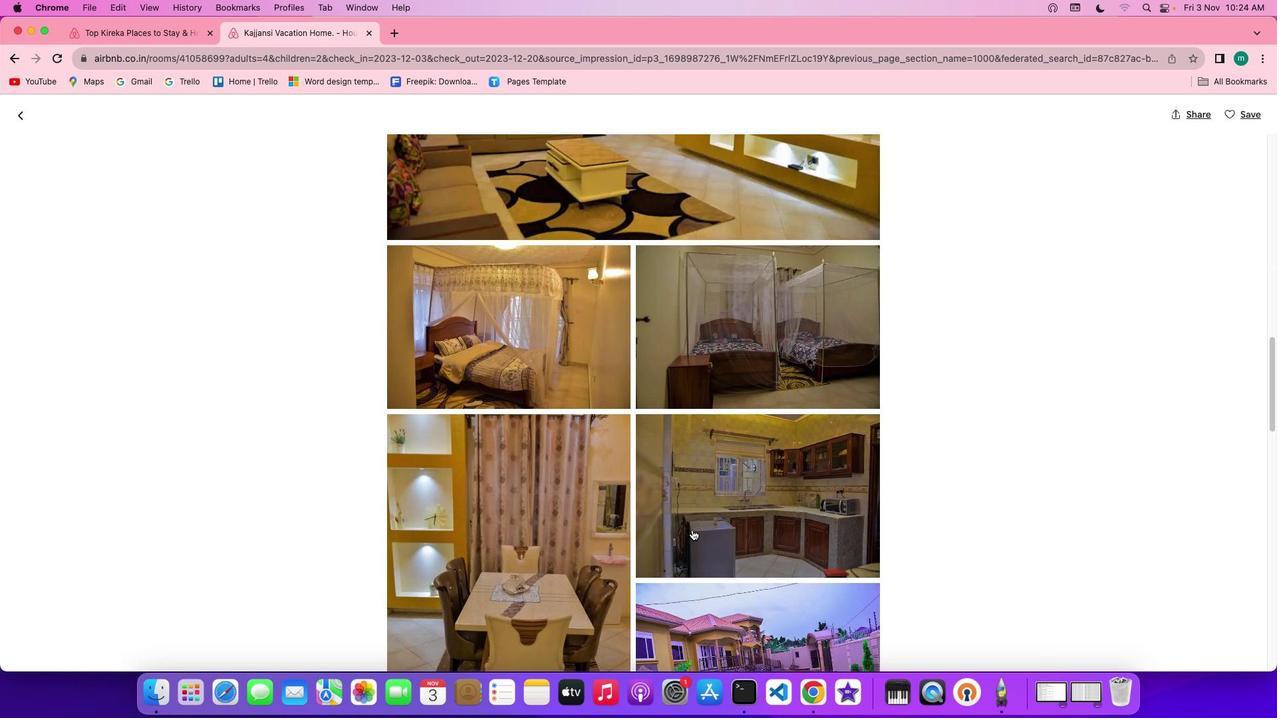 
Action: Mouse scrolled (691, 529) with delta (0, 0)
Screenshot: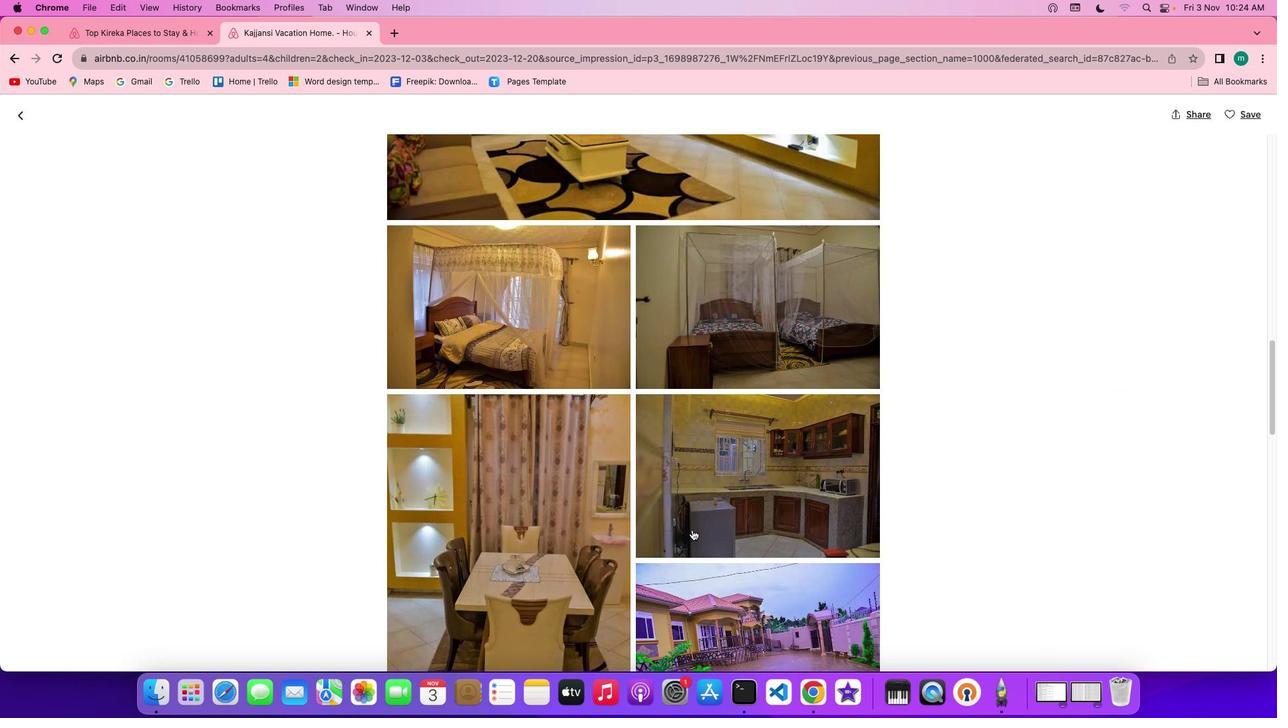 
Action: Mouse scrolled (691, 529) with delta (0, 0)
Screenshot: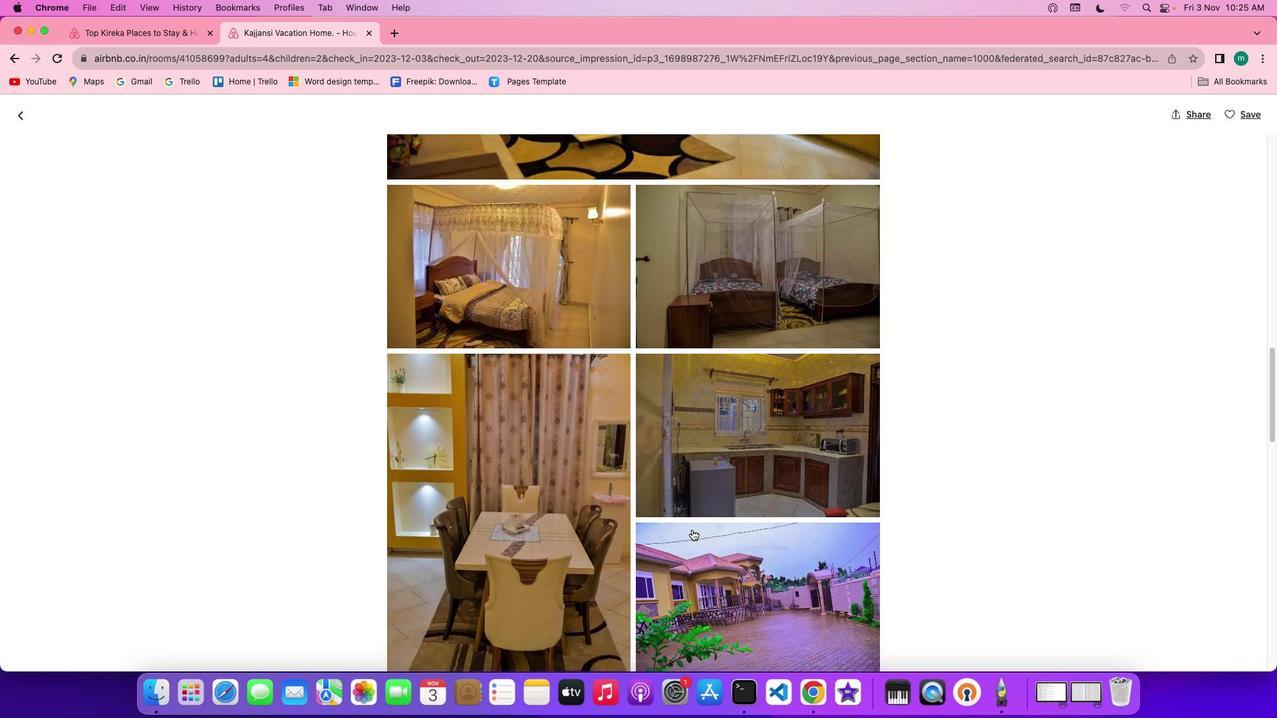 
Action: Mouse scrolled (691, 529) with delta (0, 0)
Screenshot: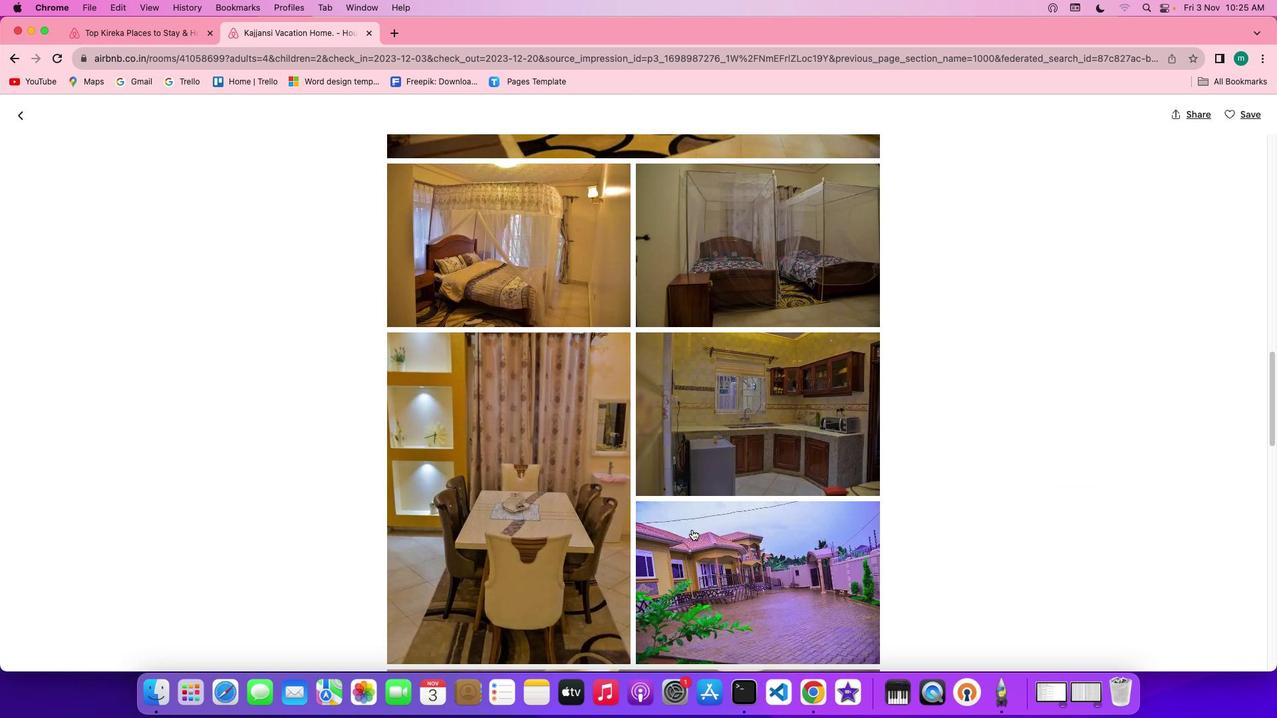 
Action: Mouse scrolled (691, 529) with delta (0, 0)
Screenshot: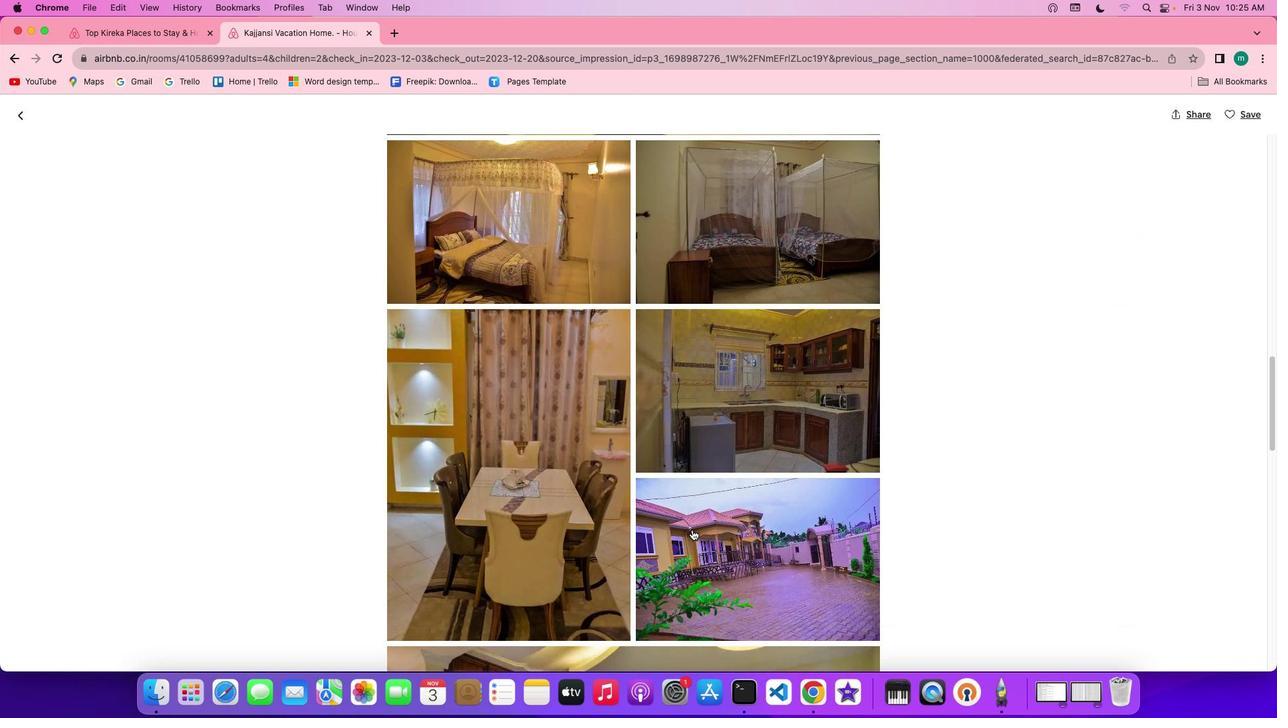 
Action: Mouse scrolled (691, 529) with delta (0, -1)
Screenshot: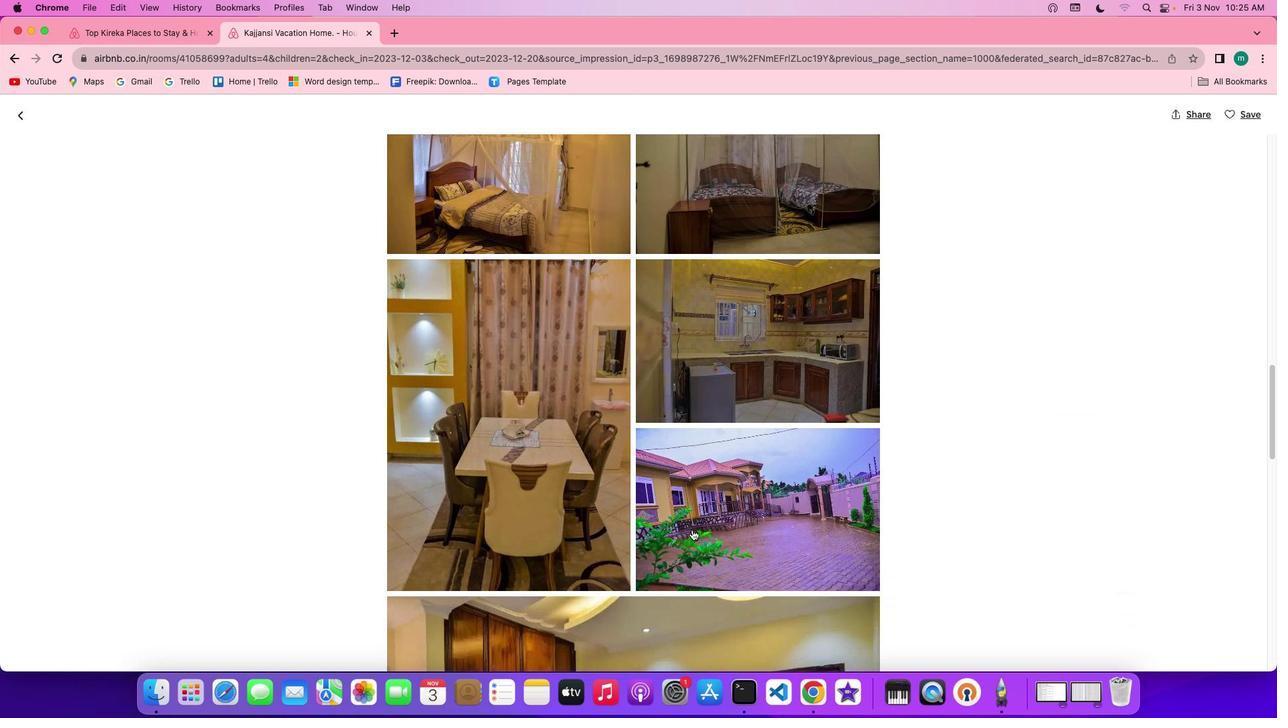 
Action: Mouse scrolled (691, 529) with delta (0, 0)
Screenshot: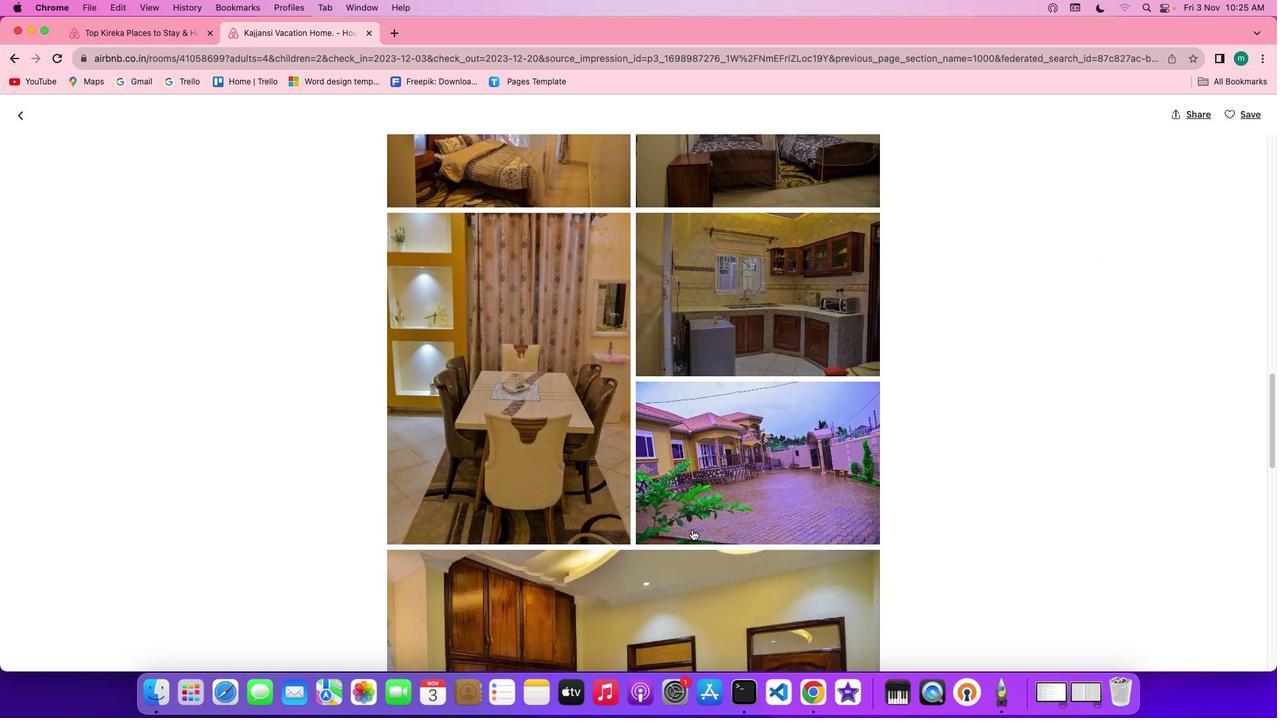 
Action: Mouse scrolled (691, 529) with delta (0, 0)
Screenshot: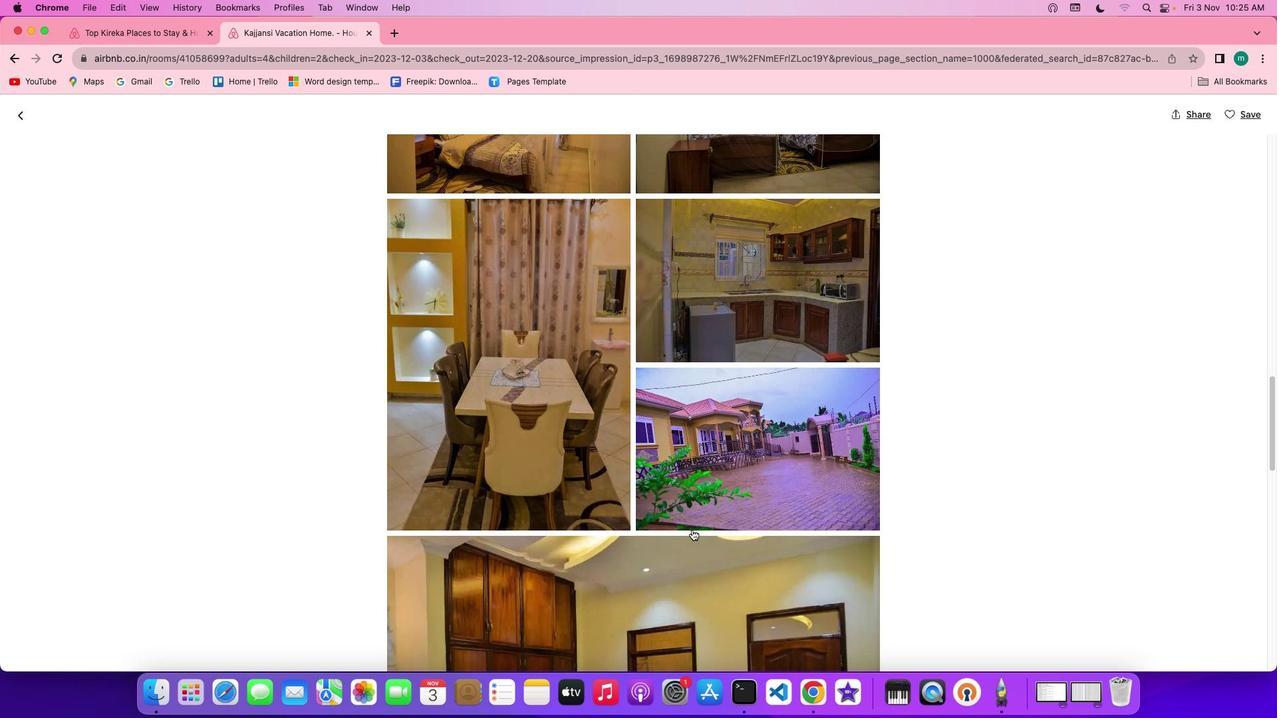 
Action: Mouse scrolled (691, 529) with delta (0, 0)
Screenshot: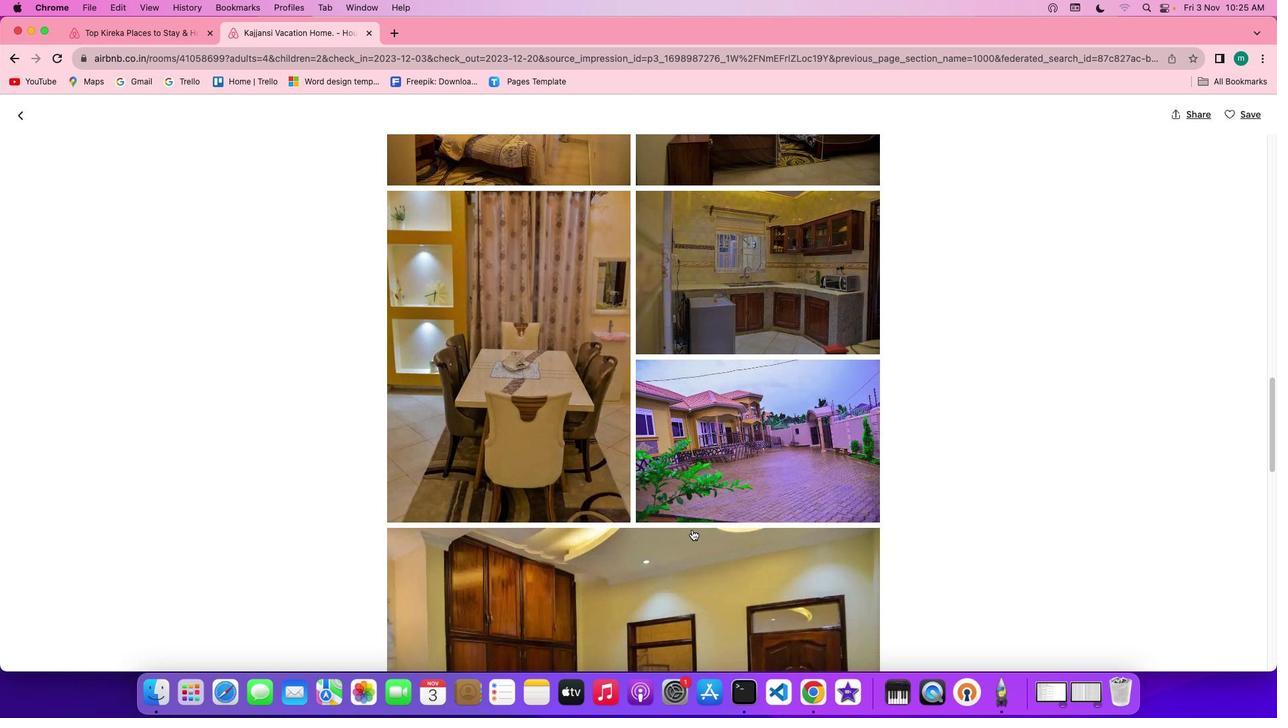 
Action: Mouse scrolled (691, 529) with delta (0, -1)
Screenshot: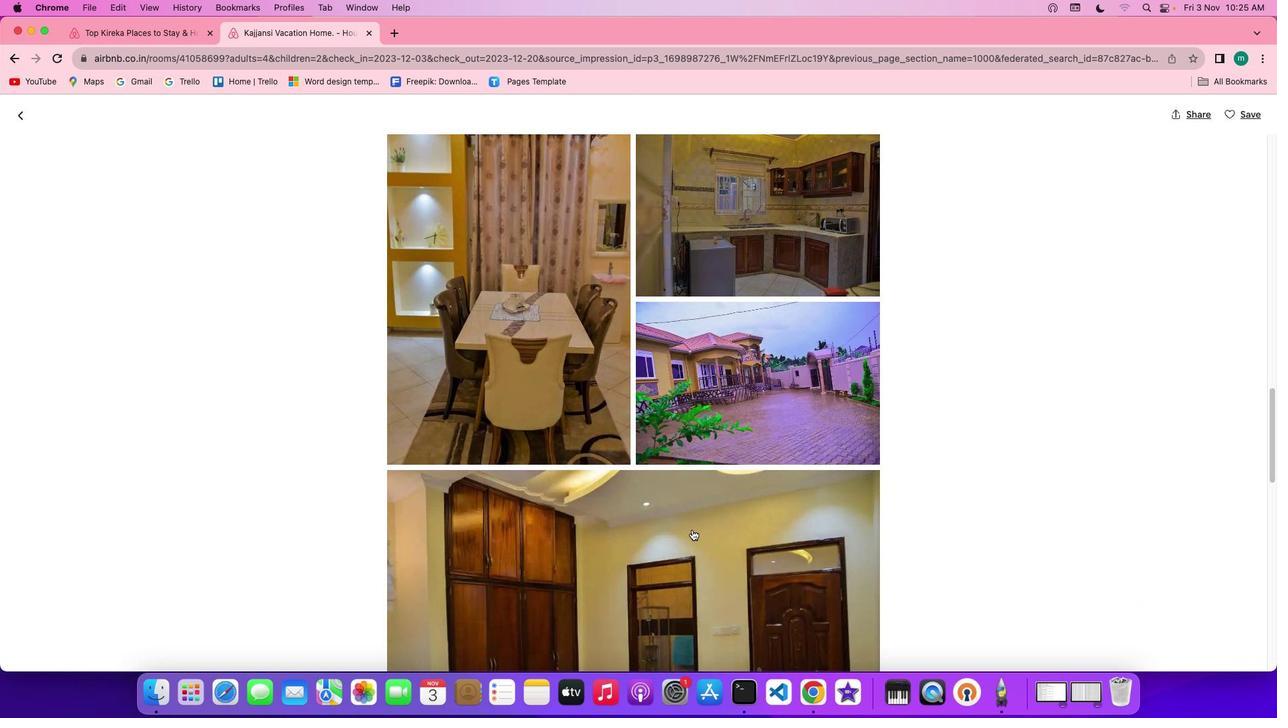 
Action: Mouse scrolled (691, 529) with delta (0, -1)
Screenshot: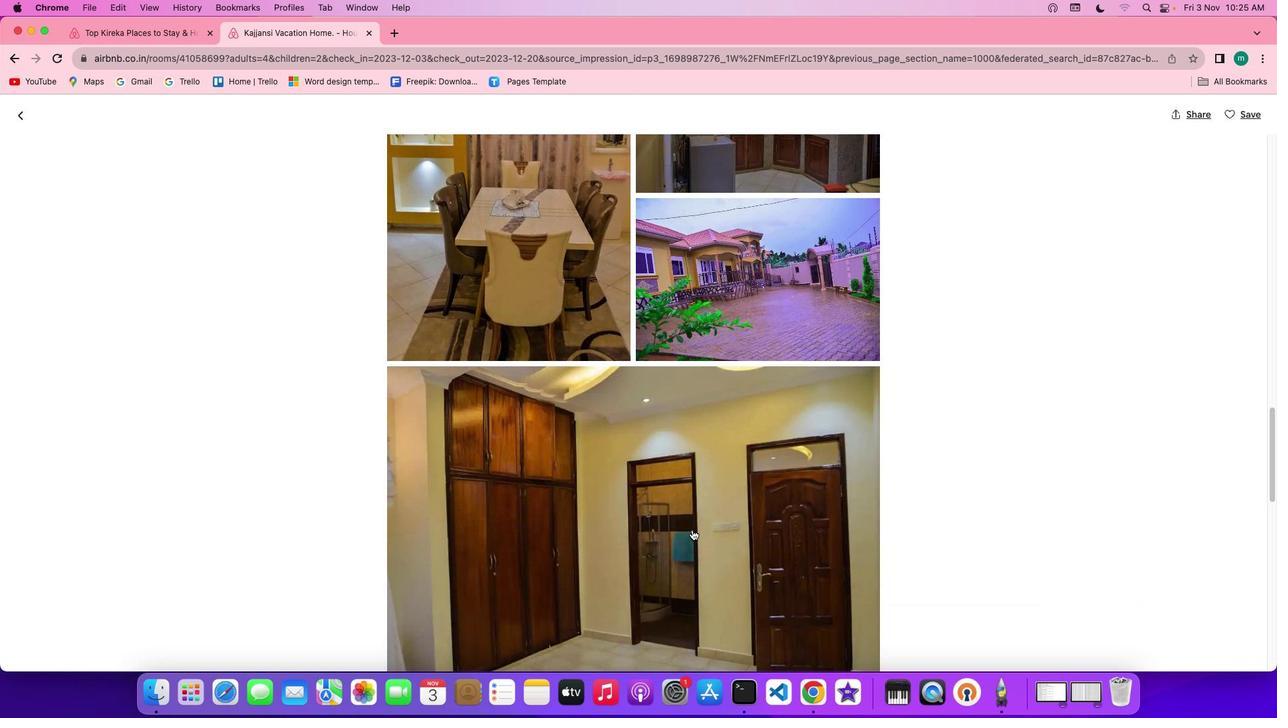 
Action: Mouse scrolled (691, 529) with delta (0, 0)
Screenshot: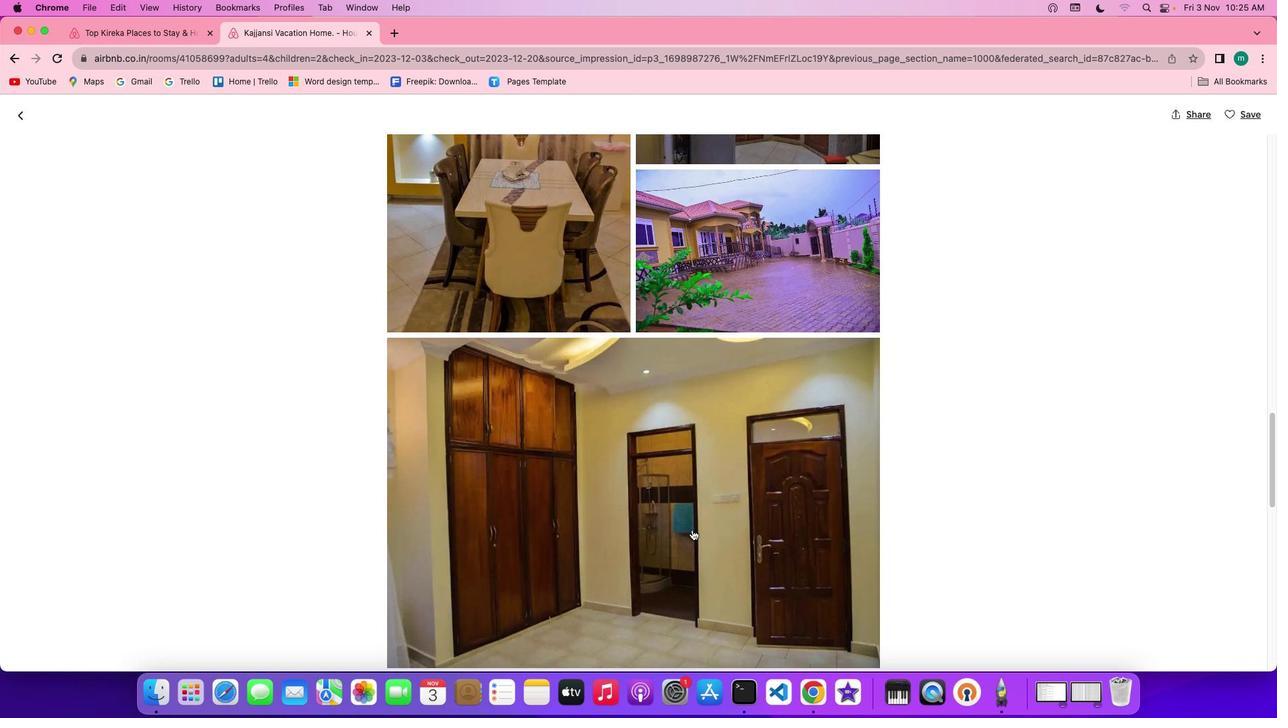 
Action: Mouse scrolled (691, 529) with delta (0, 0)
Screenshot: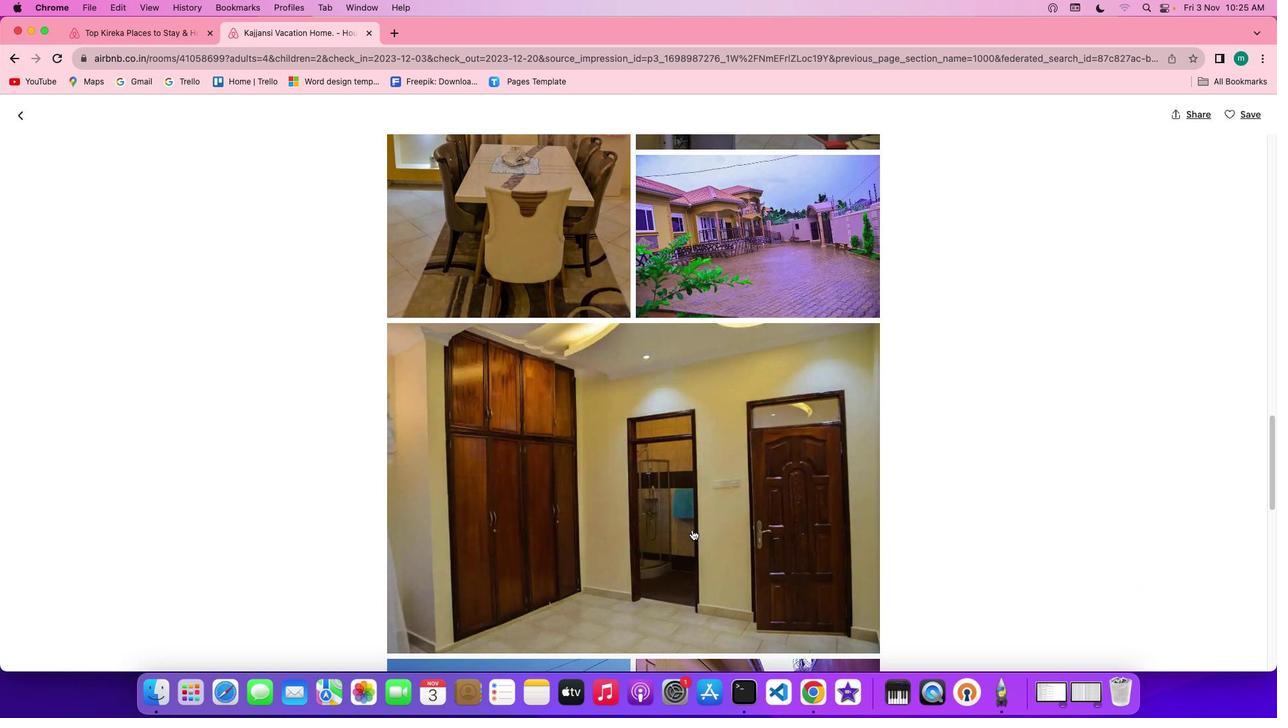 
Action: Mouse scrolled (691, 529) with delta (0, -1)
Screenshot: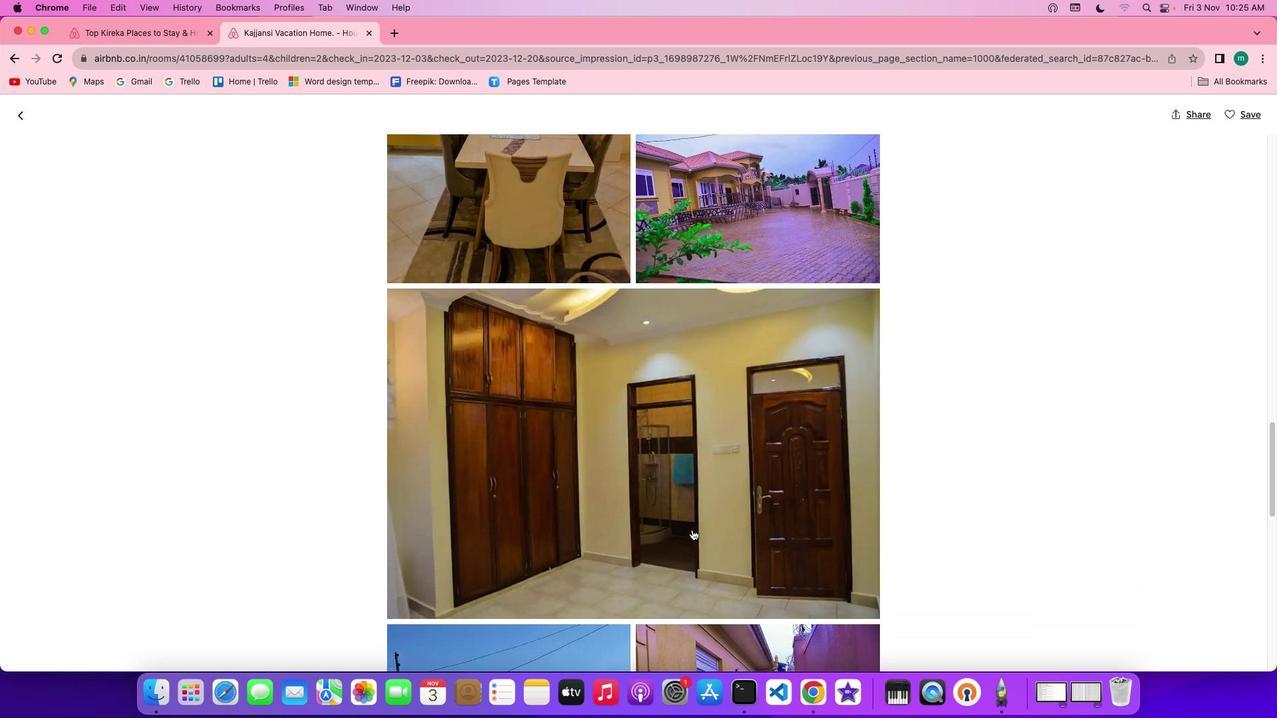 
Action: Mouse scrolled (691, 529) with delta (0, 0)
Screenshot: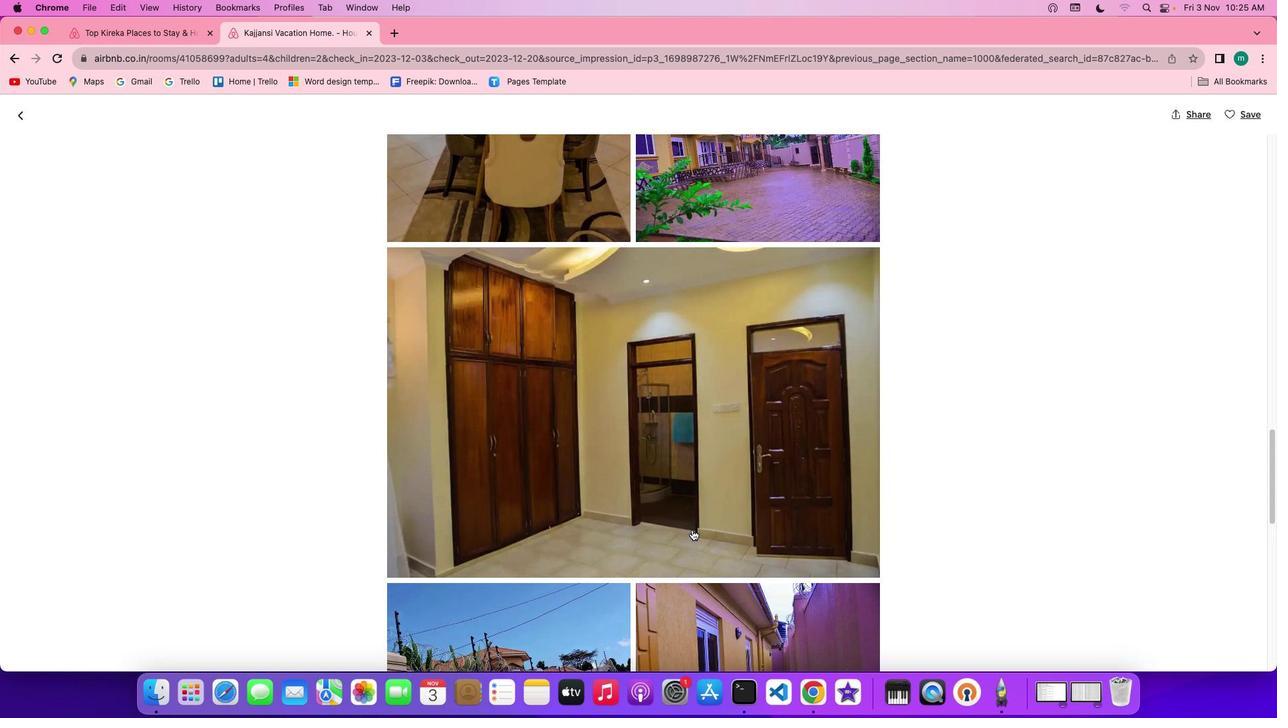 
Action: Mouse scrolled (691, 529) with delta (0, 0)
Screenshot: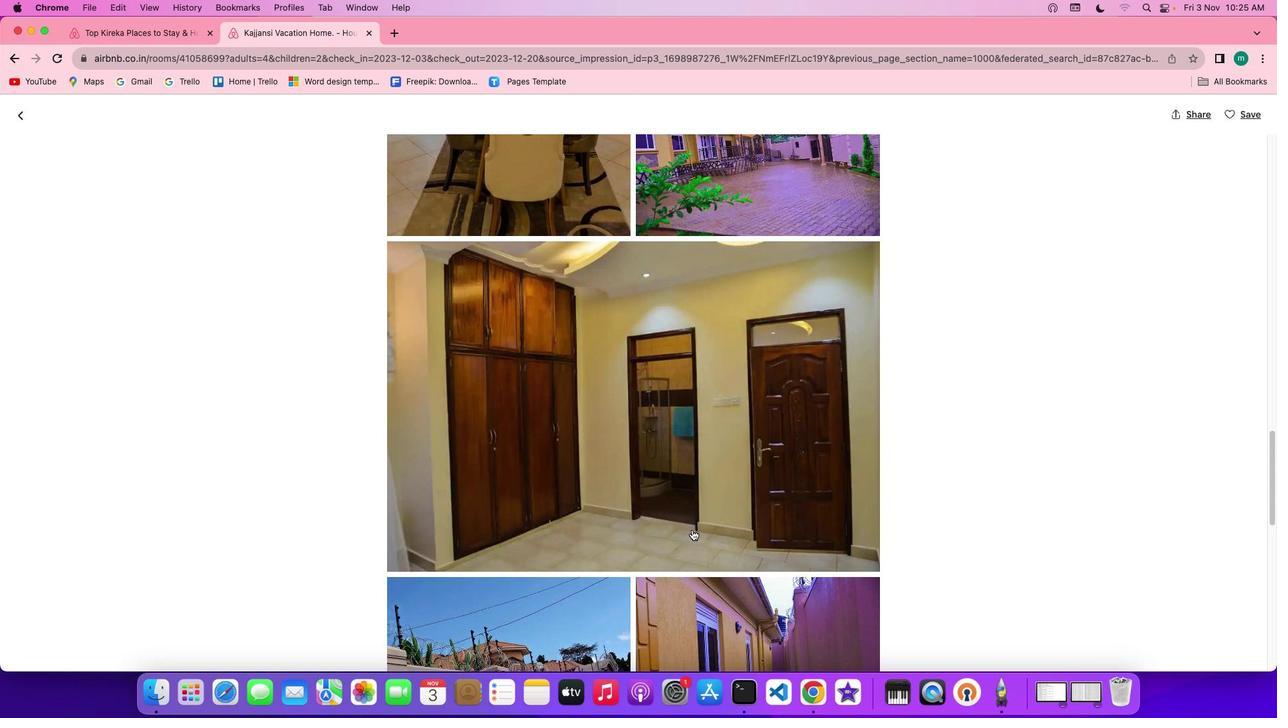 
Action: Mouse scrolled (691, 529) with delta (0, 0)
Screenshot: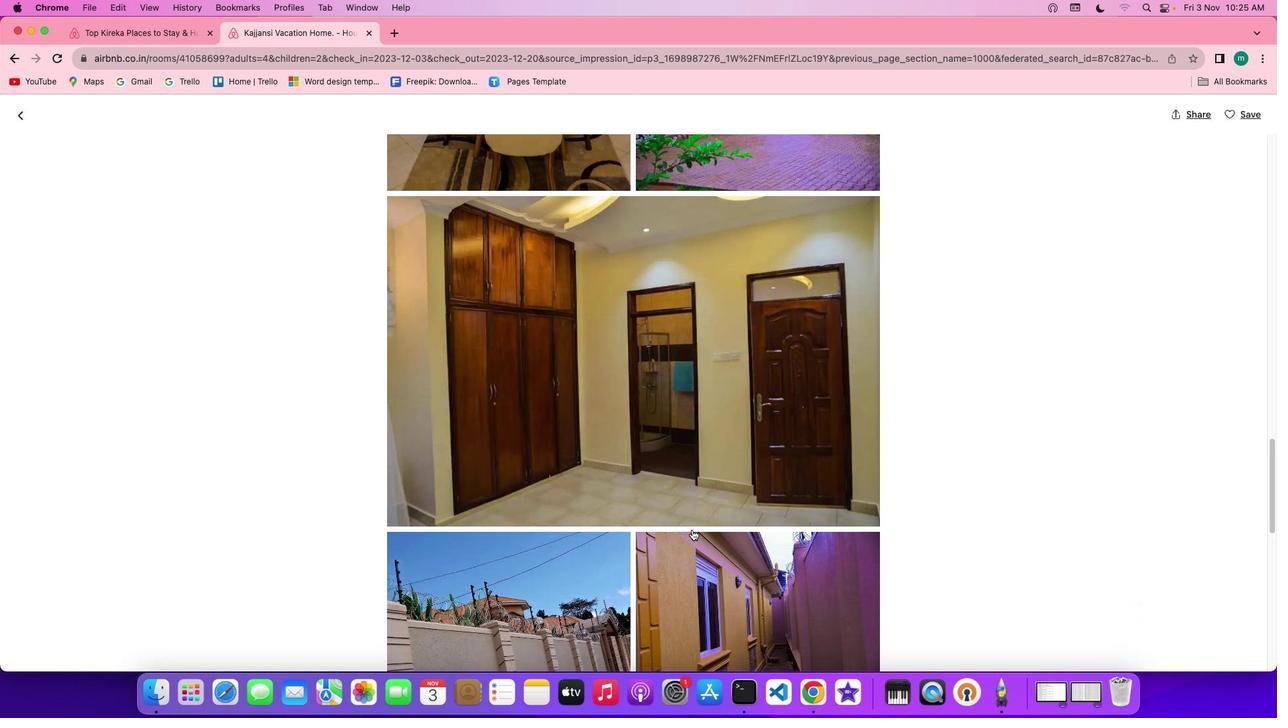 
Action: Mouse scrolled (691, 529) with delta (0, 0)
Screenshot: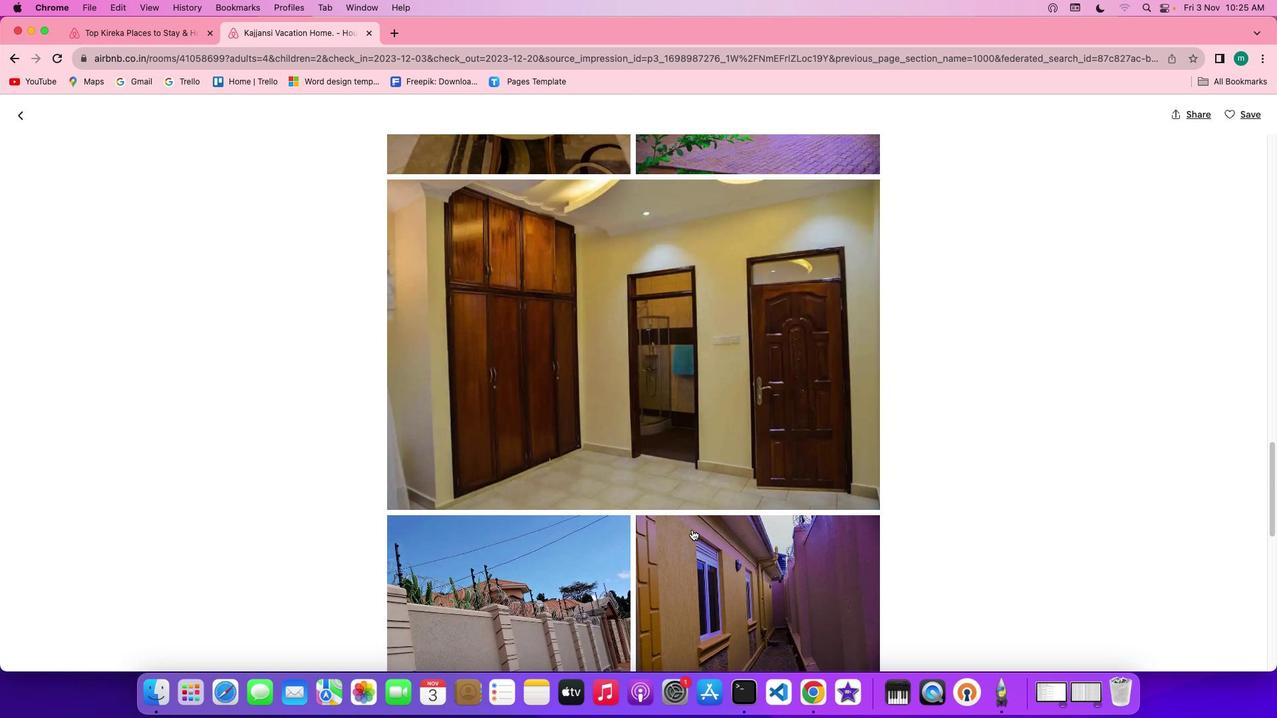 
Action: Mouse scrolled (691, 529) with delta (0, 0)
Screenshot: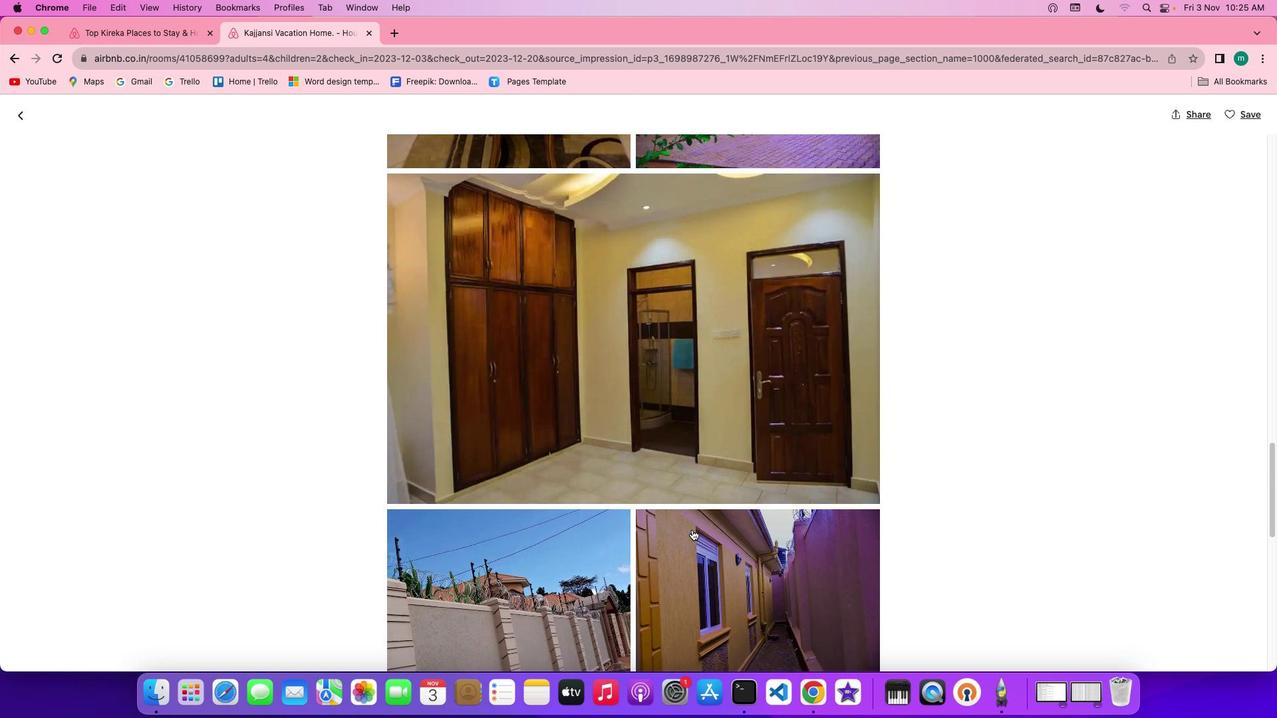 
Action: Mouse scrolled (691, 529) with delta (0, 0)
Screenshot: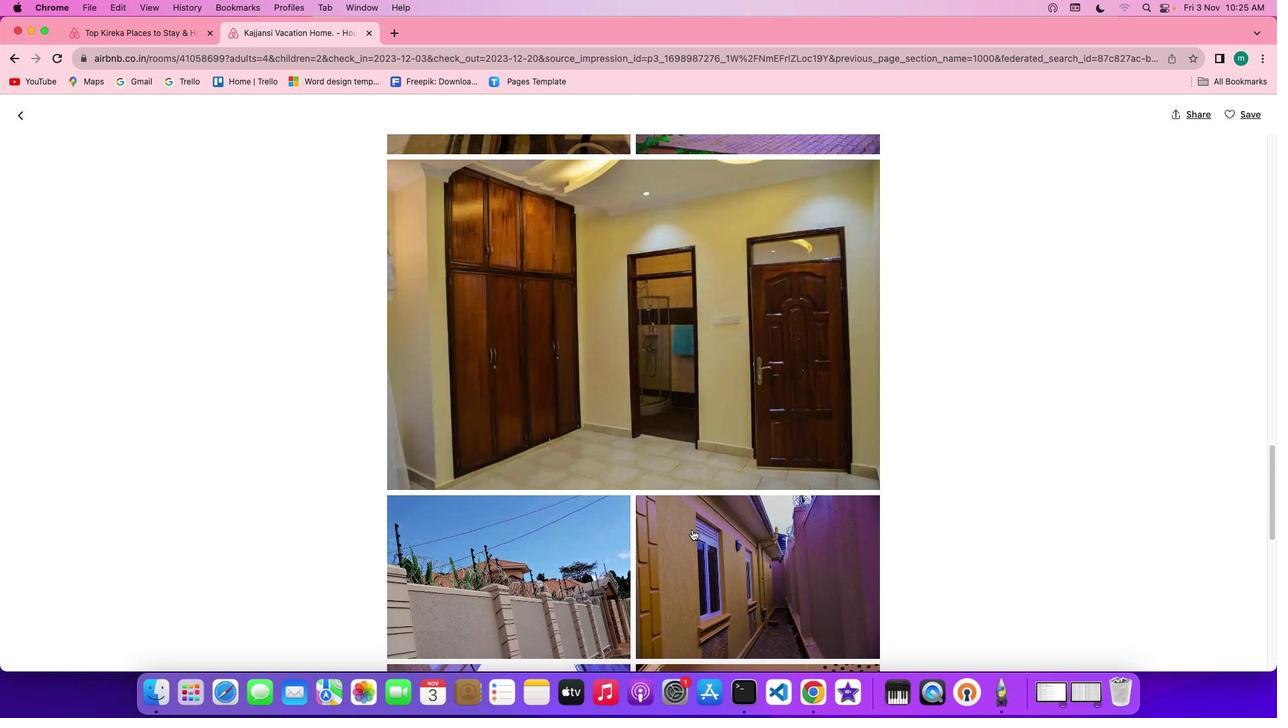 
Action: Mouse scrolled (691, 529) with delta (0, -1)
Screenshot: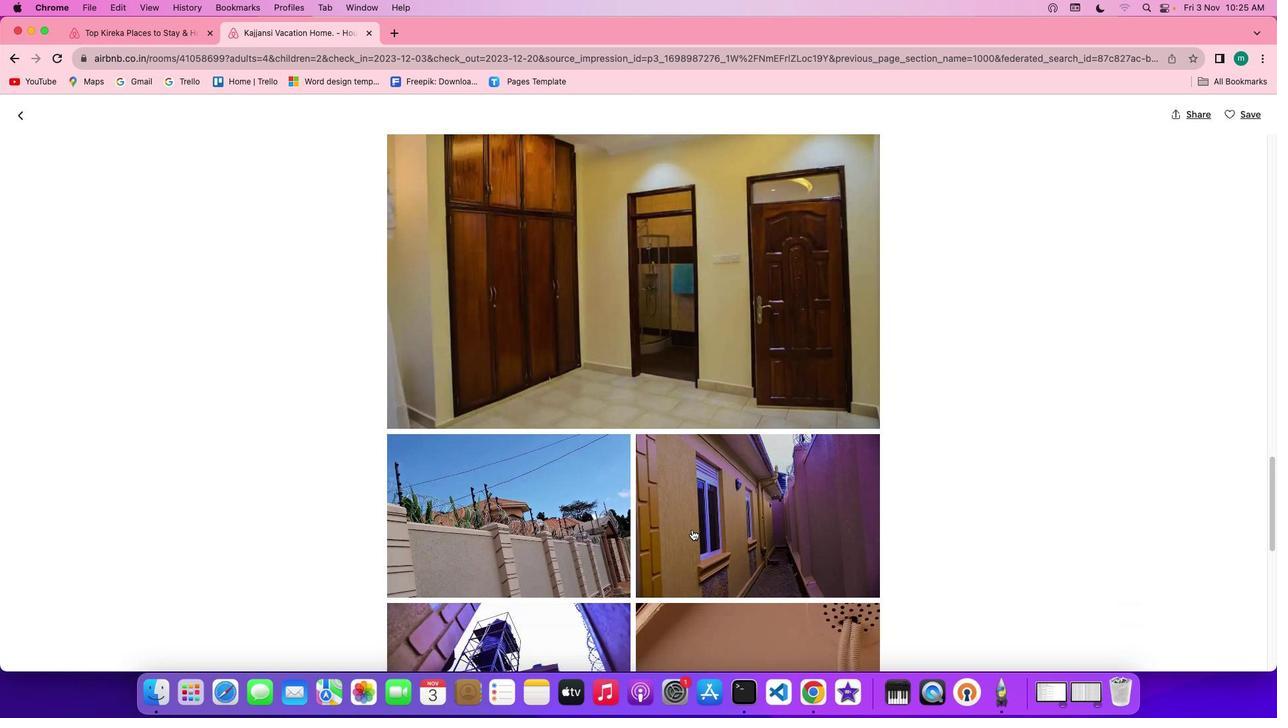 
Action: Mouse scrolled (691, 529) with delta (0, 0)
Screenshot: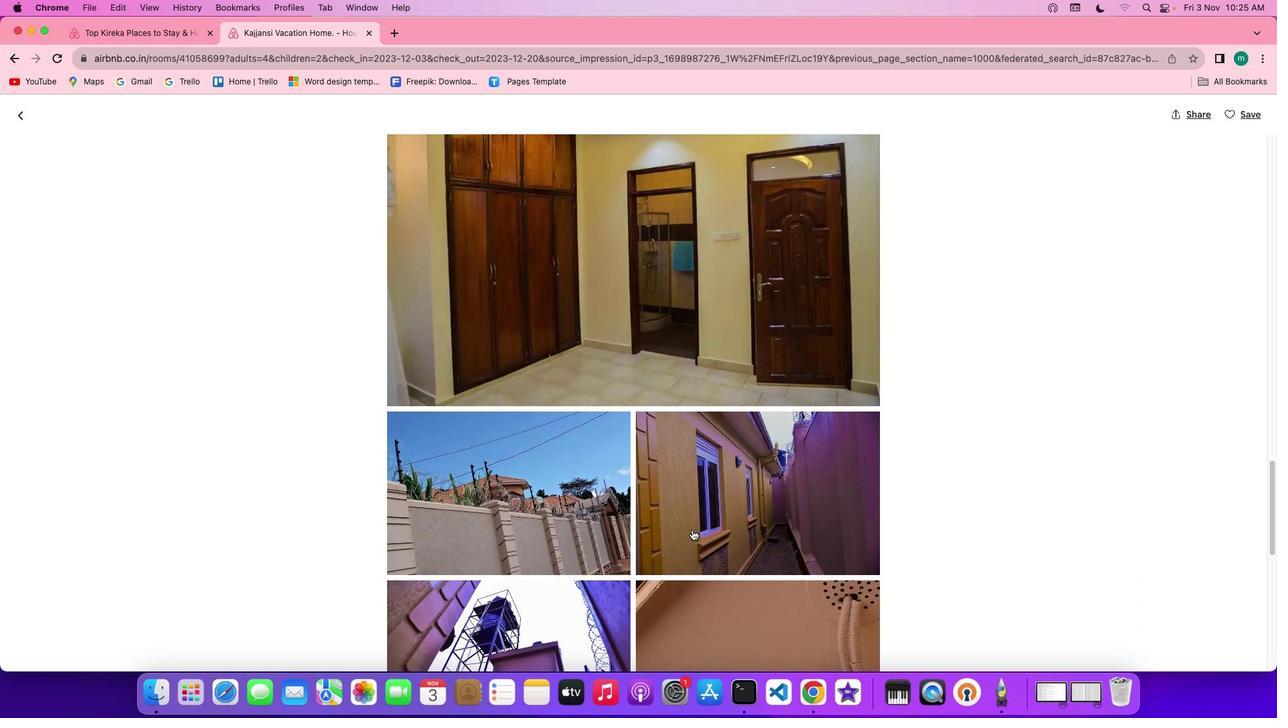 
Action: Mouse scrolled (691, 529) with delta (0, 0)
Screenshot: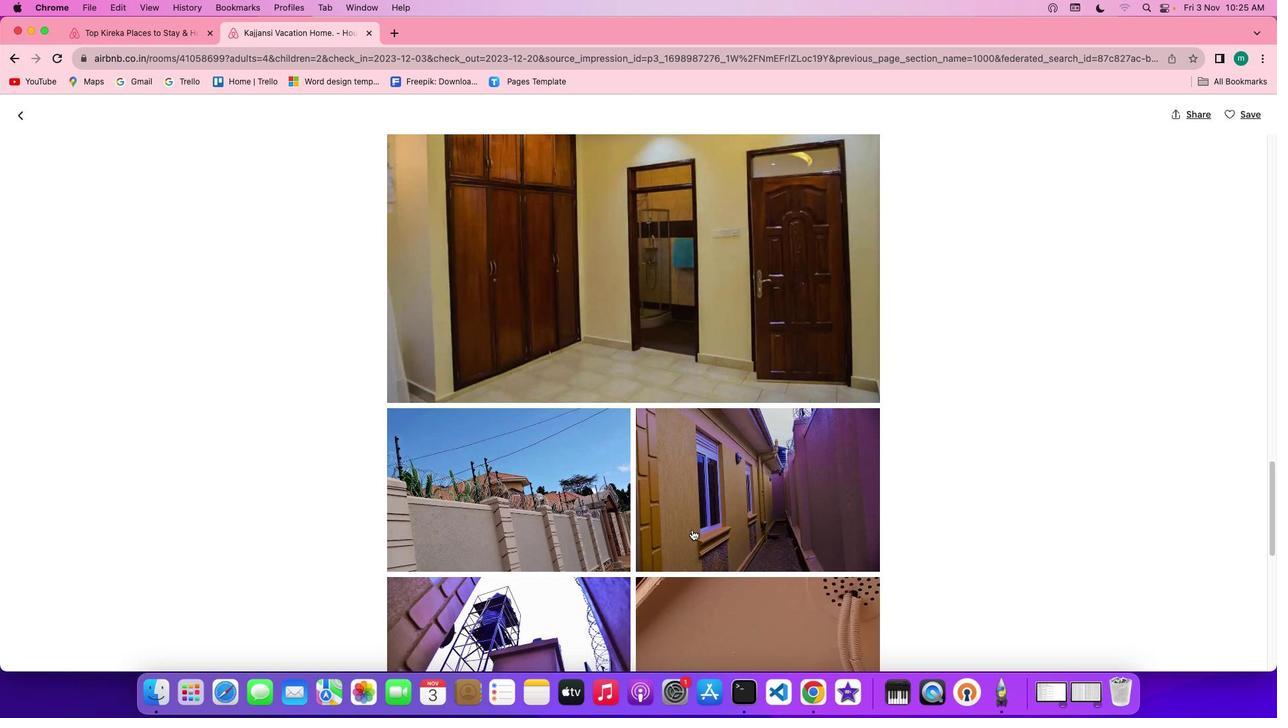 
Action: Mouse scrolled (691, 529) with delta (0, 0)
Screenshot: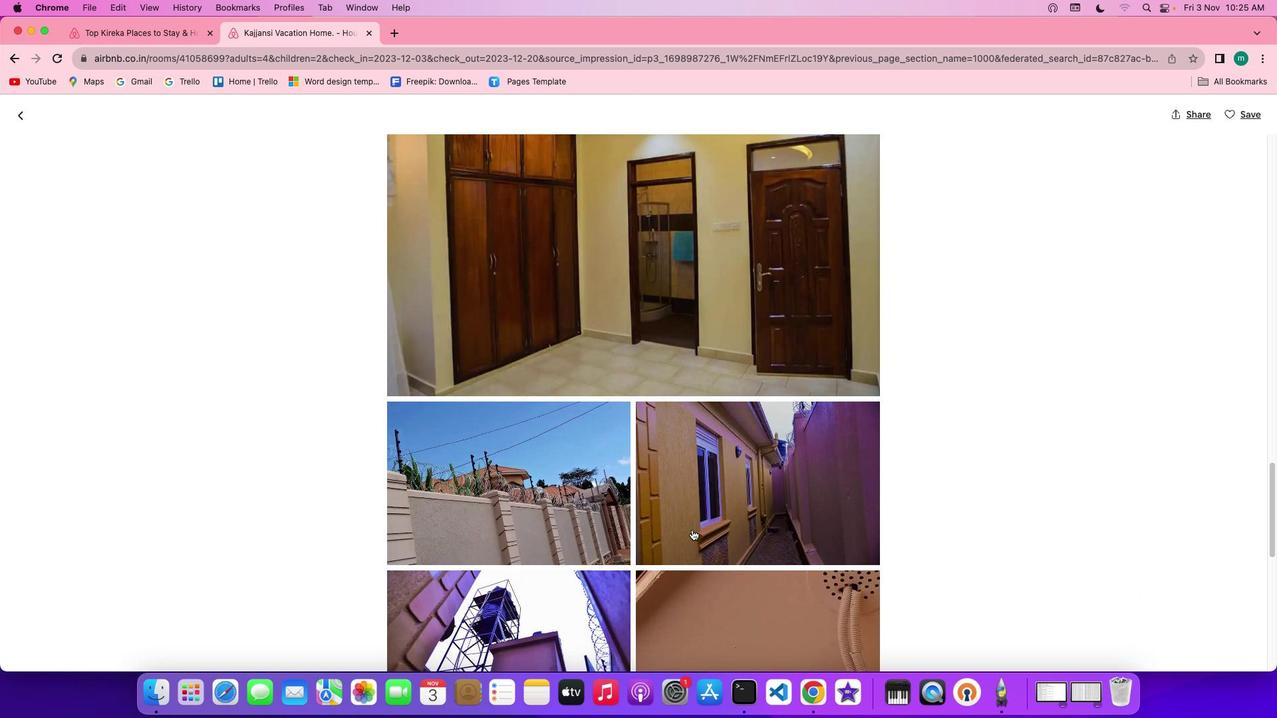 
Action: Mouse scrolled (691, 529) with delta (0, 0)
Screenshot: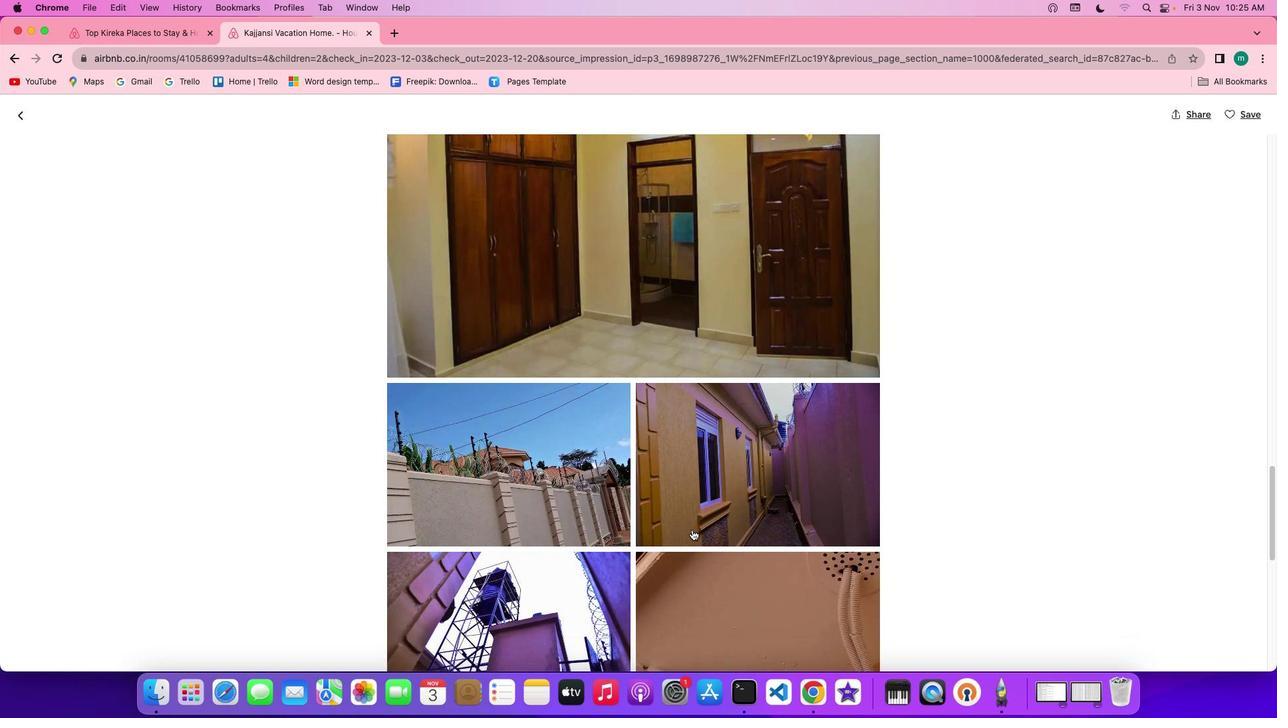 
Action: Mouse scrolled (691, 529) with delta (0, 0)
Screenshot: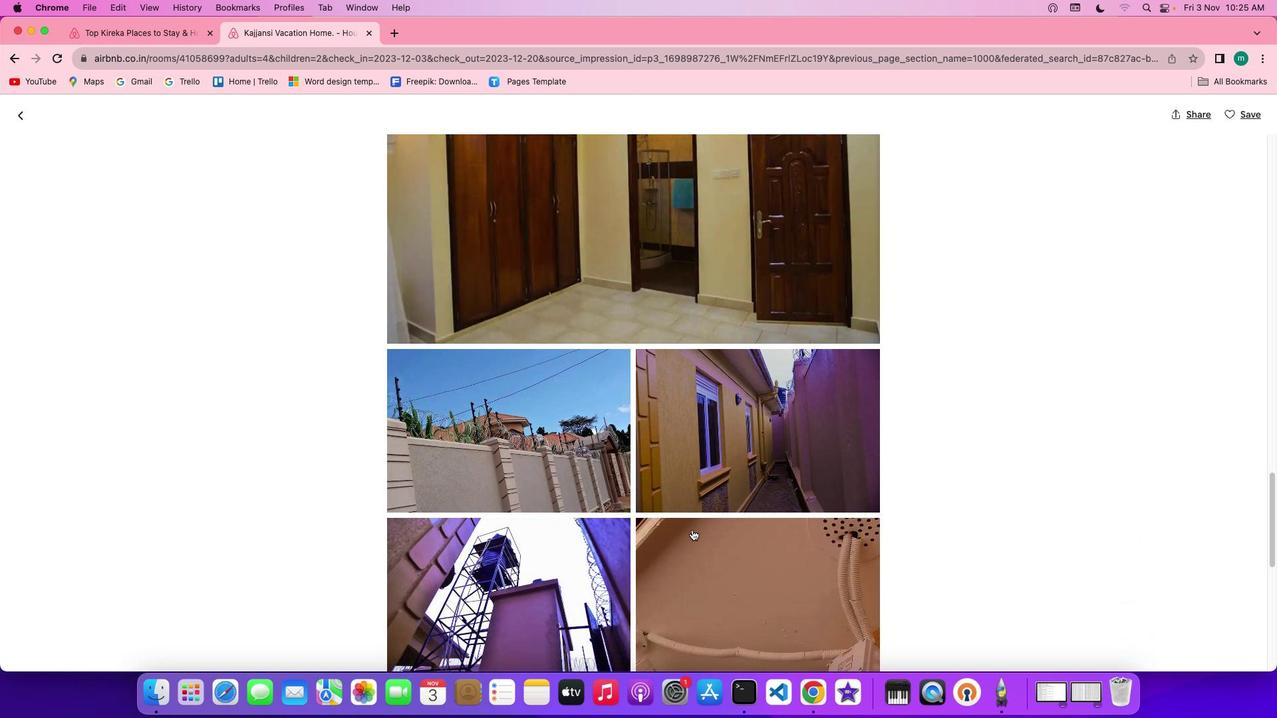 
Action: Mouse scrolled (691, 529) with delta (0, 0)
Screenshot: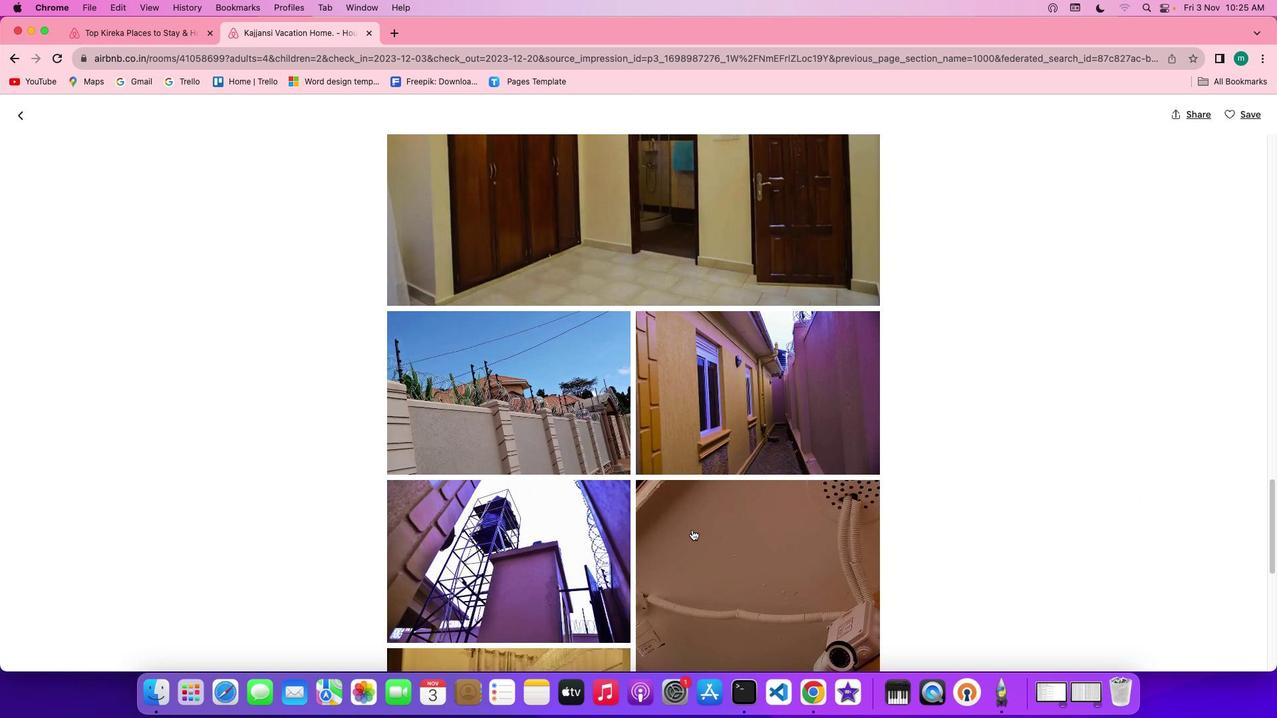 
Action: Mouse scrolled (691, 529) with delta (0, 0)
Screenshot: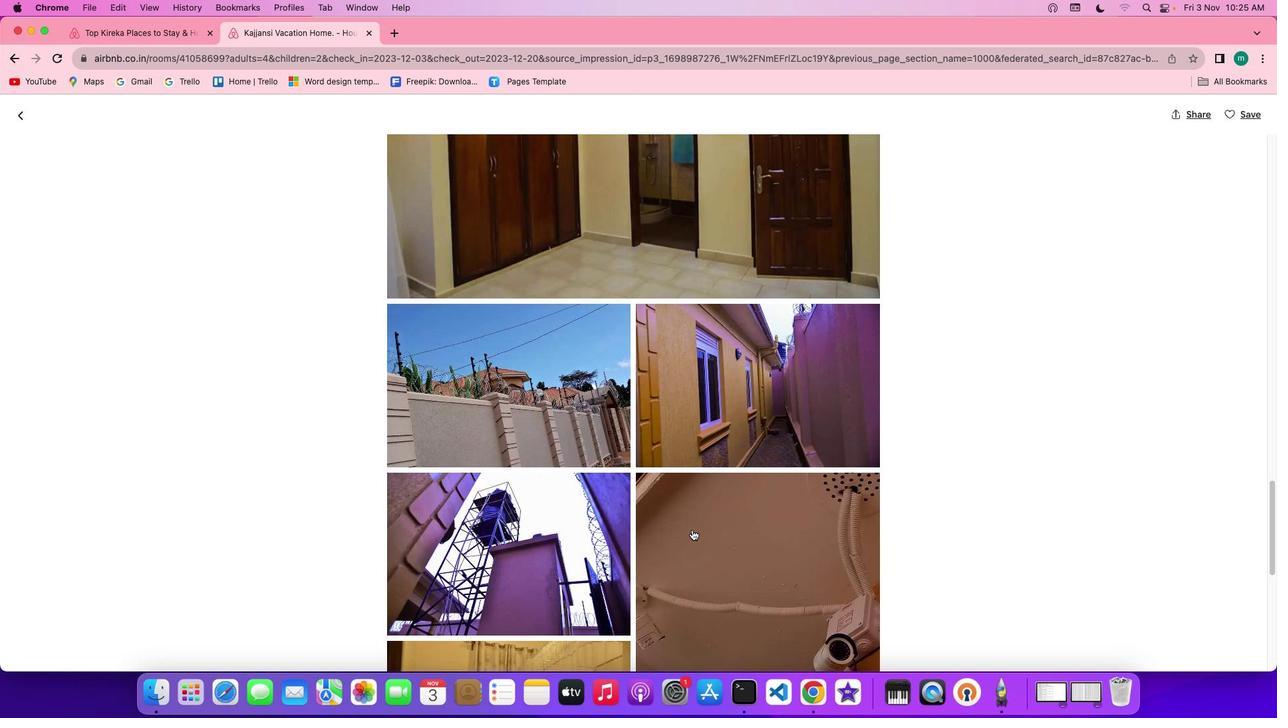 
Action: Mouse scrolled (691, 529) with delta (0, 0)
Screenshot: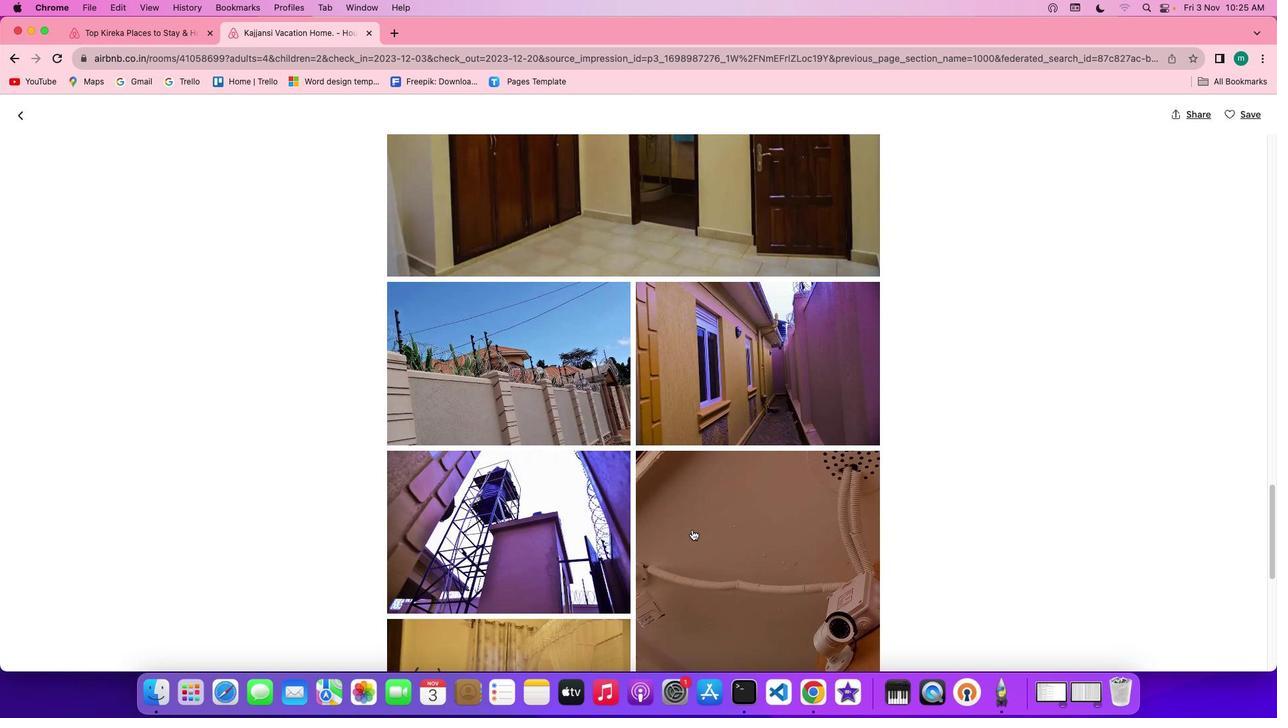 
Action: Mouse scrolled (691, 529) with delta (0, -1)
Screenshot: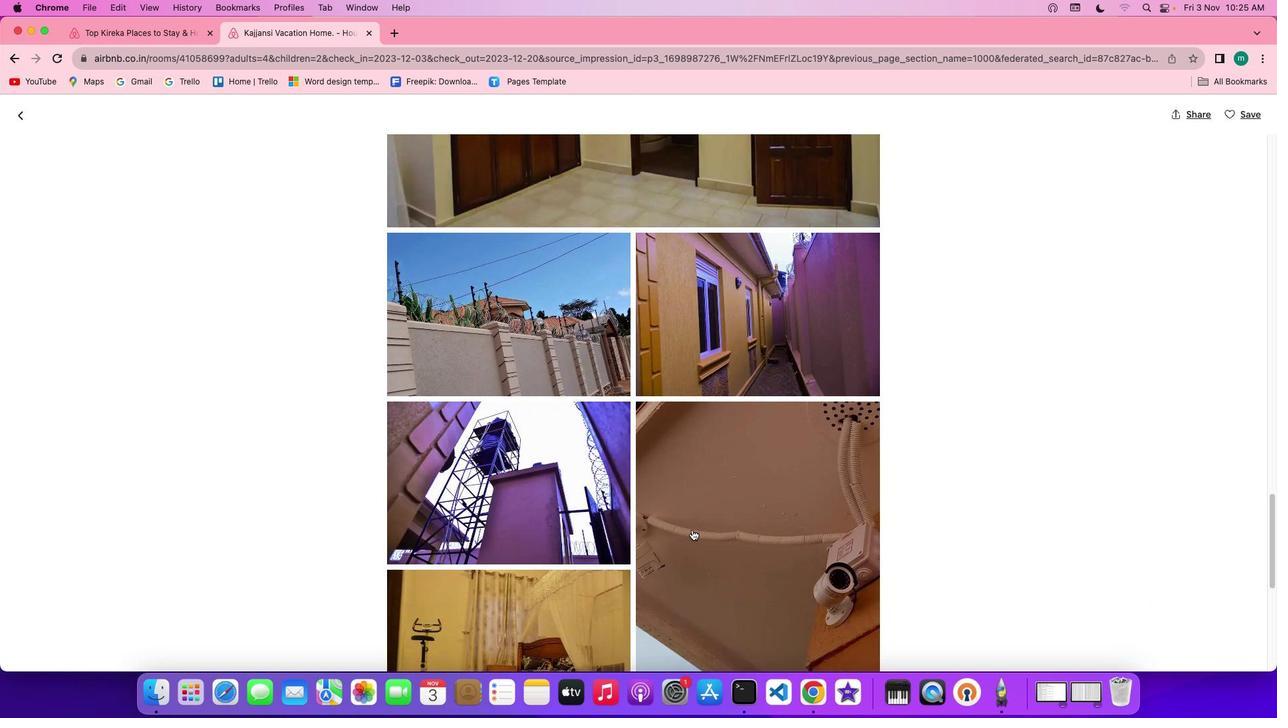 
Action: Mouse scrolled (691, 529) with delta (0, -1)
Screenshot: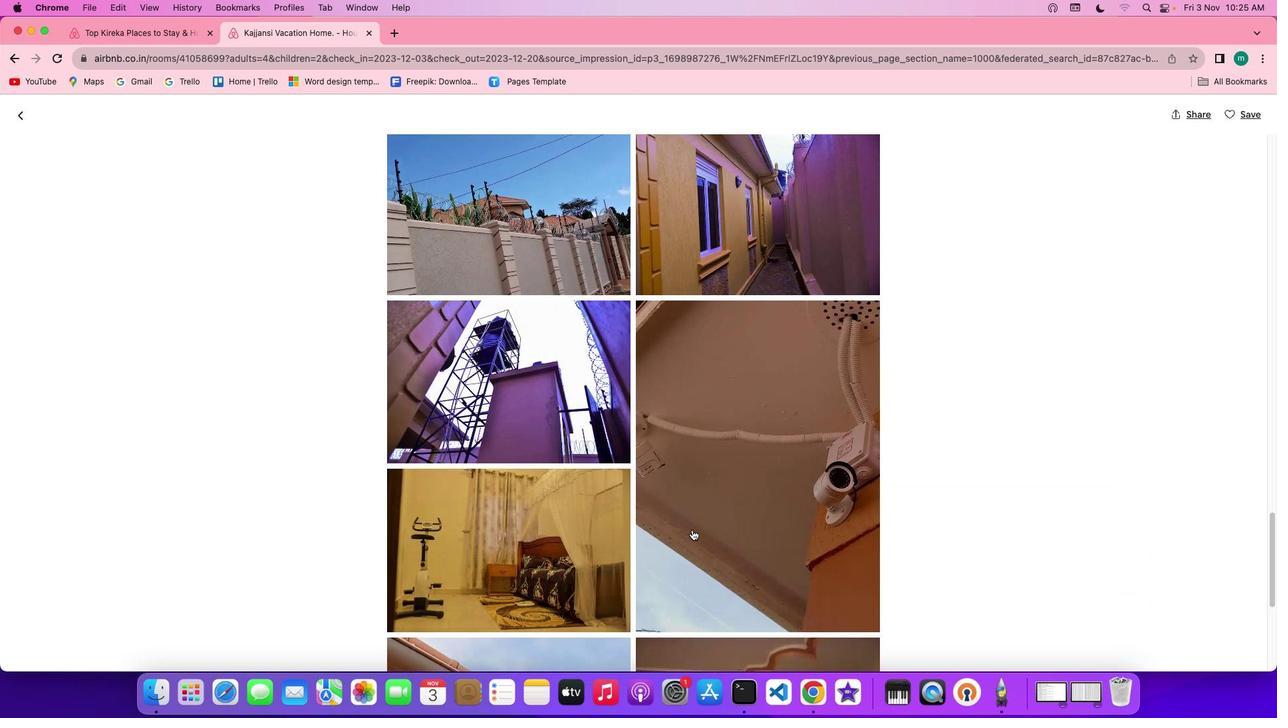 
Action: Mouse scrolled (691, 529) with delta (0, 0)
Screenshot: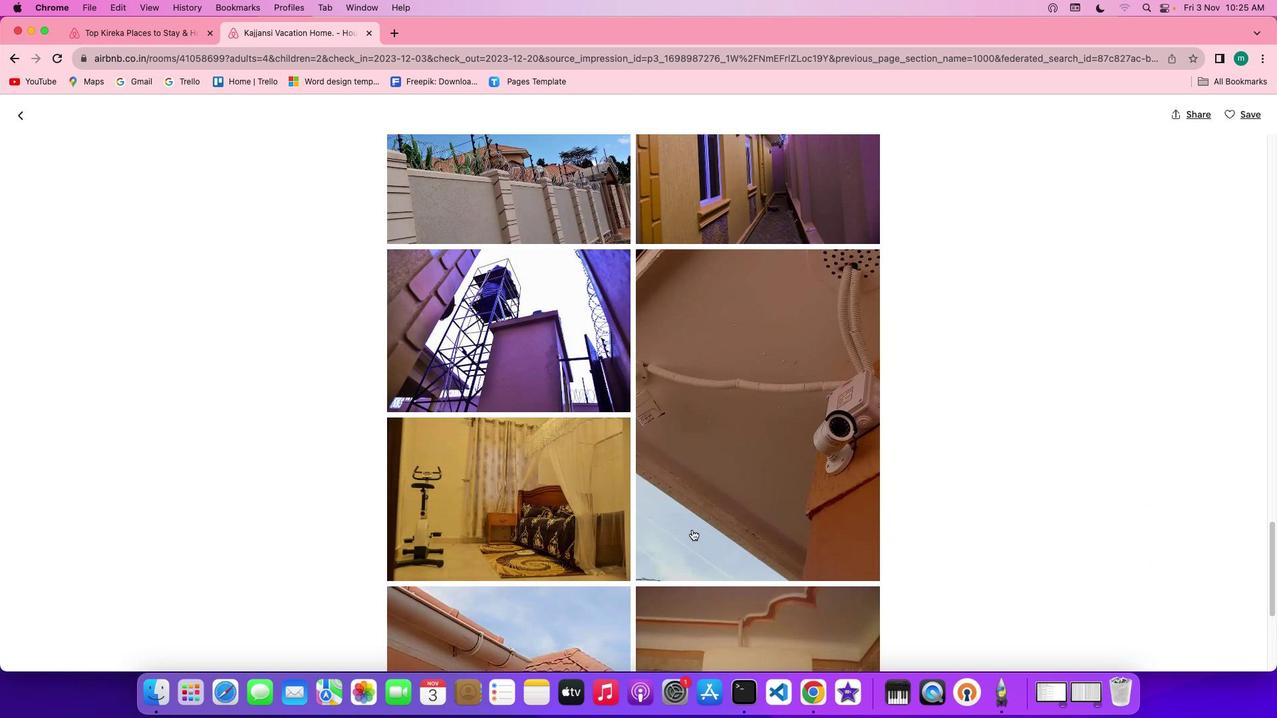 
Action: Mouse scrolled (691, 529) with delta (0, 0)
Screenshot: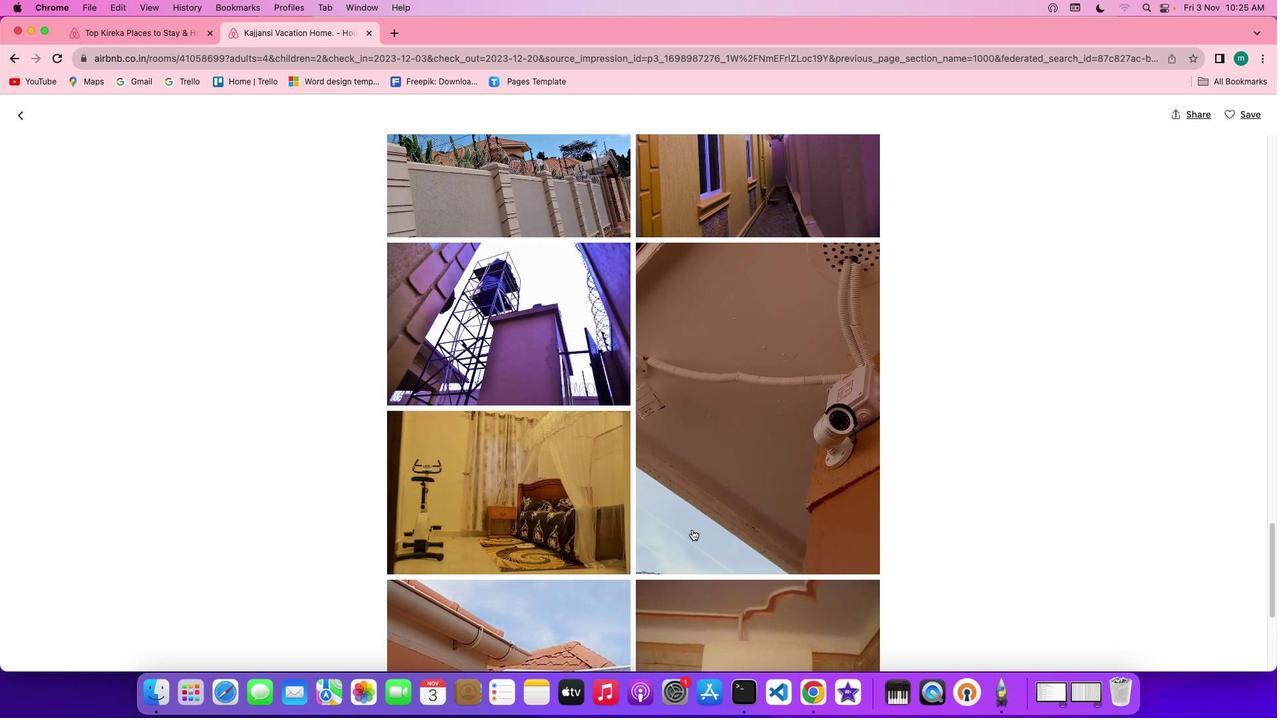 
Action: Mouse scrolled (691, 529) with delta (0, 0)
Screenshot: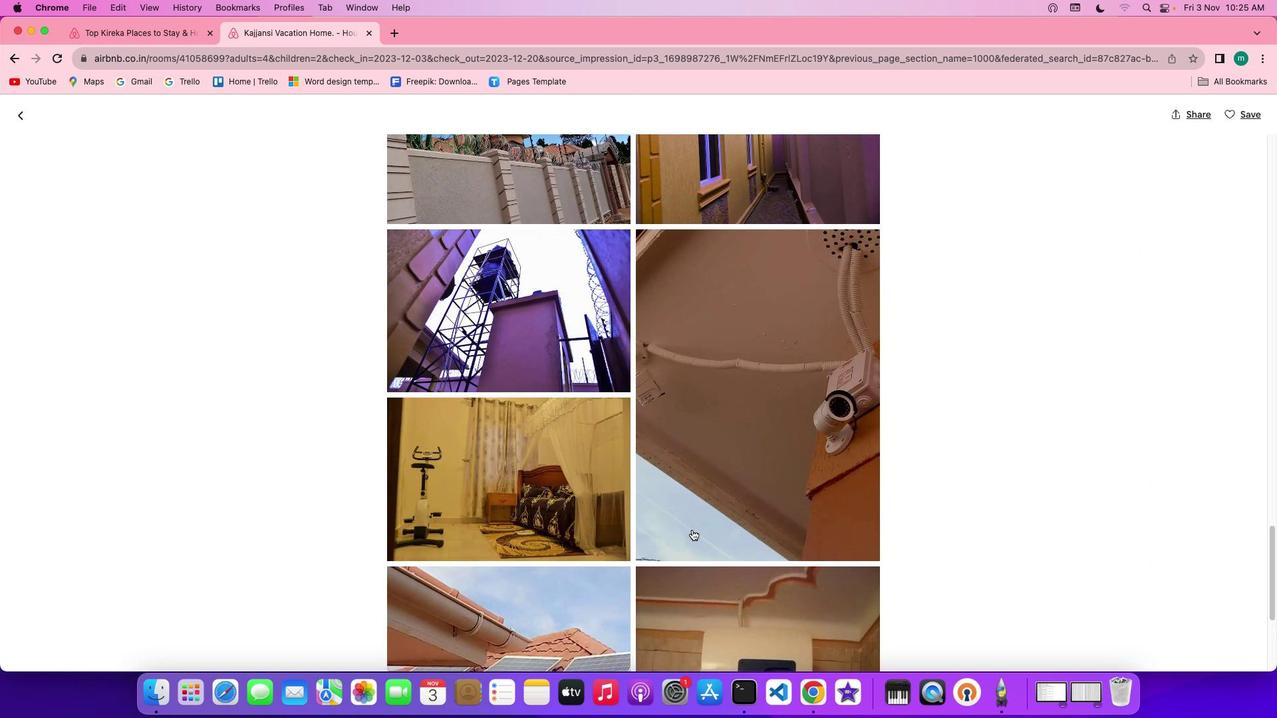 
Action: Mouse scrolled (691, 529) with delta (0, -1)
Screenshot: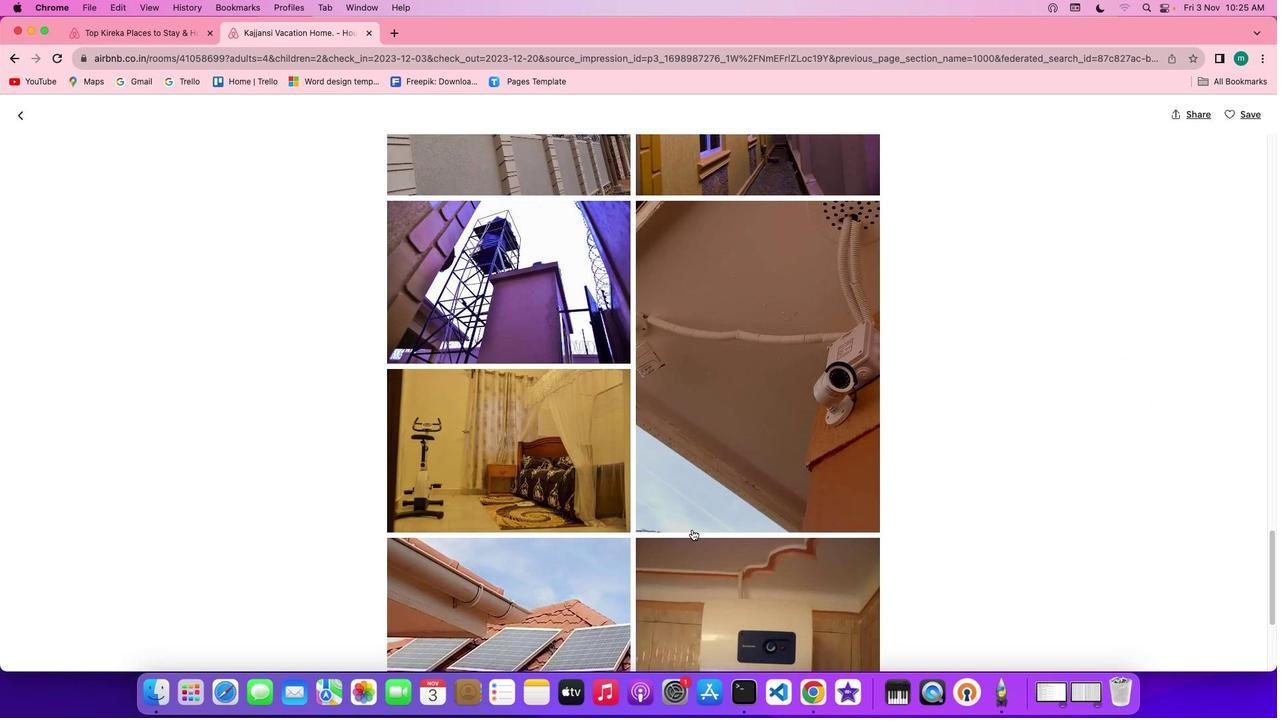 
Action: Mouse scrolled (691, 529) with delta (0, -1)
Screenshot: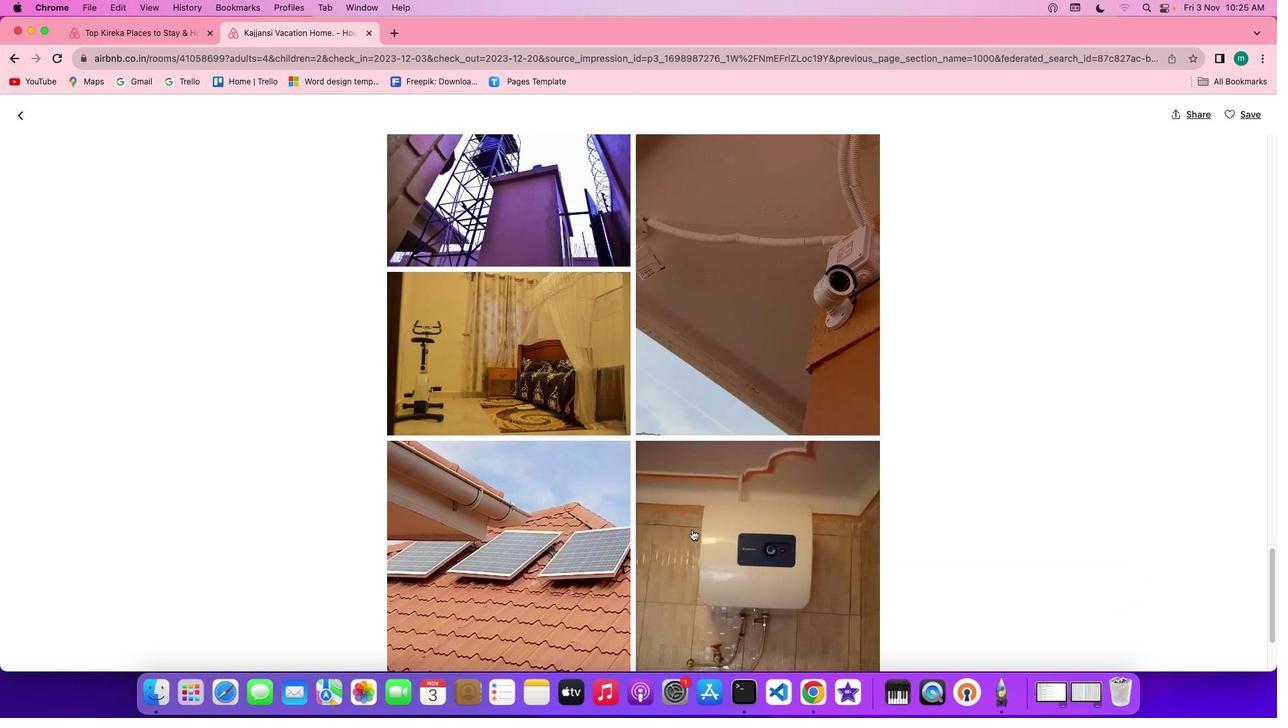 
Action: Mouse scrolled (691, 529) with delta (0, -1)
Screenshot: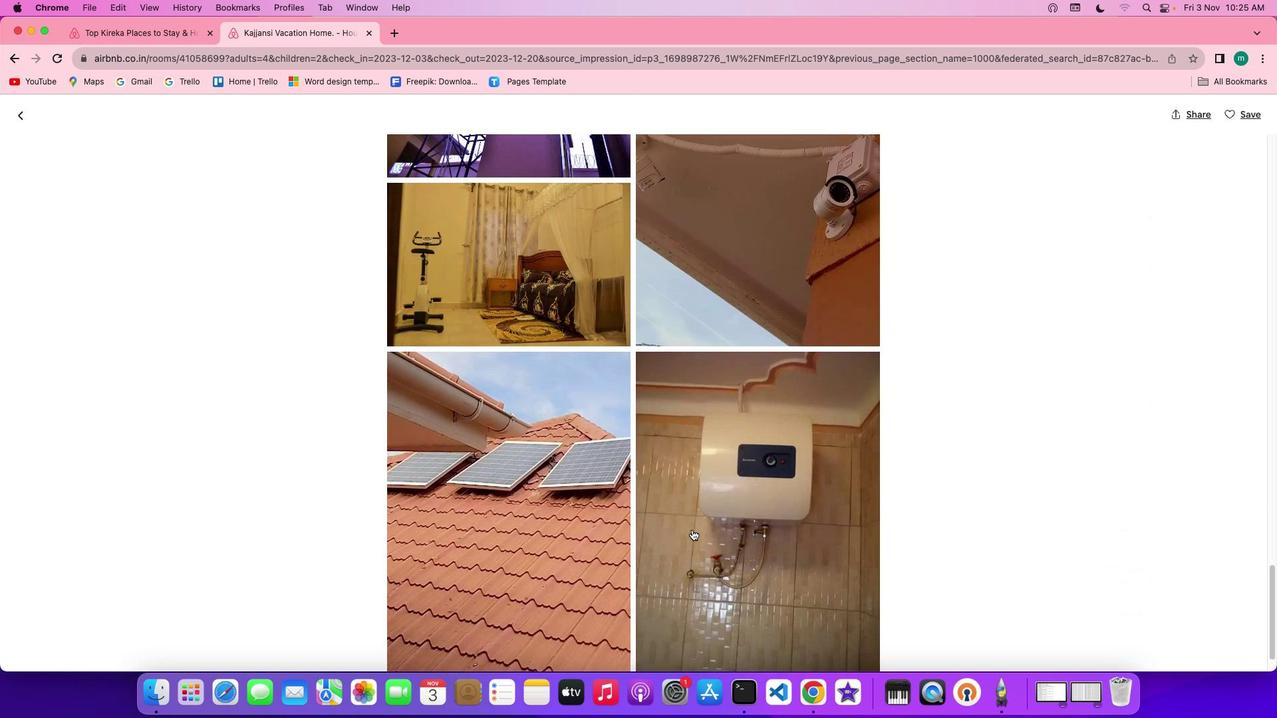 
Action: Mouse scrolled (691, 529) with delta (0, 0)
Screenshot: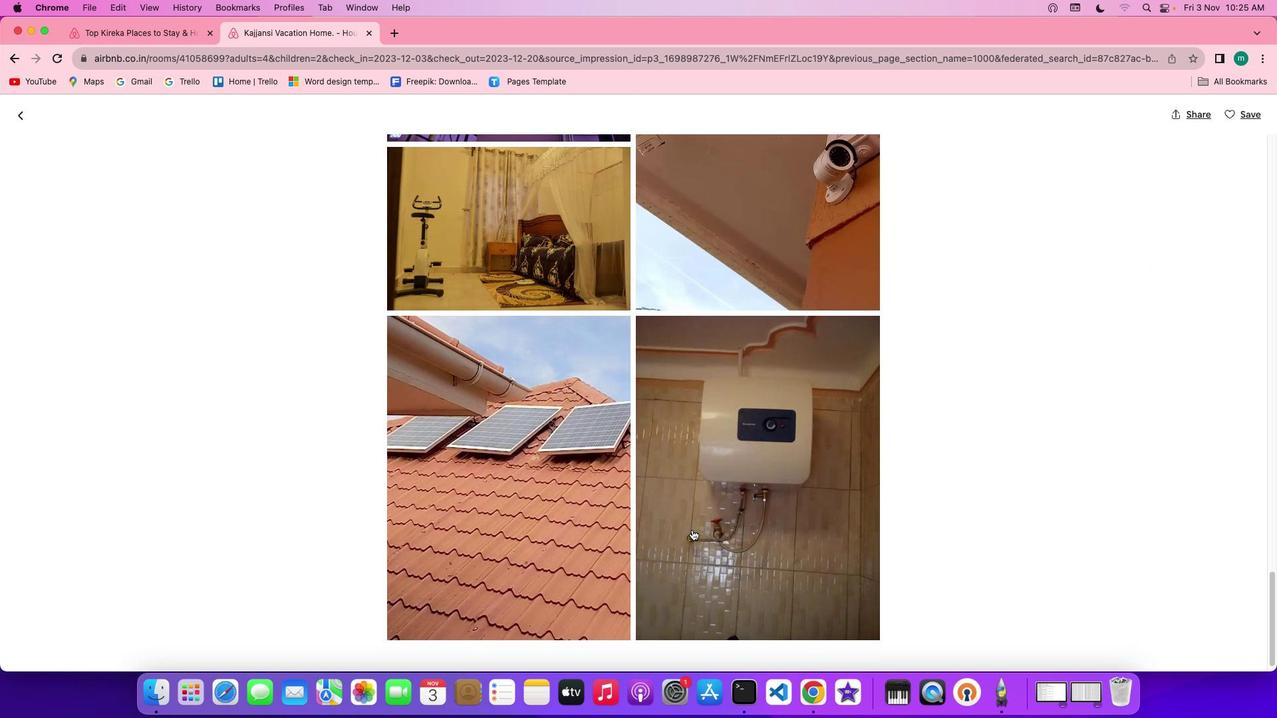
Action: Mouse scrolled (691, 529) with delta (0, 0)
Screenshot: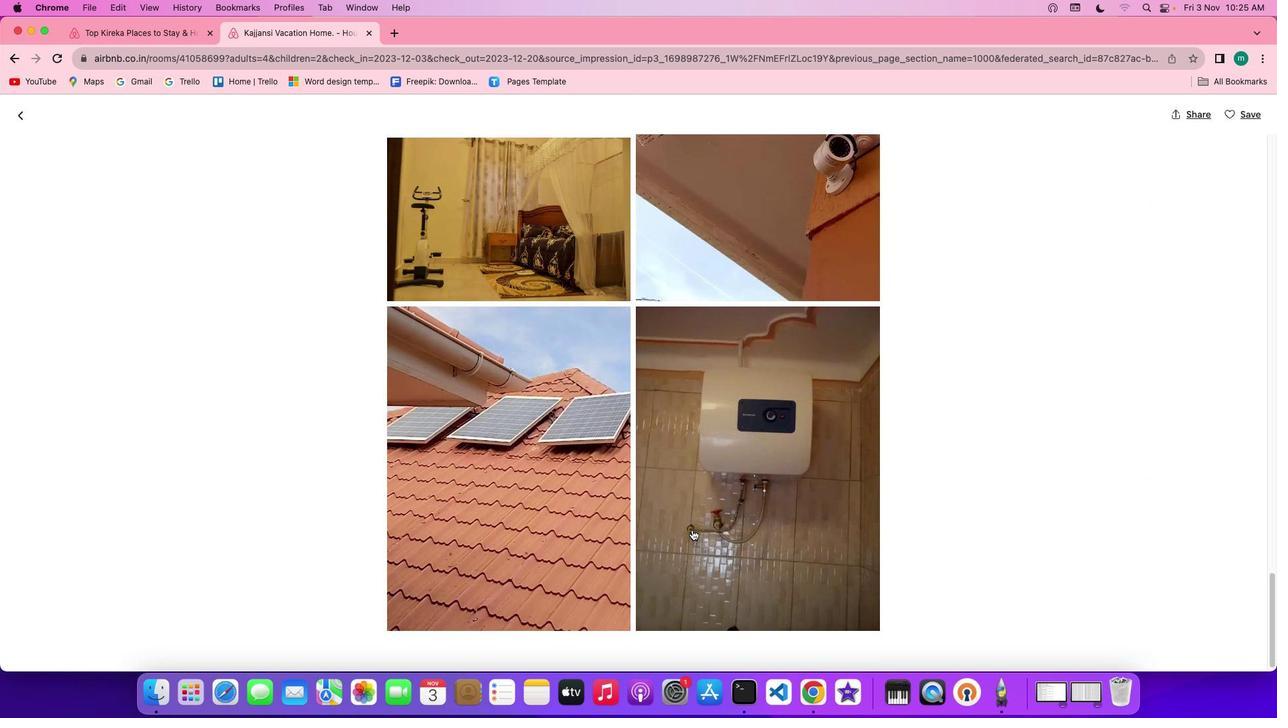 
Action: Mouse scrolled (691, 529) with delta (0, -1)
Screenshot: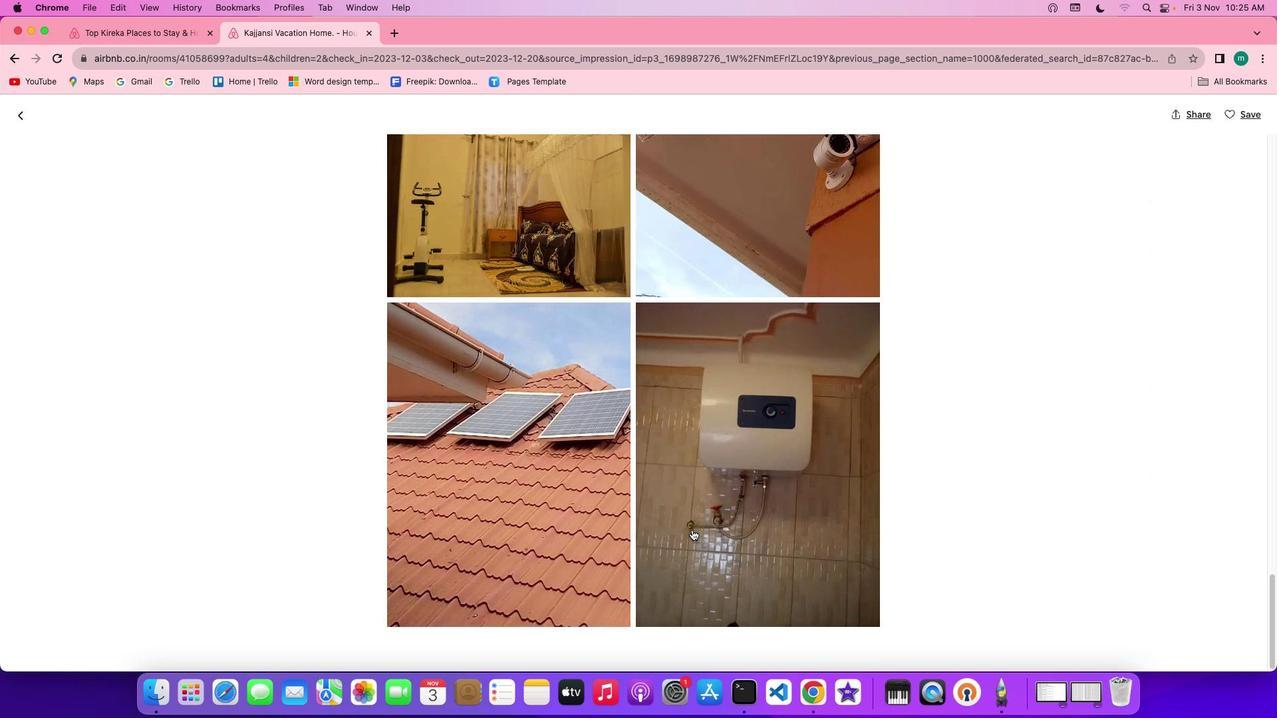 
Action: Mouse scrolled (691, 529) with delta (0, -1)
Screenshot: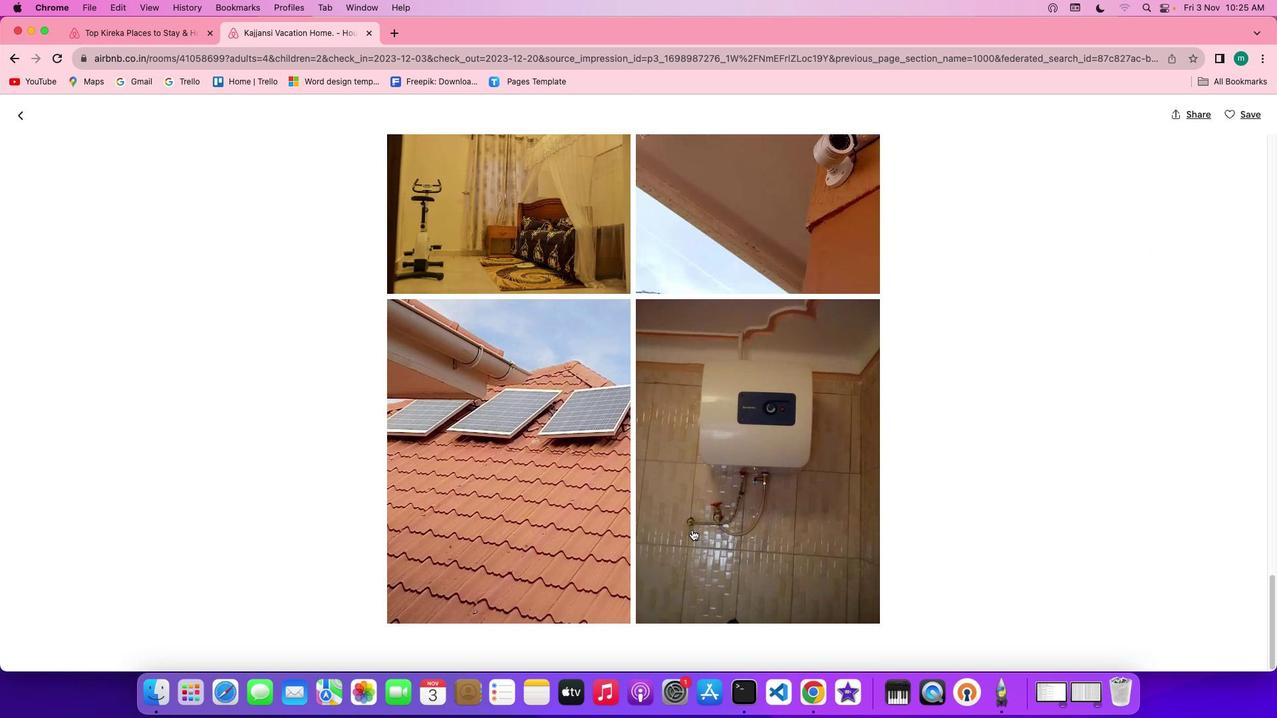 
Action: Mouse scrolled (691, 529) with delta (0, 0)
Screenshot: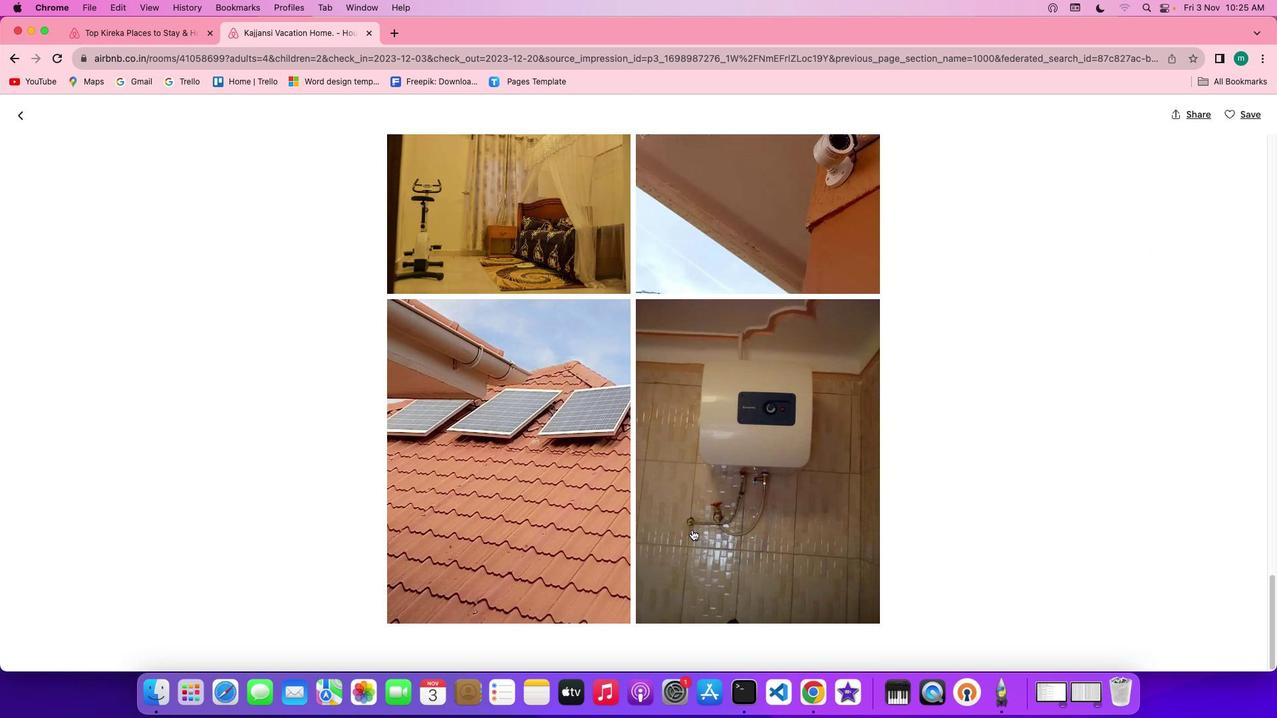 
Action: Mouse scrolled (691, 529) with delta (0, 0)
Screenshot: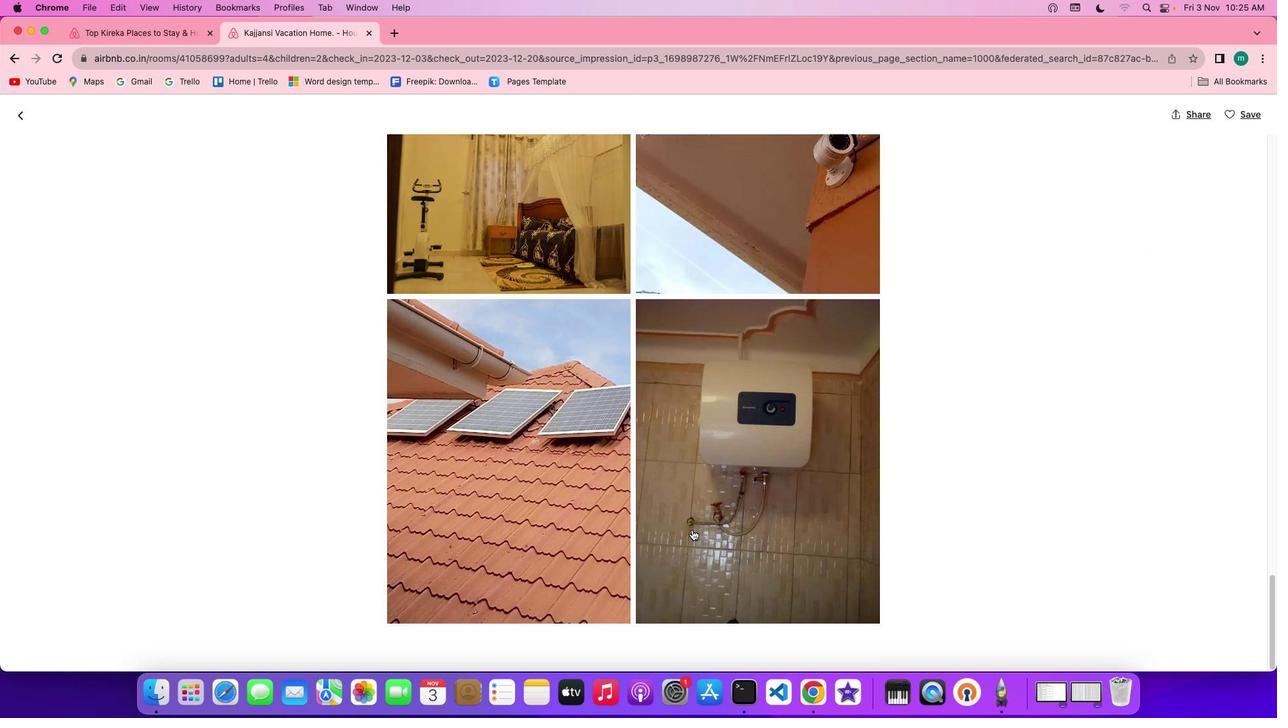
Action: Mouse scrolled (691, 529) with delta (0, 0)
Screenshot: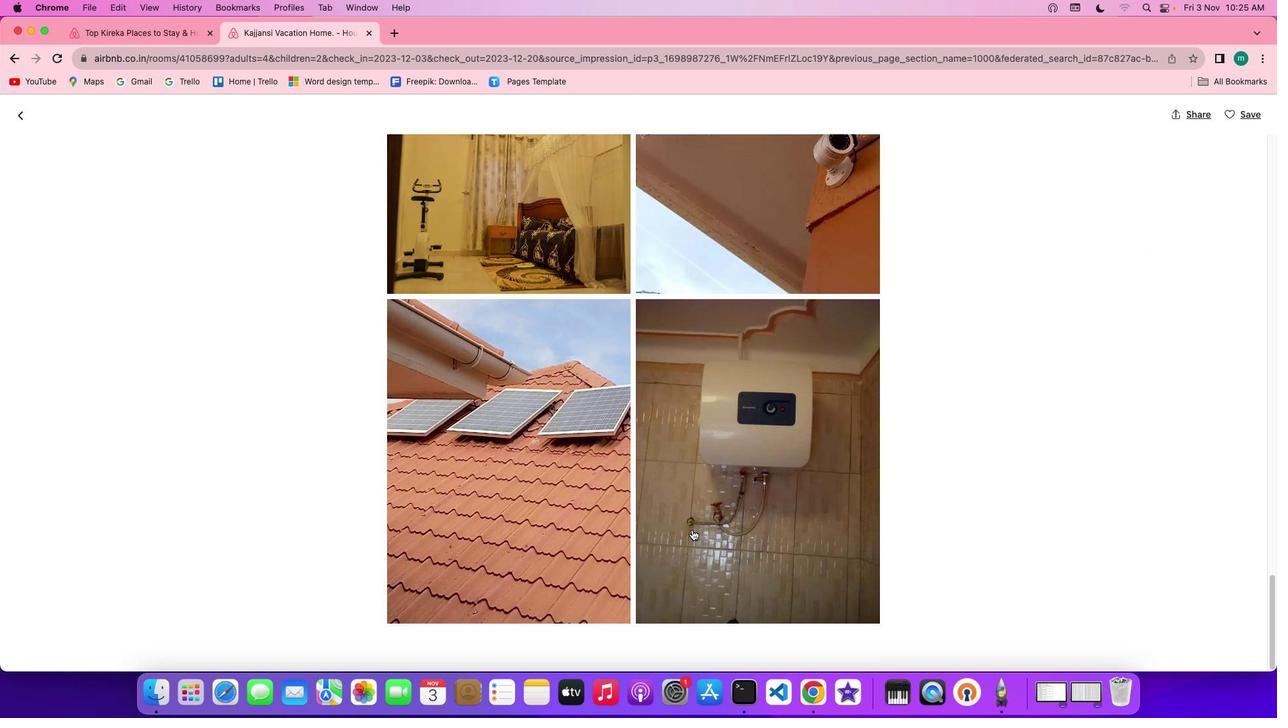 
Action: Mouse scrolled (691, 529) with delta (0, -1)
Screenshot: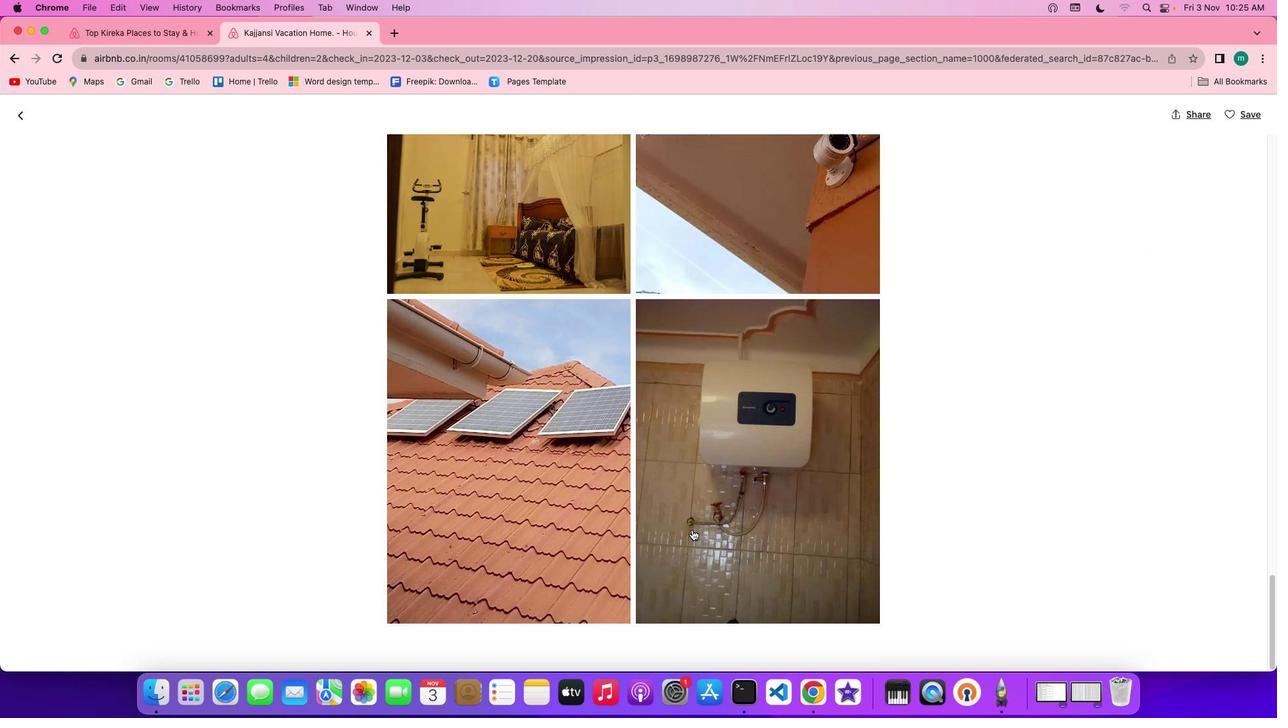 
Action: Mouse moved to (24, 120)
Screenshot: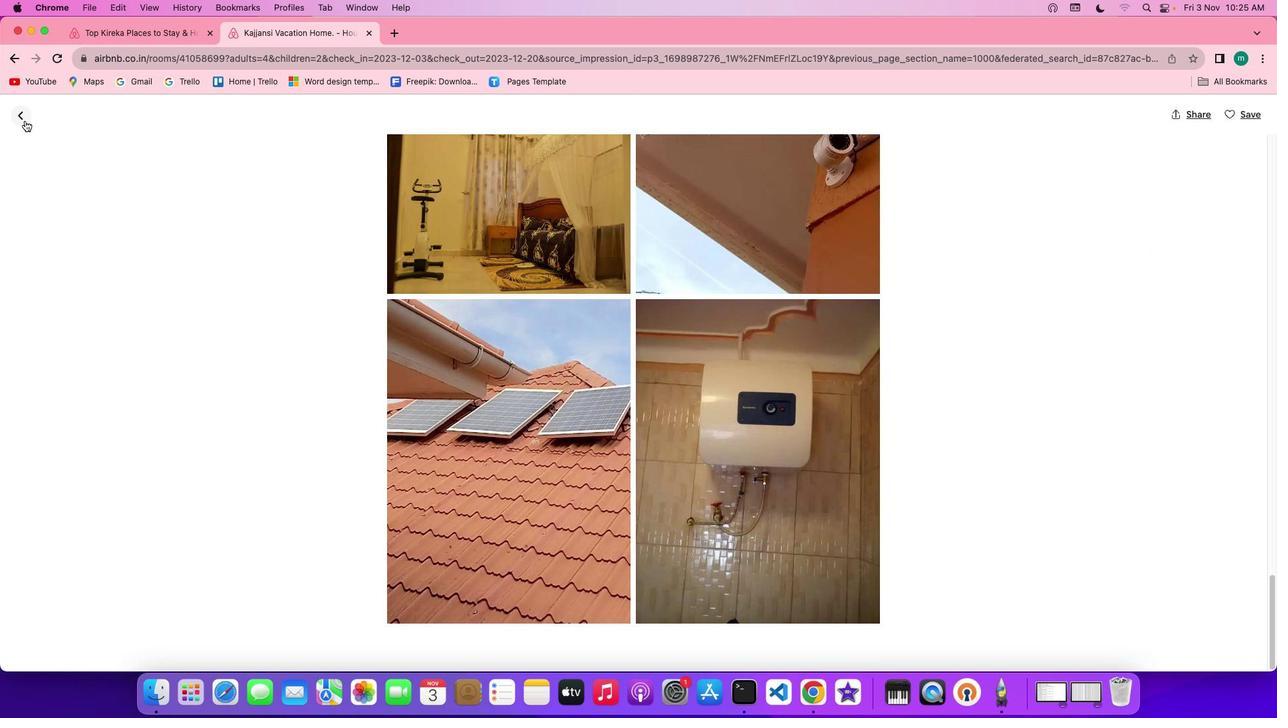
Action: Mouse pressed left at (24, 120)
Screenshot: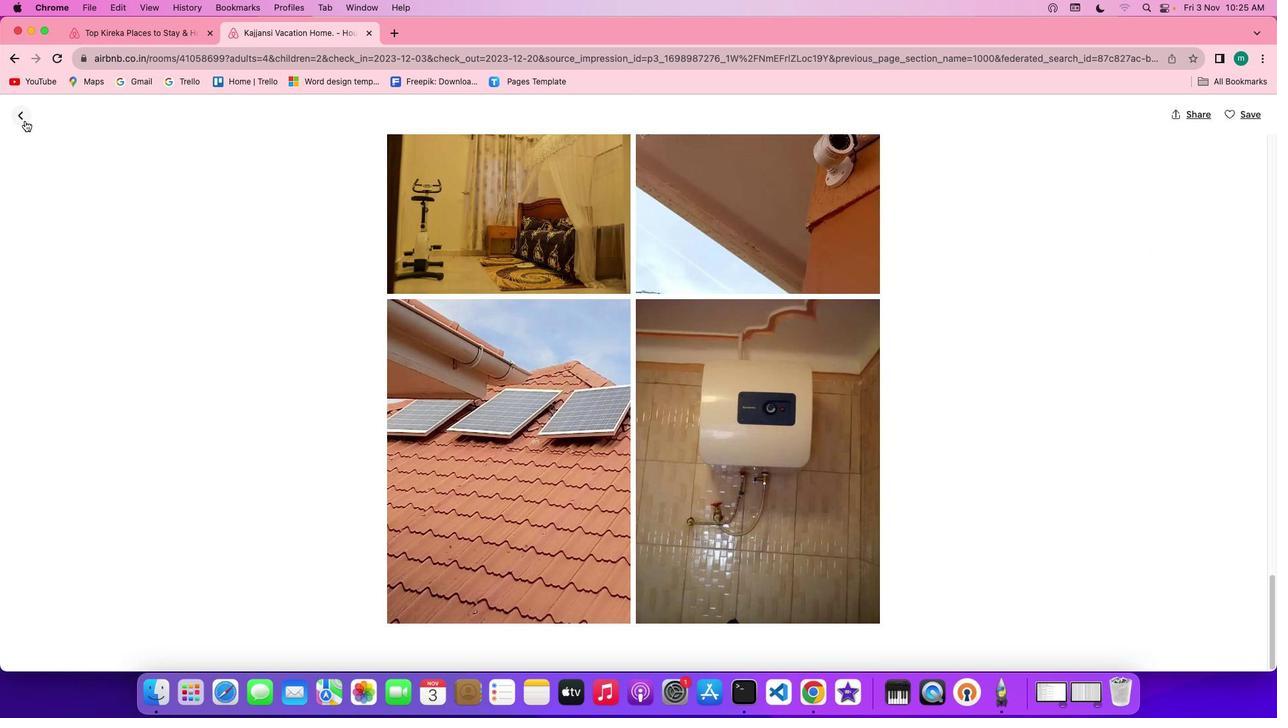 
Action: Mouse moved to (417, 437)
Screenshot: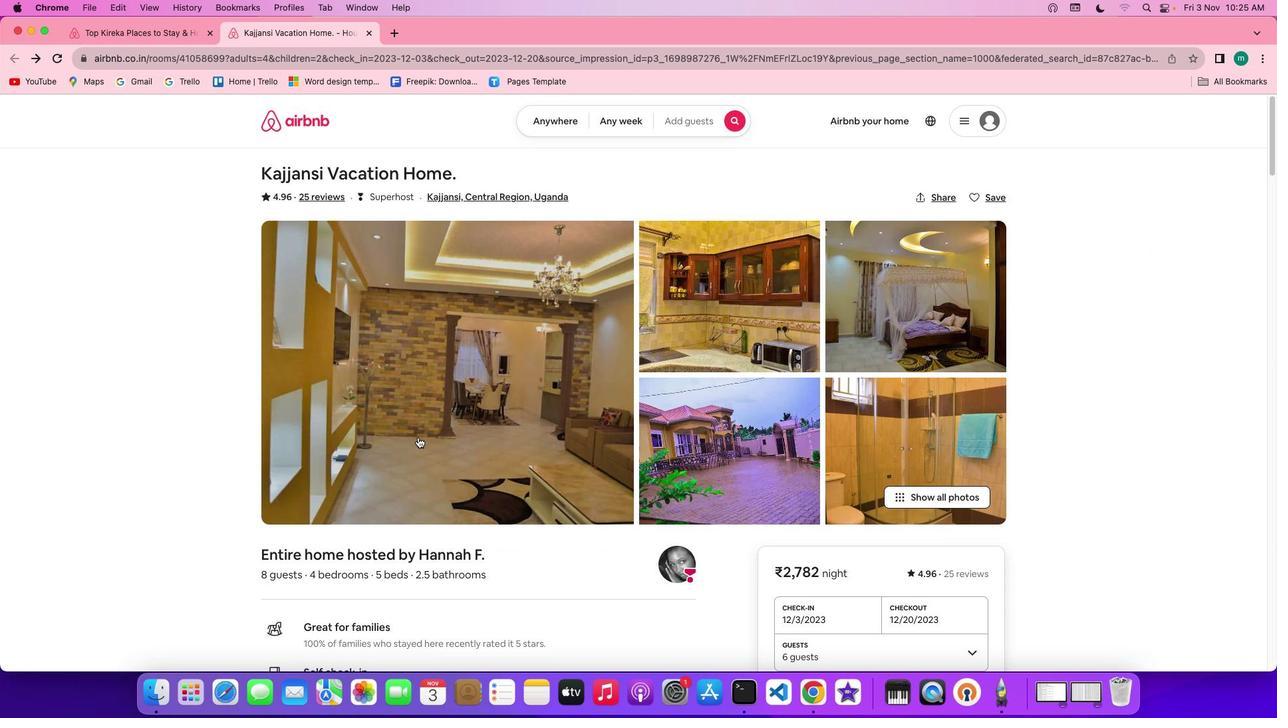 
Action: Mouse scrolled (417, 437) with delta (0, 0)
Screenshot: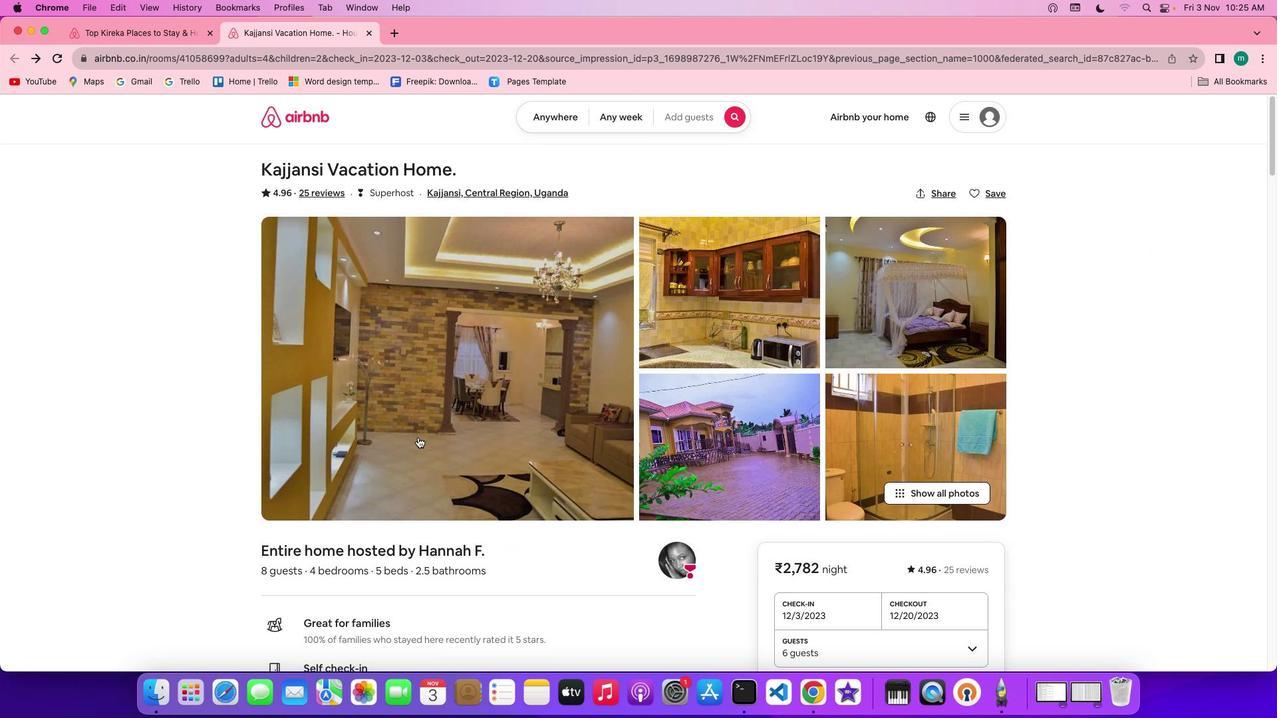 
Action: Mouse scrolled (417, 437) with delta (0, 0)
Screenshot: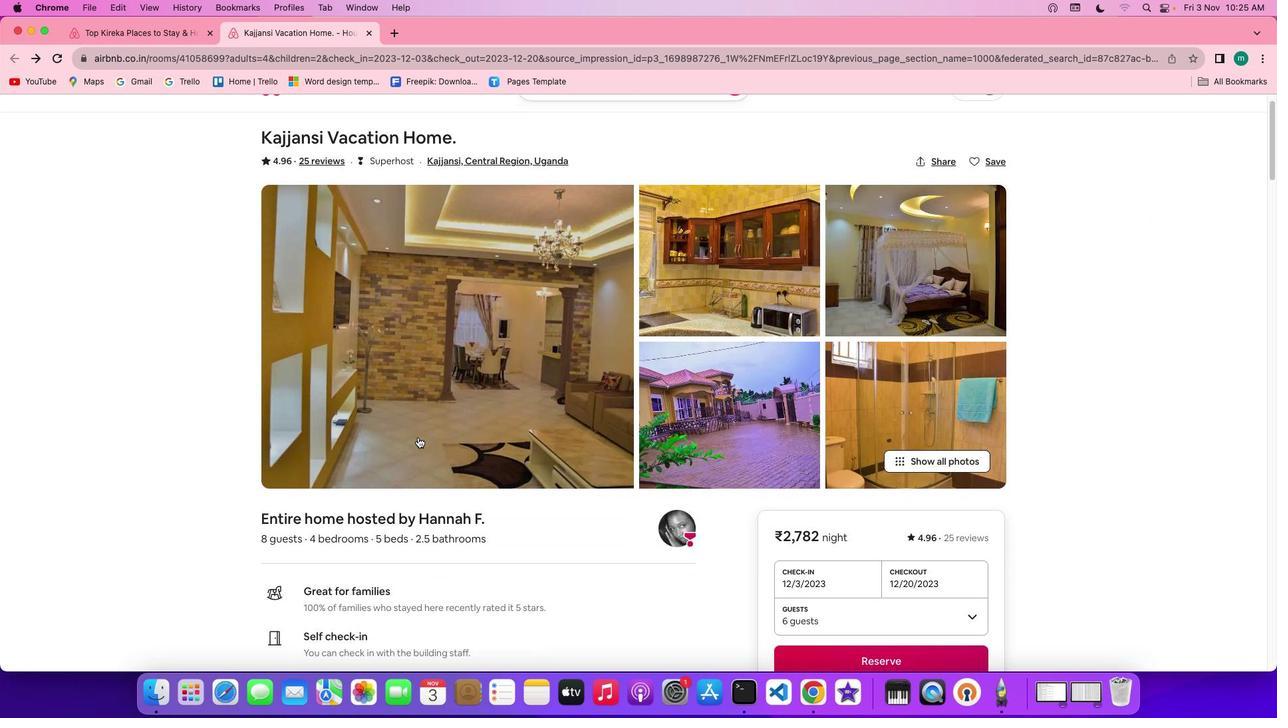 
Action: Mouse scrolled (417, 437) with delta (0, -1)
Screenshot: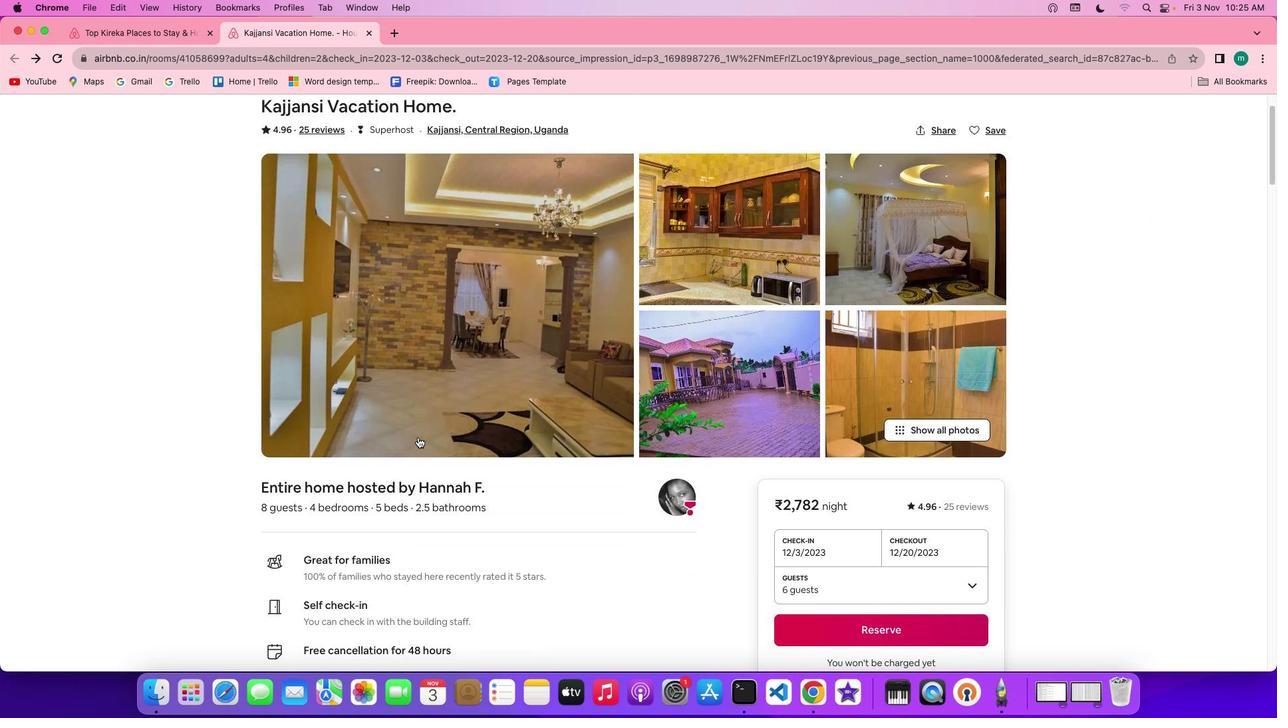 
Action: Mouse scrolled (417, 437) with delta (0, -1)
Screenshot: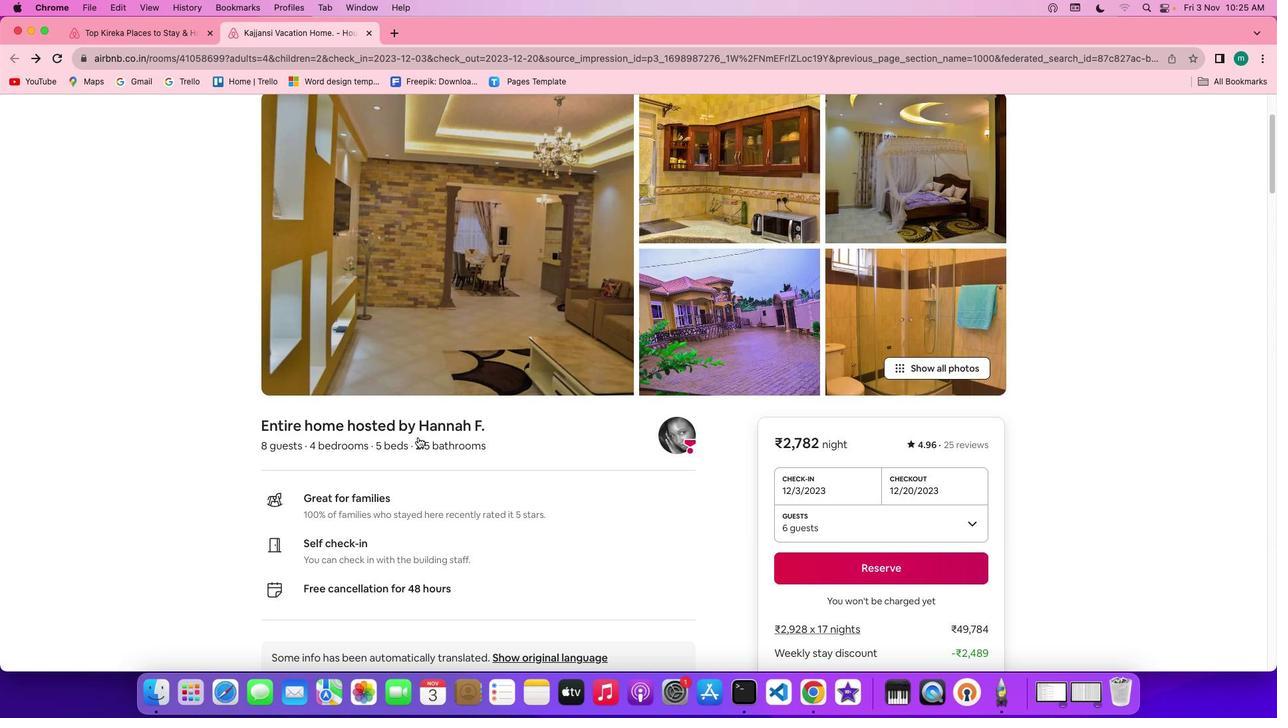 
Action: Mouse scrolled (417, 437) with delta (0, 0)
Screenshot: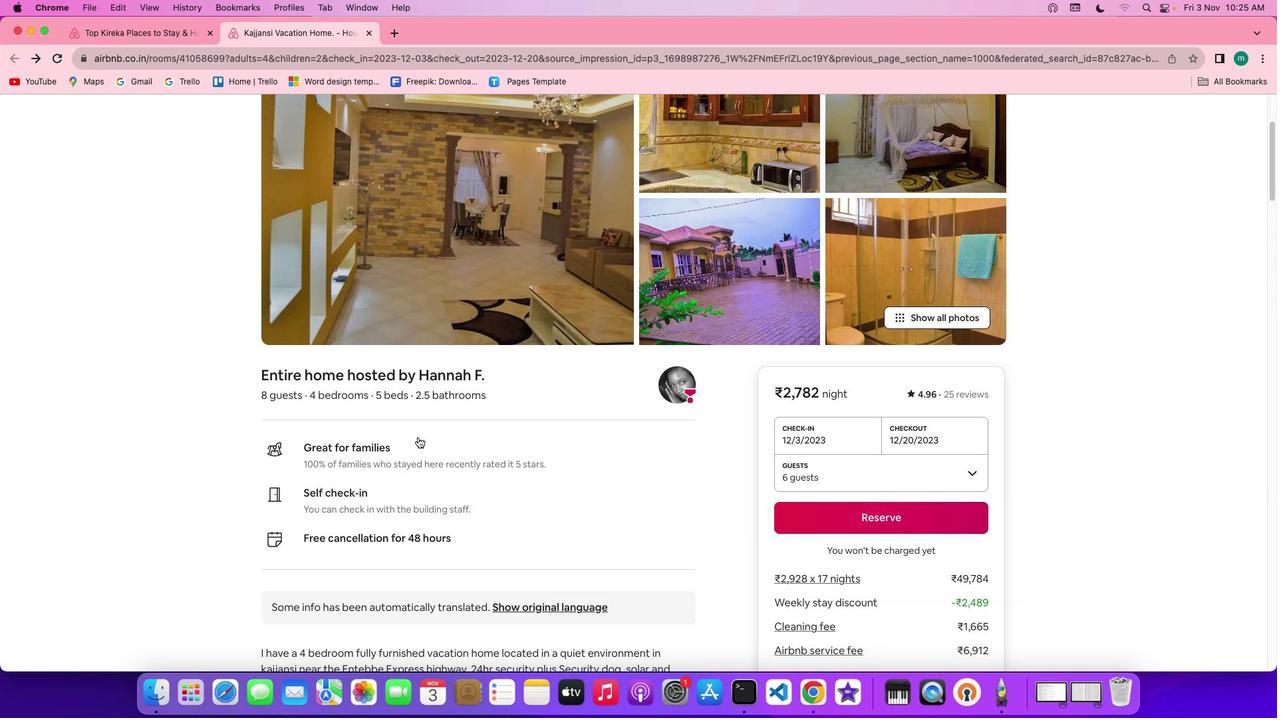 
Action: Mouse scrolled (417, 437) with delta (0, 0)
Screenshot: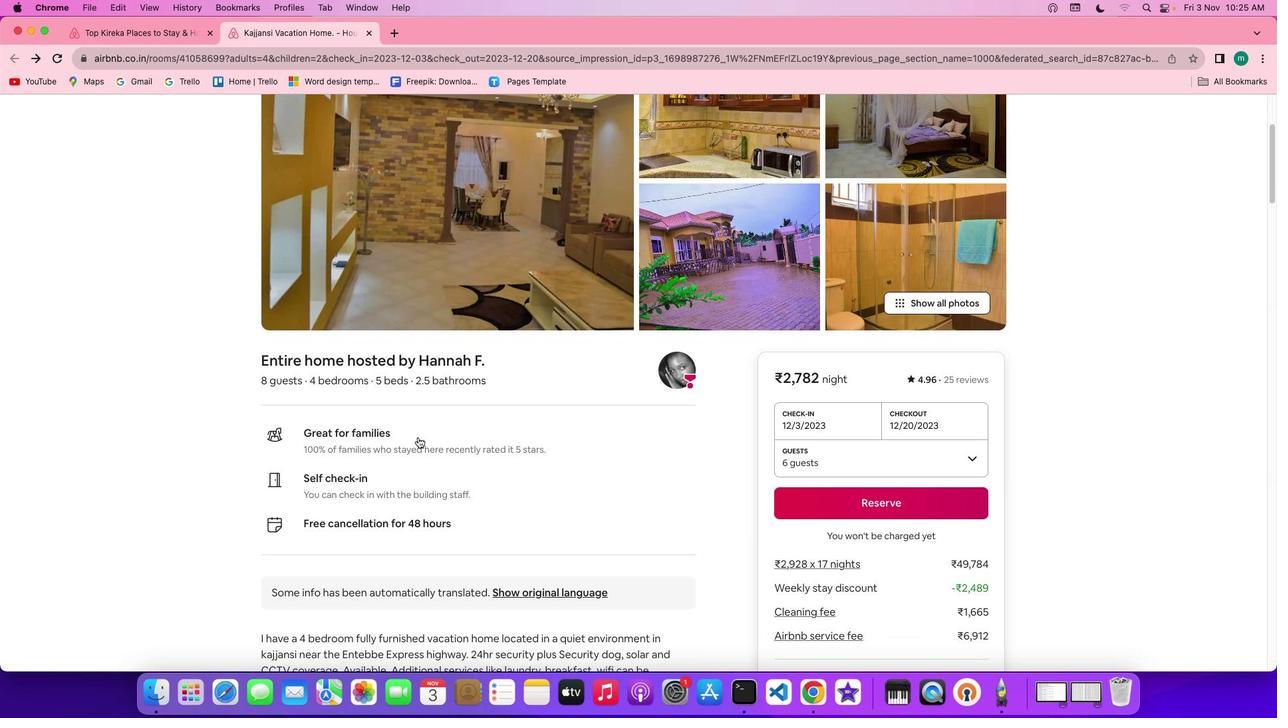
Action: Mouse scrolled (417, 437) with delta (0, 0)
Screenshot: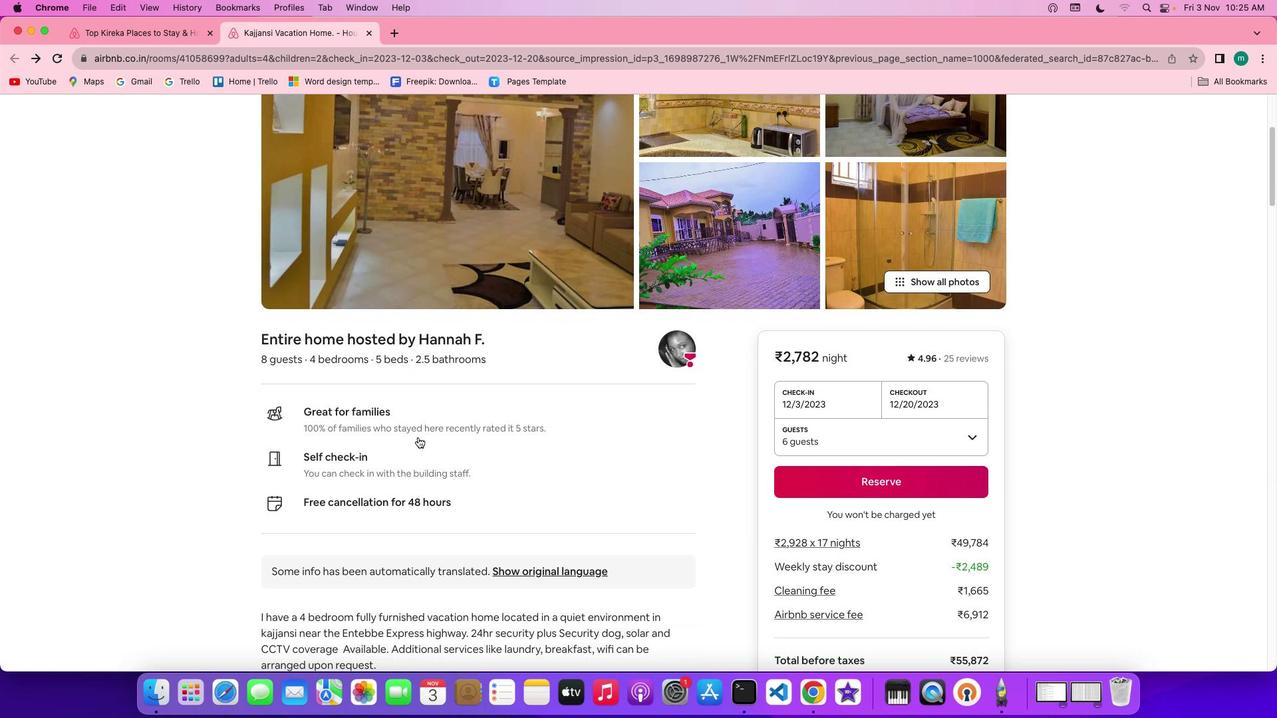 
Action: Mouse scrolled (417, 437) with delta (0, -1)
Screenshot: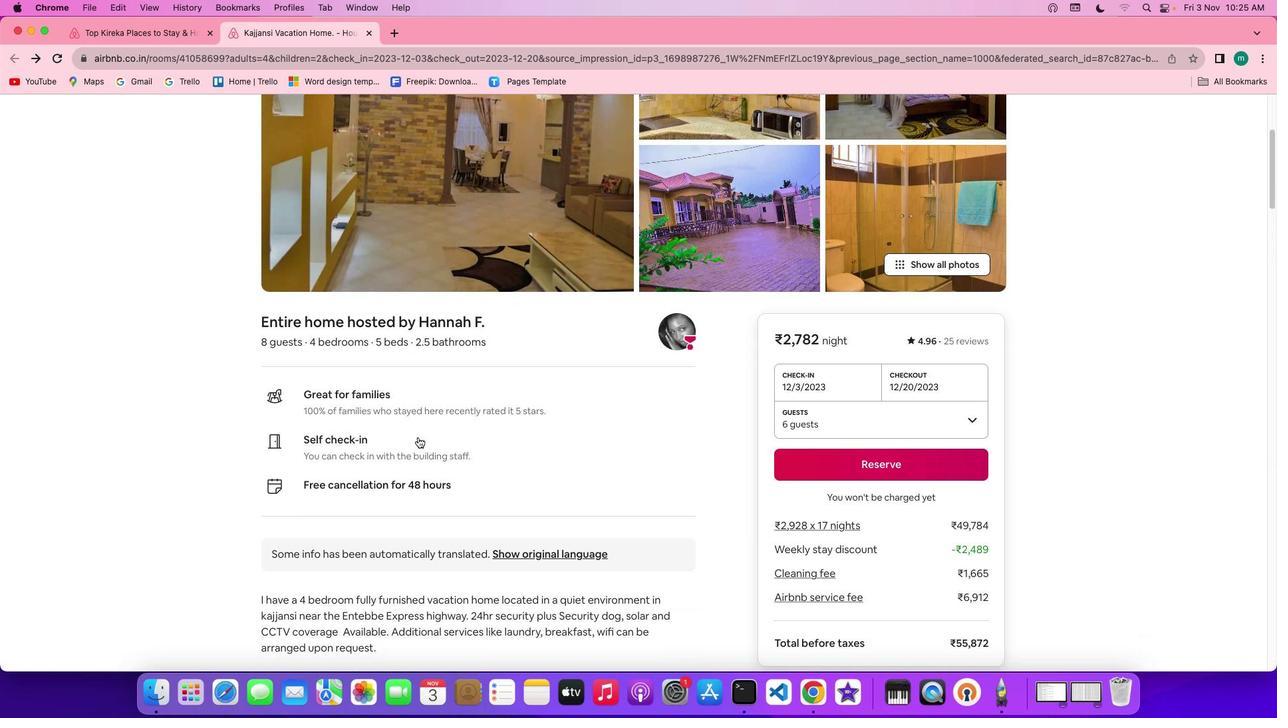 
Action: Mouse scrolled (417, 437) with delta (0, -1)
Screenshot: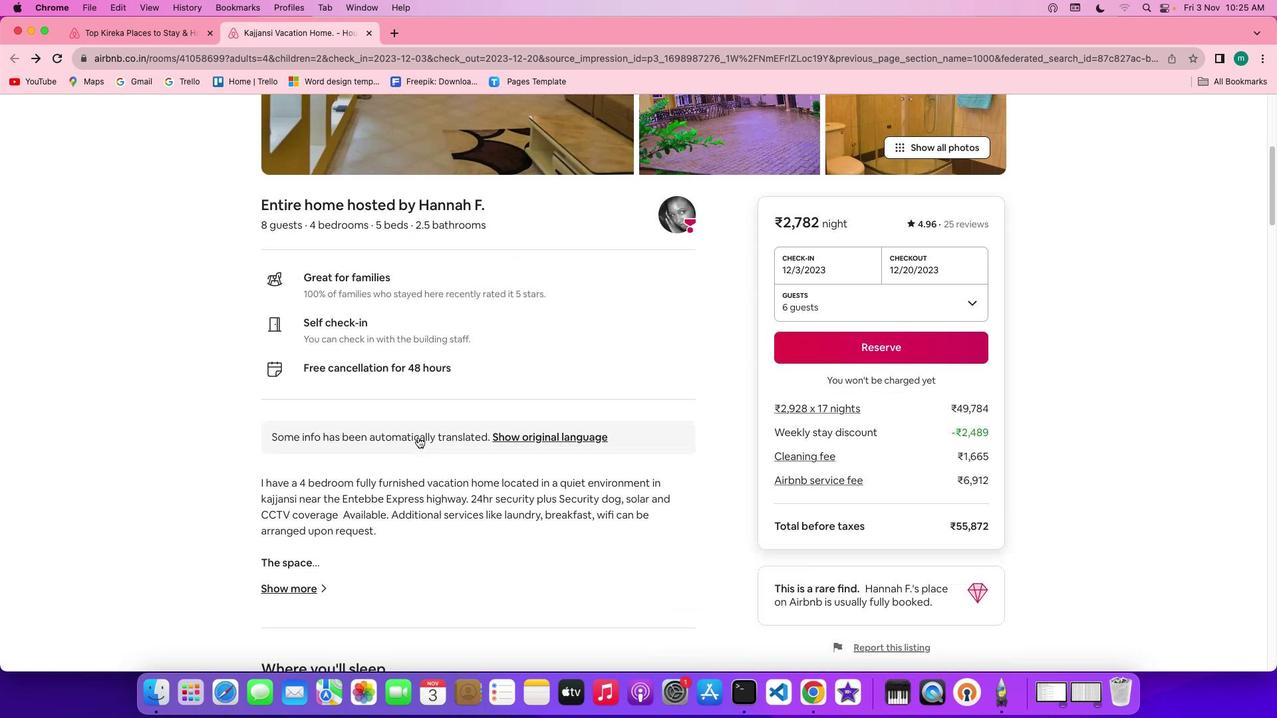 
Action: Mouse scrolled (417, 437) with delta (0, 0)
Screenshot: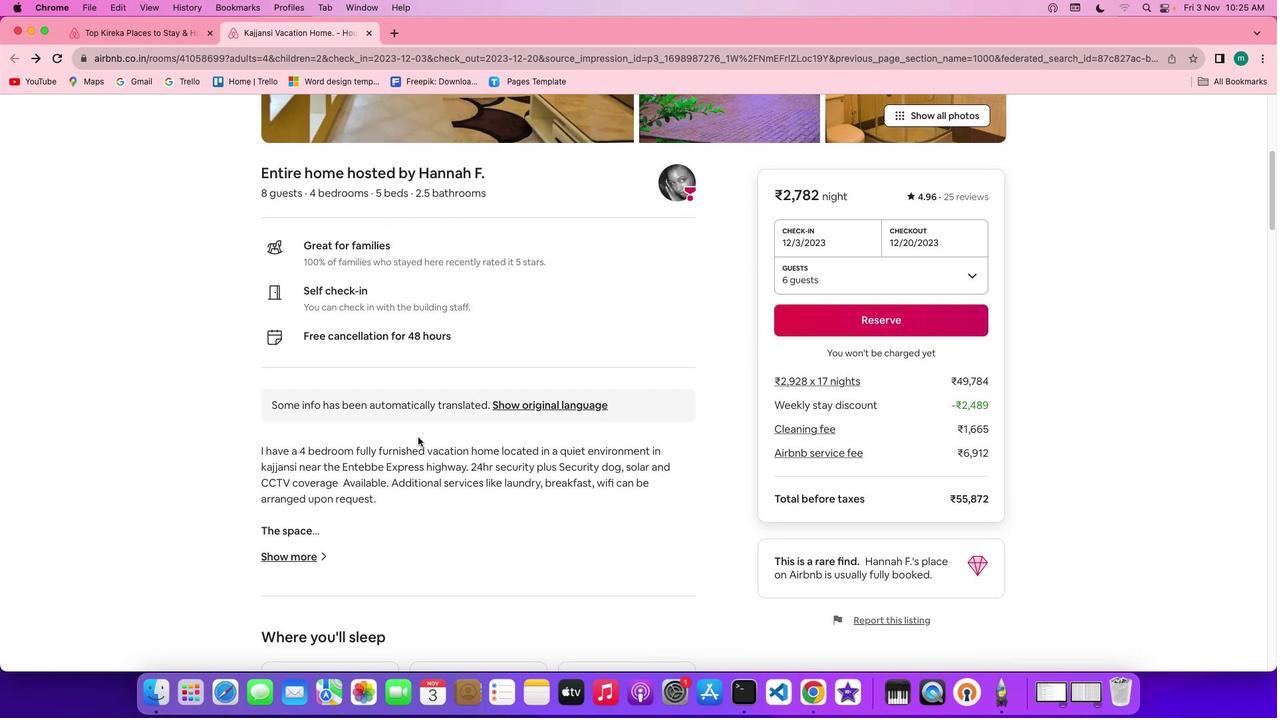 
Action: Mouse scrolled (417, 437) with delta (0, 0)
Screenshot: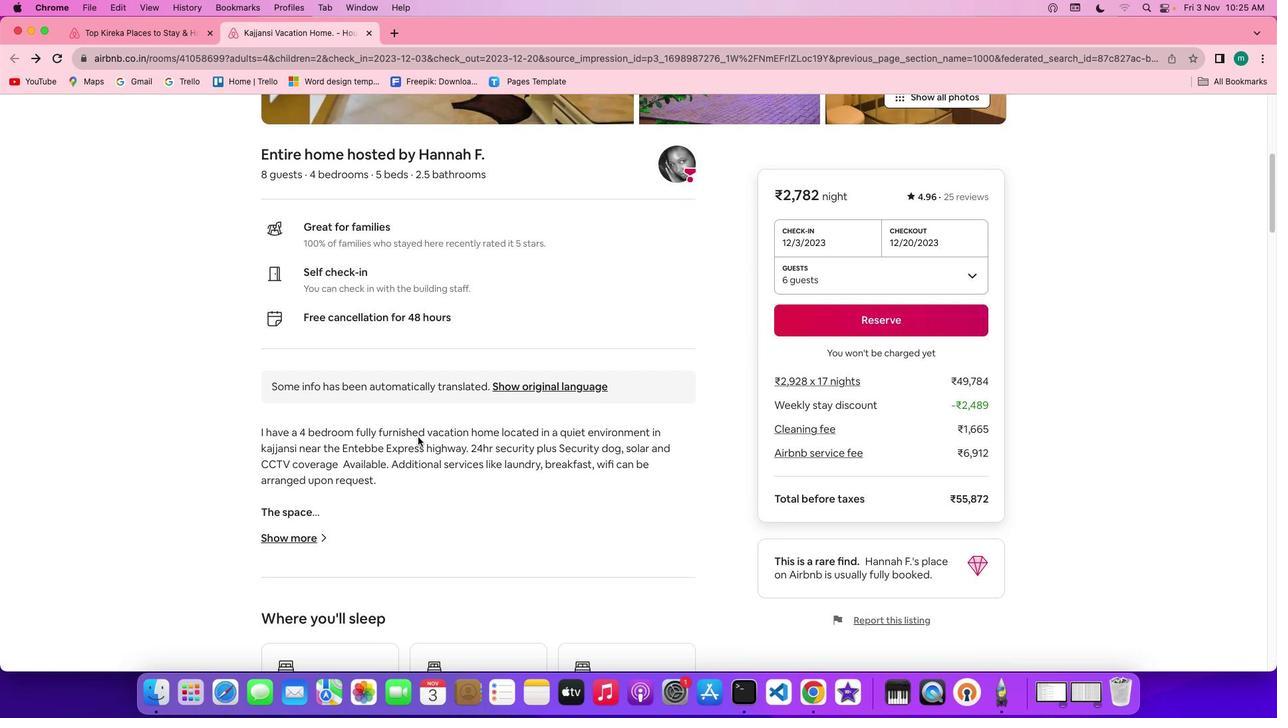 
Action: Mouse scrolled (417, 437) with delta (0, -1)
Screenshot: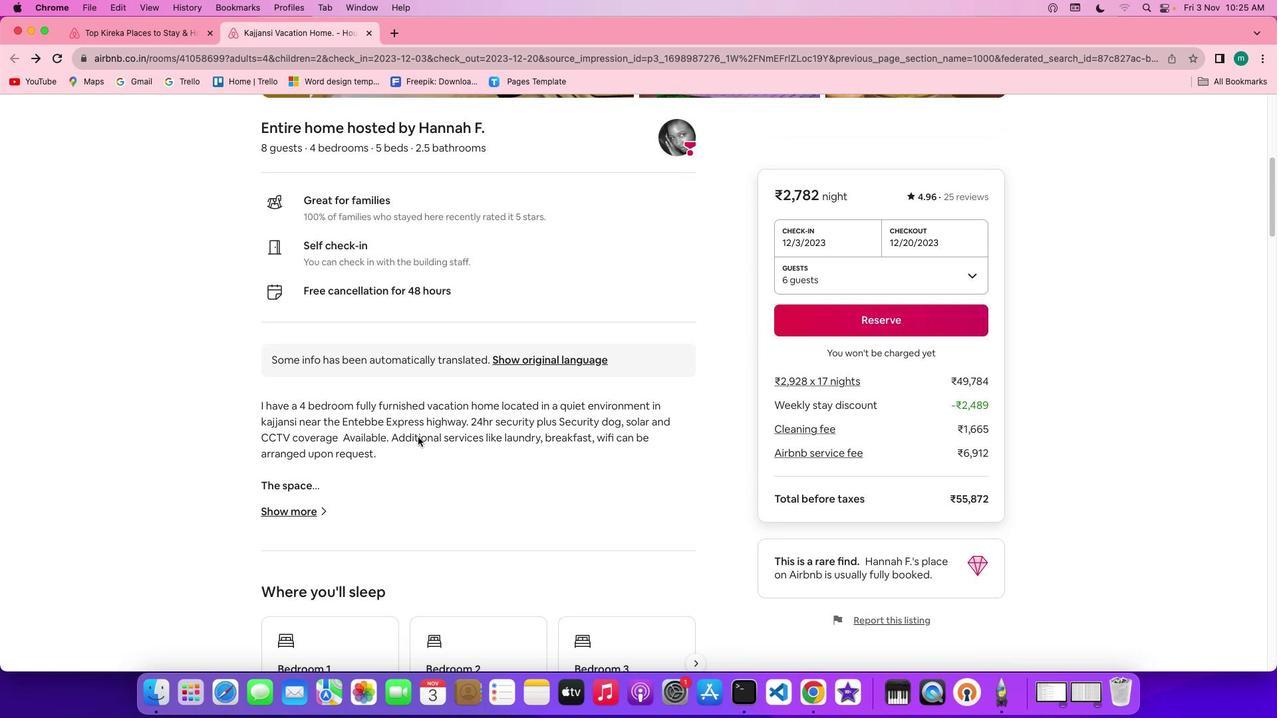 
Action: Mouse scrolled (417, 437) with delta (0, -1)
Screenshot: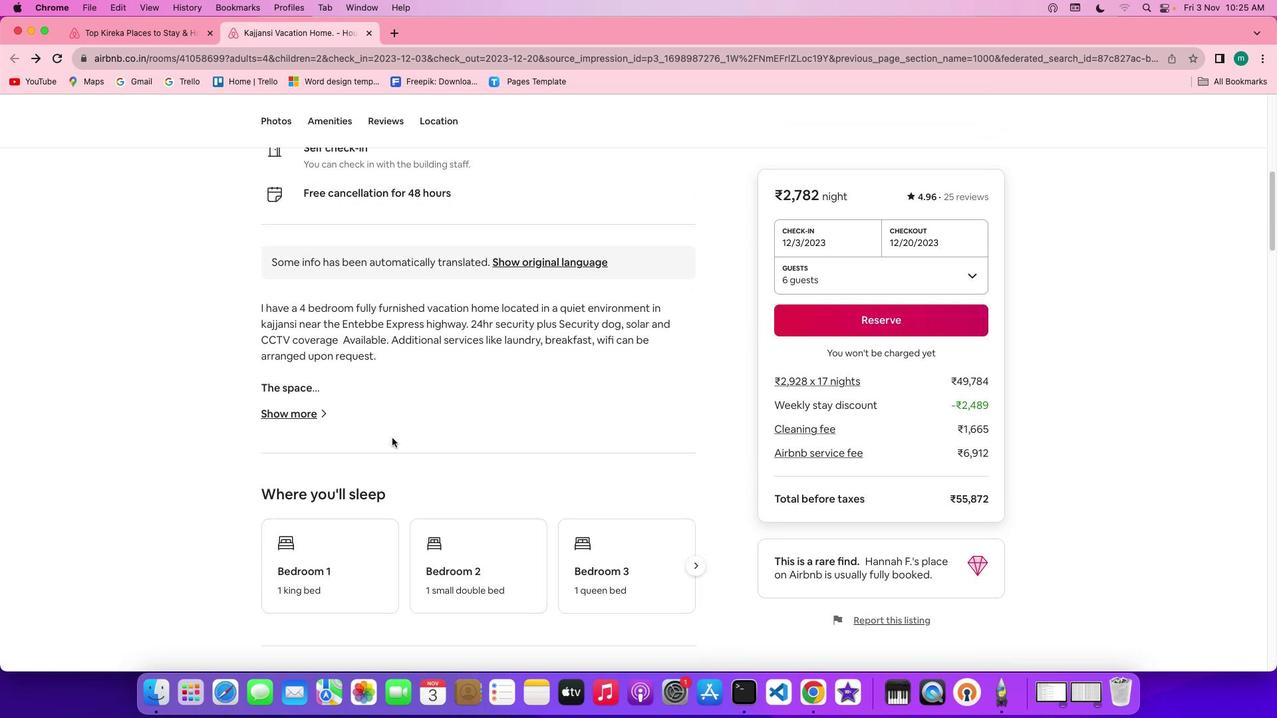 
Action: Mouse moved to (293, 394)
Screenshot: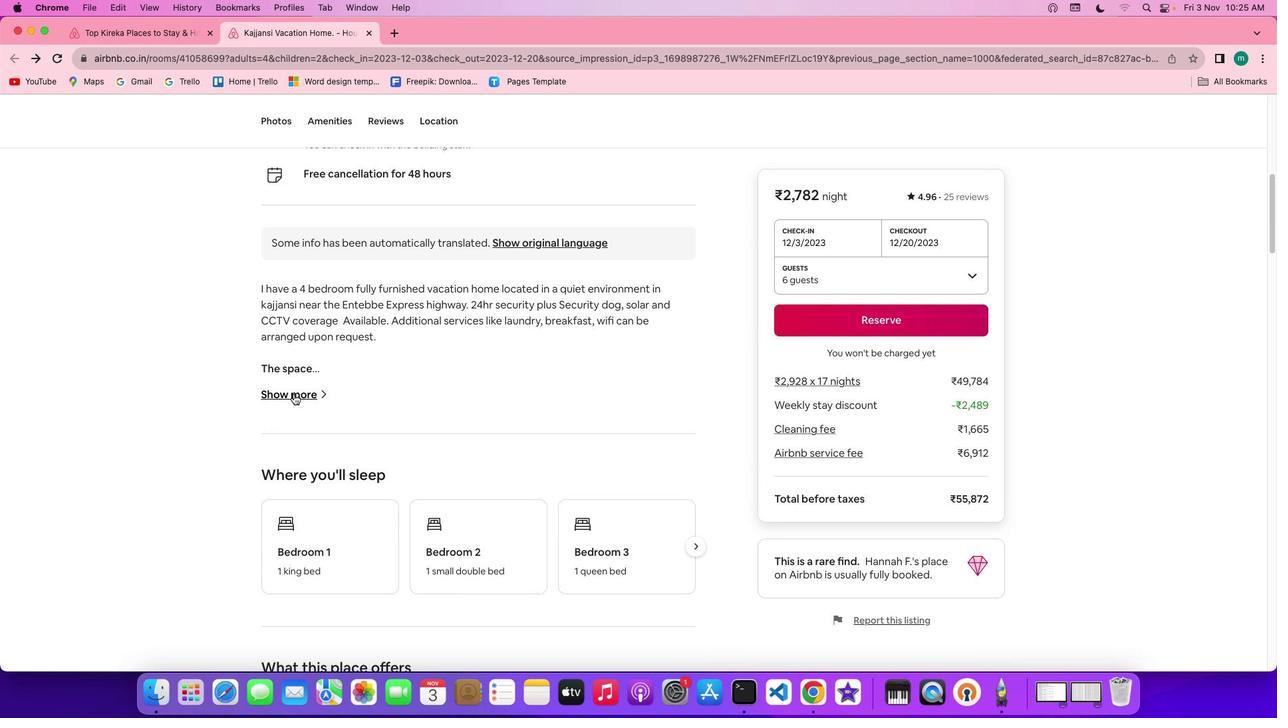 
Action: Mouse pressed left at (293, 394)
Screenshot: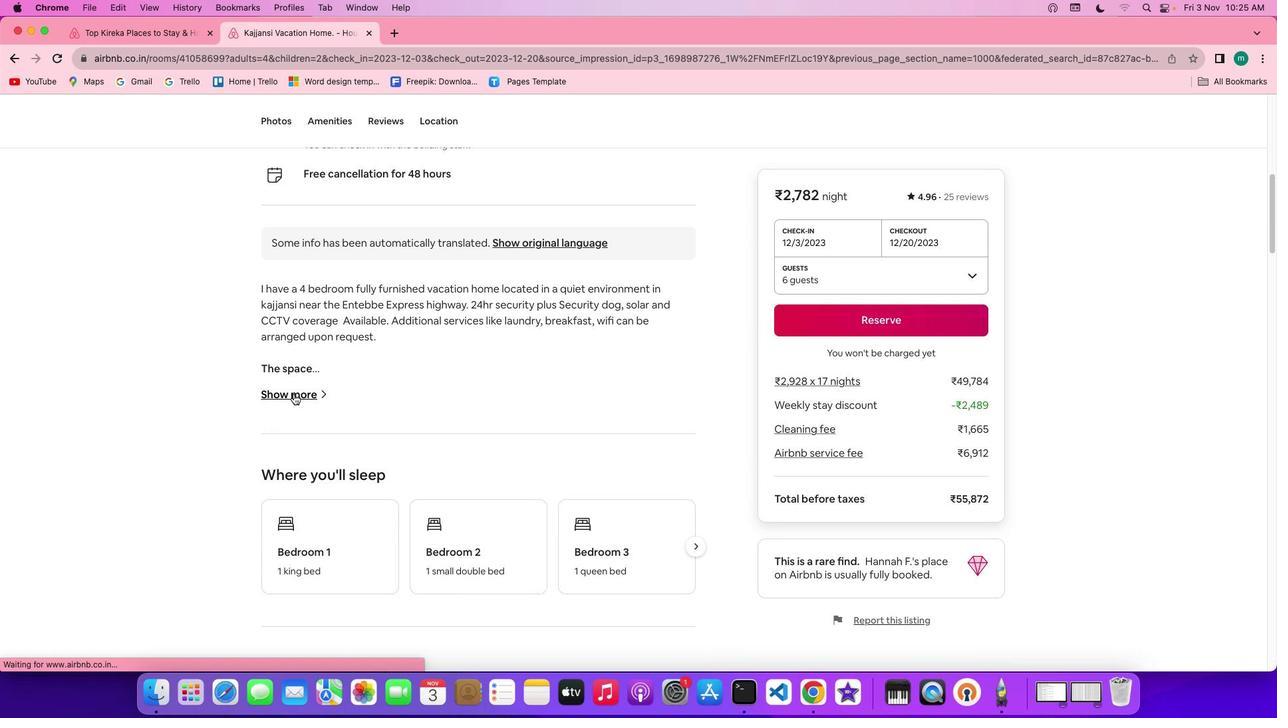 
Action: Mouse moved to (533, 488)
Screenshot: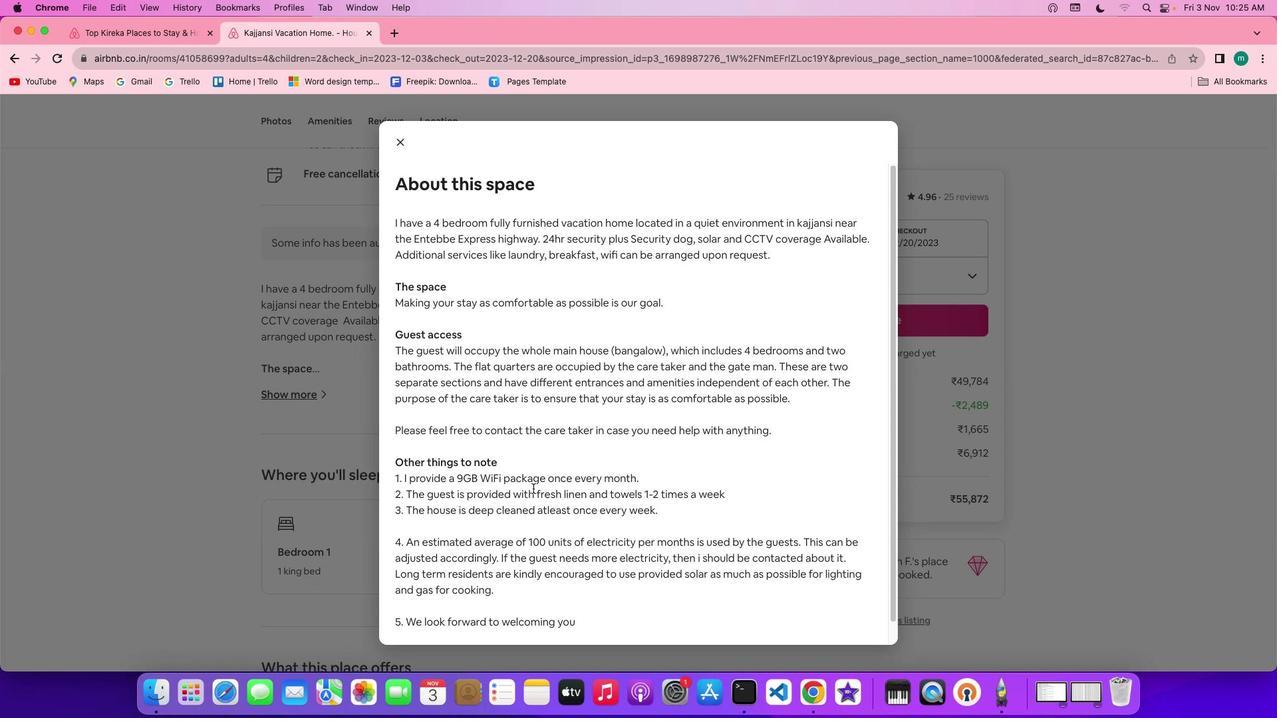 
Action: Mouse scrolled (533, 488) with delta (0, 0)
Screenshot: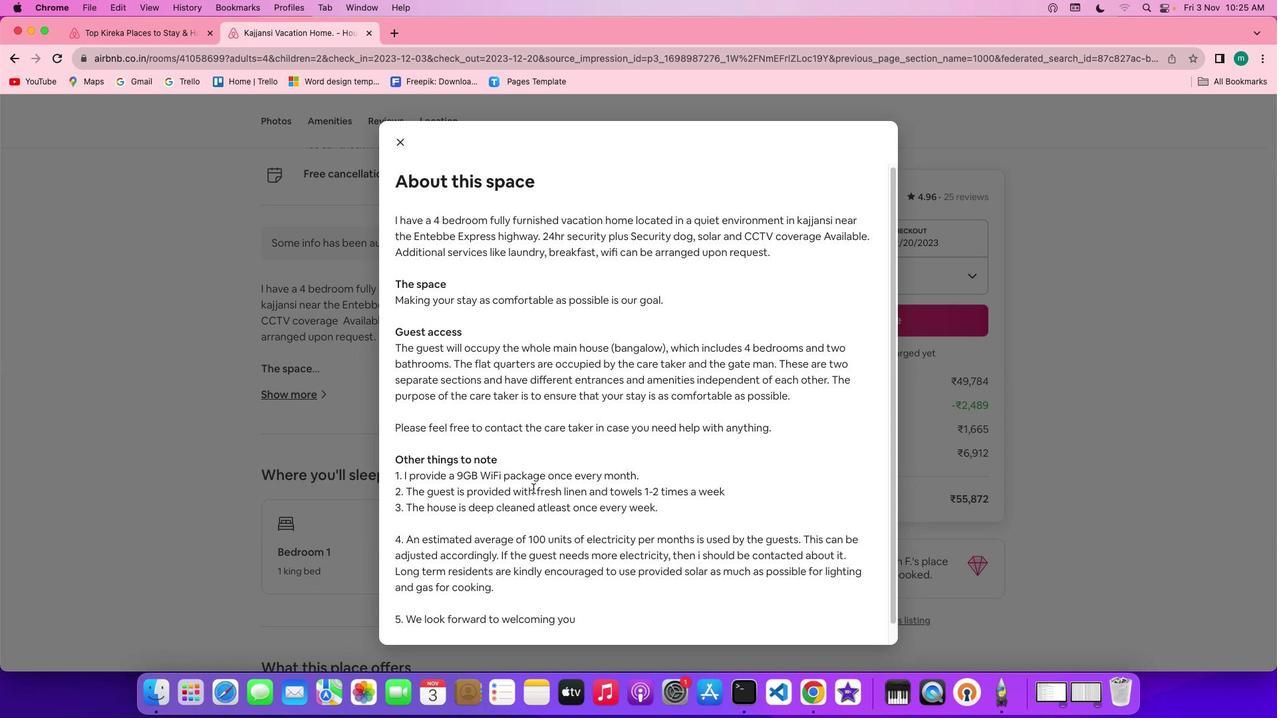 
Action: Mouse scrolled (533, 488) with delta (0, 0)
Screenshot: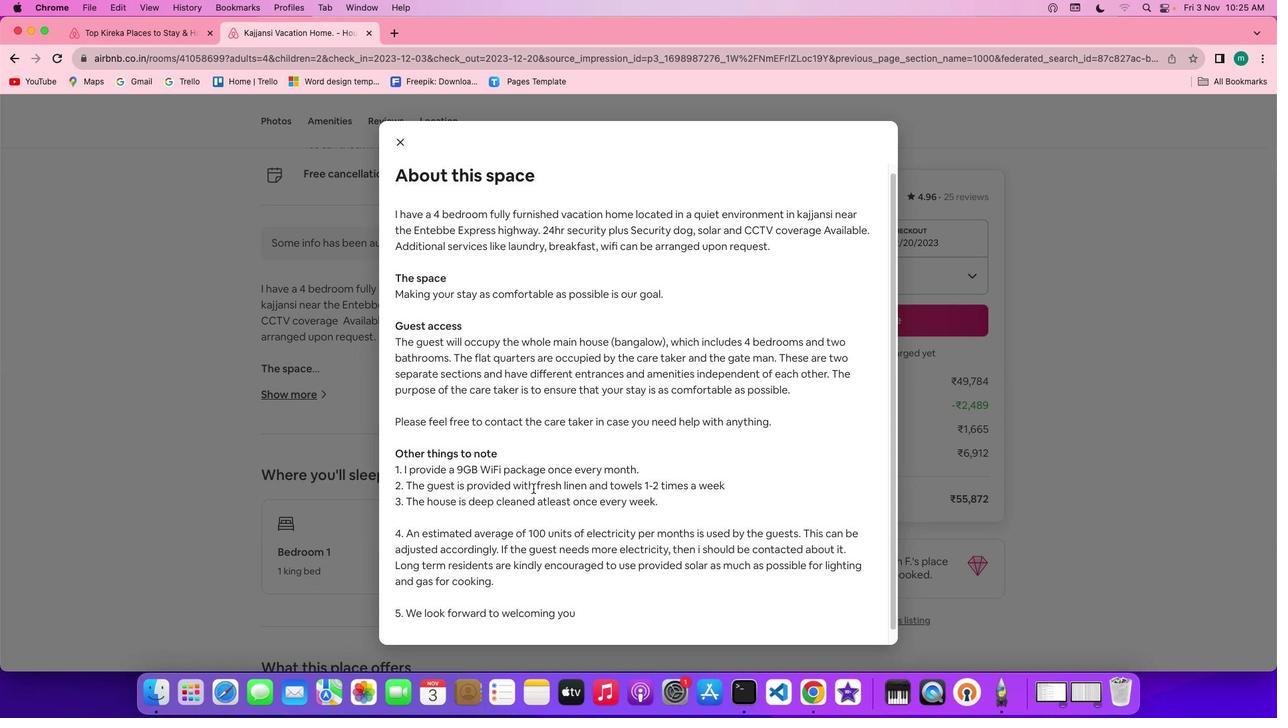 
Action: Mouse scrolled (533, 488) with delta (0, 0)
Screenshot: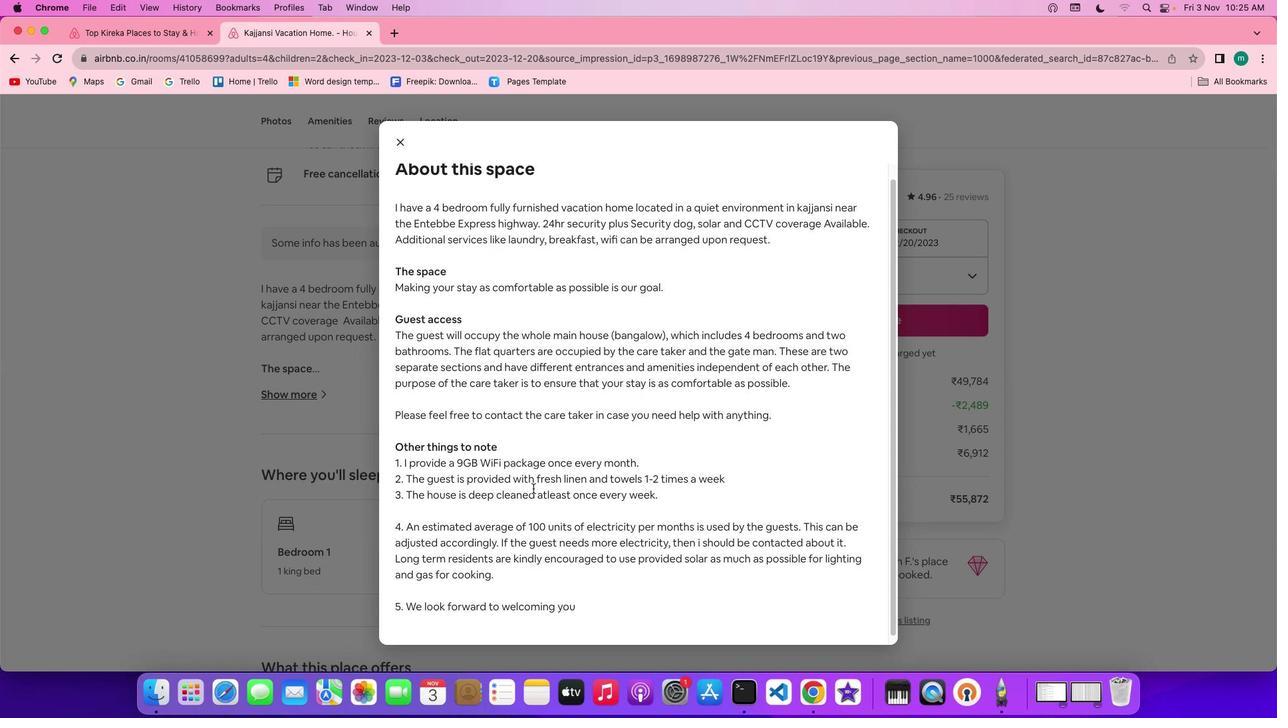 
Action: Mouse scrolled (533, 488) with delta (0, -1)
Screenshot: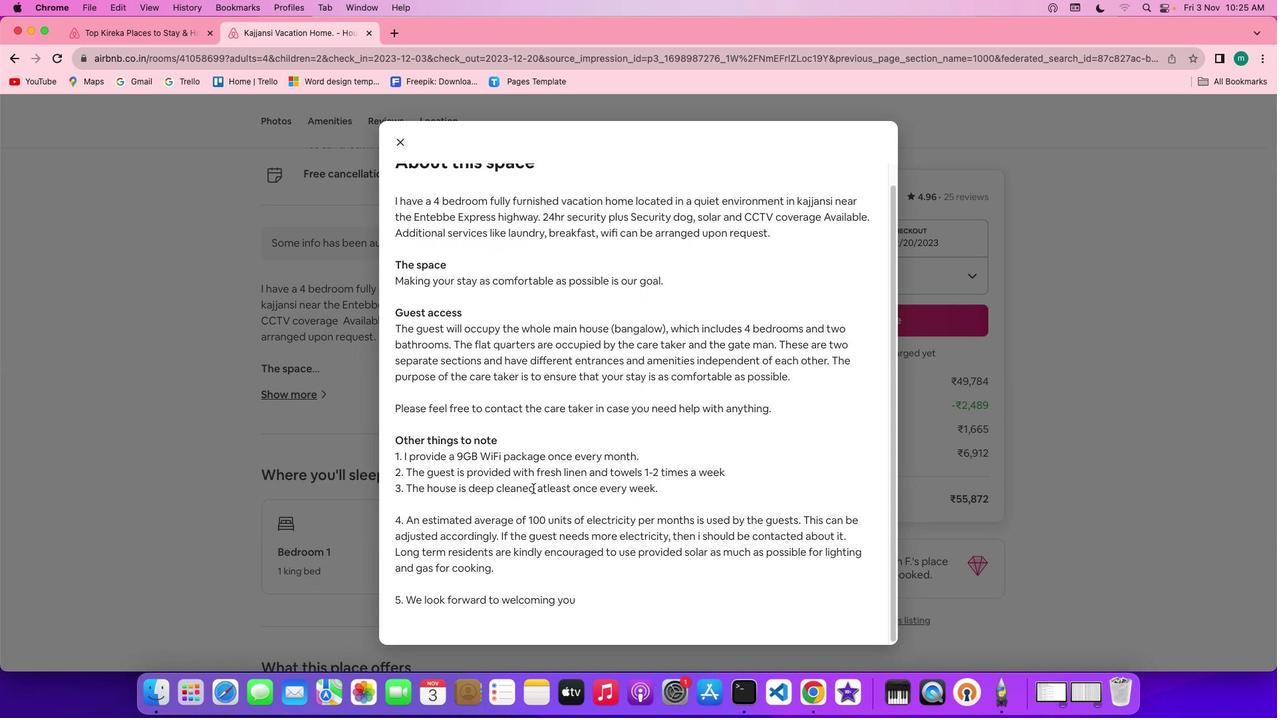 
Action: Mouse scrolled (533, 488) with delta (0, 0)
Screenshot: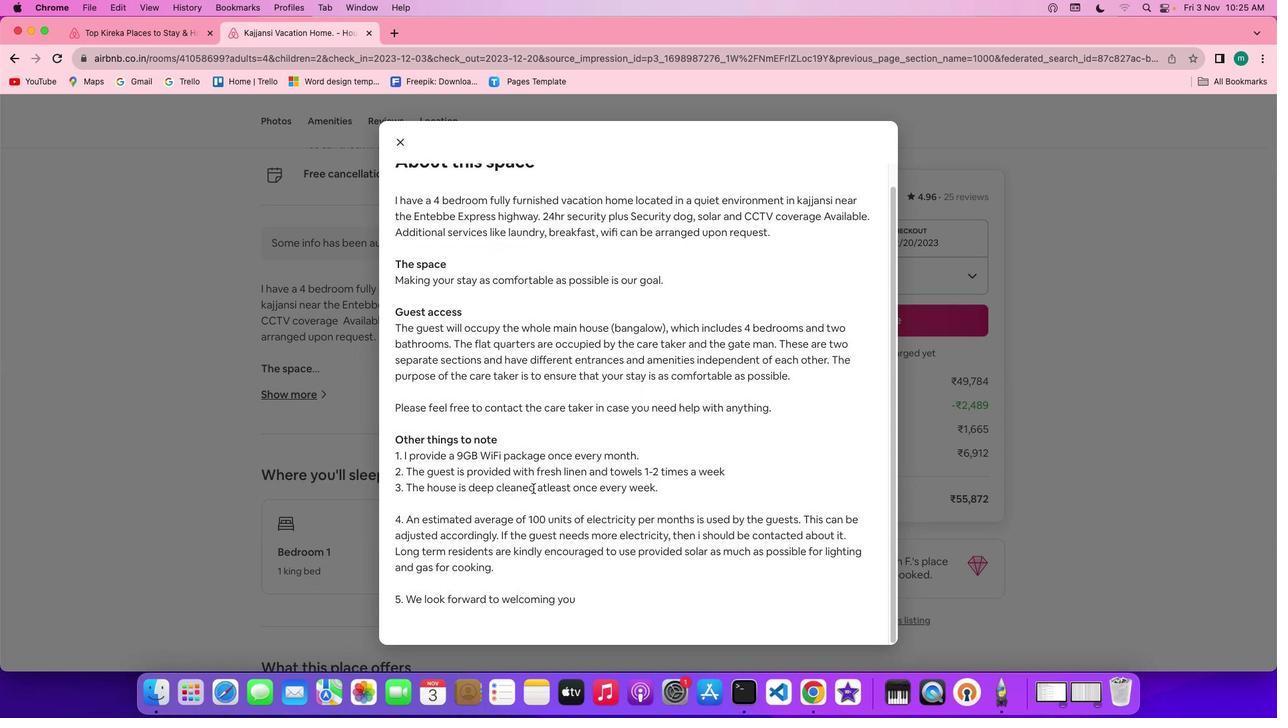 
Action: Mouse scrolled (533, 488) with delta (0, 0)
Screenshot: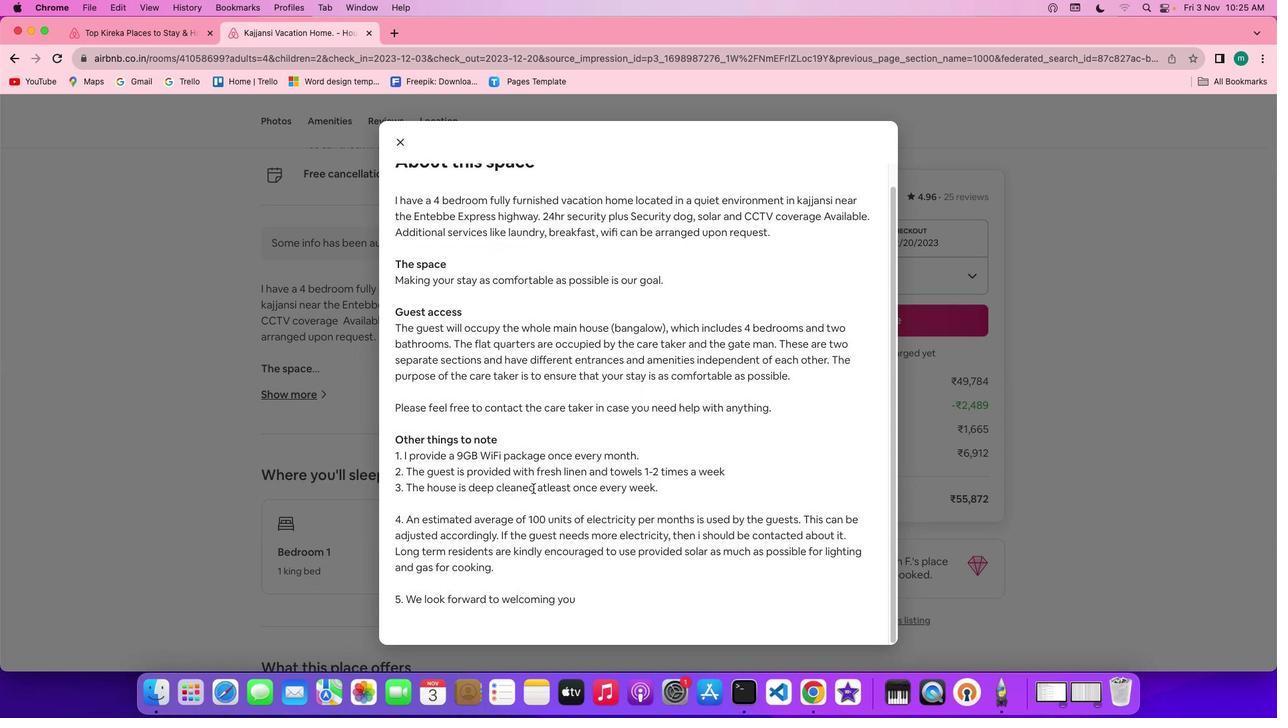 
Action: Mouse scrolled (533, 488) with delta (0, -1)
Screenshot: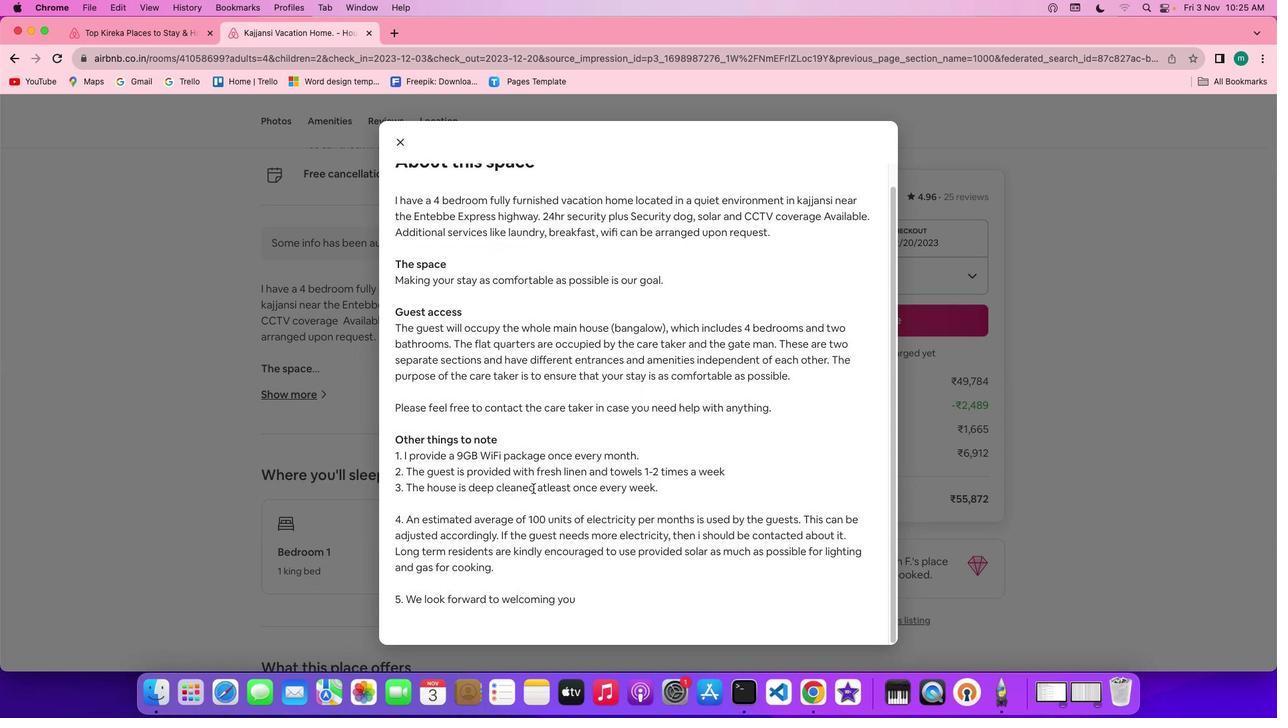 
Action: Mouse scrolled (533, 488) with delta (0, -2)
Screenshot: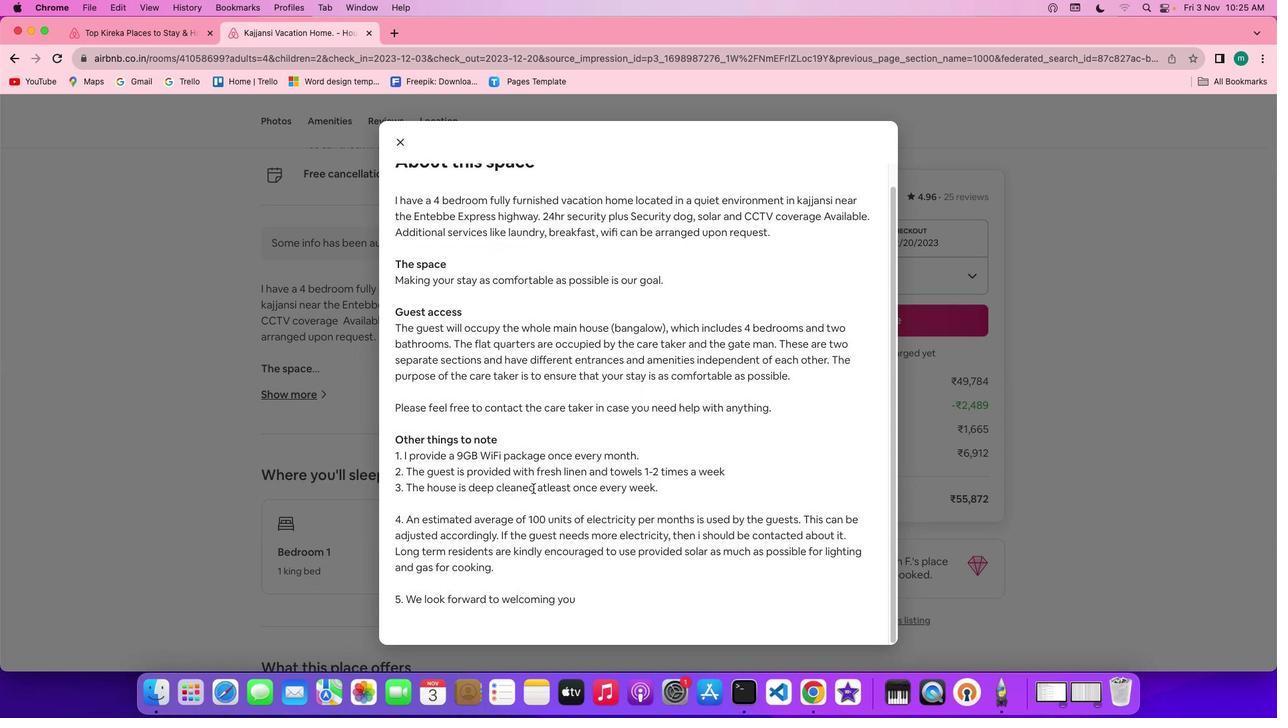 
Action: Mouse scrolled (533, 488) with delta (0, -3)
Screenshot: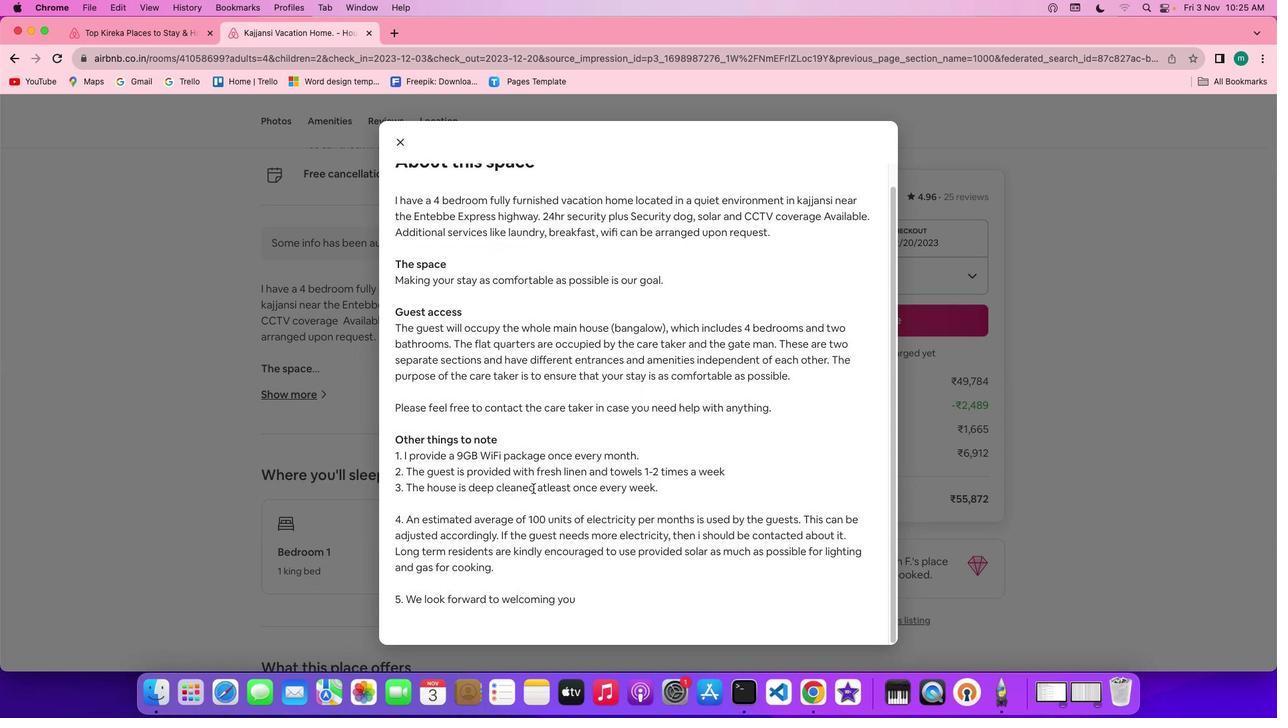 
Action: Mouse moved to (405, 138)
Screenshot: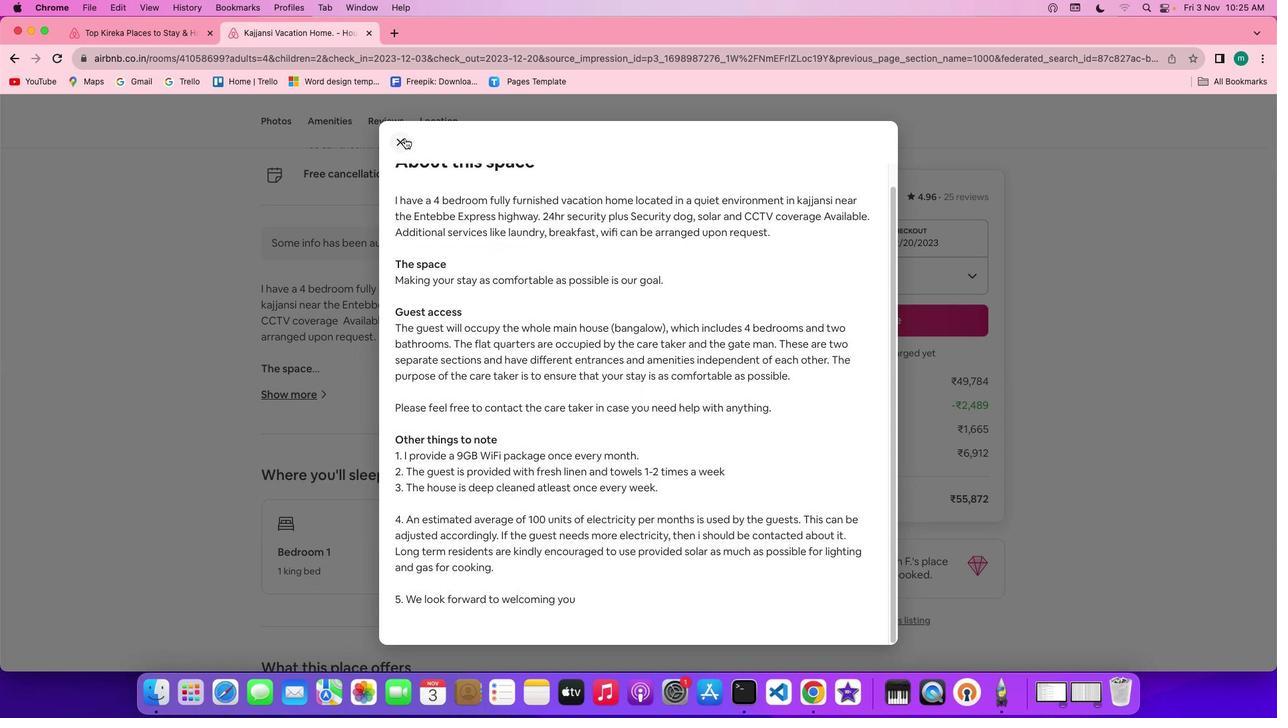 
Action: Mouse pressed left at (405, 138)
Screenshot: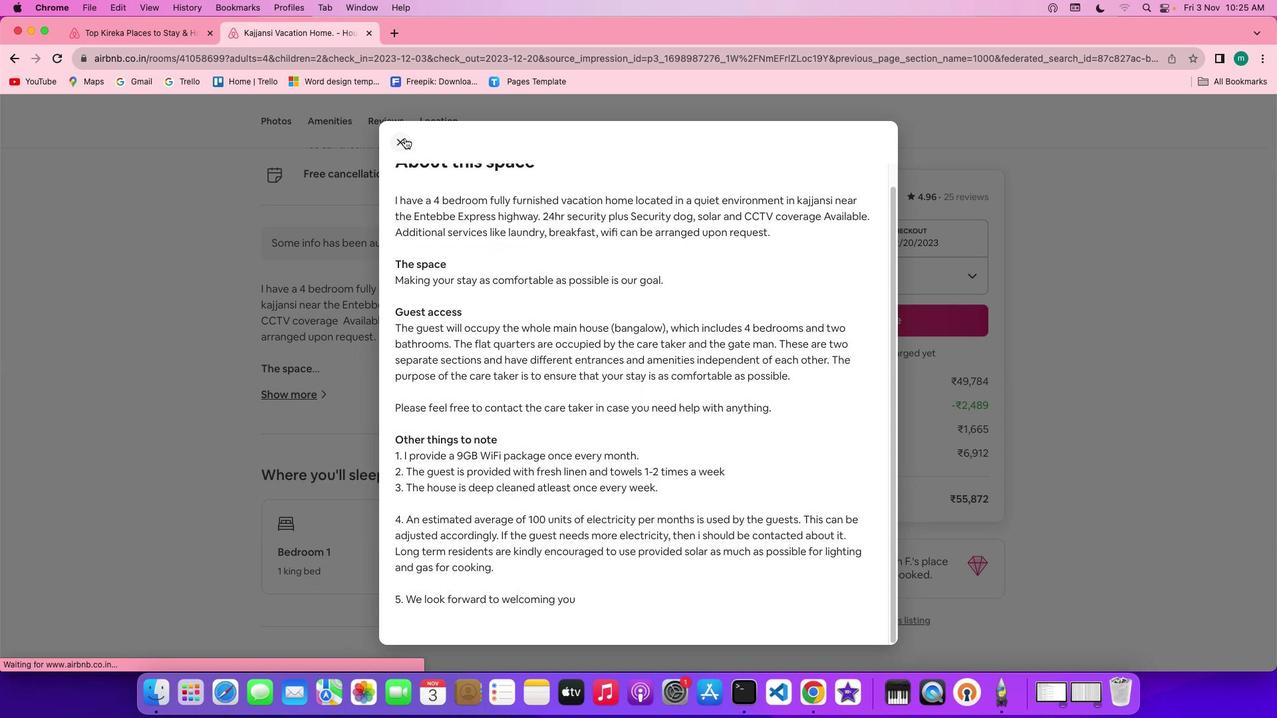 
Action: Mouse moved to (498, 385)
Screenshot: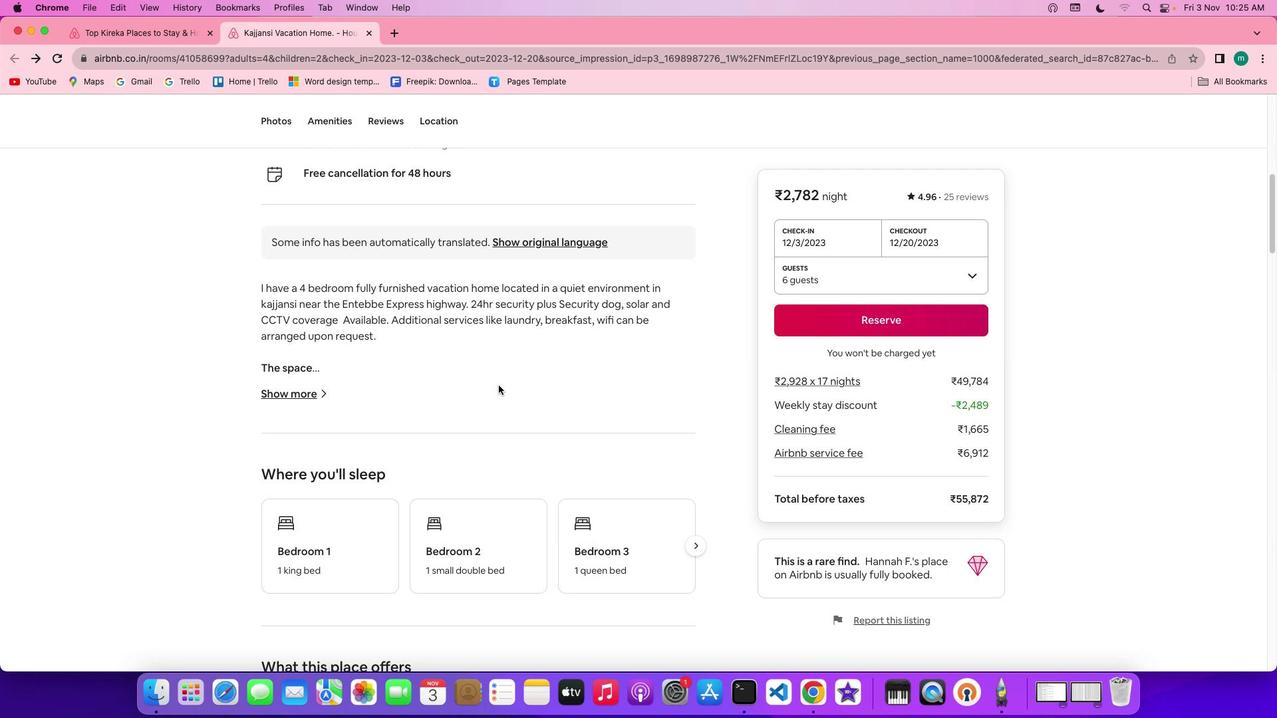 
Action: Mouse scrolled (498, 385) with delta (0, 0)
Screenshot: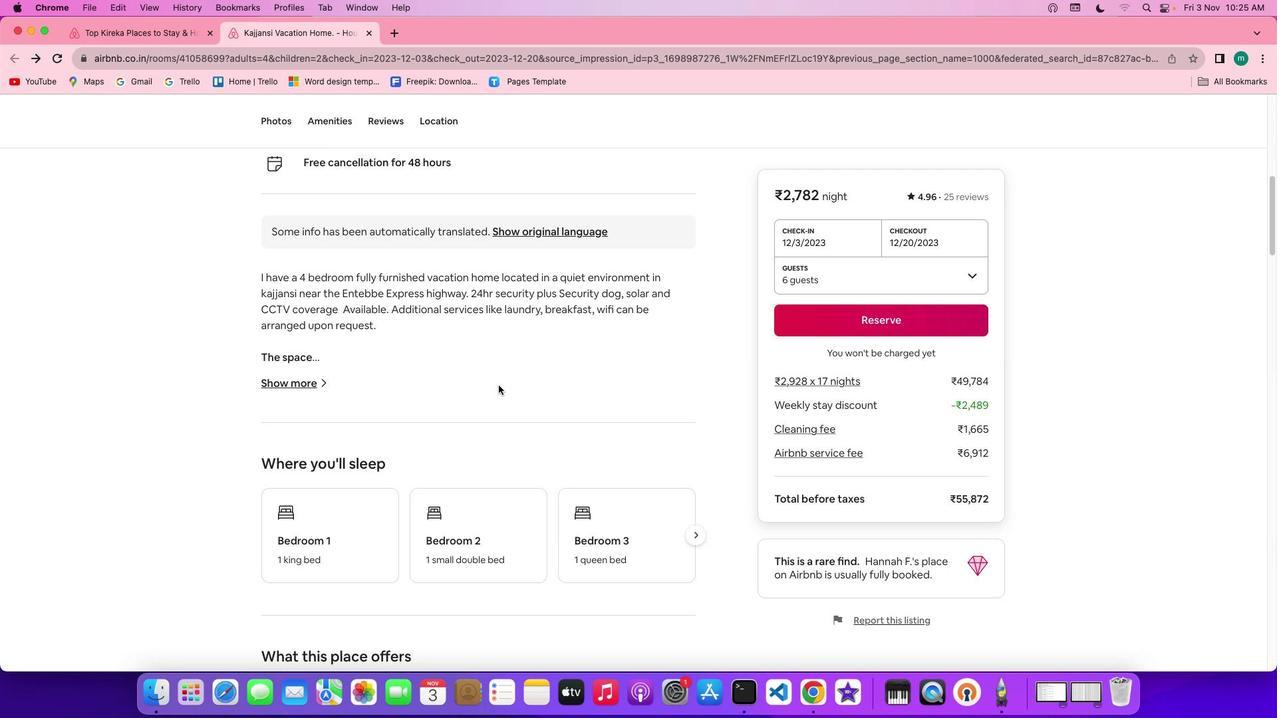 
Action: Mouse scrolled (498, 385) with delta (0, 0)
Screenshot: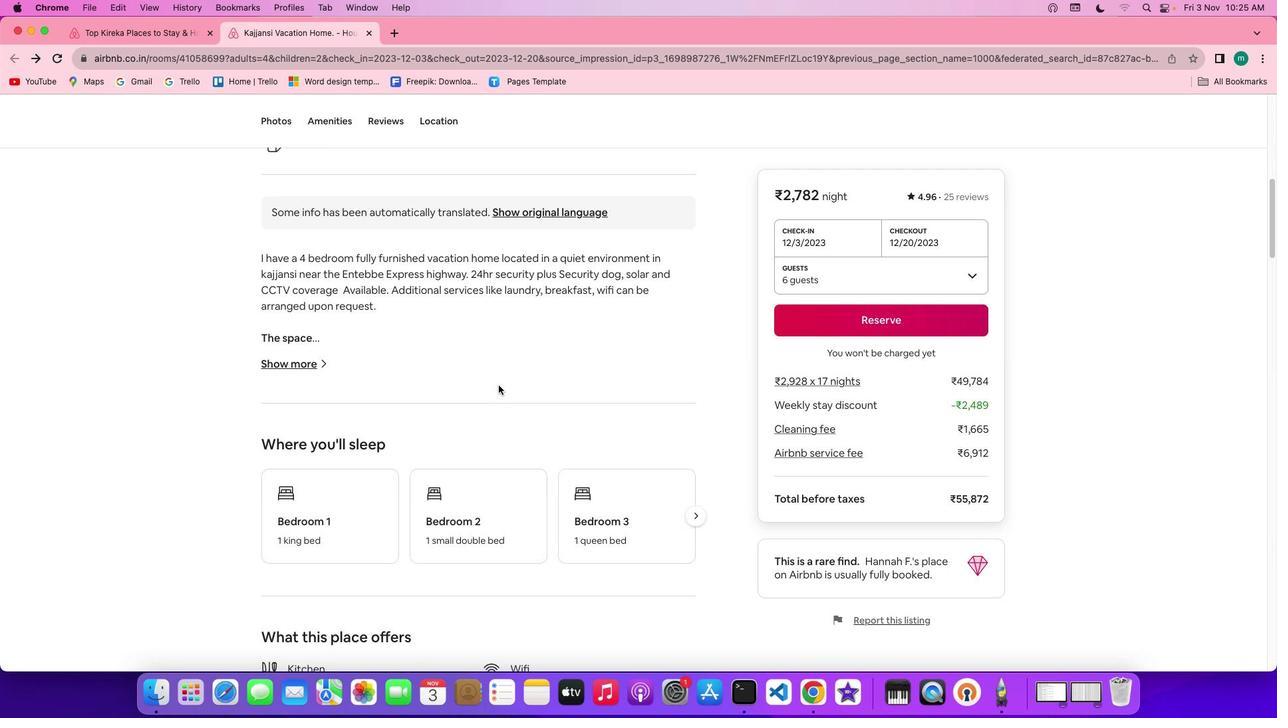 
Action: Mouse scrolled (498, 385) with delta (0, -1)
Screenshot: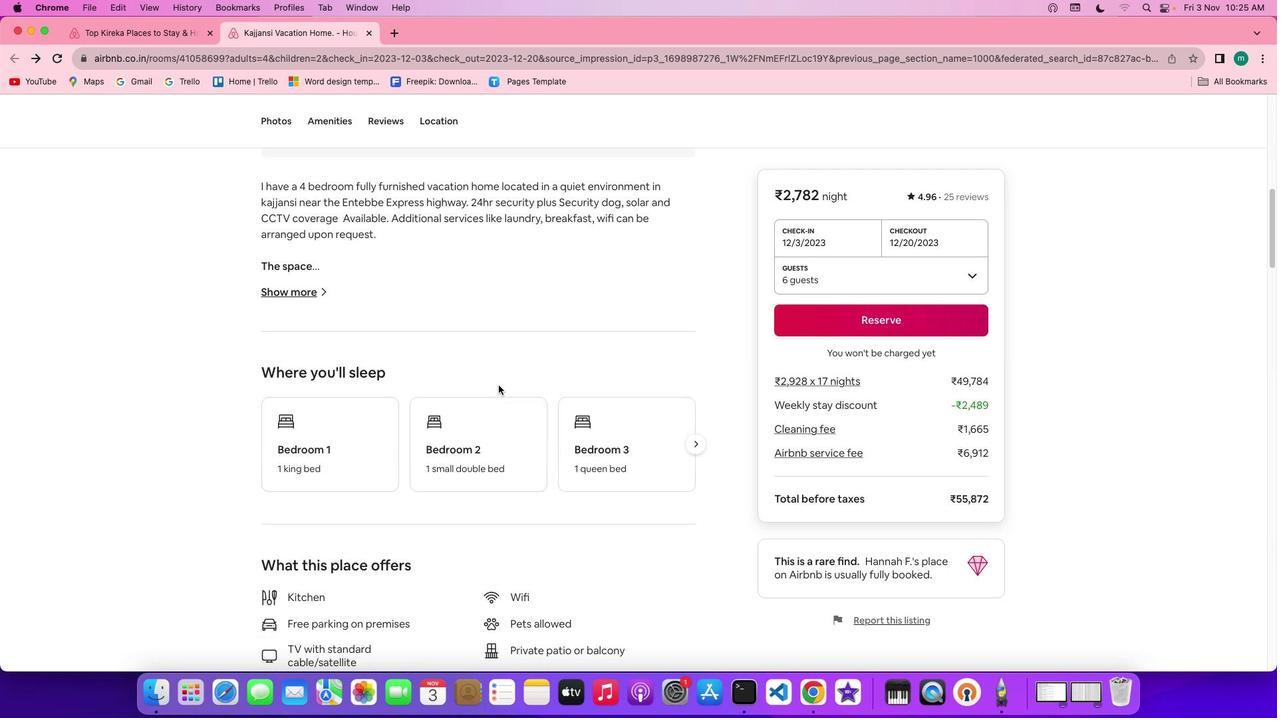 
Action: Mouse scrolled (498, 385) with delta (0, -1)
Screenshot: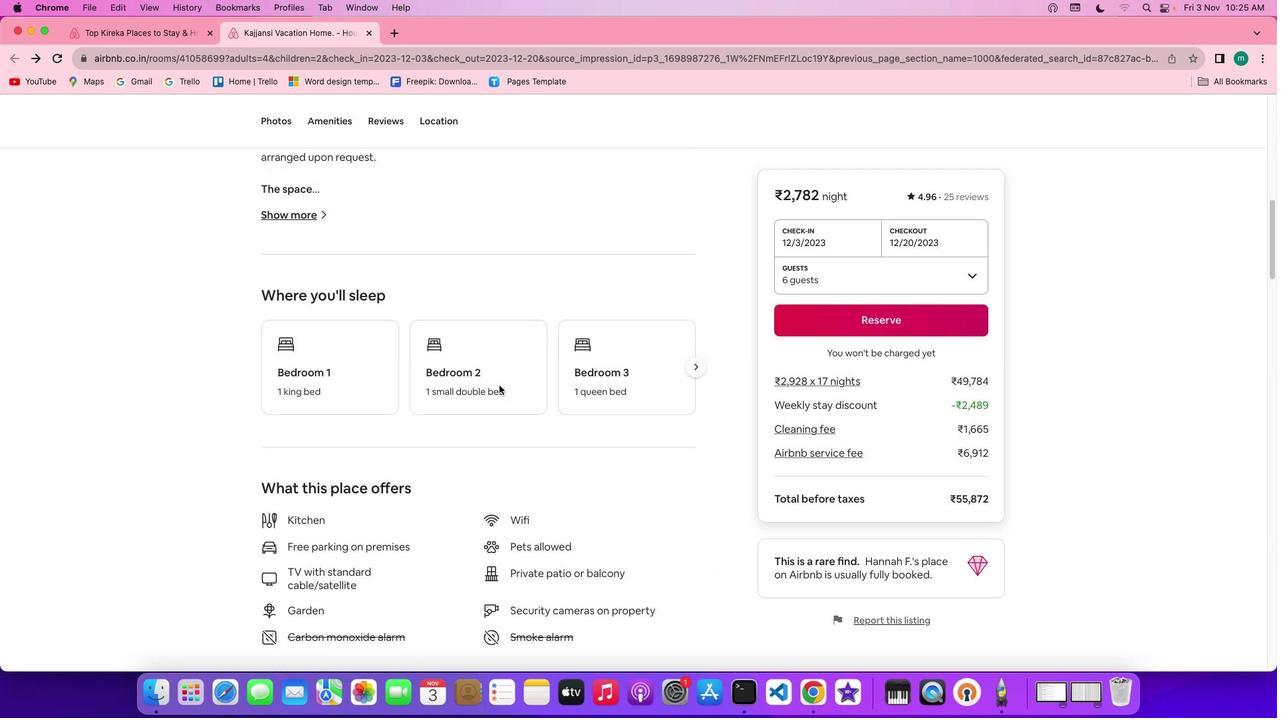 
Action: Mouse moved to (691, 353)
Screenshot: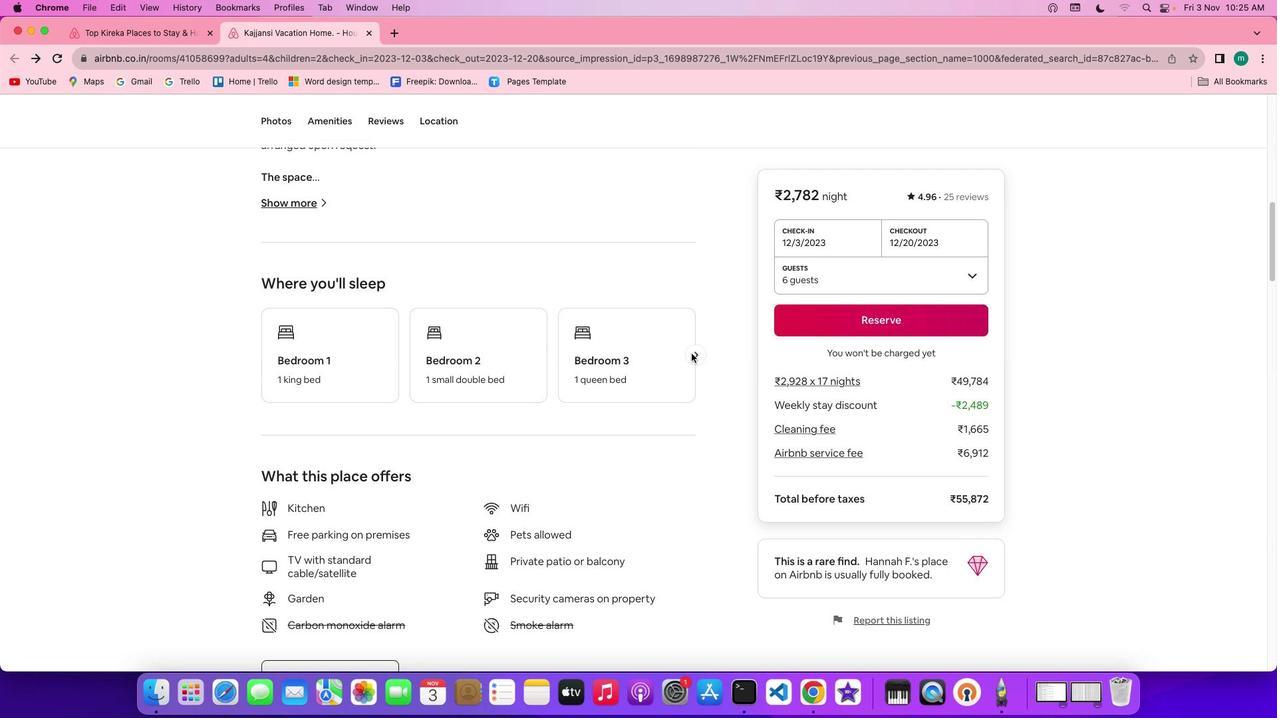 
Action: Mouse pressed left at (691, 353)
Screenshot: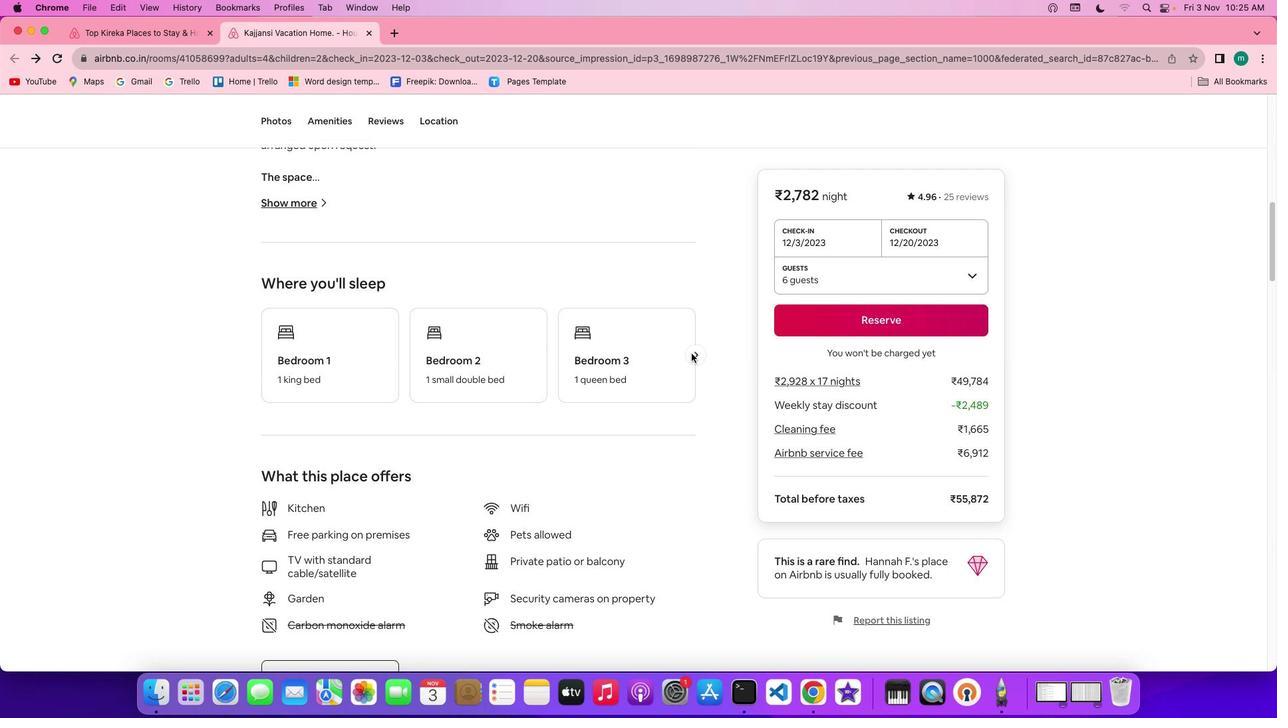 
Action: Mouse moved to (524, 424)
Screenshot: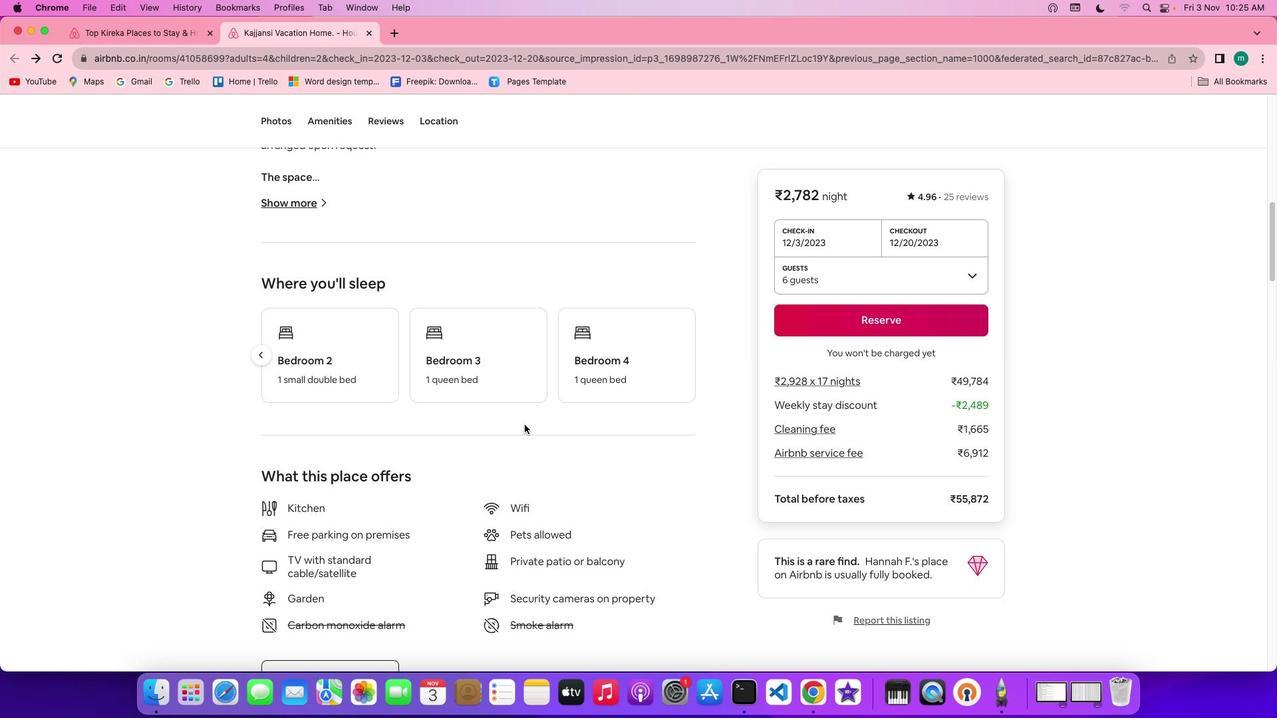 
Action: Mouse scrolled (524, 424) with delta (0, 0)
Screenshot: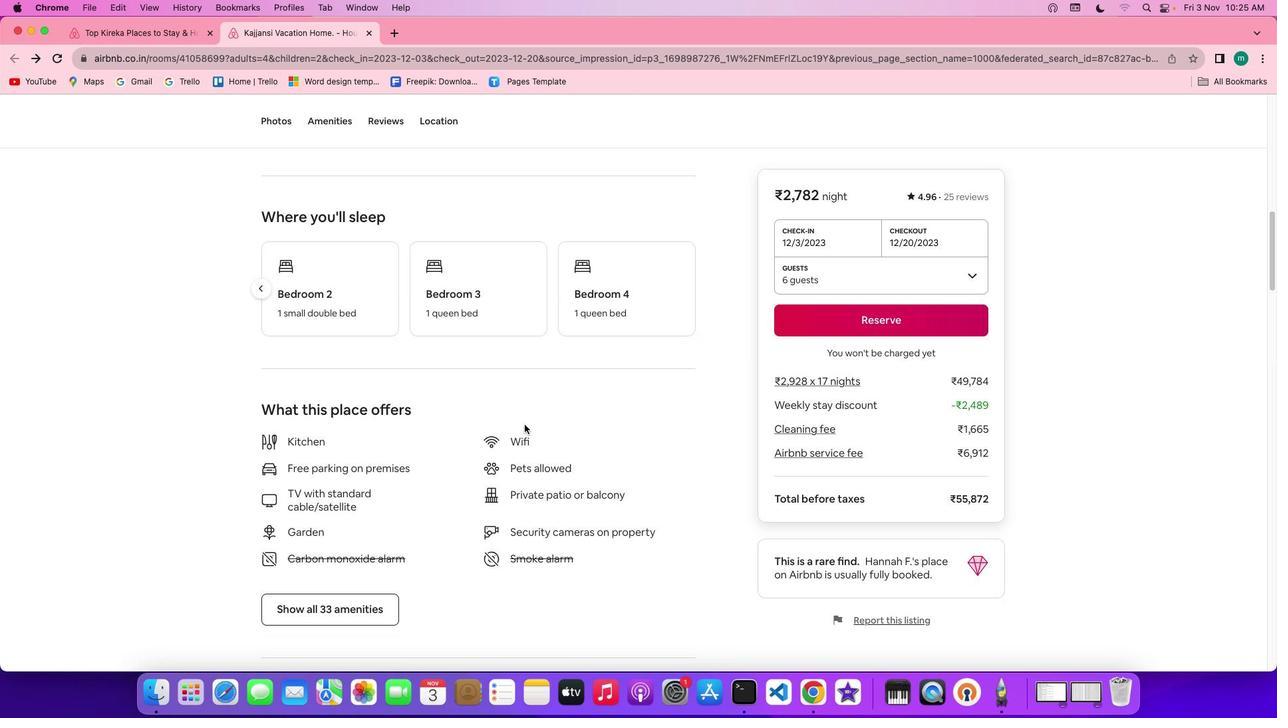 
Action: Mouse scrolled (524, 424) with delta (0, 0)
Screenshot: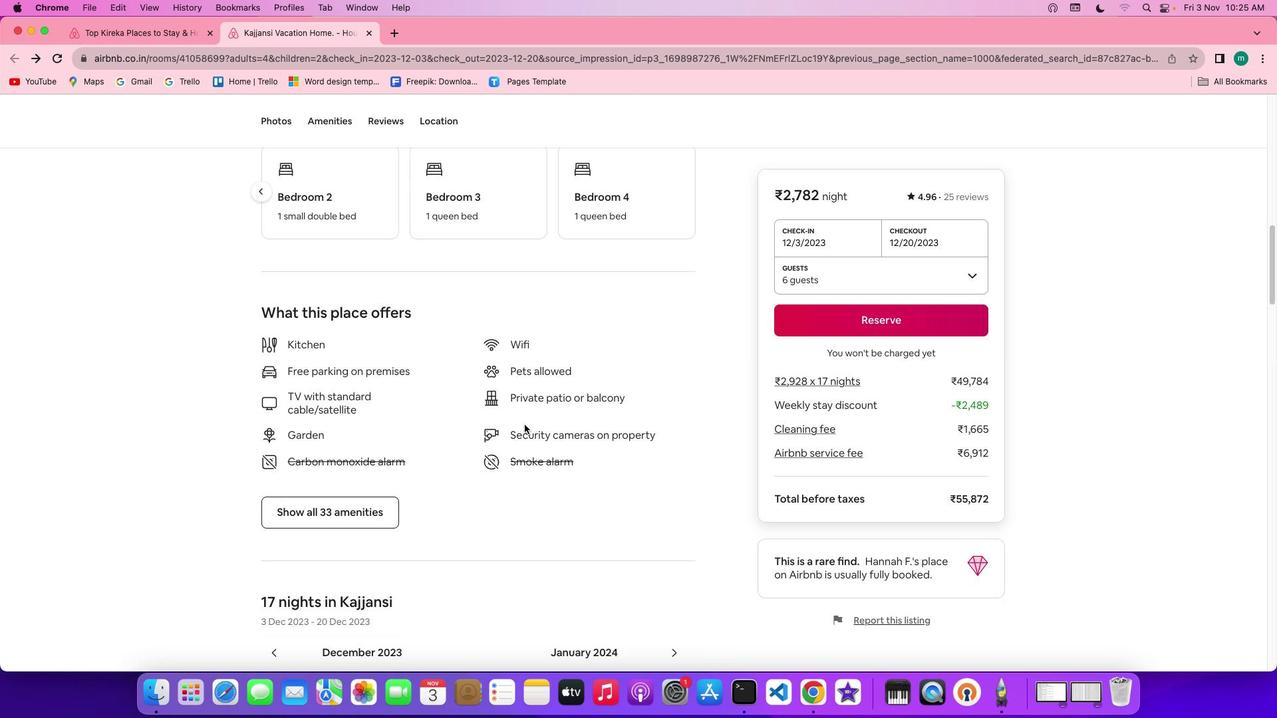 
Action: Mouse scrolled (524, 424) with delta (0, -1)
Screenshot: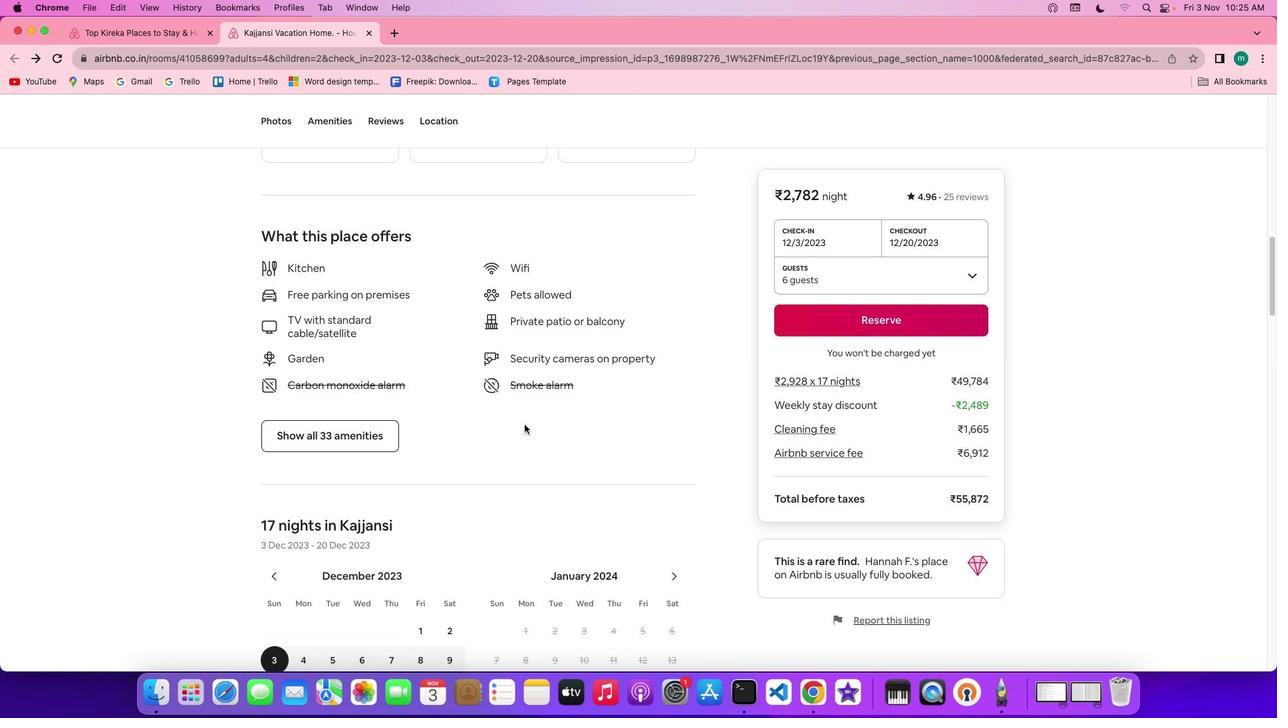 
Action: Mouse scrolled (524, 424) with delta (0, -3)
Screenshot: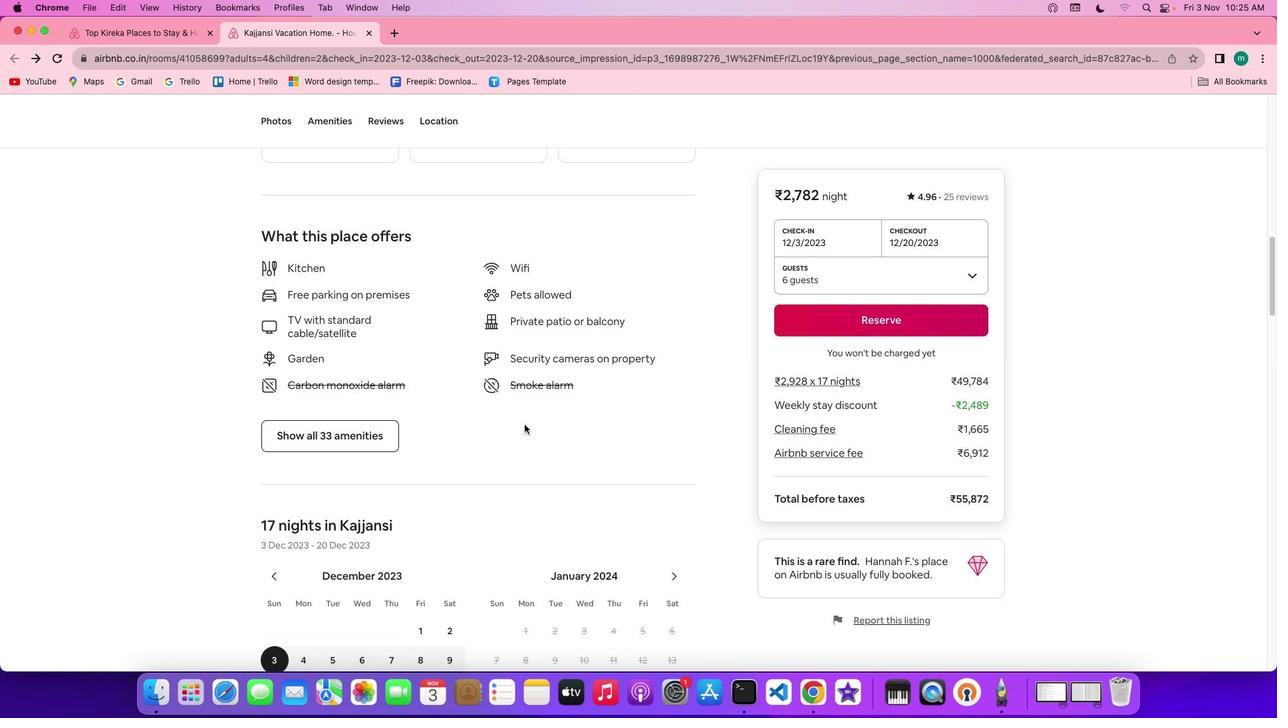 
Action: Mouse moved to (329, 407)
Screenshot: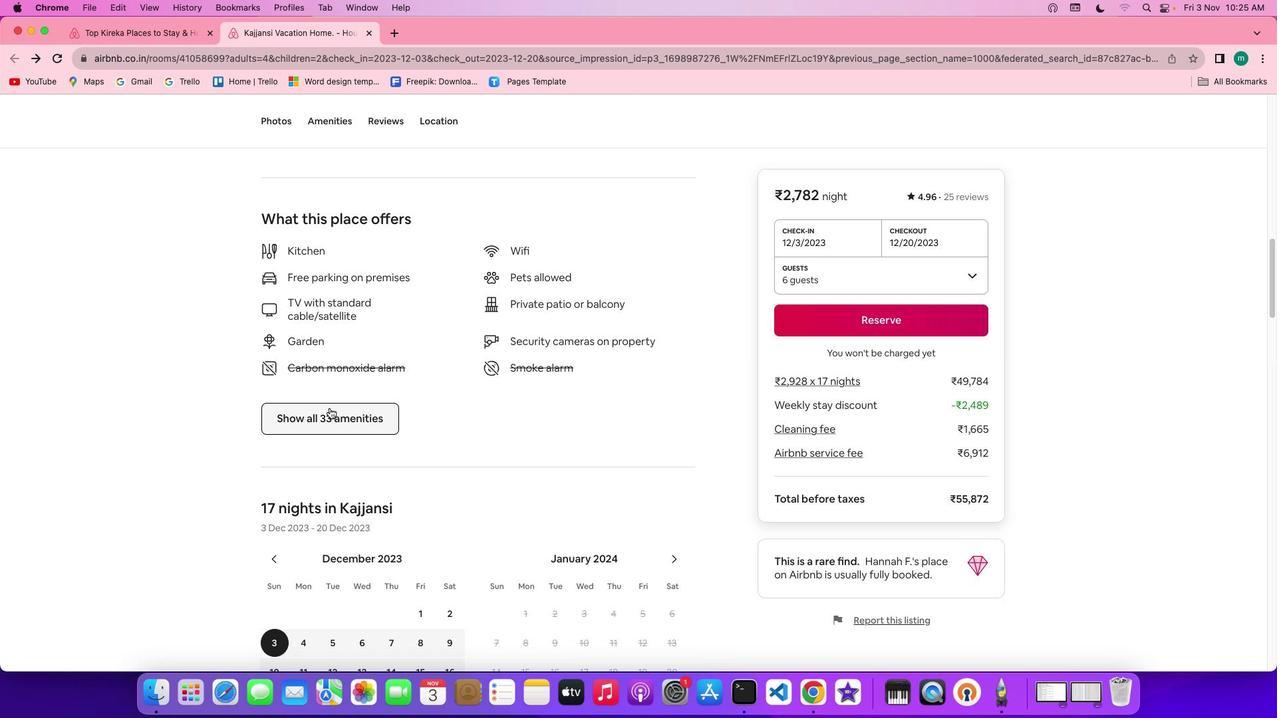 
Action: Mouse pressed left at (329, 407)
Screenshot: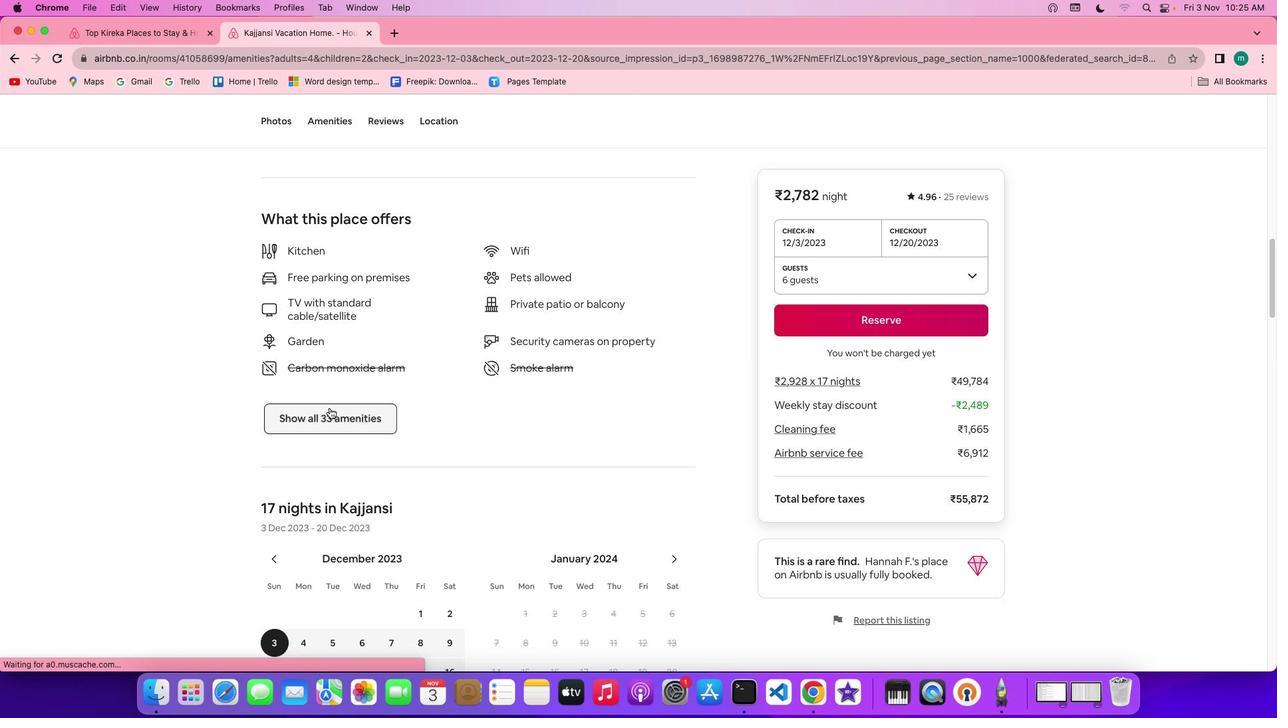 
Action: Mouse moved to (479, 403)
Screenshot: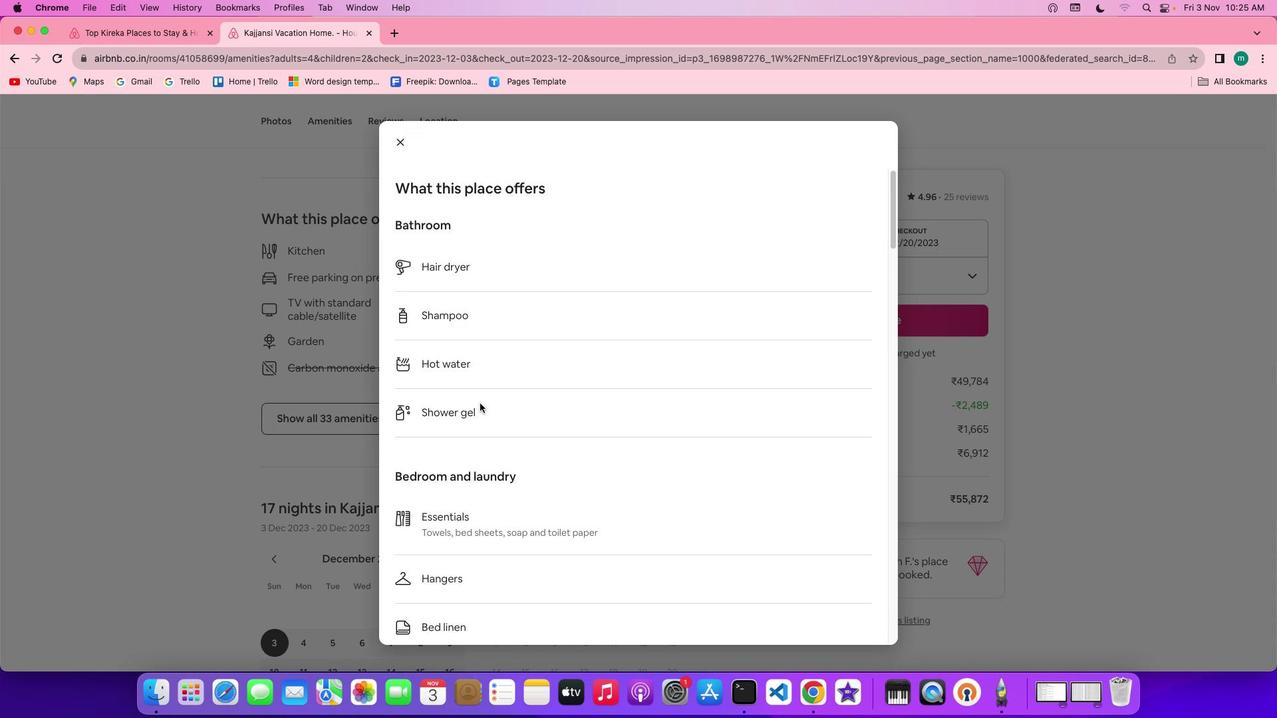 
Action: Mouse scrolled (479, 403) with delta (0, 0)
Screenshot: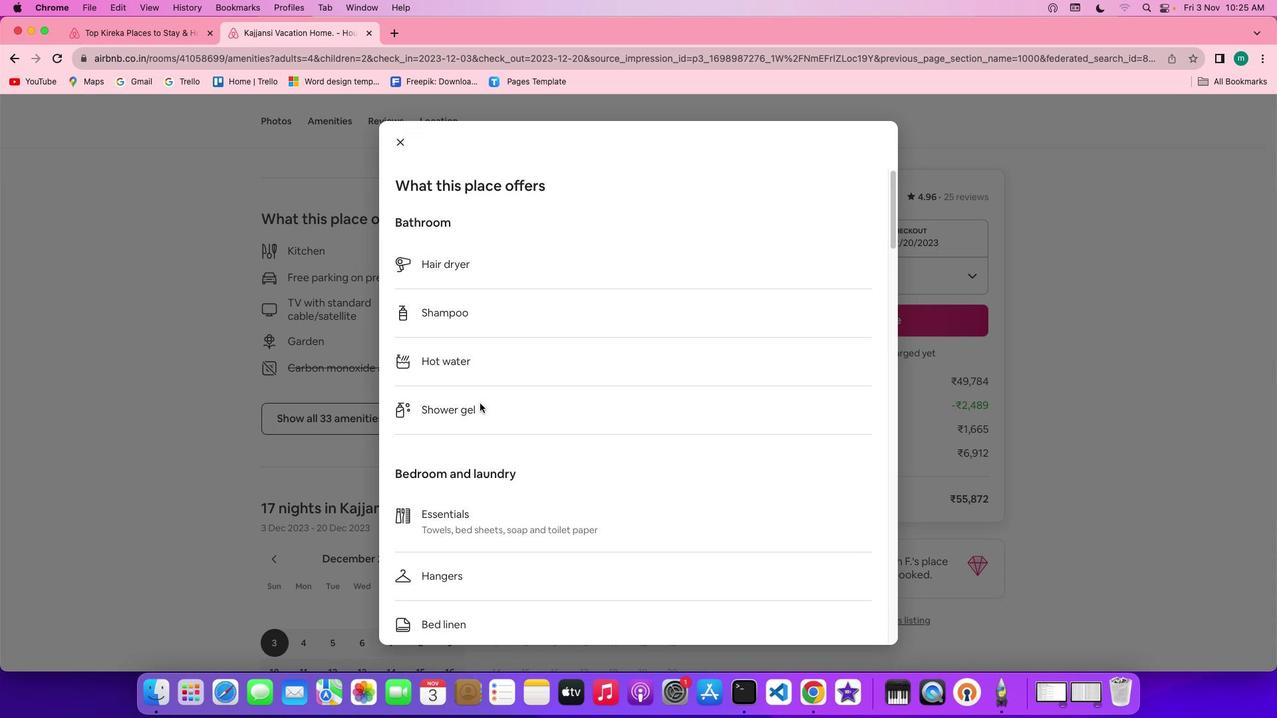 
Action: Mouse scrolled (479, 403) with delta (0, 0)
Screenshot: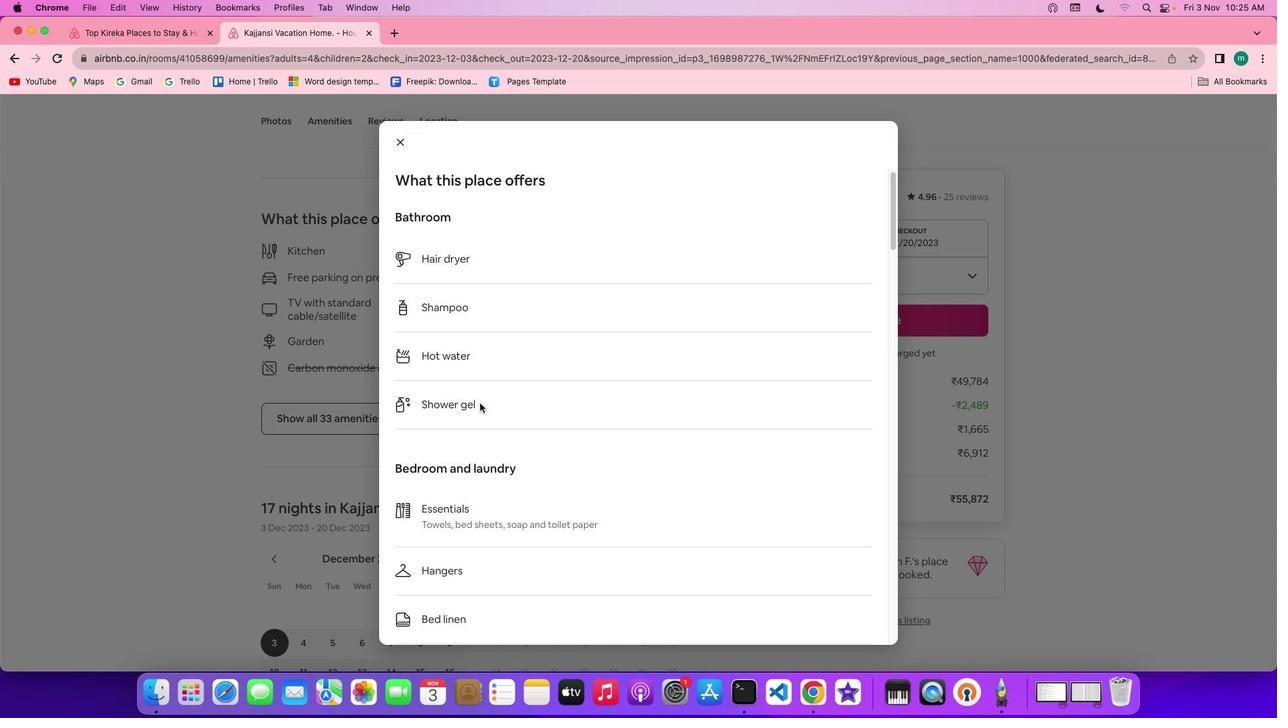 
Action: Mouse scrolled (479, 403) with delta (0, -1)
Screenshot: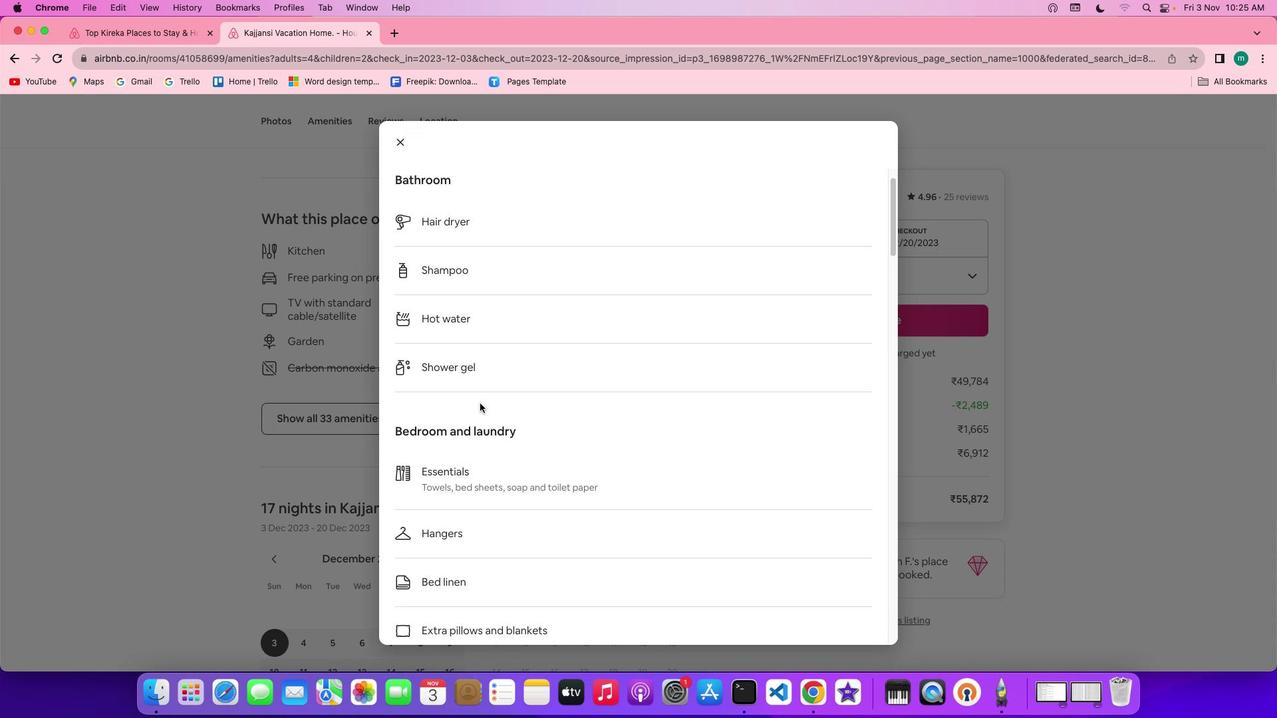 
Action: Mouse scrolled (479, 403) with delta (0, -1)
Screenshot: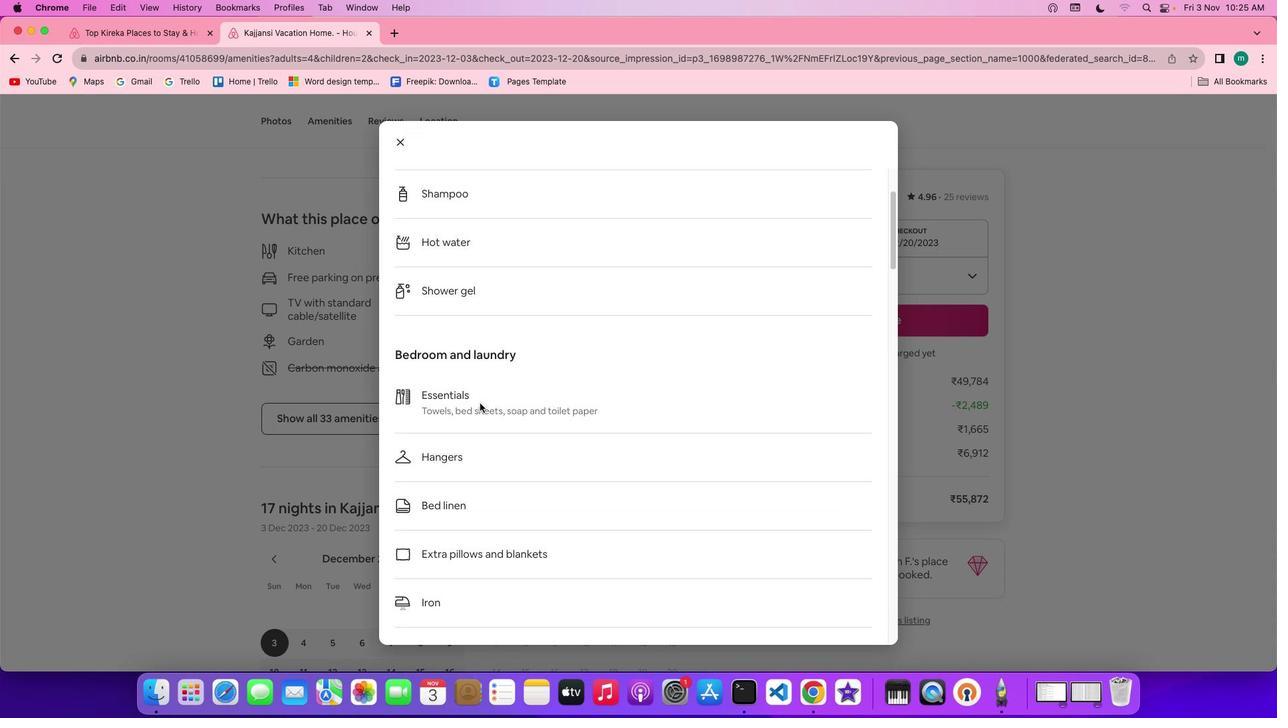 
Action: Mouse scrolled (479, 403) with delta (0, 0)
Screenshot: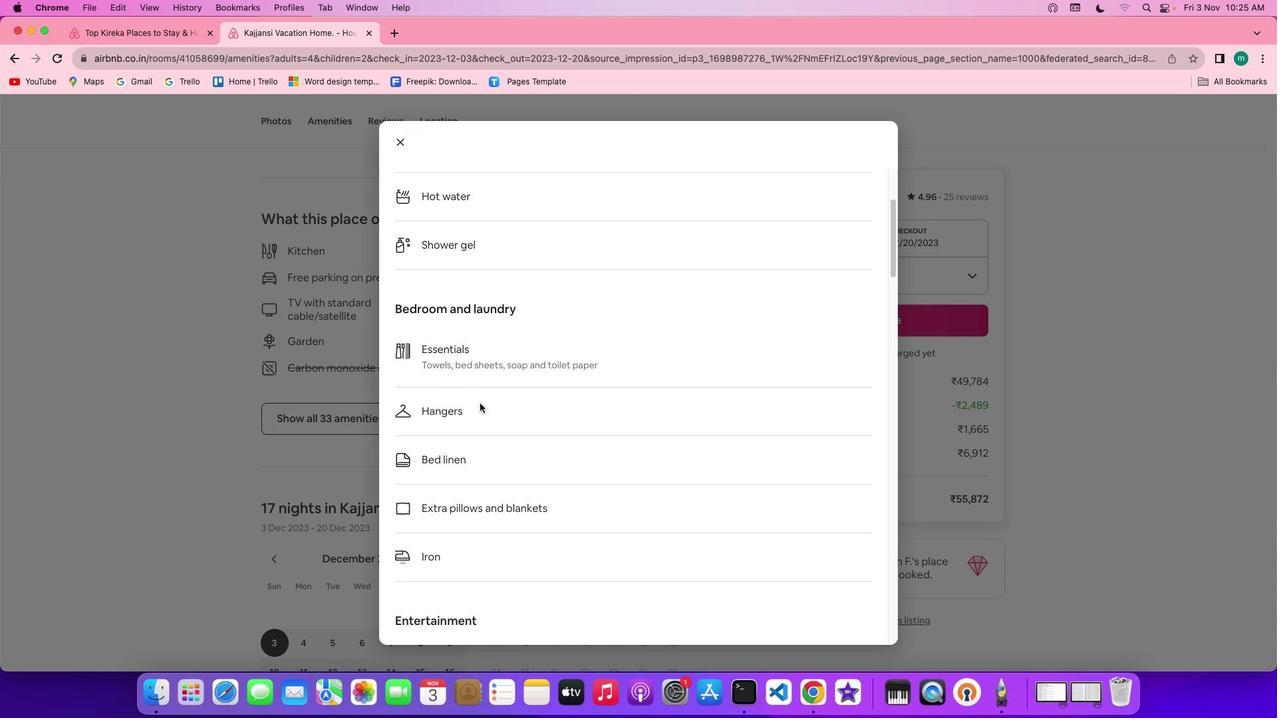 
Action: Mouse scrolled (479, 403) with delta (0, 0)
Screenshot: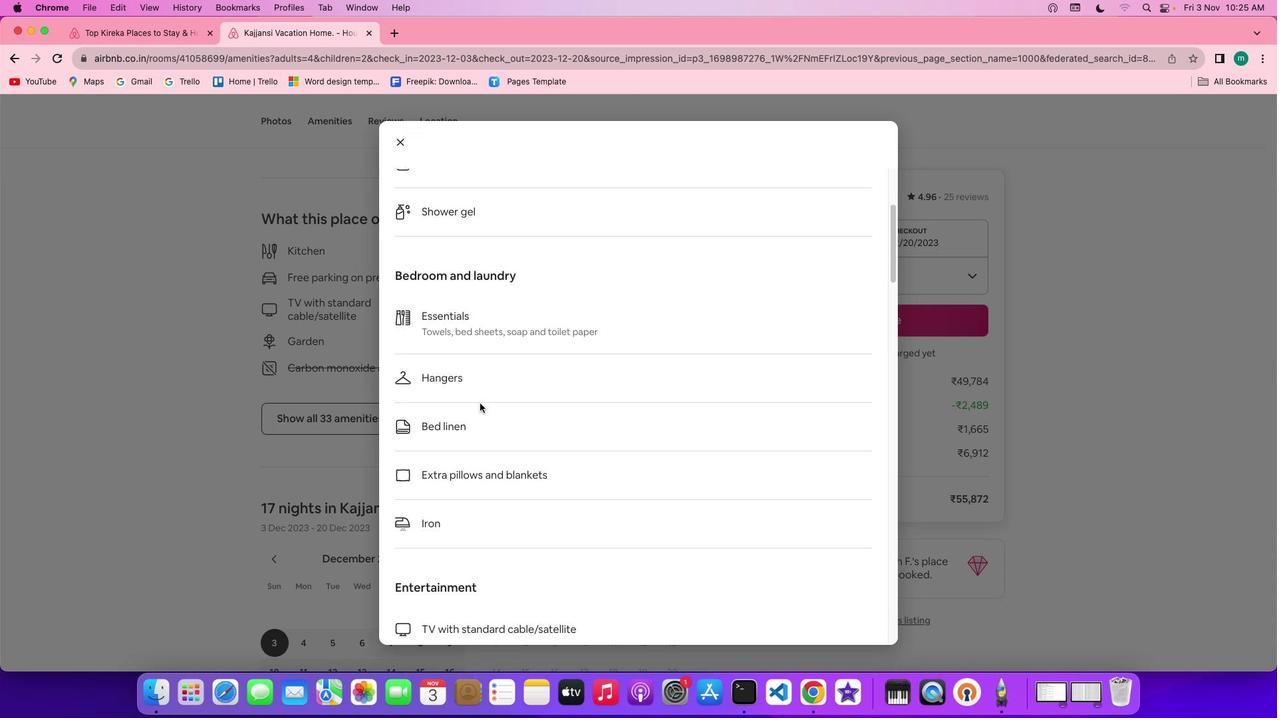 
Action: Mouse scrolled (479, 403) with delta (0, -1)
Screenshot: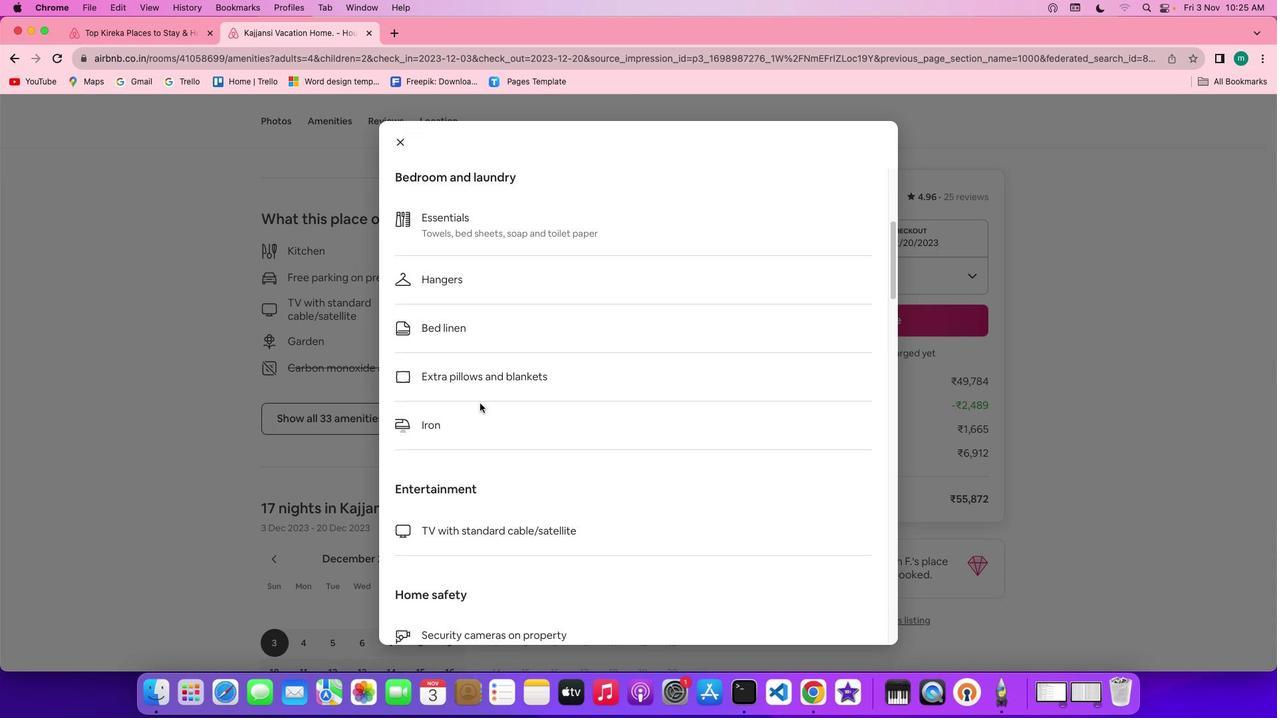 
Action: Mouse scrolled (479, 403) with delta (0, -3)
Screenshot: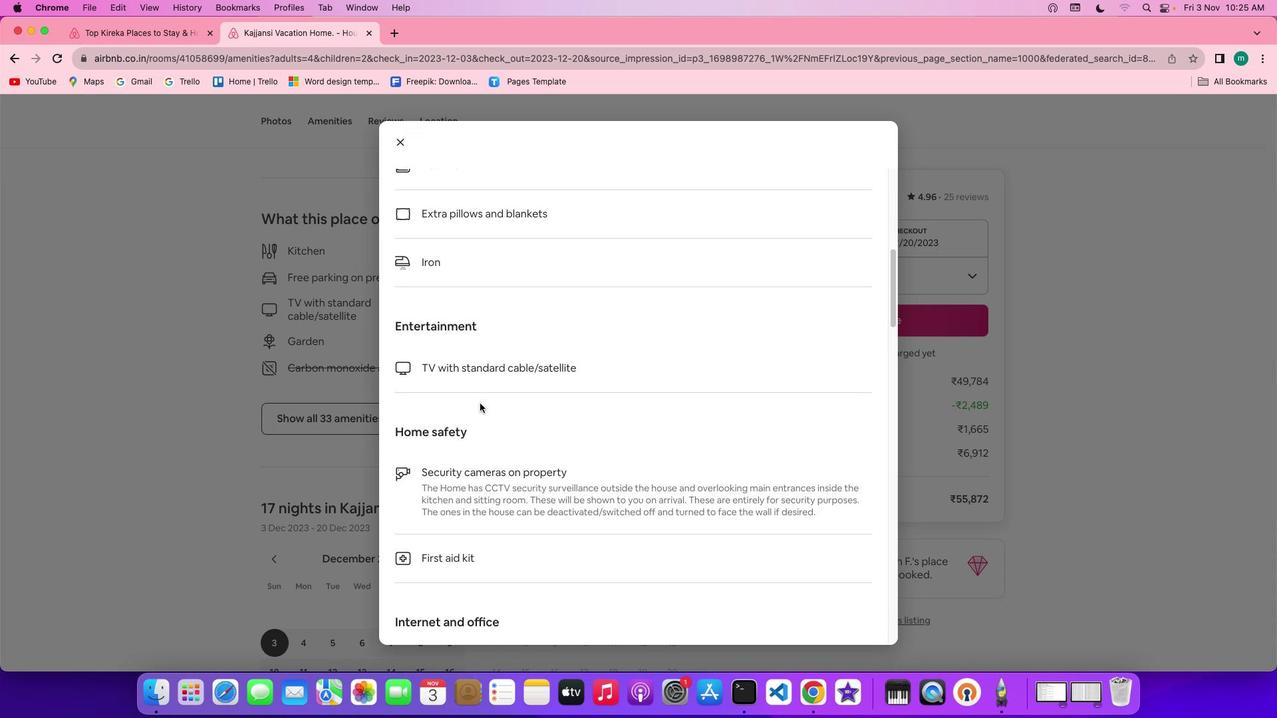 
Action: Mouse scrolled (479, 403) with delta (0, -3)
Screenshot: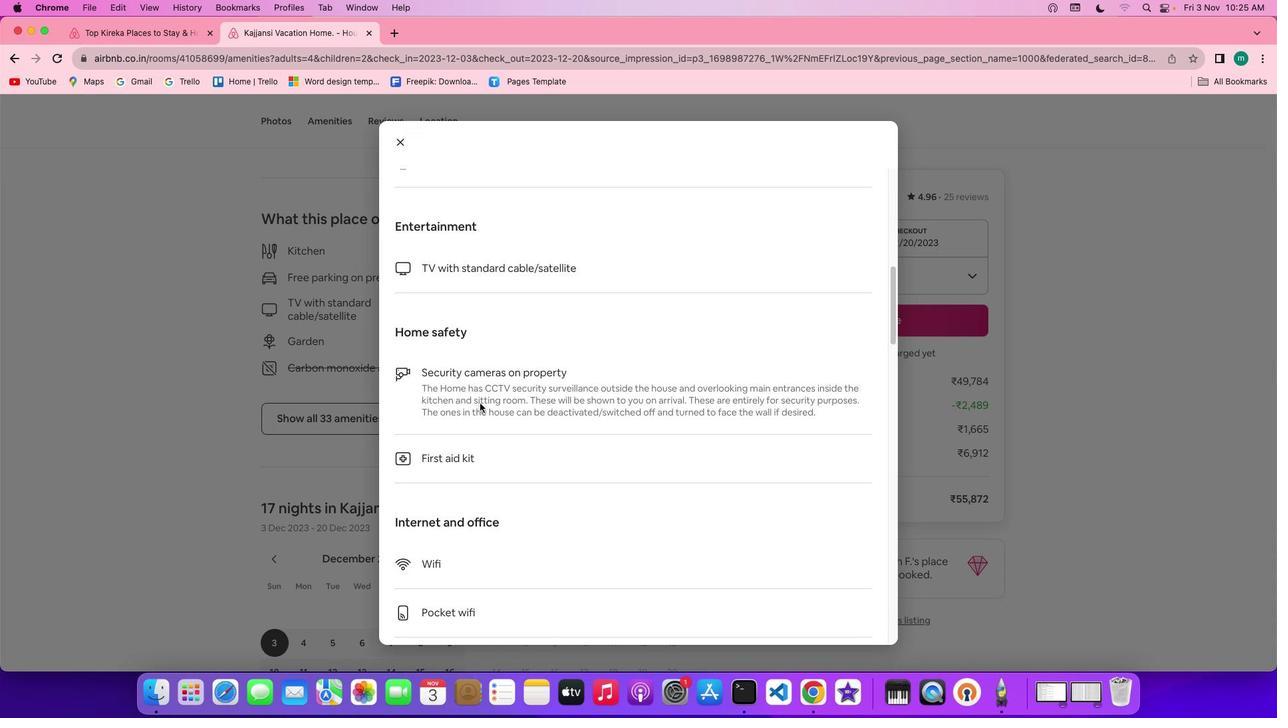 
Action: Mouse scrolled (479, 403) with delta (0, 0)
Screenshot: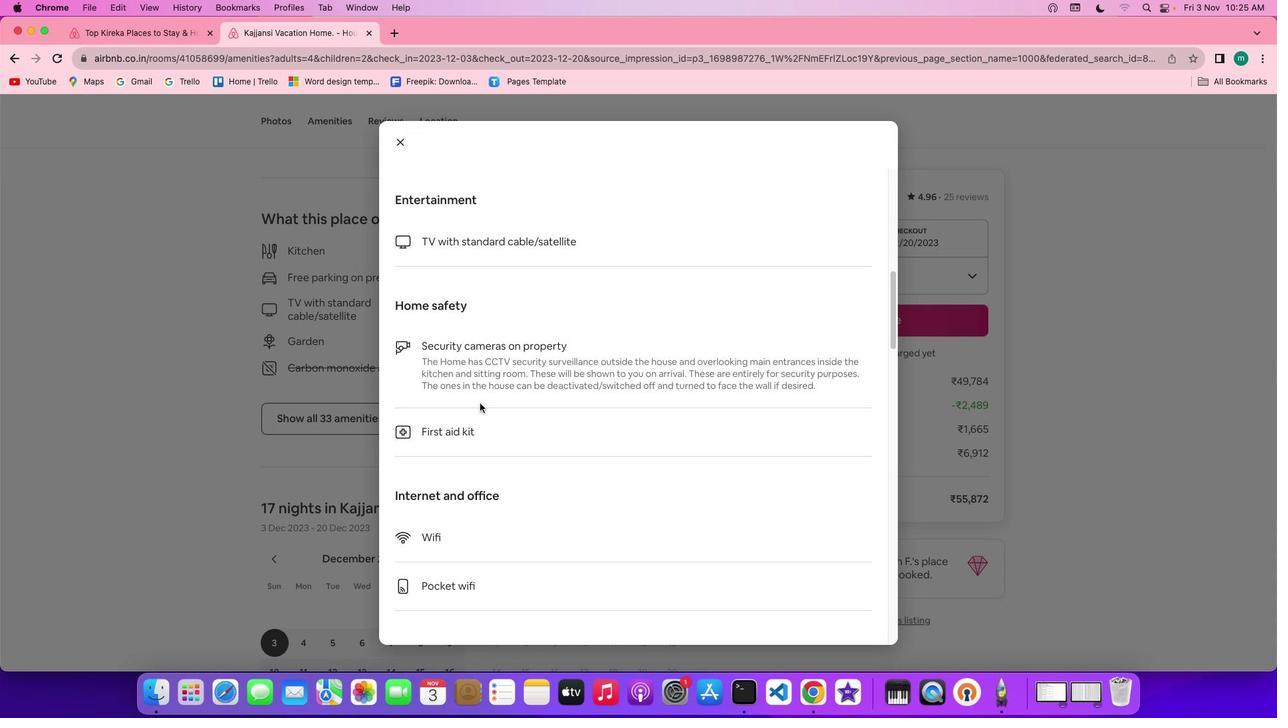 
Action: Mouse scrolled (479, 403) with delta (0, 0)
Screenshot: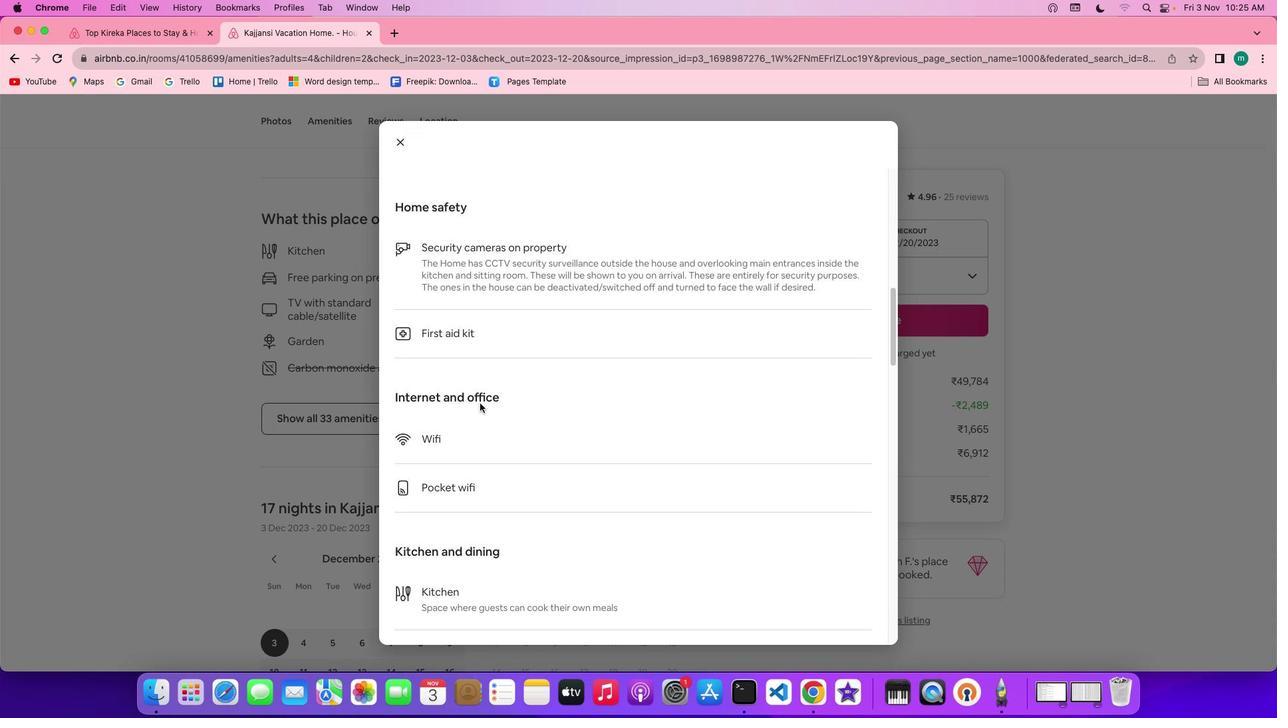 
Action: Mouse scrolled (479, 403) with delta (0, -1)
